 Task: Research Airbnb options in Uchqurghon Shahri, Uzbekistan from 7th December, 2023 to 15th December, 2023 for 6 adults.3 bedrooms having 3 beds and 3 bathrooms. Property type can be guest house. Booking option can be shelf check-in. Look for 4 properties as per requirement.
Action: Mouse moved to (538, 126)
Screenshot: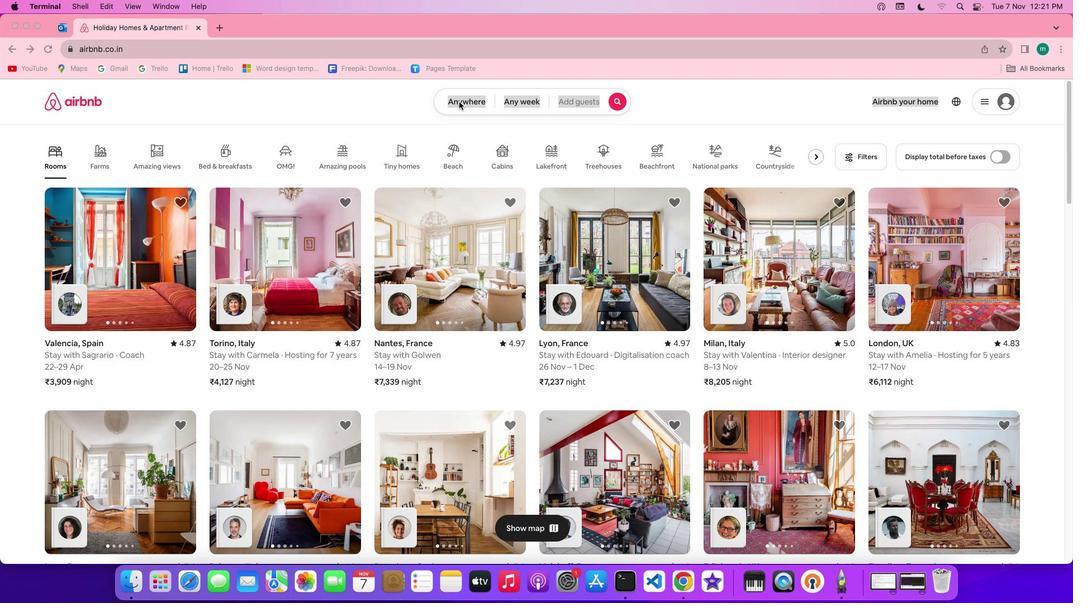 
Action: Mouse pressed left at (538, 126)
Screenshot: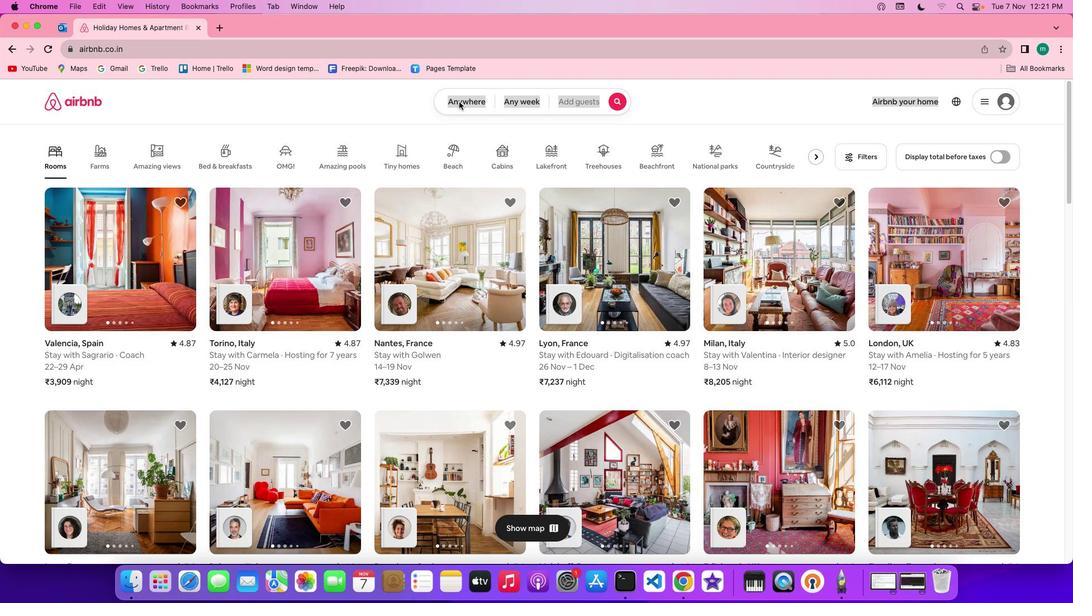 
Action: Mouse pressed left at (538, 126)
Screenshot: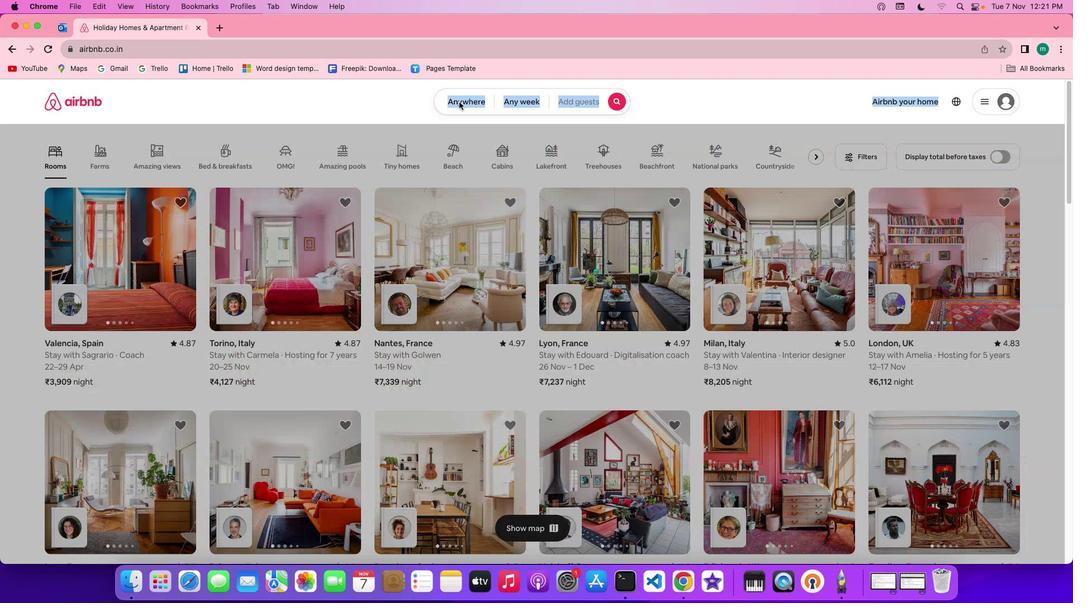
Action: Mouse moved to (514, 165)
Screenshot: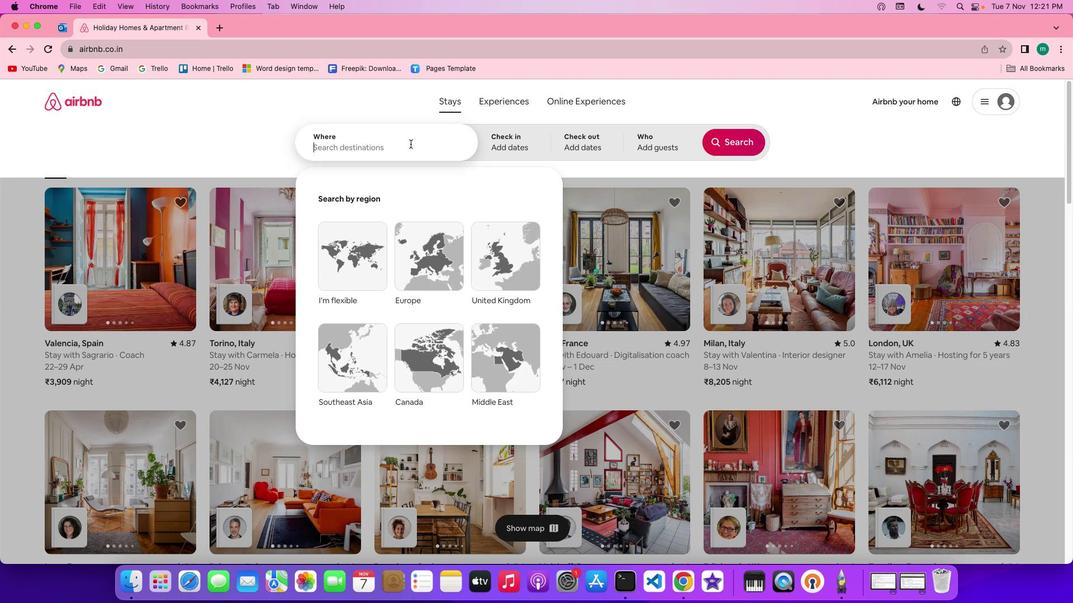 
Action: Mouse pressed left at (514, 165)
Screenshot: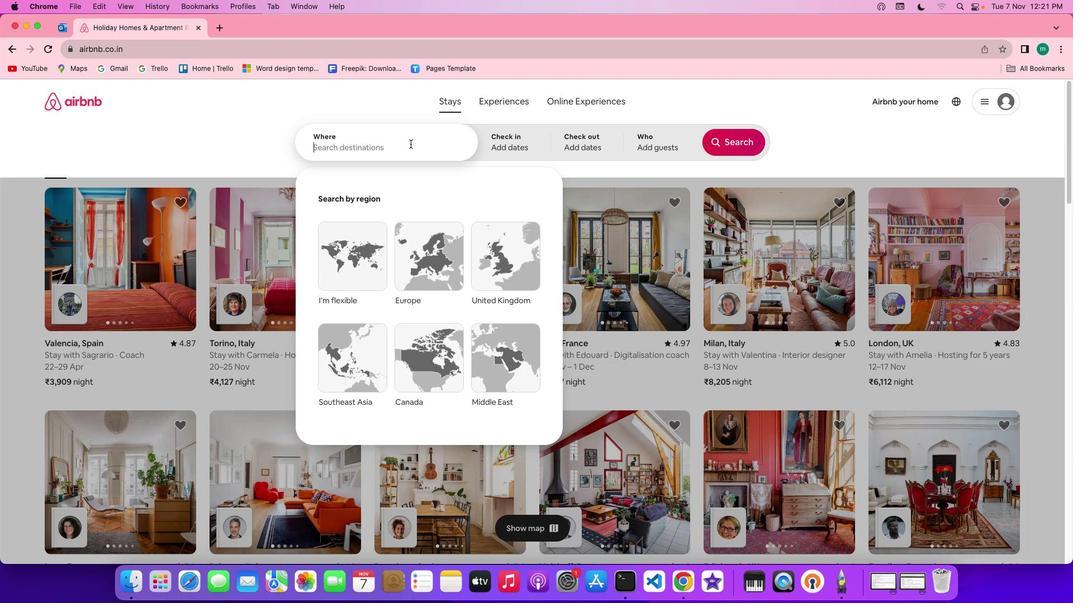 
Action: Key pressed Key.shift'U''c''h''q''u''r''g''h''o''n'Key.spaceKey.shift'S''h''a''h''r''i'','Key.spaceKey.shift'U''z''b''e''s''t''a''n'
Screenshot: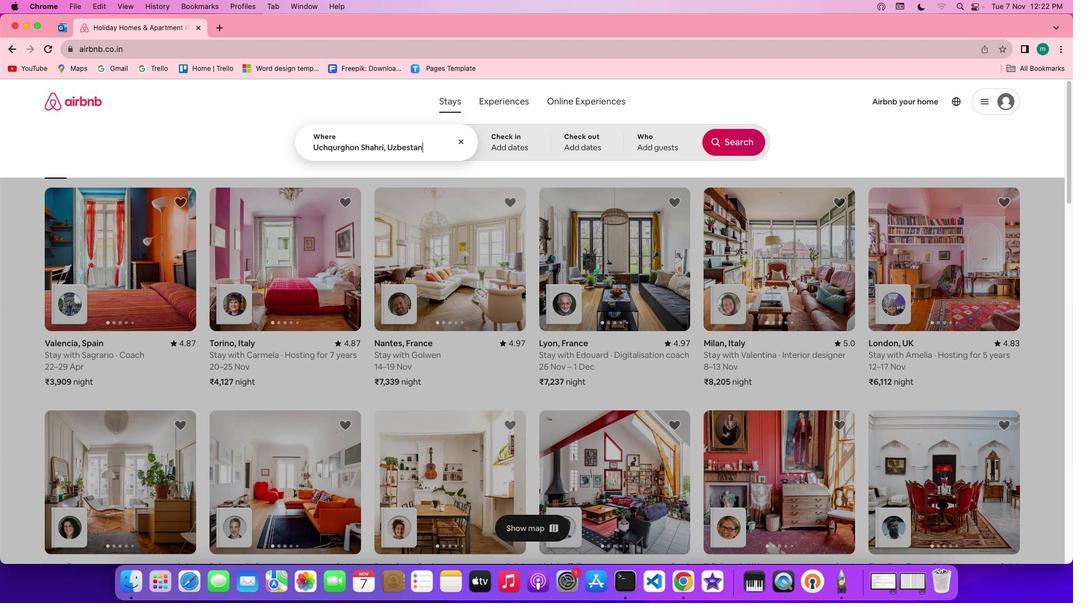 
Action: Mouse moved to (512, 169)
Screenshot: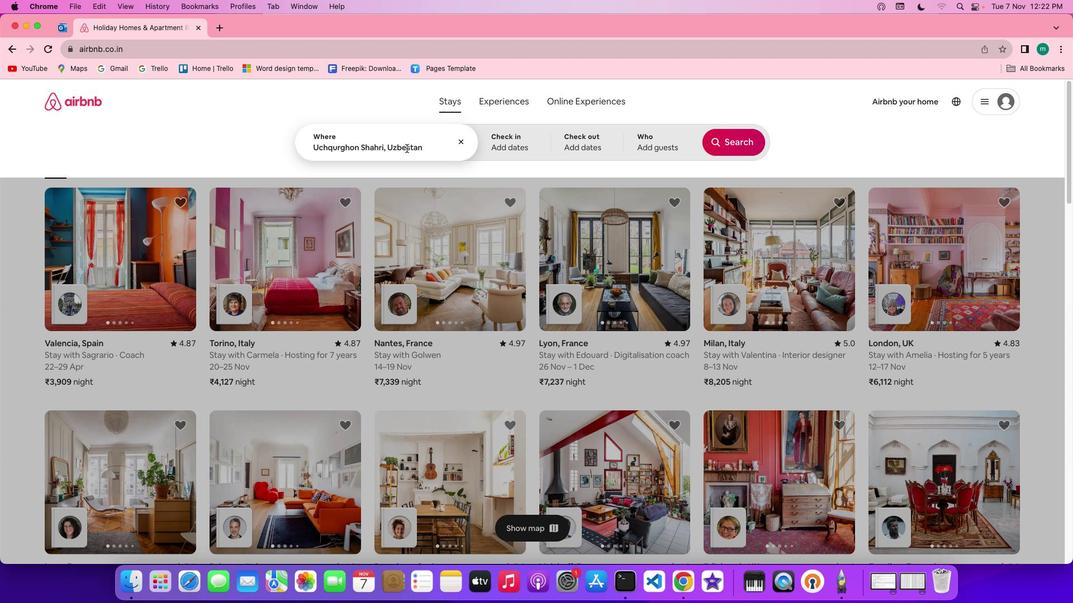 
Action: Mouse pressed left at (512, 169)
Screenshot: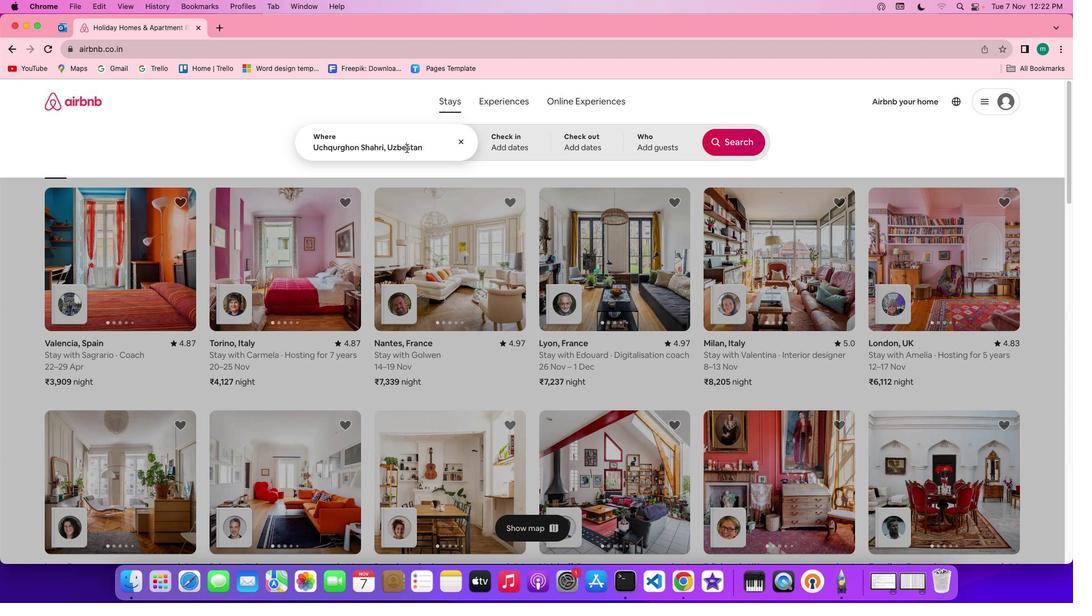 
Action: Mouse moved to (542, 182)
Screenshot: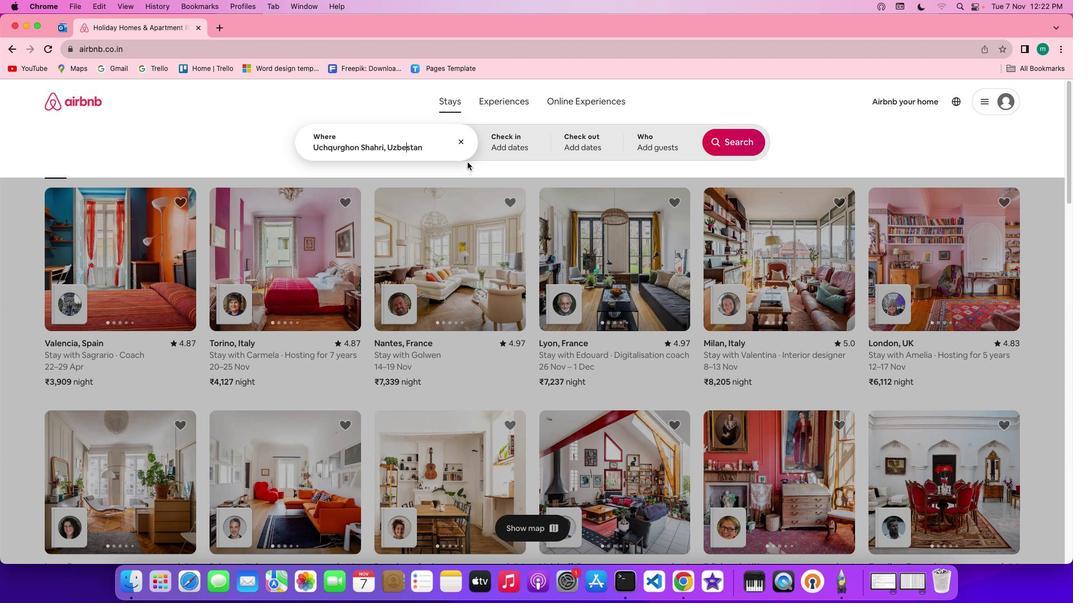 
Action: Key pressed 'k''i'
Screenshot: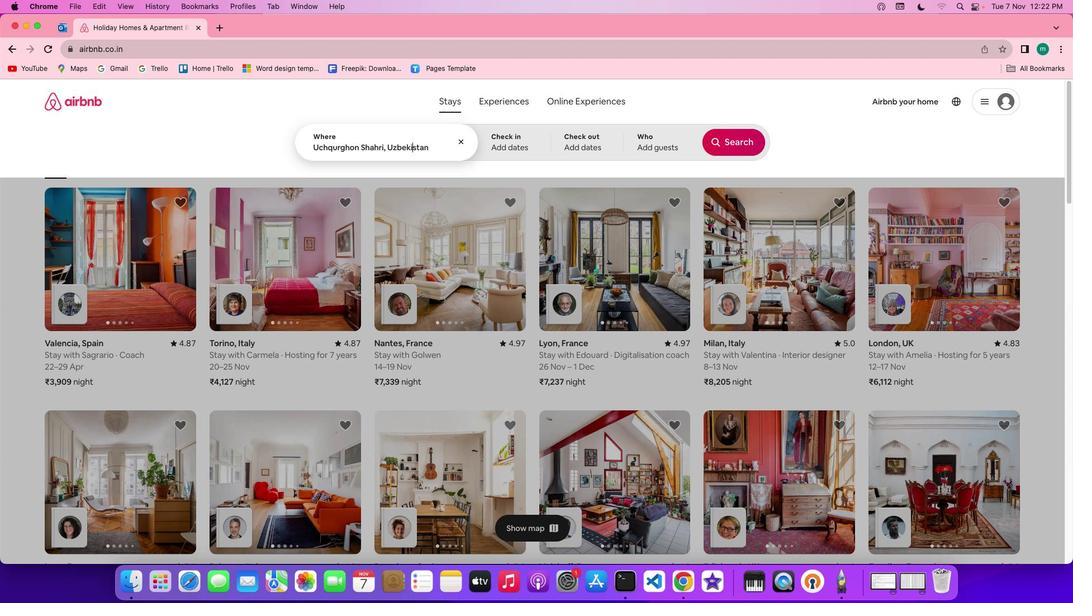 
Action: Mouse moved to (570, 171)
Screenshot: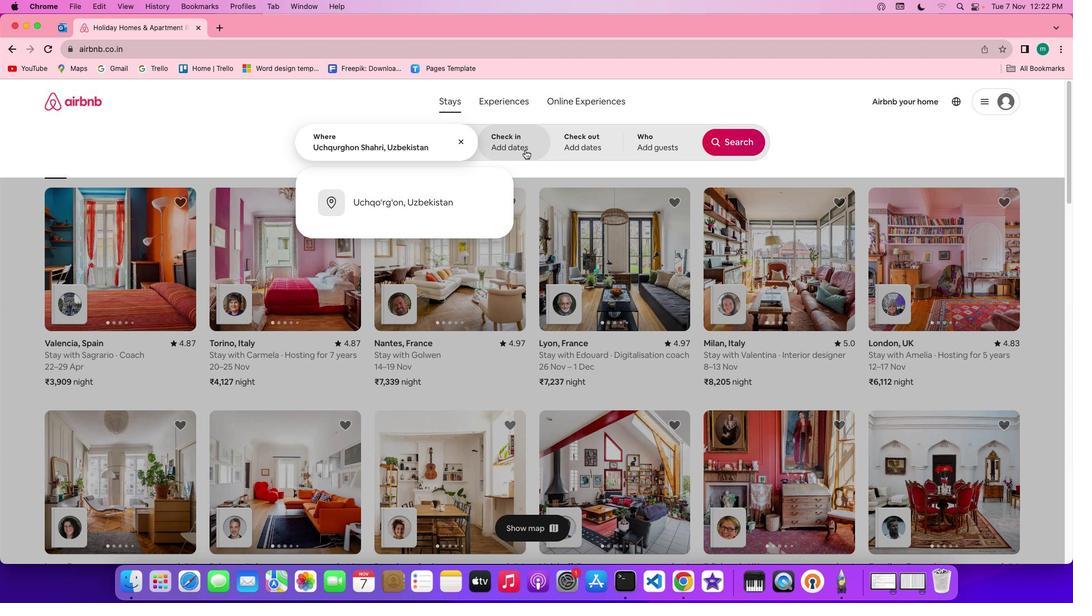 
Action: Mouse pressed left at (570, 171)
Screenshot: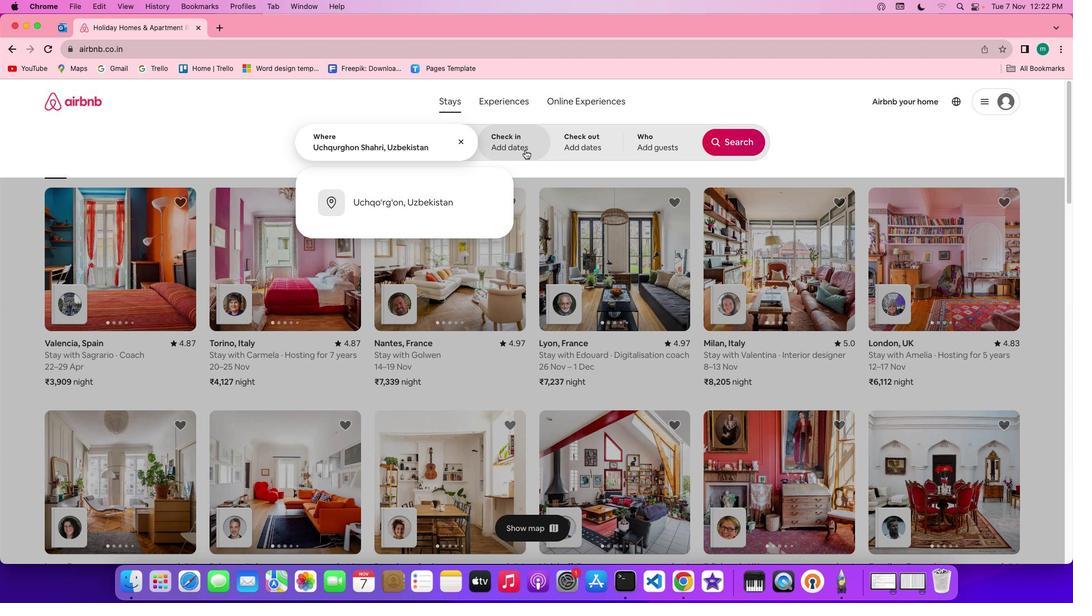 
Action: Mouse moved to (637, 318)
Screenshot: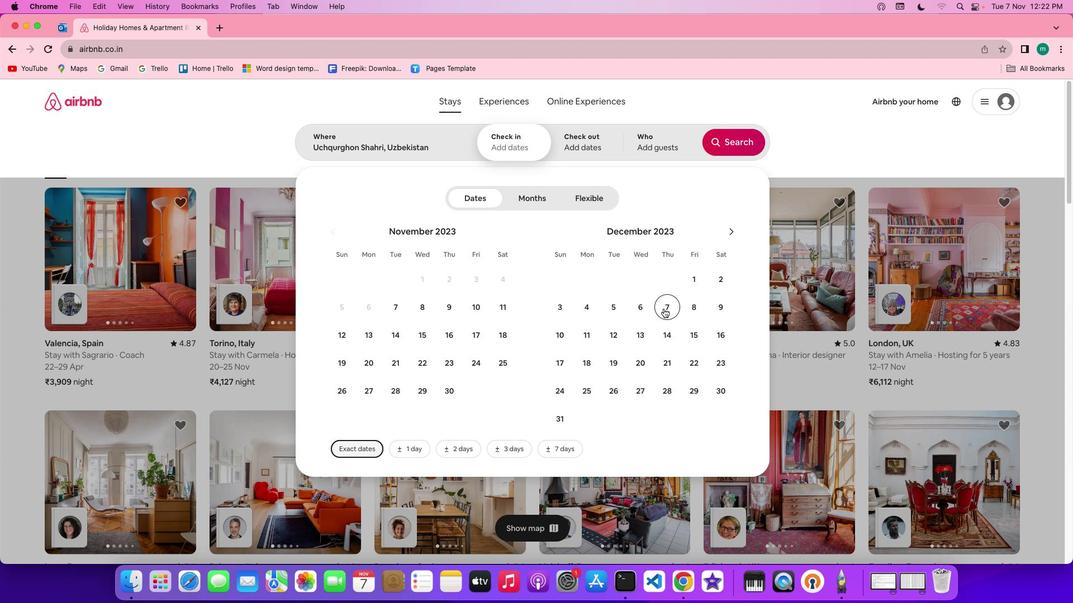 
Action: Mouse pressed left at (637, 318)
Screenshot: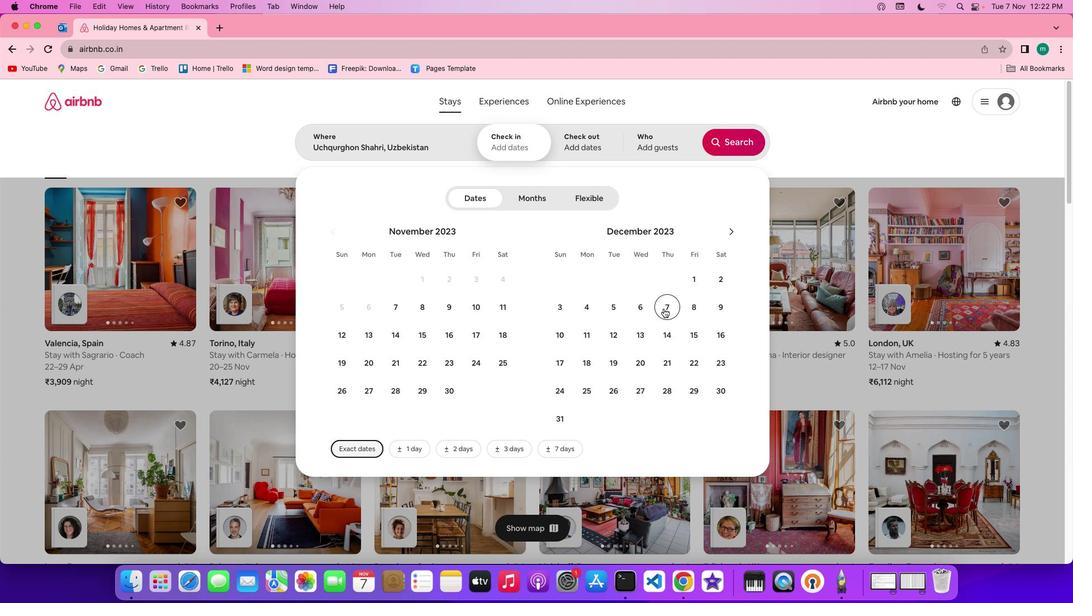 
Action: Mouse moved to (649, 340)
Screenshot: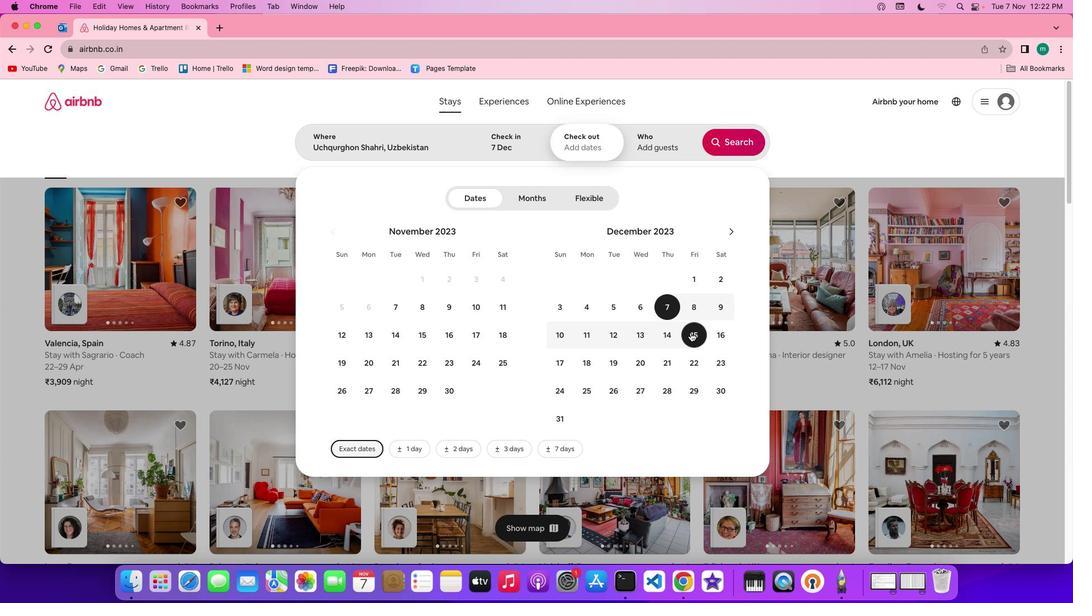 
Action: Mouse pressed left at (649, 340)
Screenshot: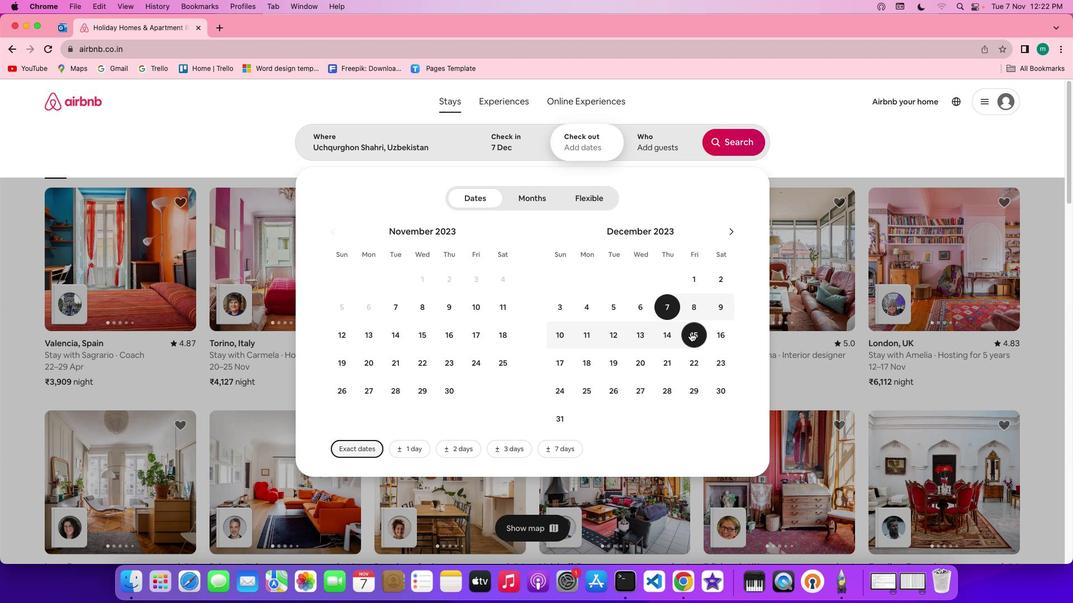 
Action: Mouse moved to (636, 169)
Screenshot: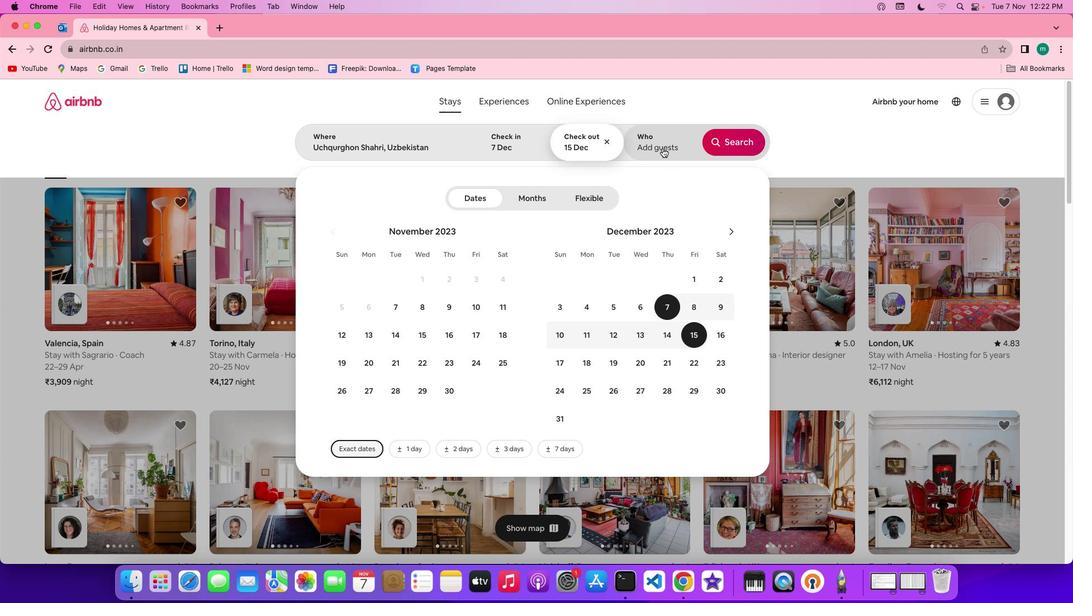
Action: Mouse pressed left at (636, 169)
Screenshot: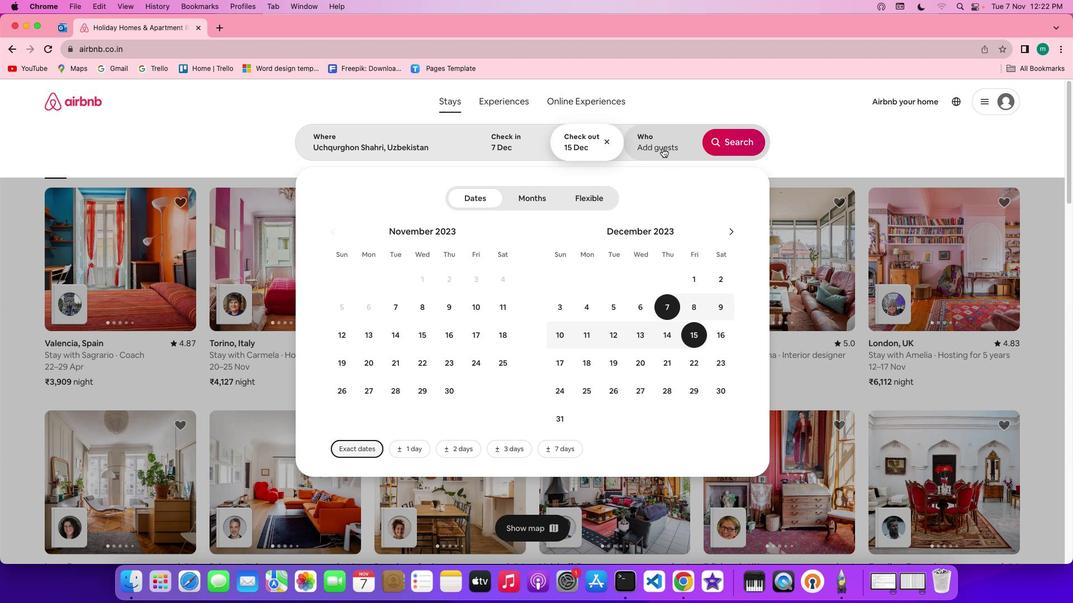 
Action: Mouse moved to (673, 211)
Screenshot: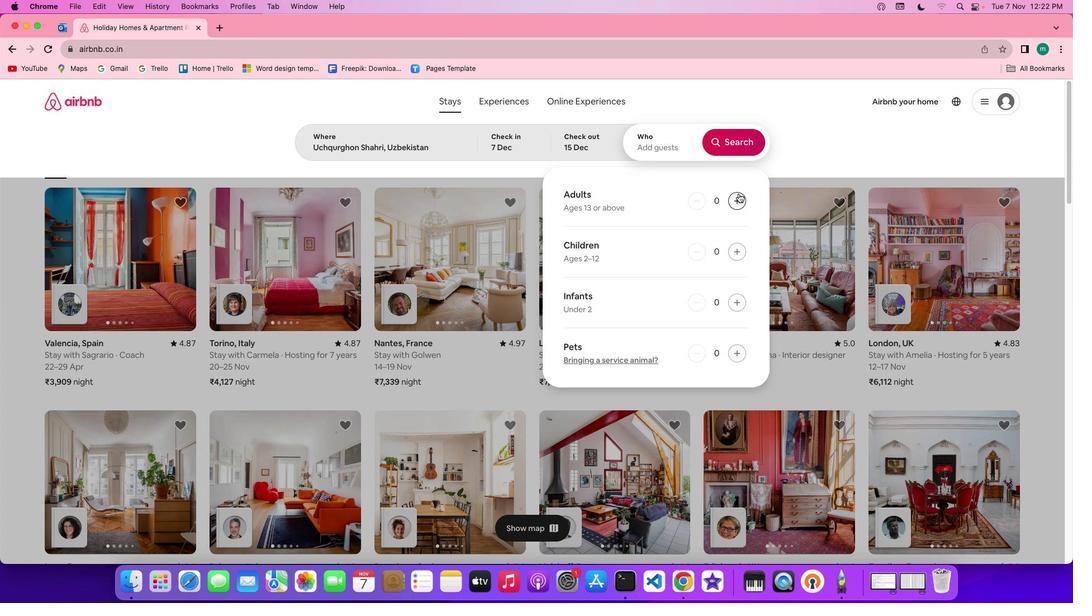 
Action: Mouse pressed left at (673, 211)
Screenshot: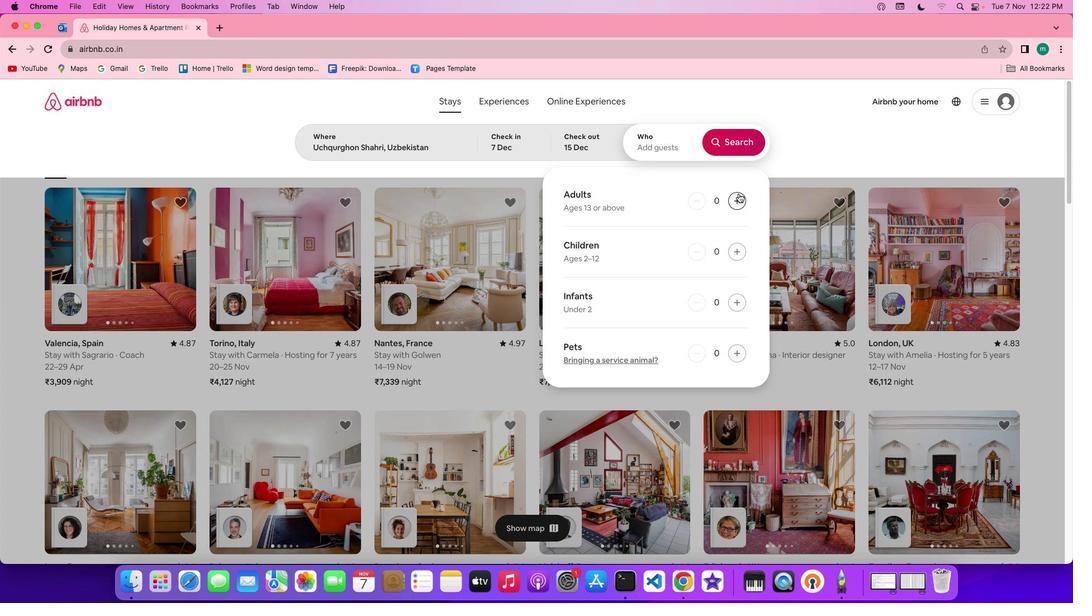 
Action: Mouse pressed left at (673, 211)
Screenshot: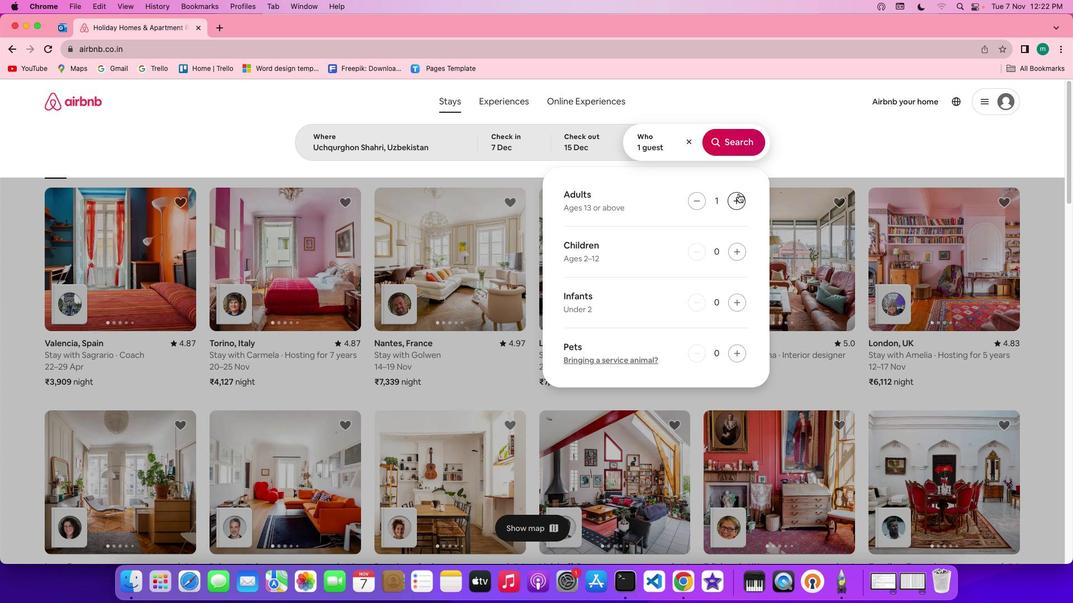
Action: Mouse pressed left at (673, 211)
Screenshot: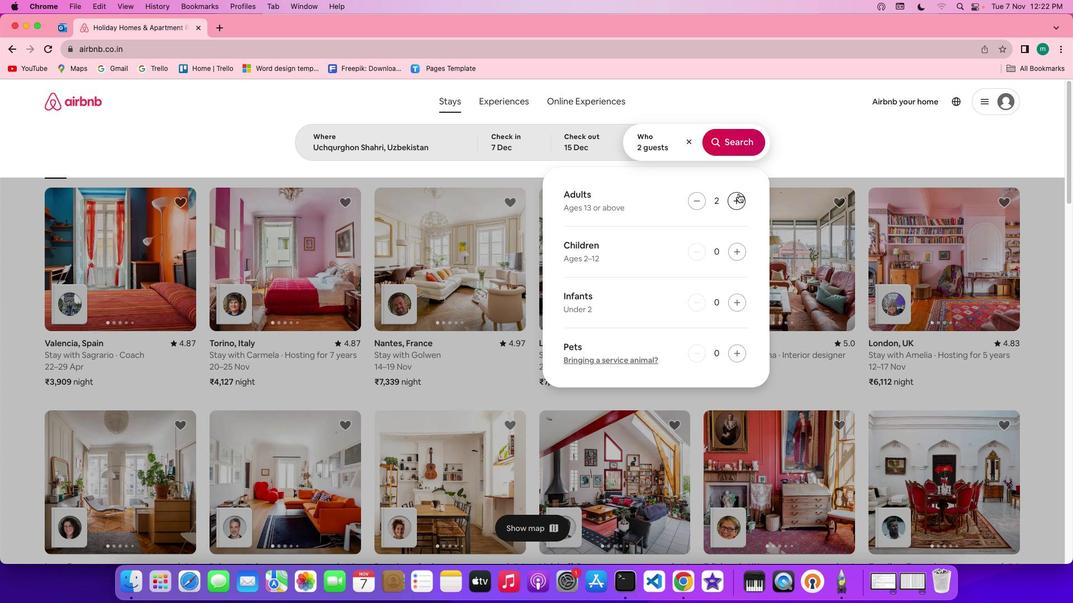 
Action: Mouse pressed left at (673, 211)
Screenshot: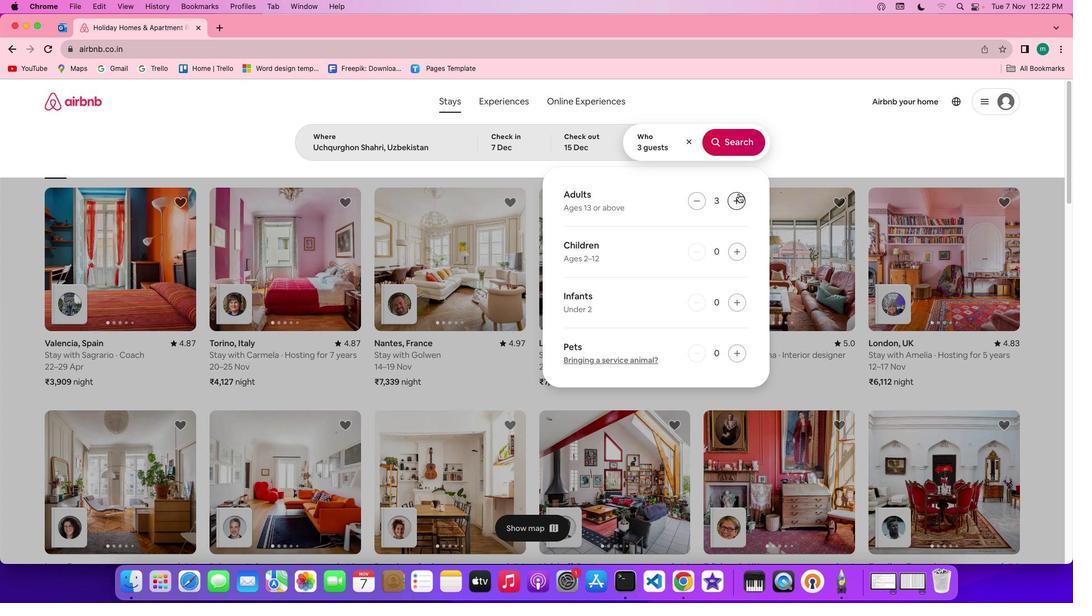 
Action: Mouse pressed left at (673, 211)
Screenshot: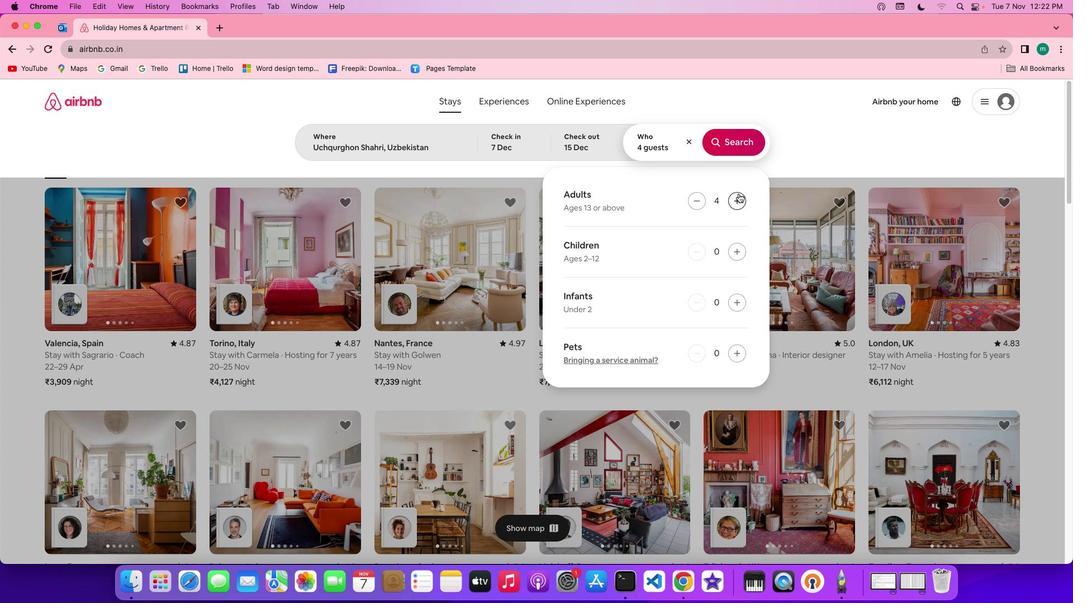 
Action: Mouse pressed left at (673, 211)
Screenshot: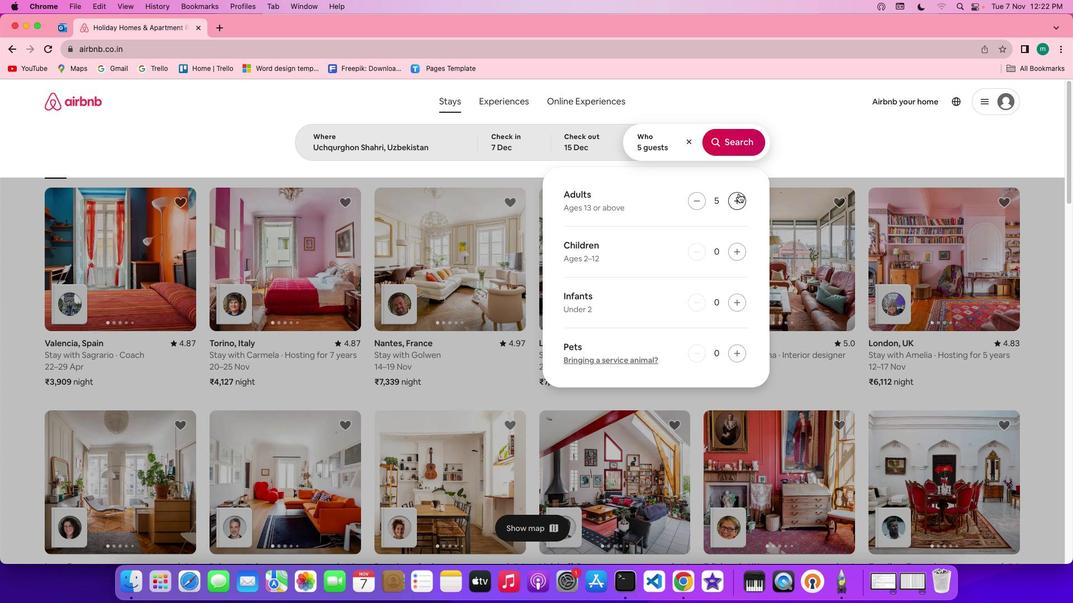 
Action: Mouse moved to (672, 155)
Screenshot: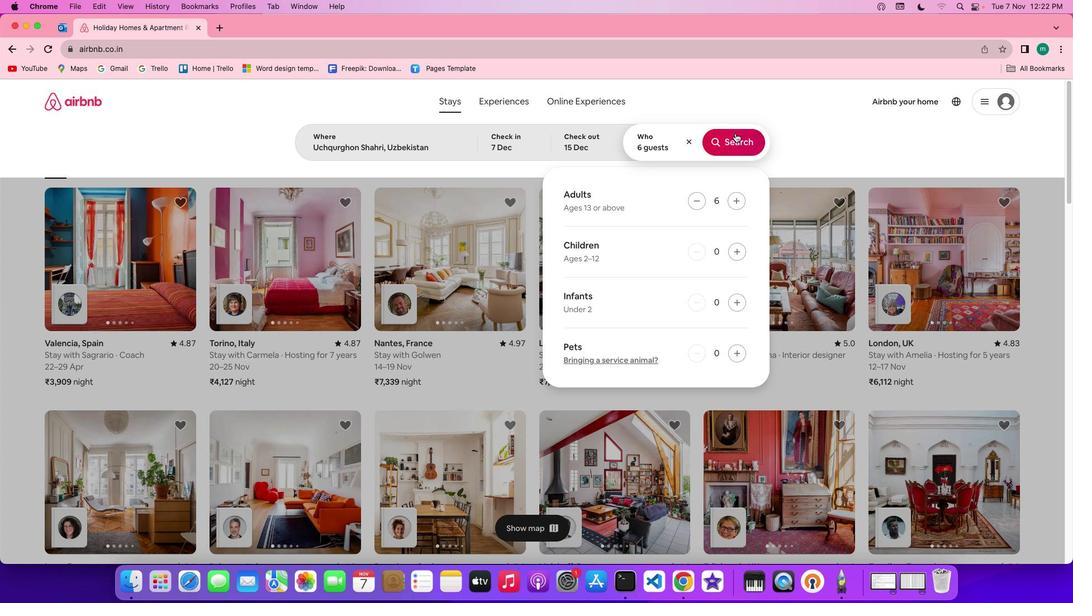 
Action: Mouse pressed left at (672, 155)
Screenshot: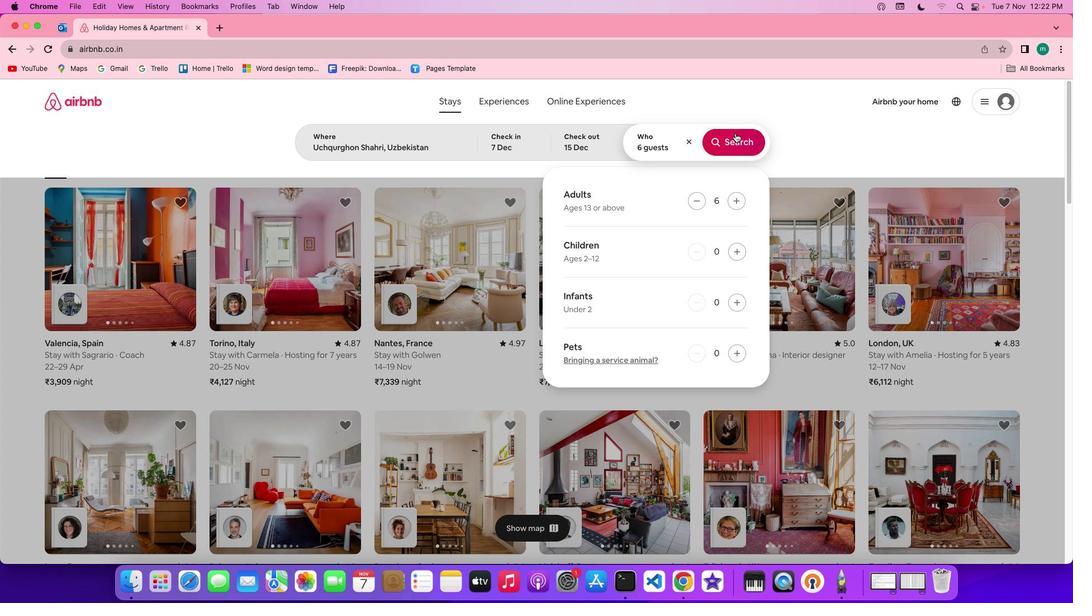 
Action: Mouse moved to (745, 167)
Screenshot: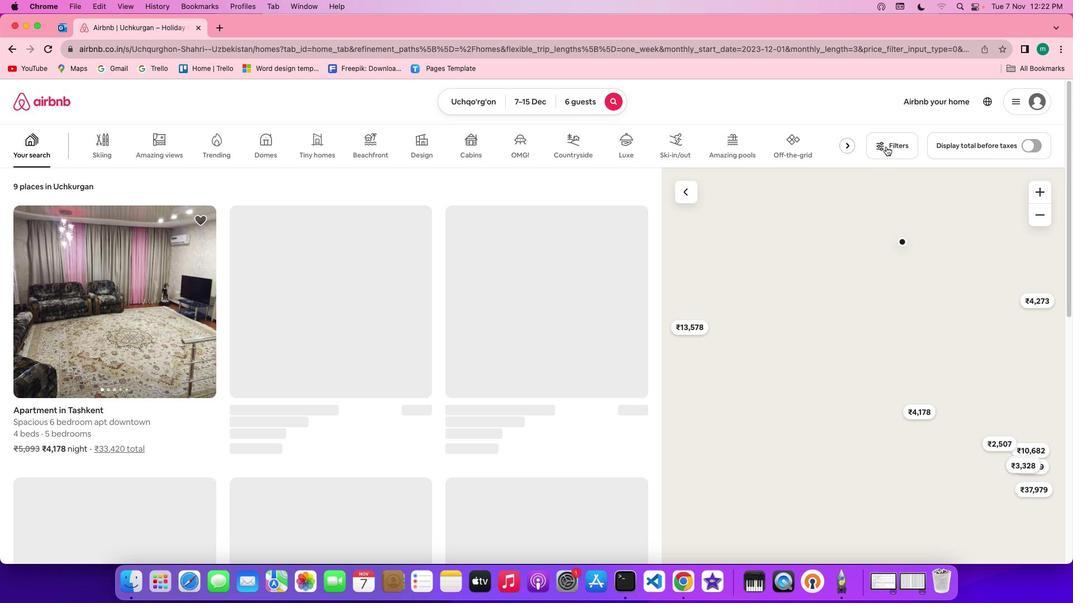 
Action: Mouse pressed left at (745, 167)
Screenshot: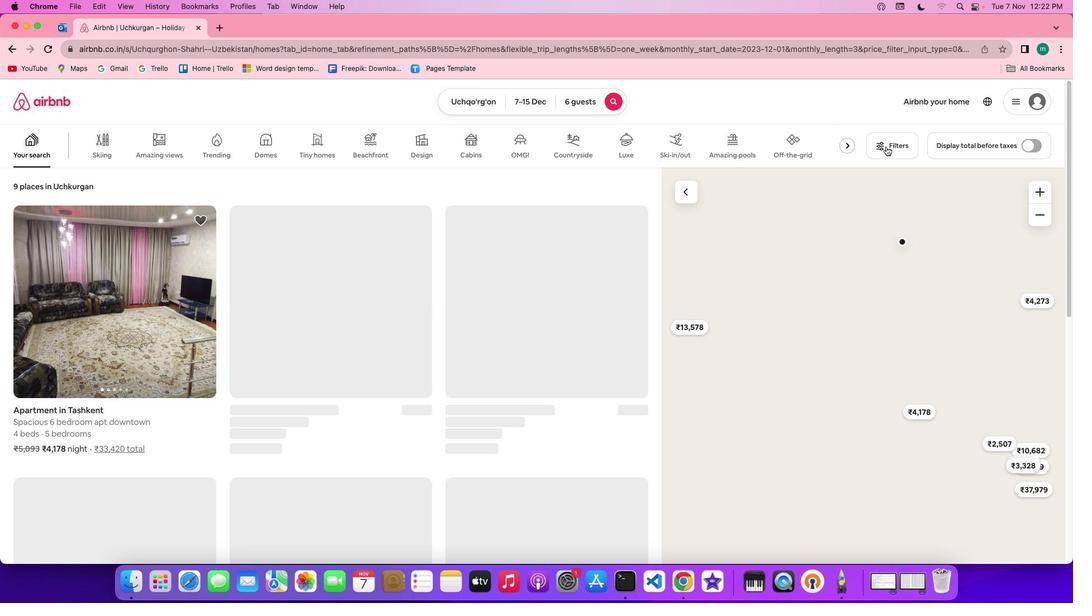 
Action: Mouse moved to (569, 324)
Screenshot: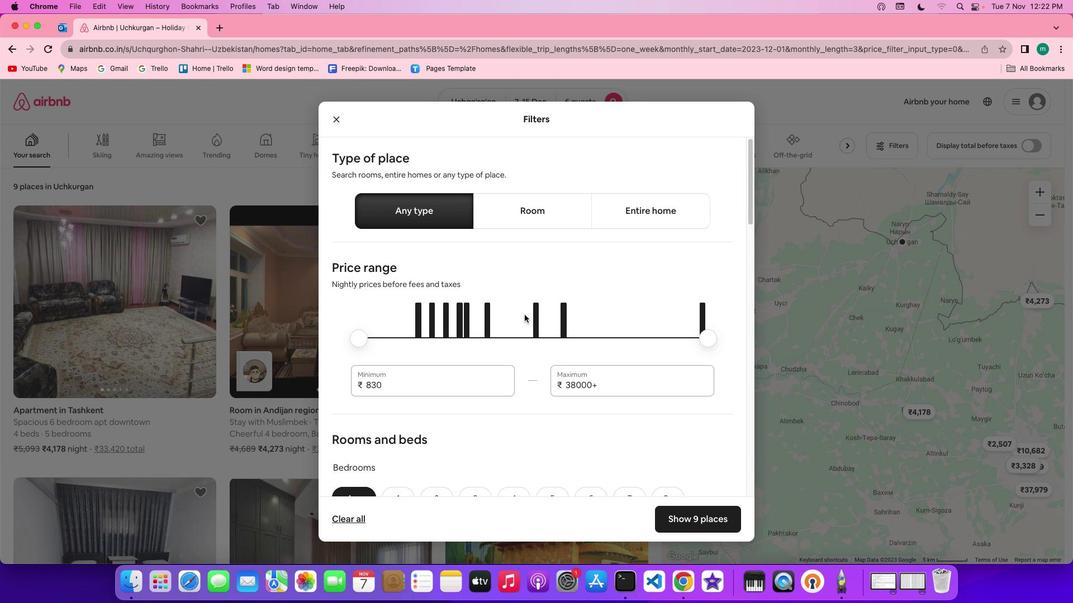 
Action: Mouse scrolled (569, 324) with delta (315, 31)
Screenshot: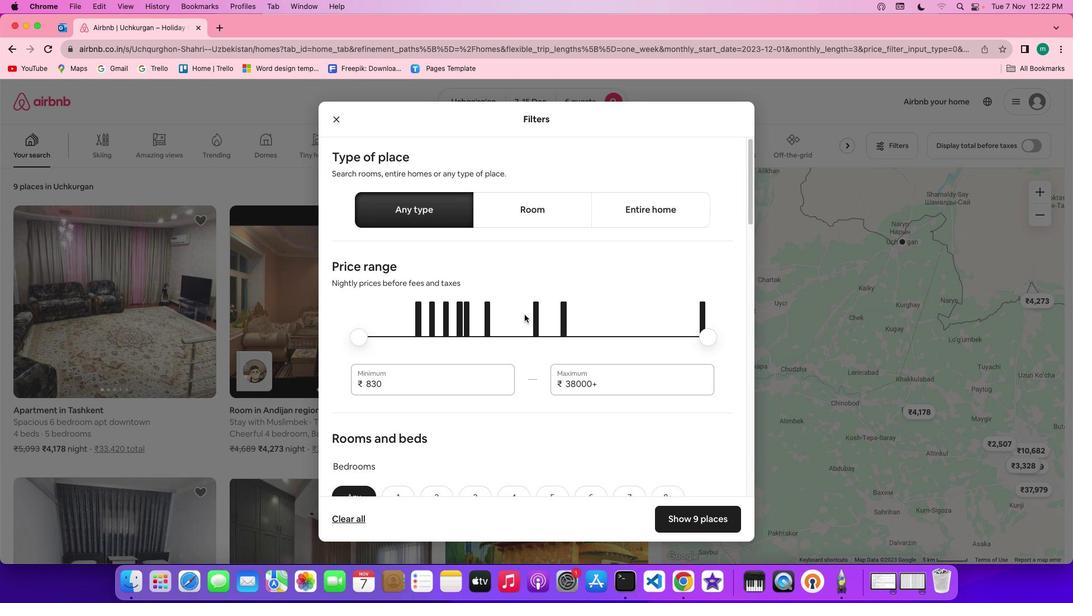 
Action: Mouse moved to (570, 324)
Screenshot: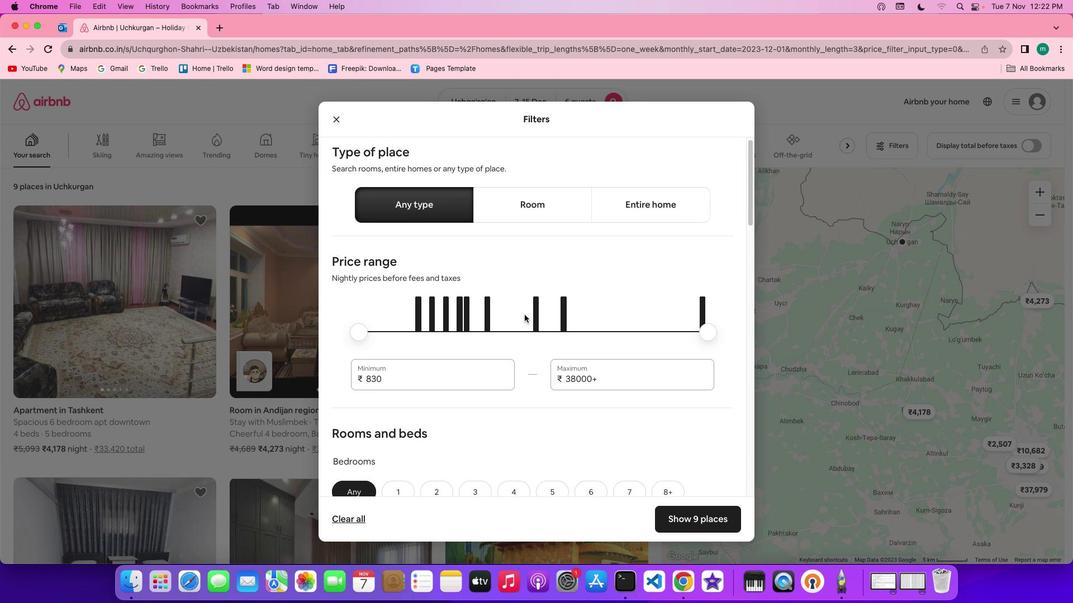 
Action: Mouse scrolled (570, 324) with delta (315, 31)
Screenshot: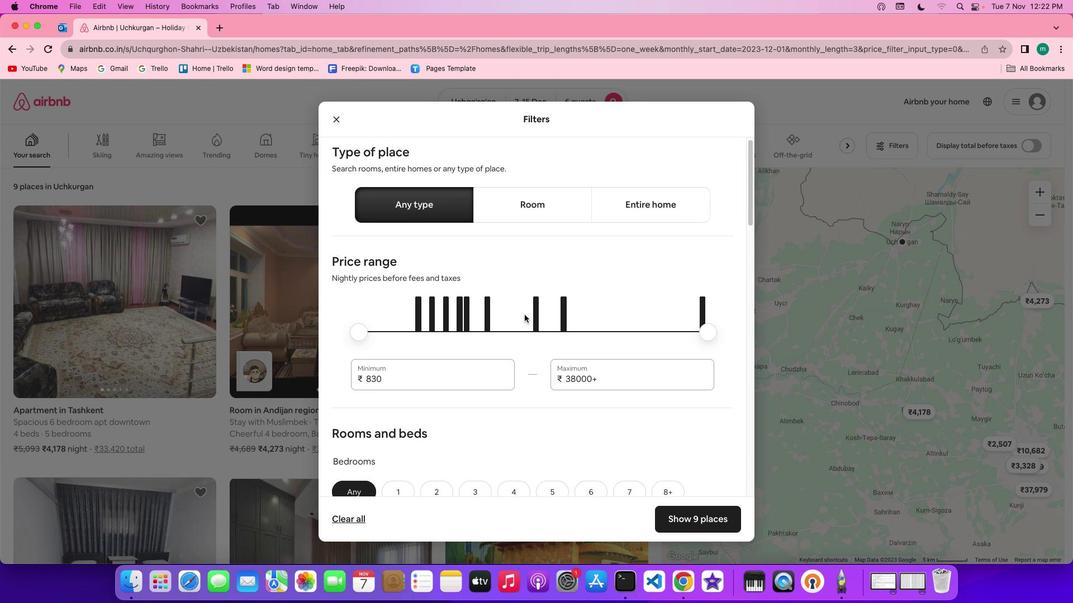 
Action: Mouse scrolled (570, 324) with delta (315, 30)
Screenshot: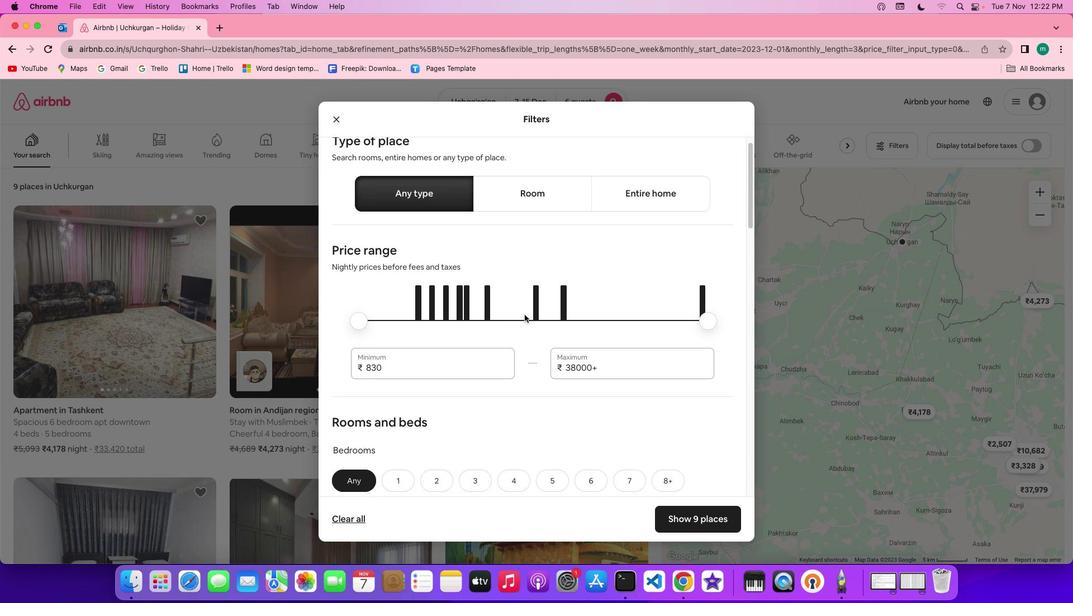 
Action: Mouse scrolled (570, 324) with delta (315, 30)
Screenshot: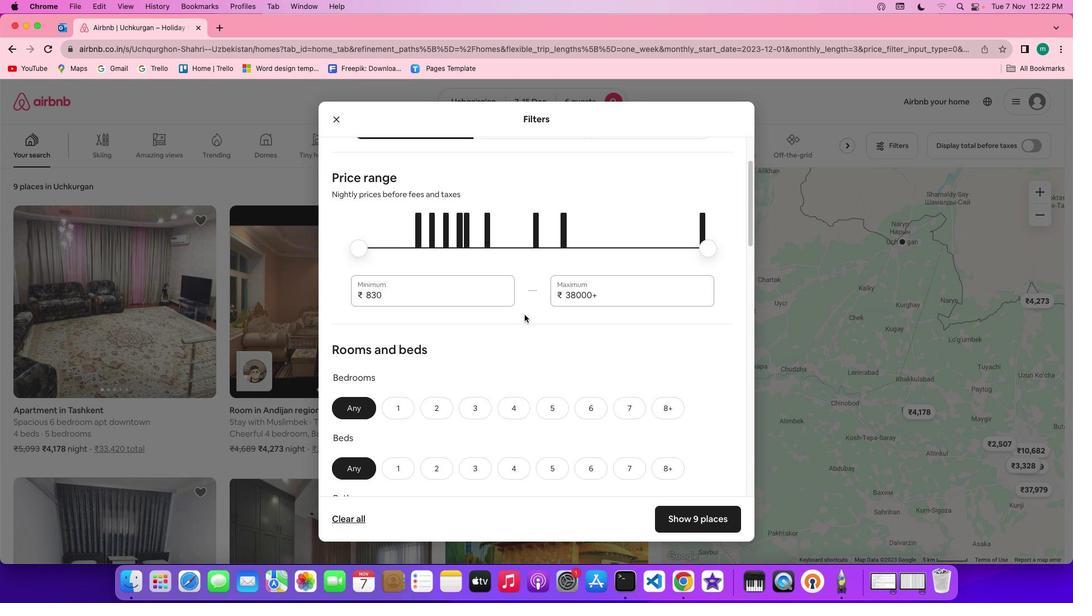 
Action: Mouse scrolled (570, 324) with delta (315, 31)
Screenshot: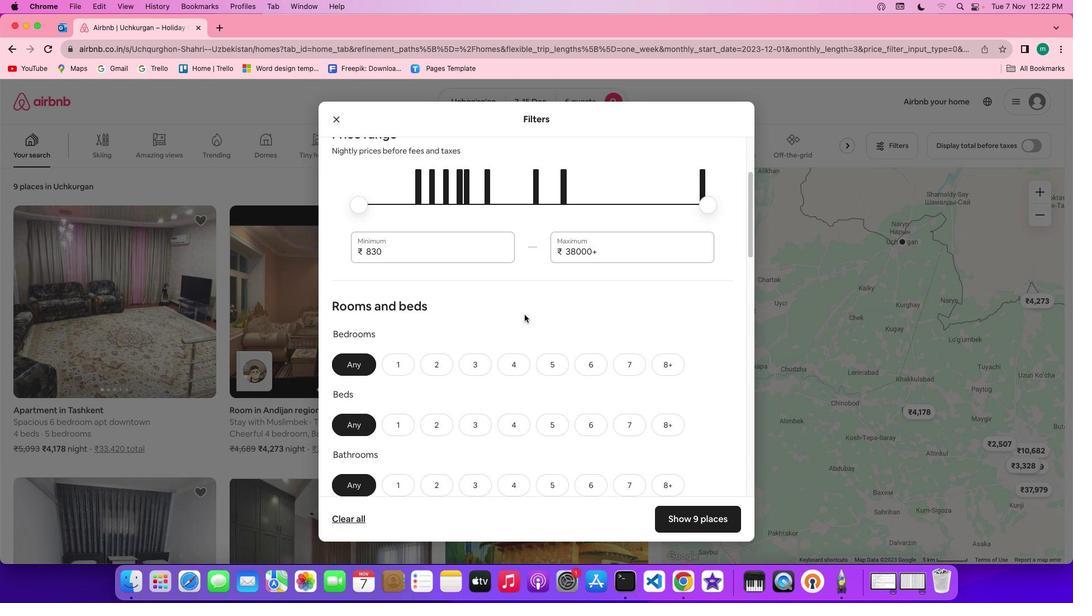 
Action: Mouse scrolled (570, 324) with delta (315, 31)
Screenshot: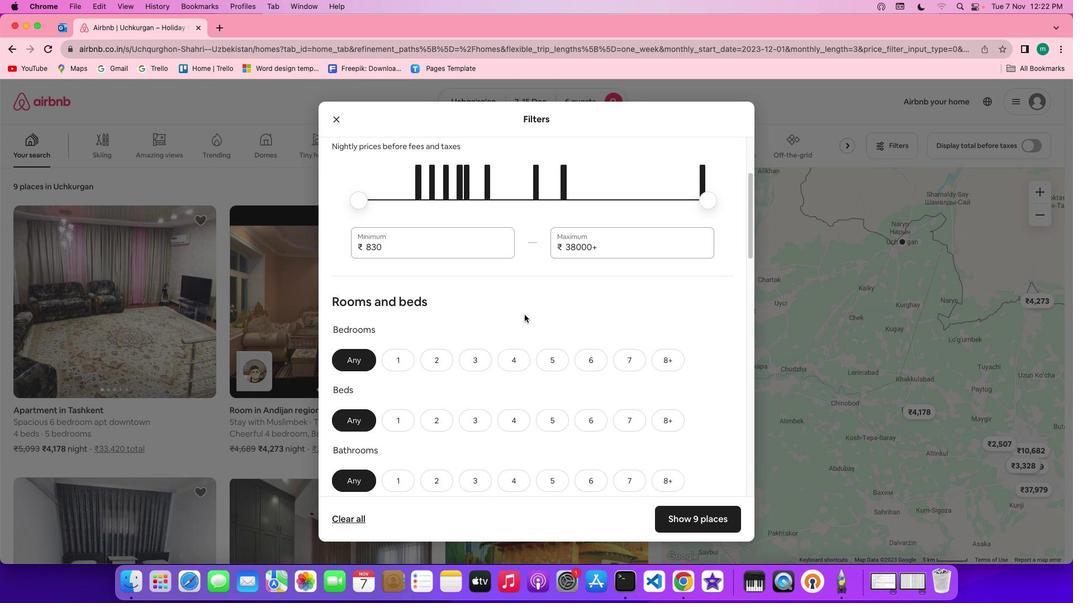
Action: Mouse scrolled (570, 324) with delta (315, 31)
Screenshot: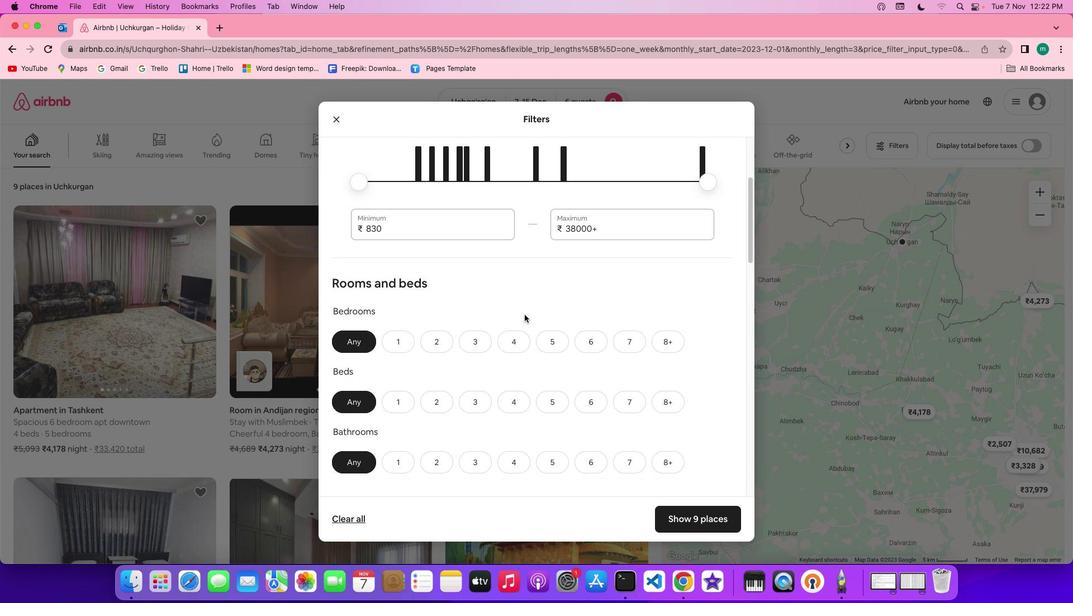 
Action: Mouse scrolled (570, 324) with delta (315, 30)
Screenshot: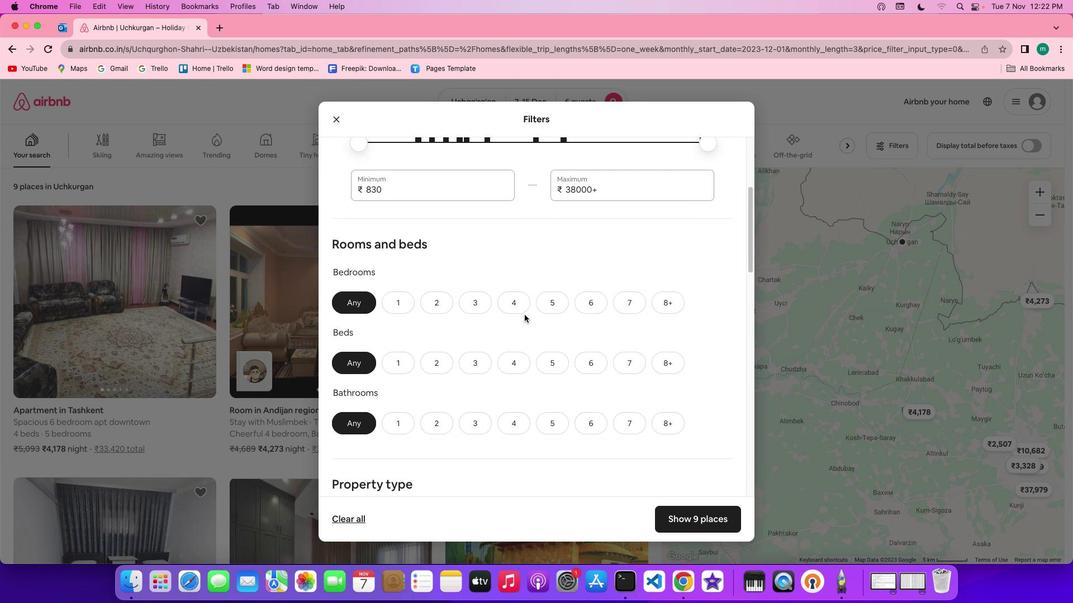 
Action: Mouse scrolled (570, 324) with delta (315, 31)
Screenshot: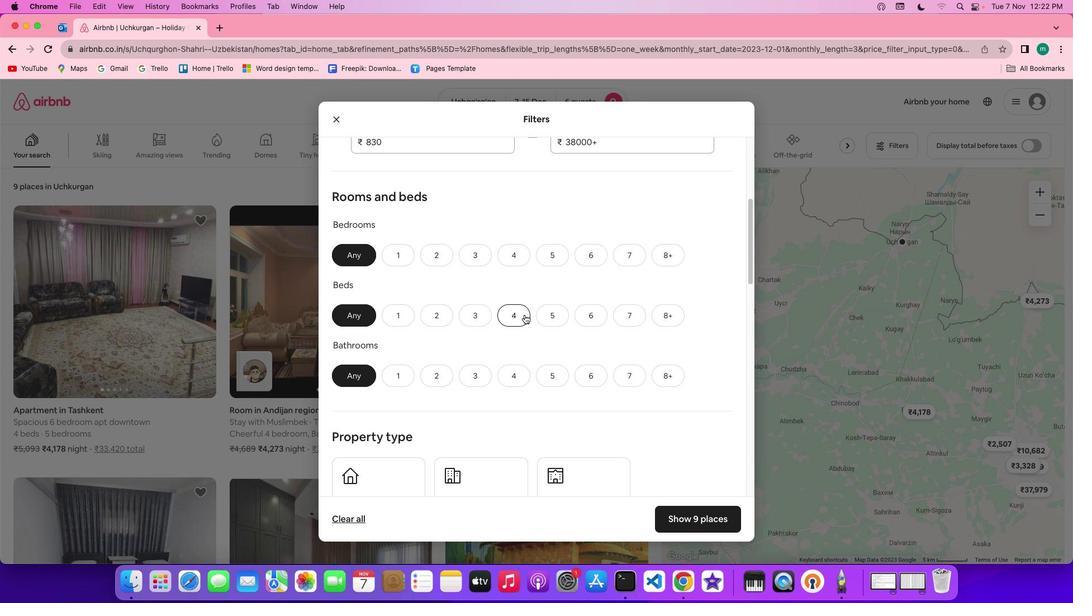 
Action: Mouse scrolled (570, 324) with delta (315, 31)
Screenshot: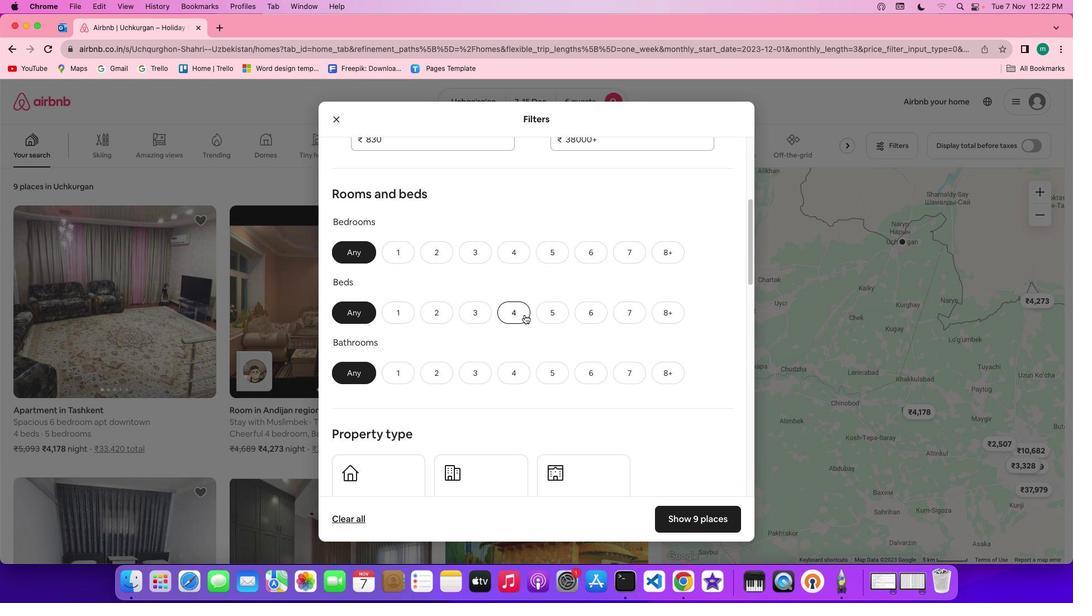 
Action: Mouse scrolled (570, 324) with delta (315, 31)
Screenshot: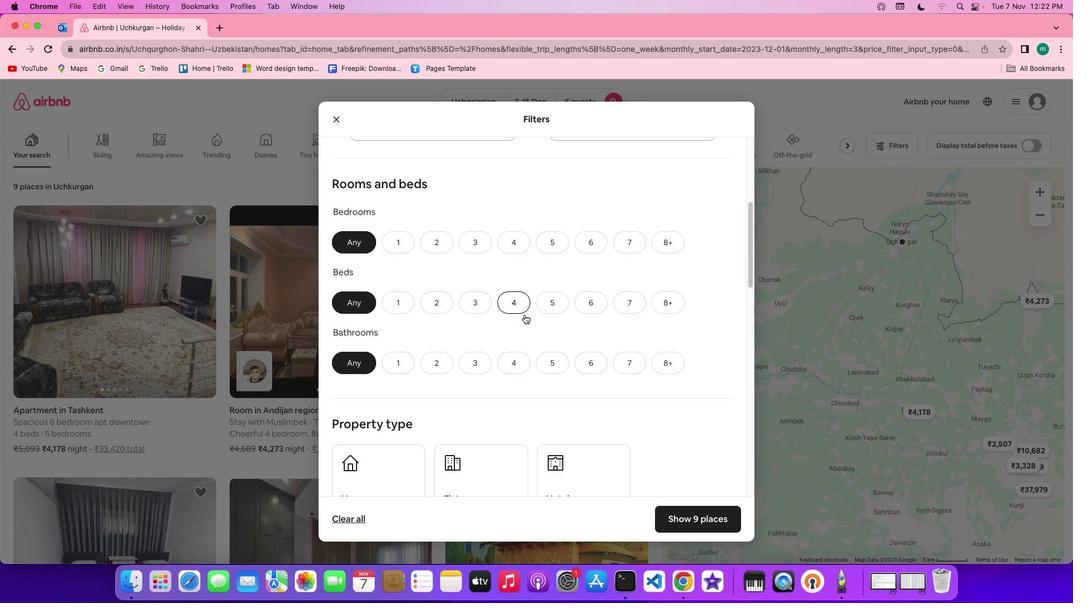 
Action: Mouse scrolled (570, 324) with delta (315, 31)
Screenshot: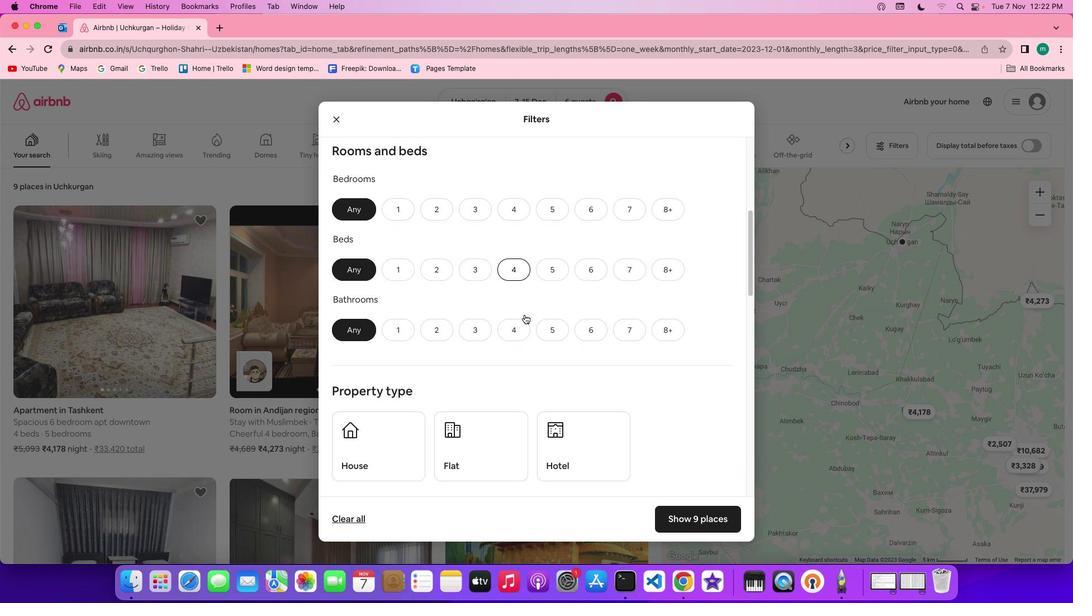 
Action: Mouse scrolled (570, 324) with delta (315, 31)
Screenshot: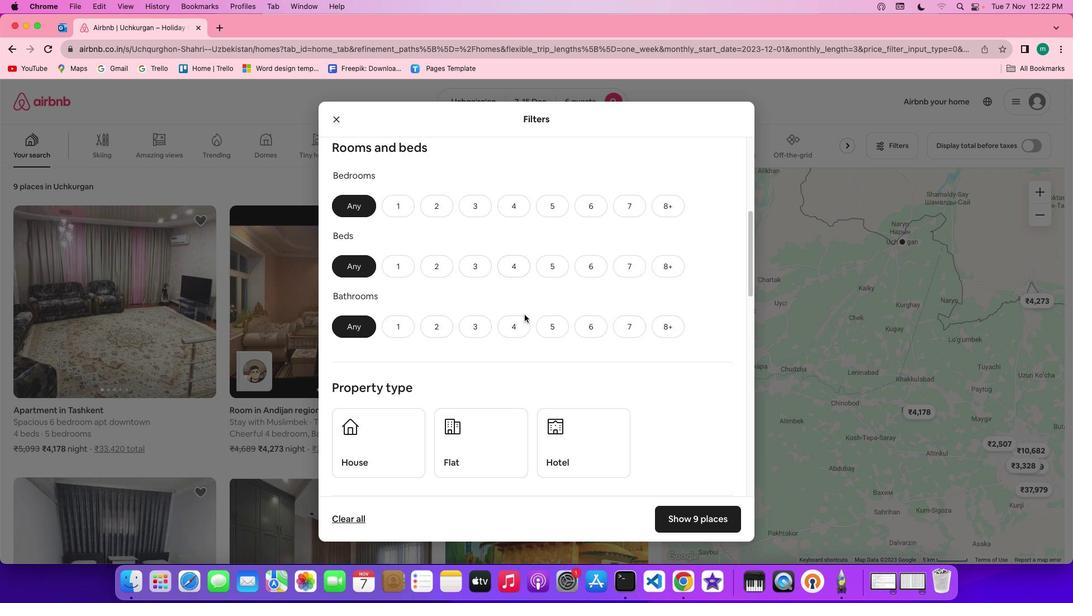 
Action: Mouse scrolled (570, 324) with delta (315, 31)
Screenshot: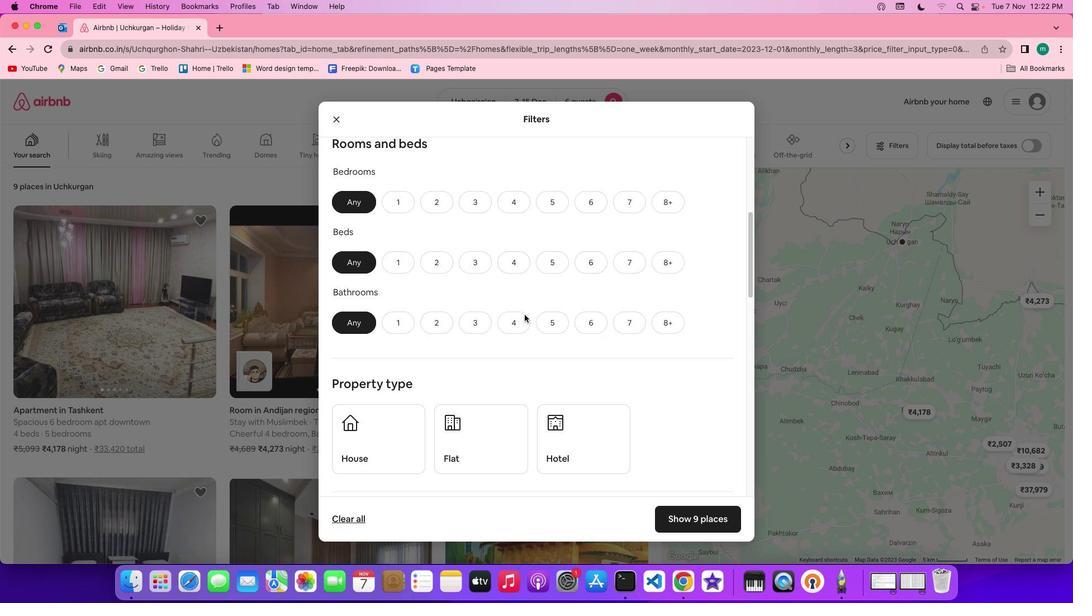 
Action: Mouse scrolled (570, 324) with delta (315, 31)
Screenshot: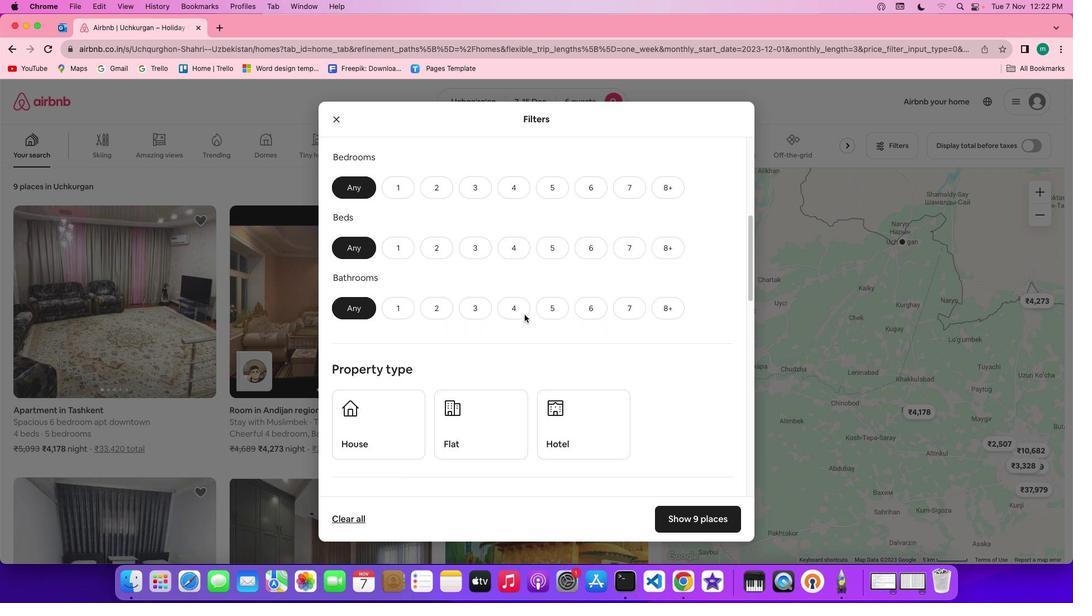 
Action: Mouse moved to (540, 187)
Screenshot: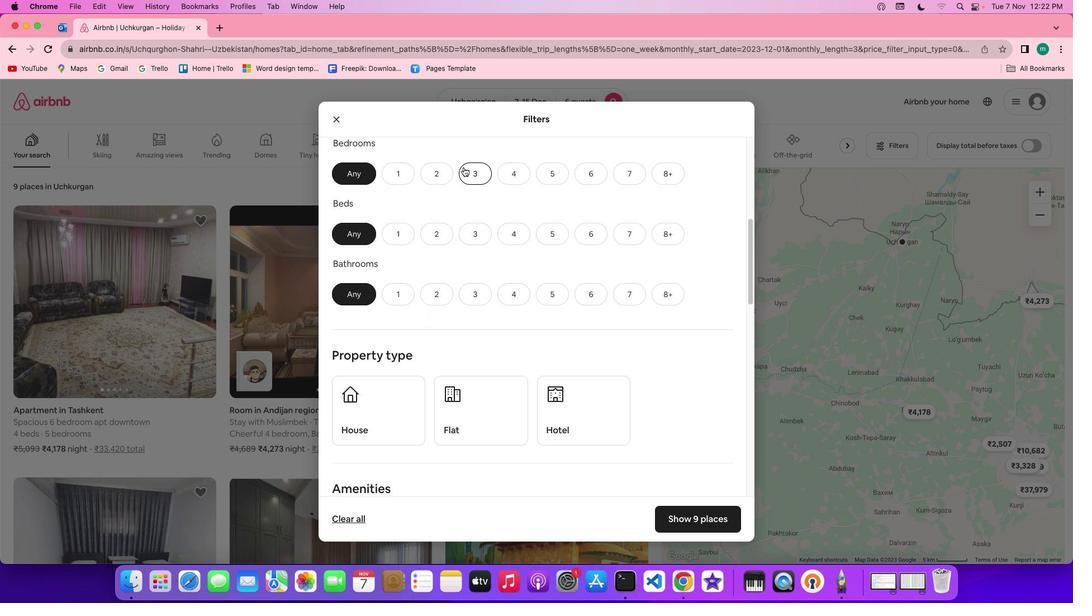 
Action: Mouse pressed left at (540, 187)
Screenshot: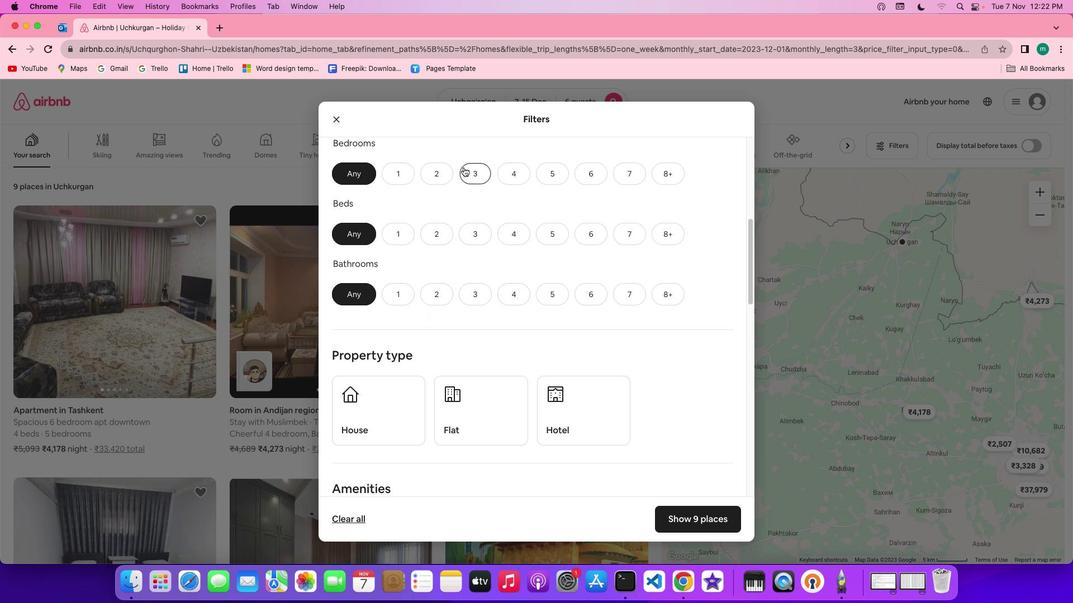 
Action: Mouse moved to (548, 242)
Screenshot: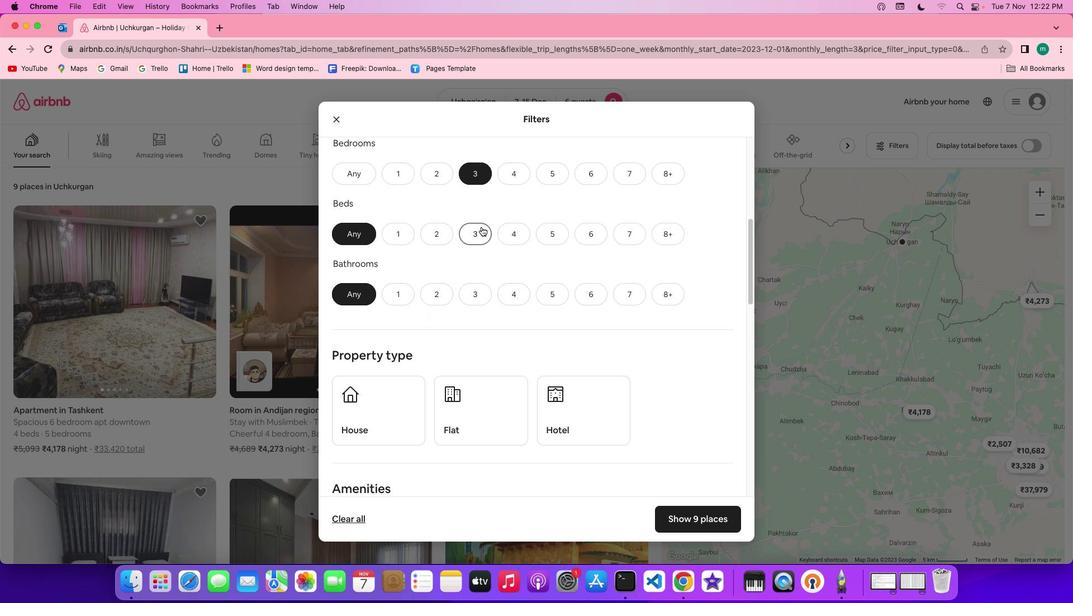 
Action: Mouse pressed left at (548, 242)
Screenshot: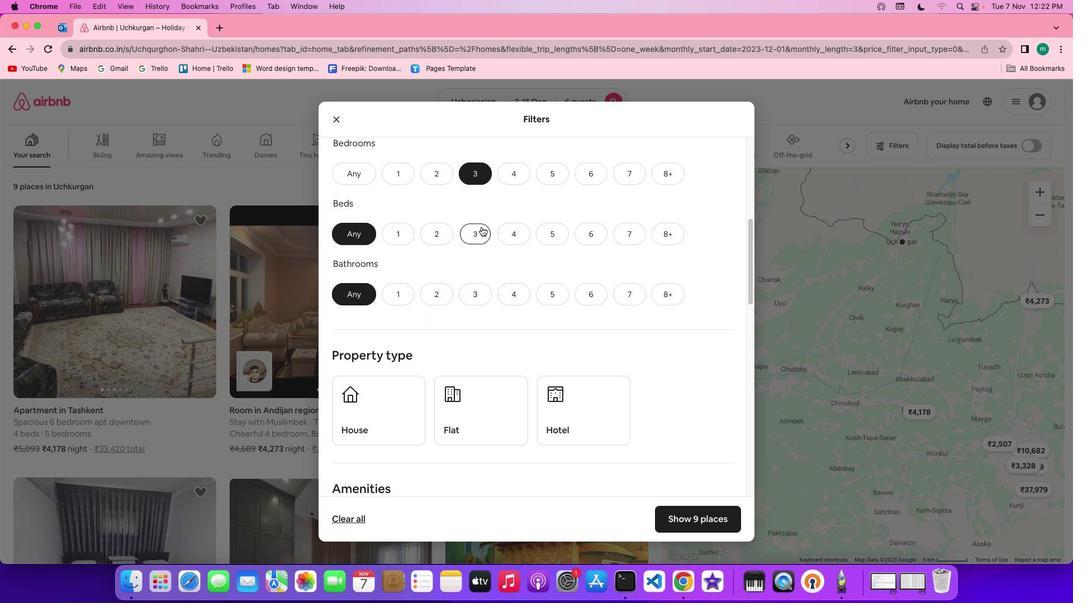 
Action: Mouse moved to (544, 303)
Screenshot: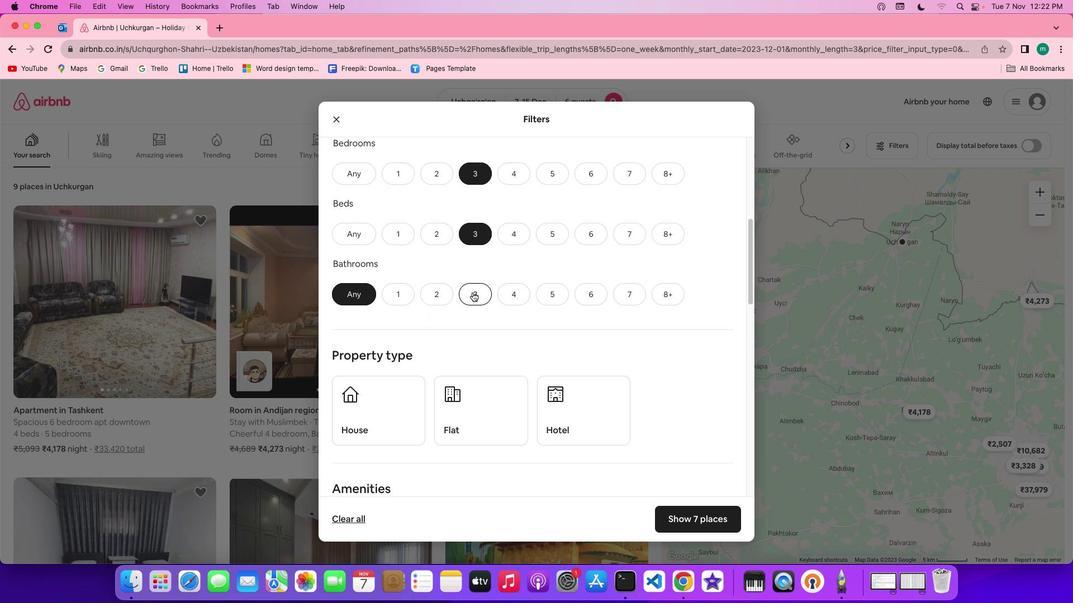 
Action: Mouse pressed left at (544, 303)
Screenshot: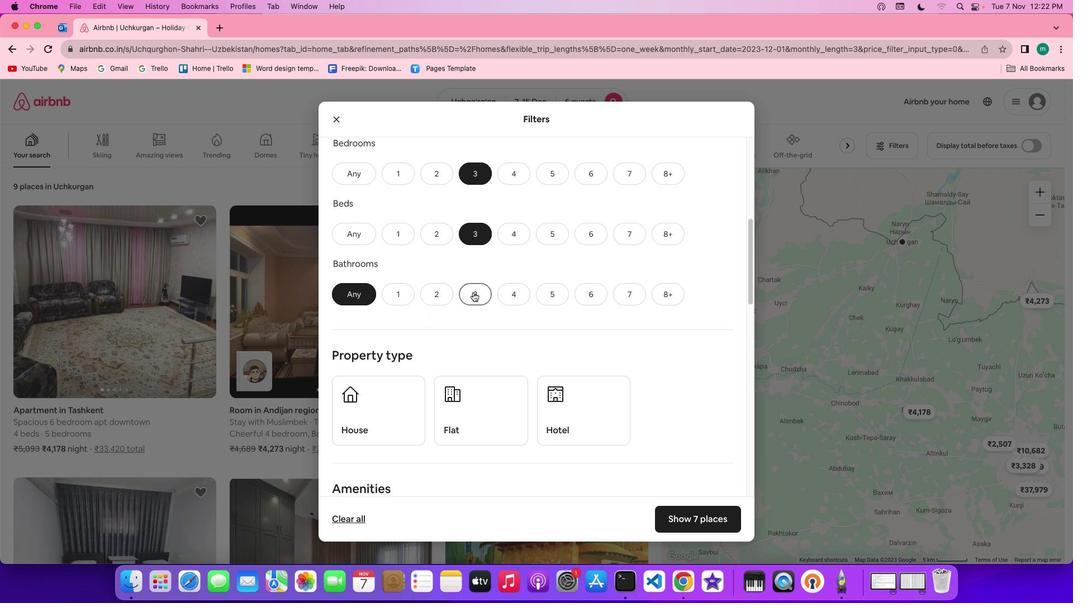 
Action: Mouse moved to (582, 314)
Screenshot: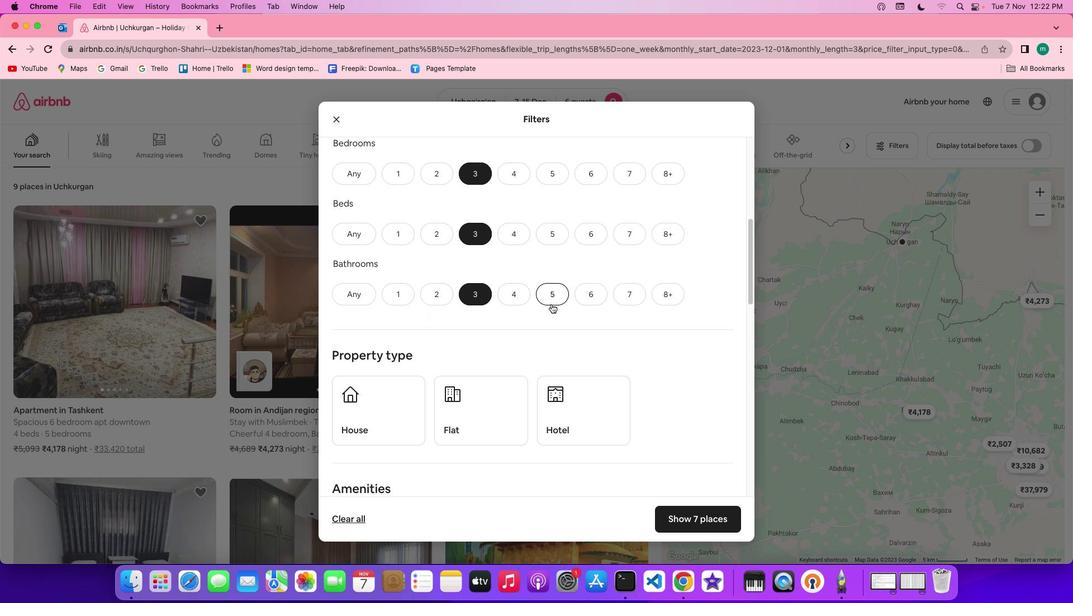 
Action: Mouse scrolled (582, 314) with delta (315, 31)
Screenshot: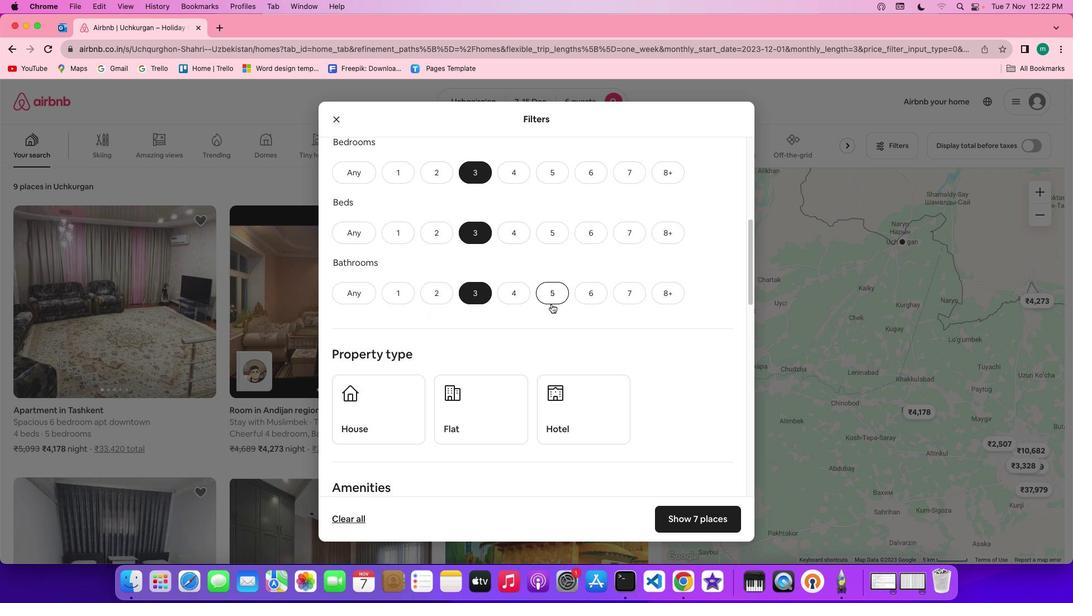 
Action: Mouse scrolled (582, 314) with delta (315, 31)
Screenshot: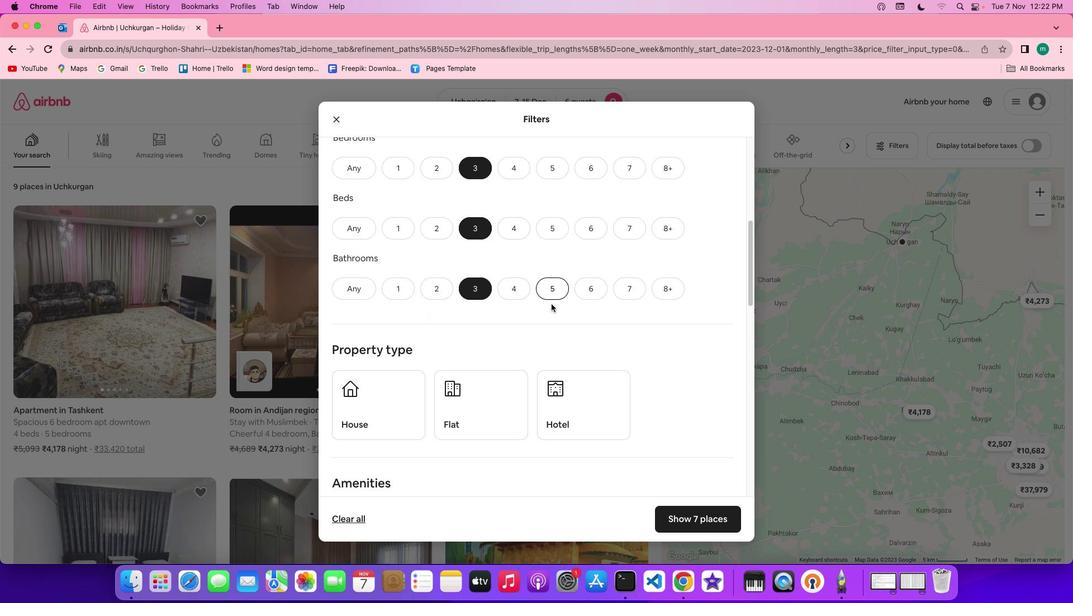 
Action: Mouse scrolled (582, 314) with delta (315, 31)
Screenshot: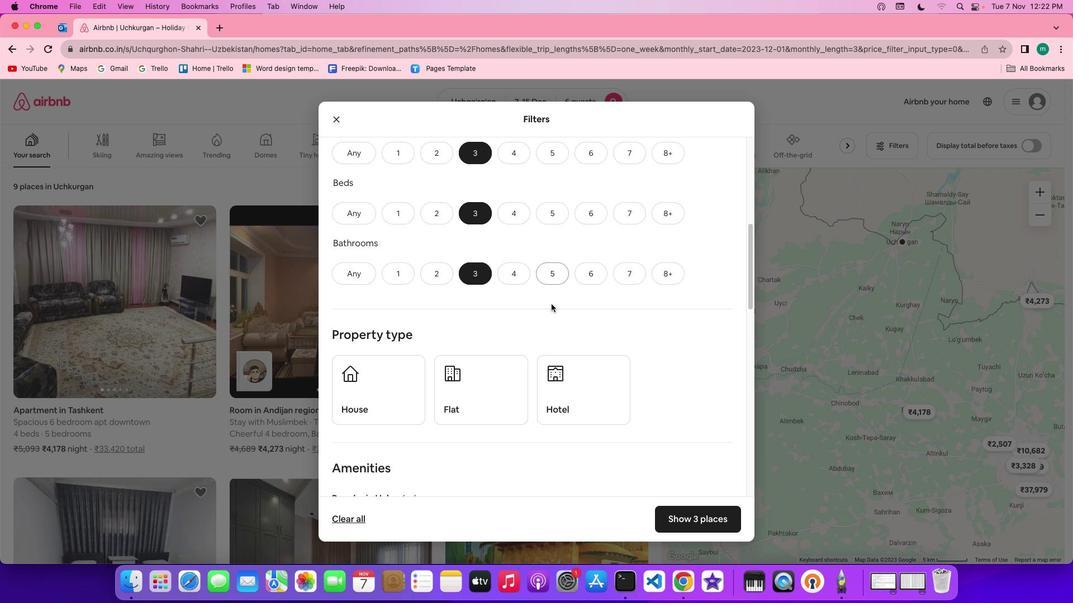 
Action: Mouse scrolled (582, 314) with delta (315, 31)
Screenshot: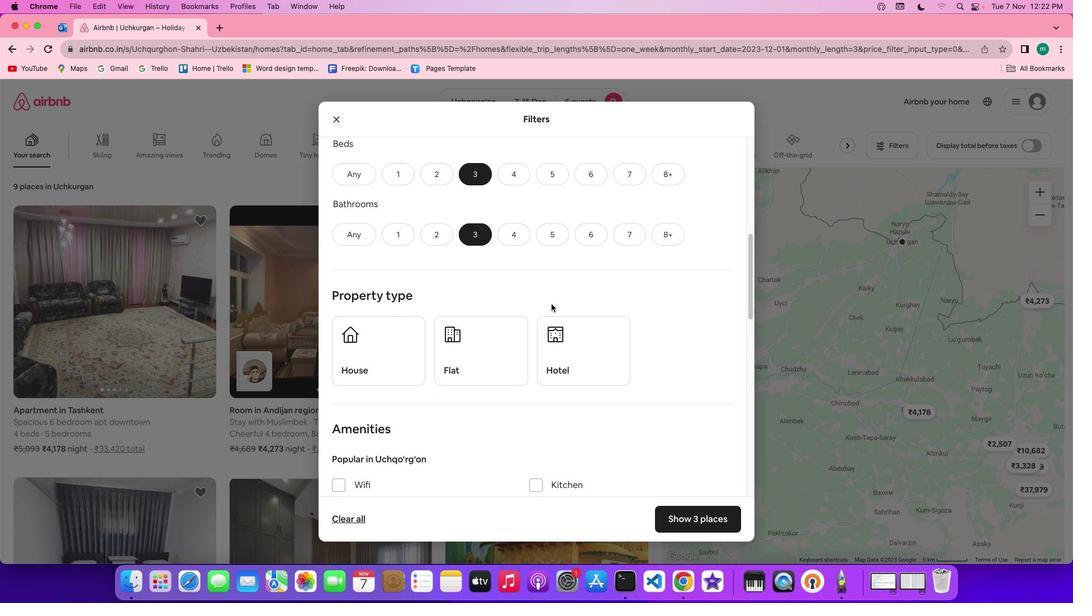 
Action: Mouse scrolled (582, 314) with delta (315, 31)
Screenshot: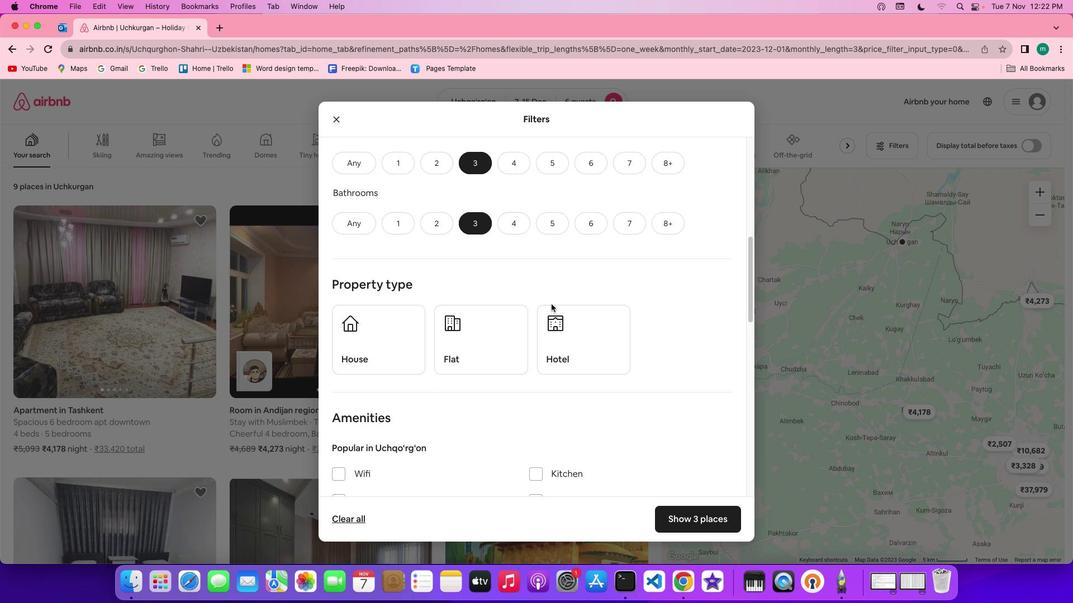 
Action: Mouse scrolled (582, 314) with delta (315, 31)
Screenshot: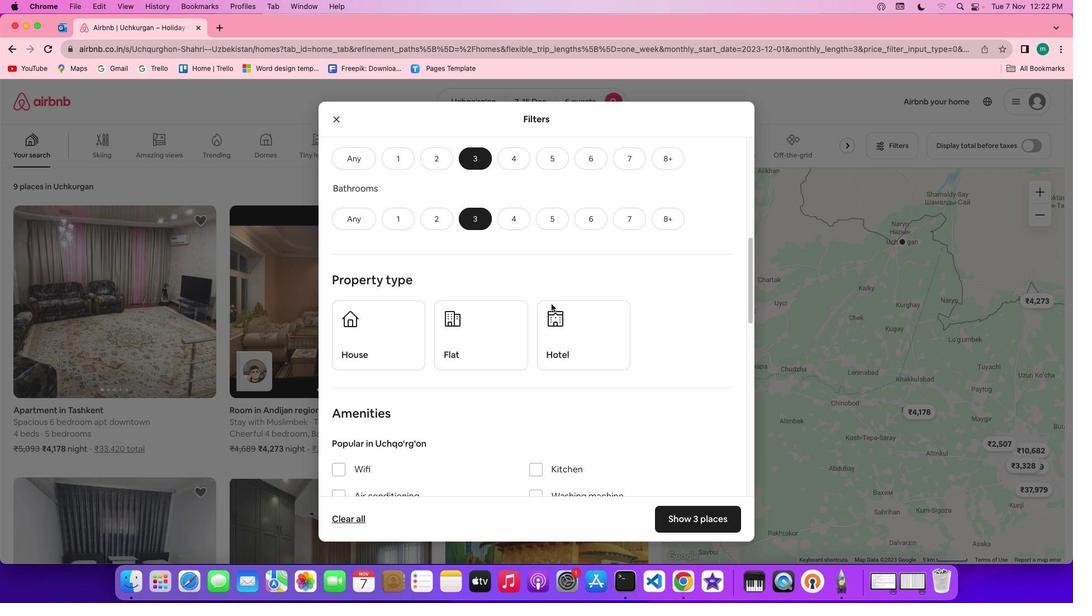 
Action: Mouse scrolled (582, 314) with delta (315, 30)
Screenshot: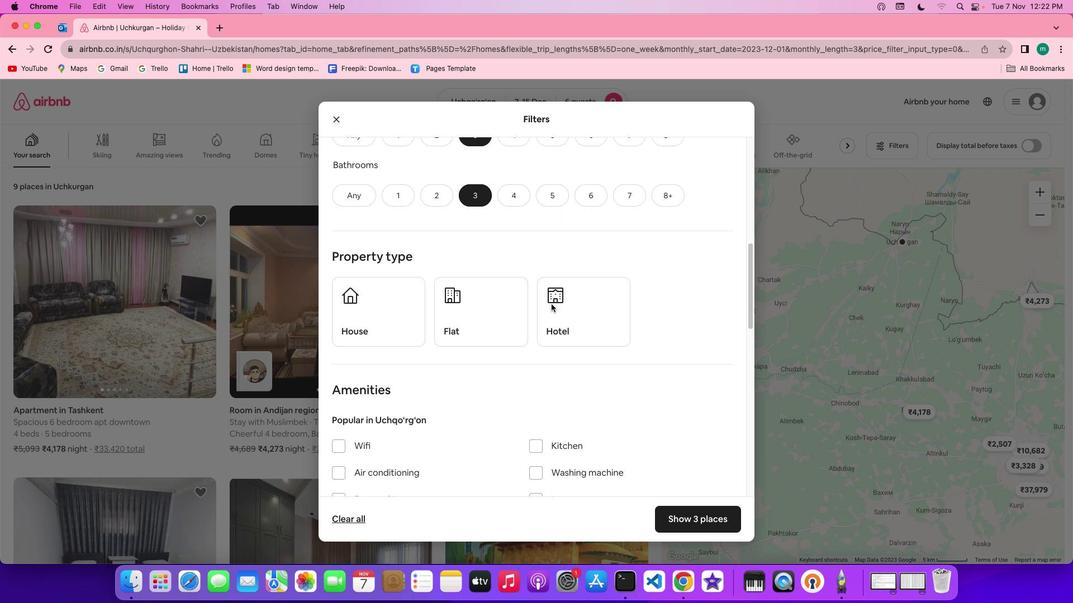 
Action: Mouse scrolled (582, 314) with delta (315, 31)
Screenshot: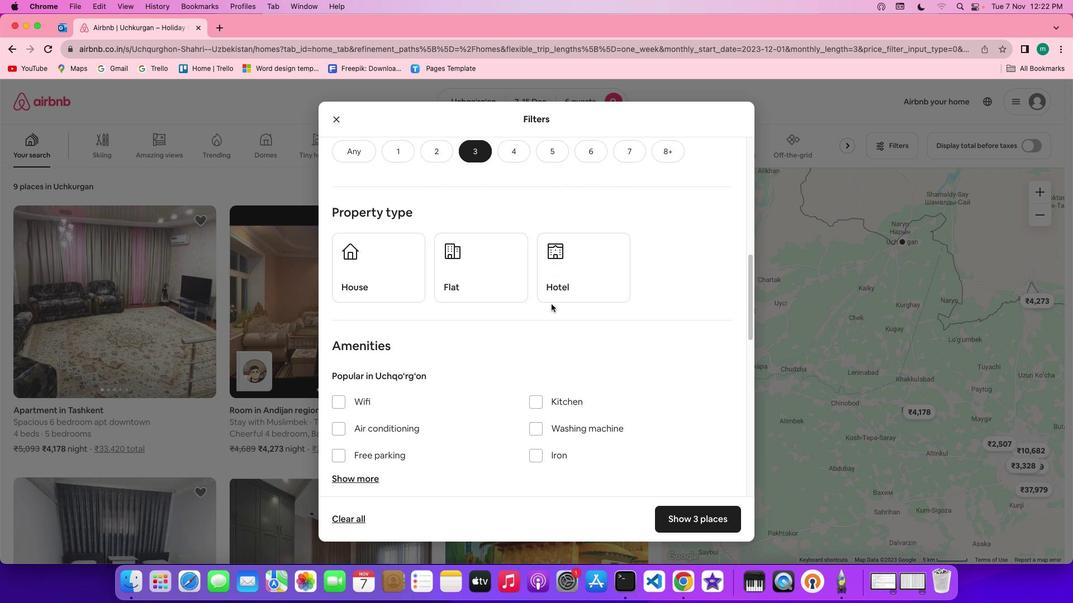 
Action: Mouse scrolled (582, 314) with delta (315, 31)
Screenshot: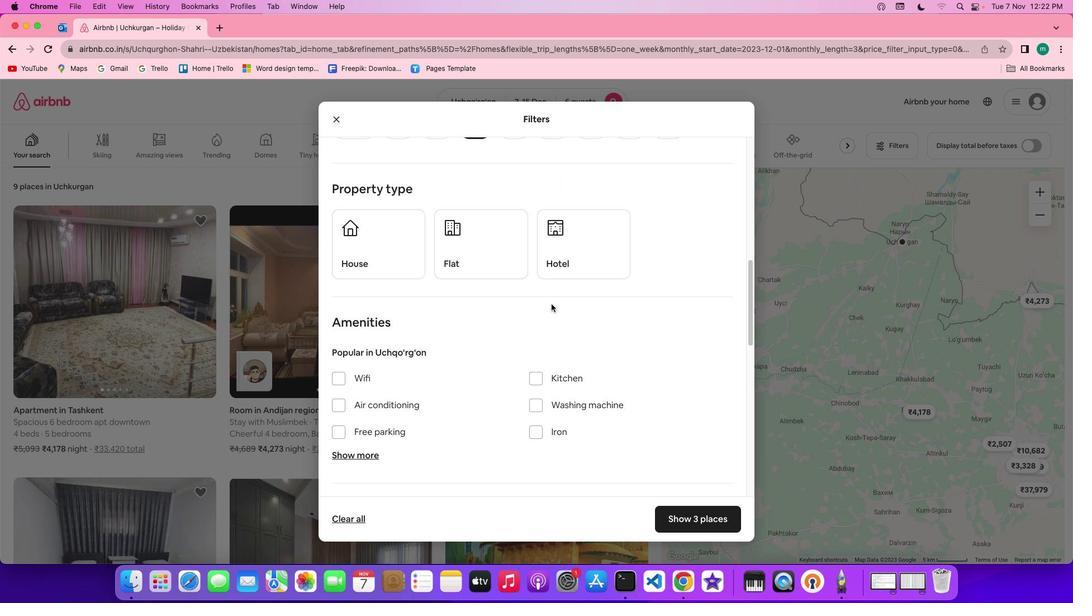 
Action: Mouse scrolled (582, 314) with delta (315, 31)
Screenshot: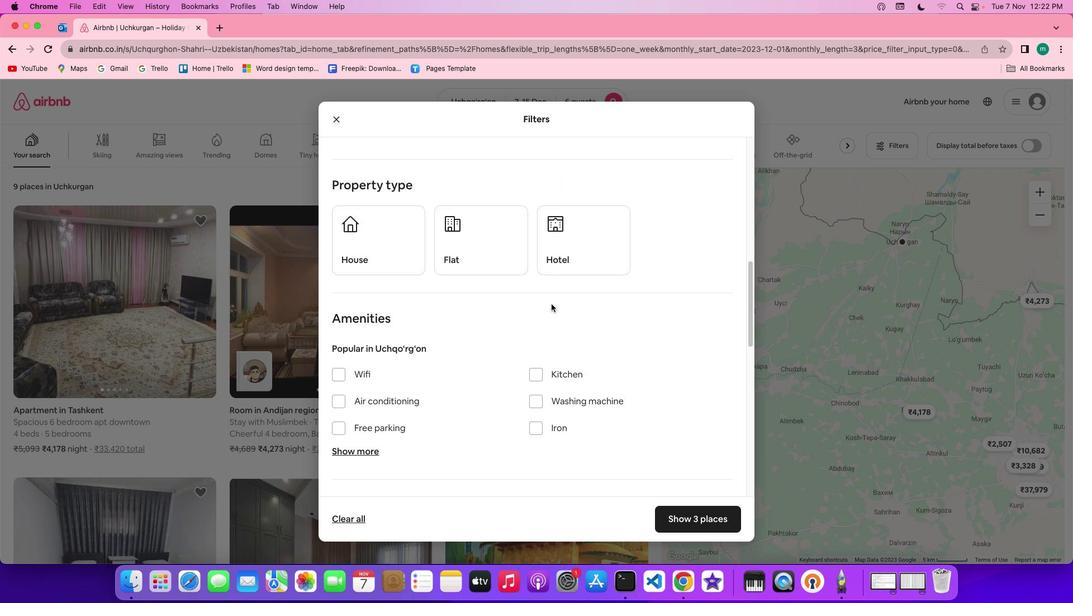 
Action: Mouse scrolled (582, 314) with delta (315, 31)
Screenshot: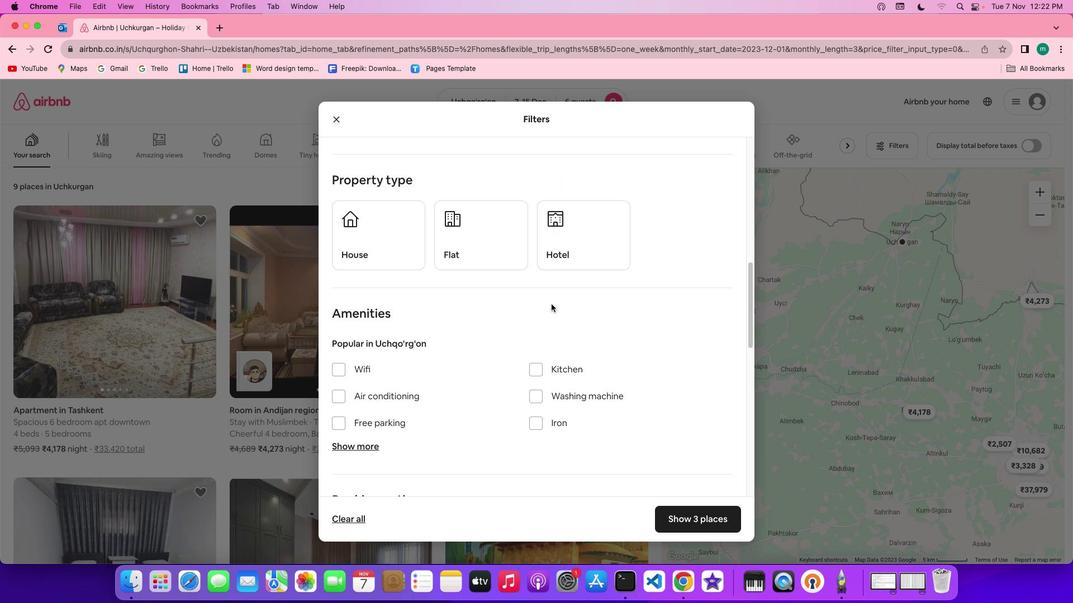 
Action: Mouse scrolled (582, 314) with delta (315, 31)
Screenshot: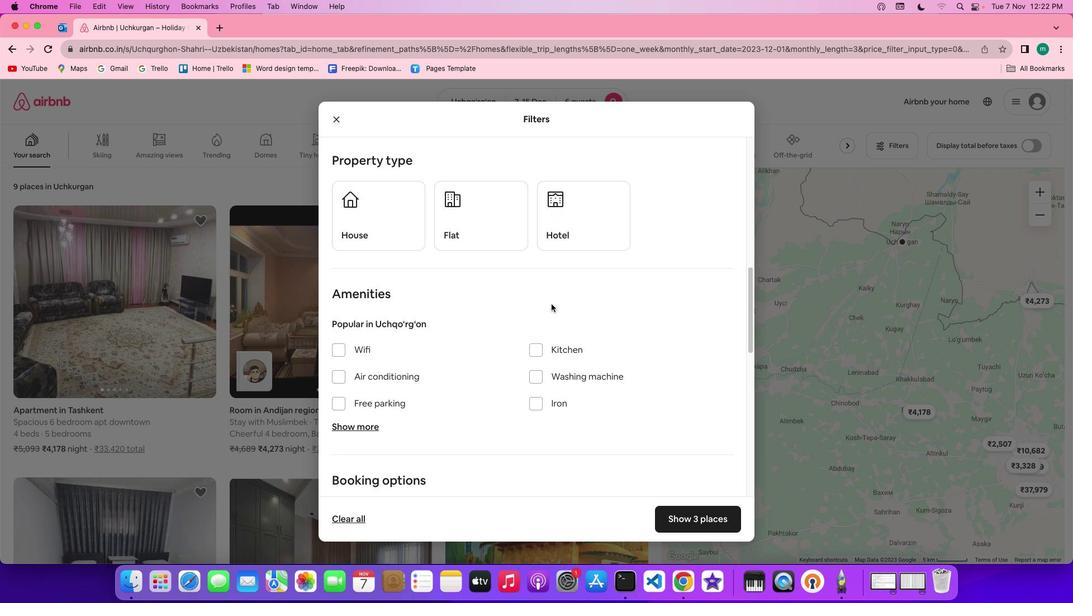 
Action: Mouse scrolled (582, 314) with delta (315, 31)
Screenshot: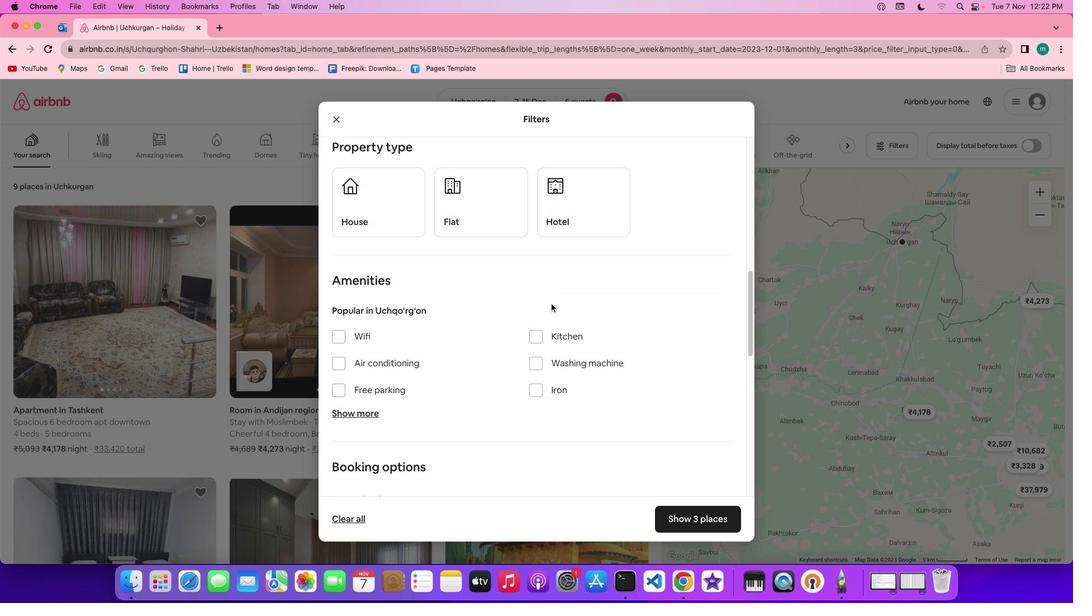 
Action: Mouse scrolled (582, 314) with delta (315, 31)
Screenshot: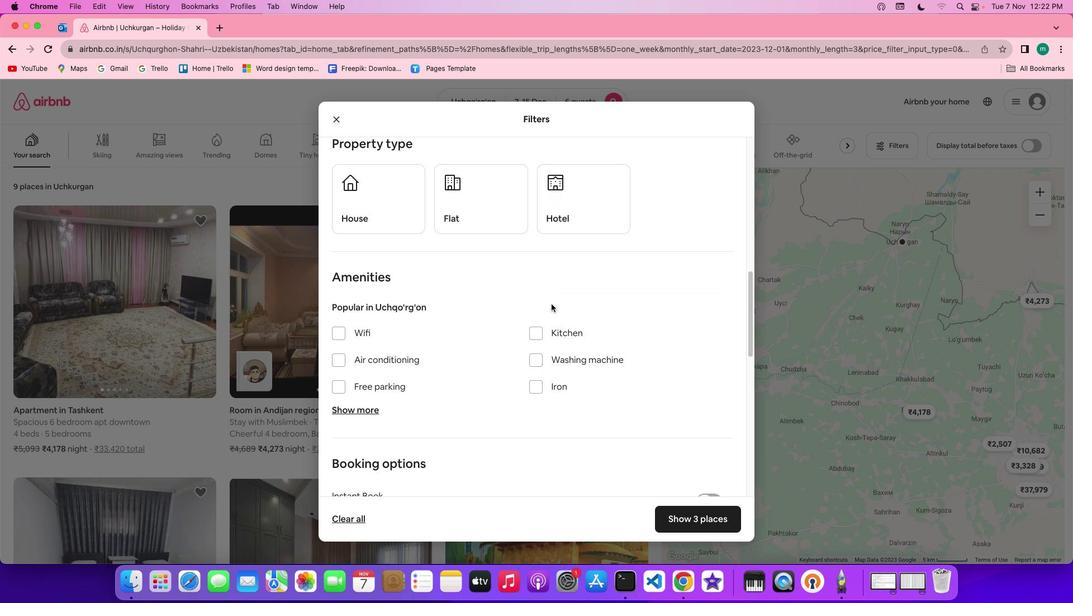 
Action: Mouse scrolled (582, 314) with delta (315, 31)
Screenshot: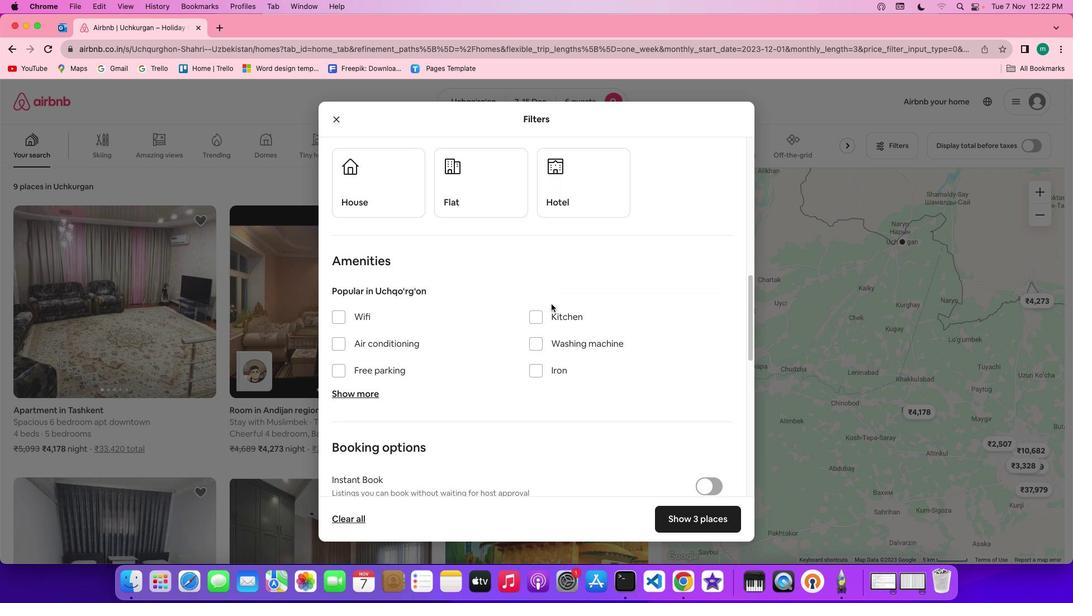 
Action: Mouse scrolled (582, 314) with delta (315, 31)
Screenshot: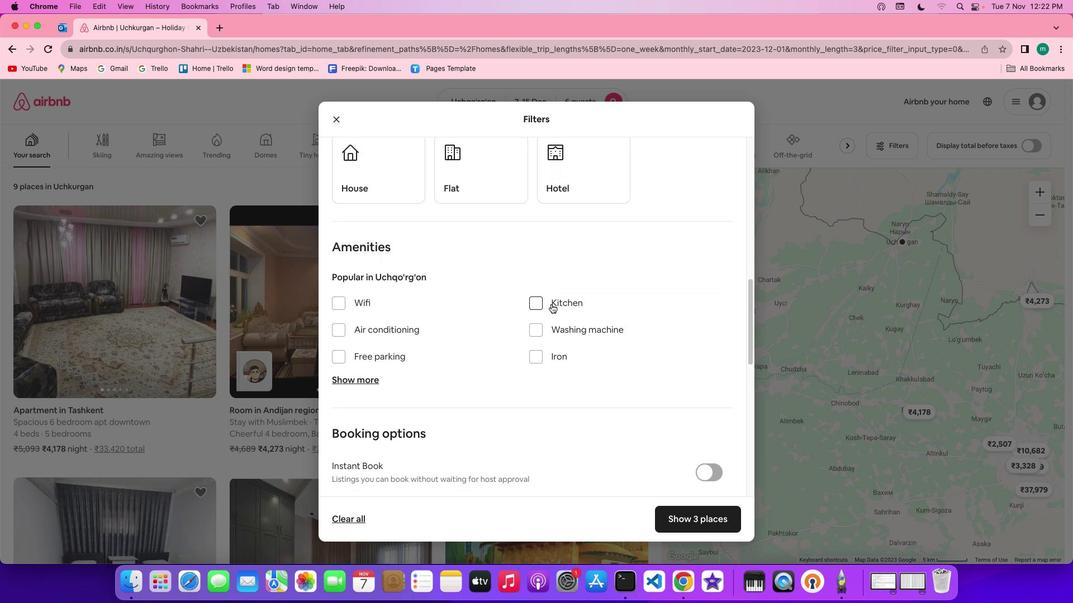 
Action: Mouse scrolled (582, 314) with delta (315, 31)
Screenshot: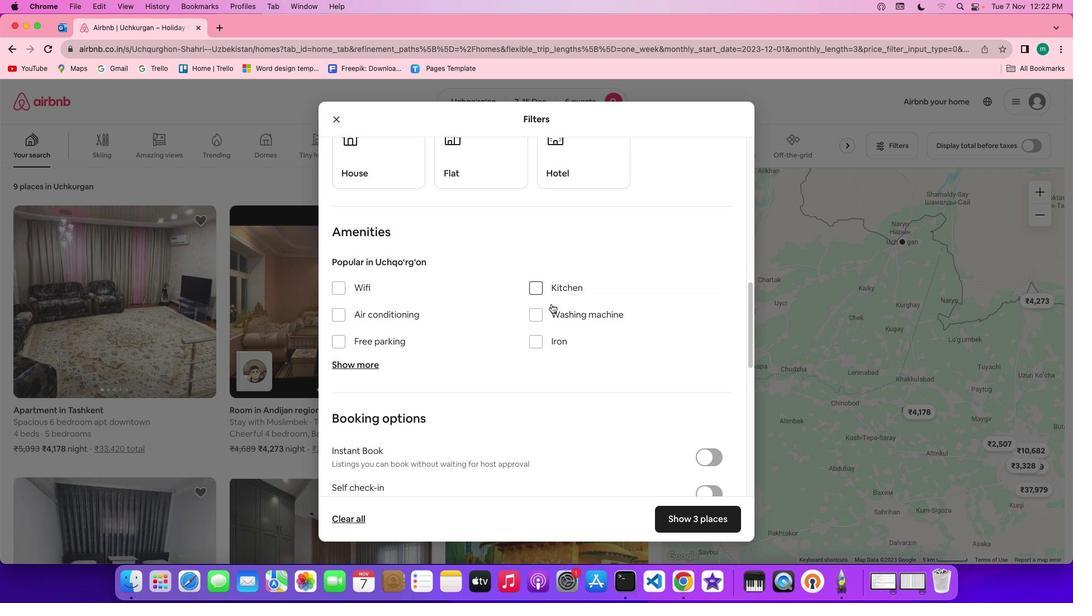 
Action: Mouse scrolled (582, 314) with delta (315, 31)
Screenshot: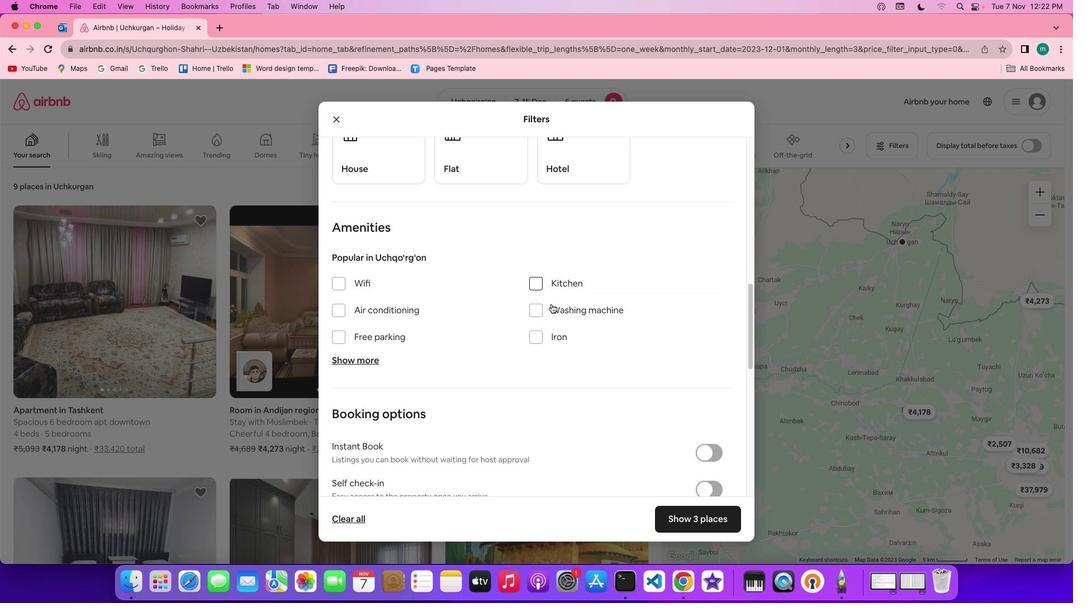
Action: Mouse scrolled (582, 314) with delta (315, 31)
Screenshot: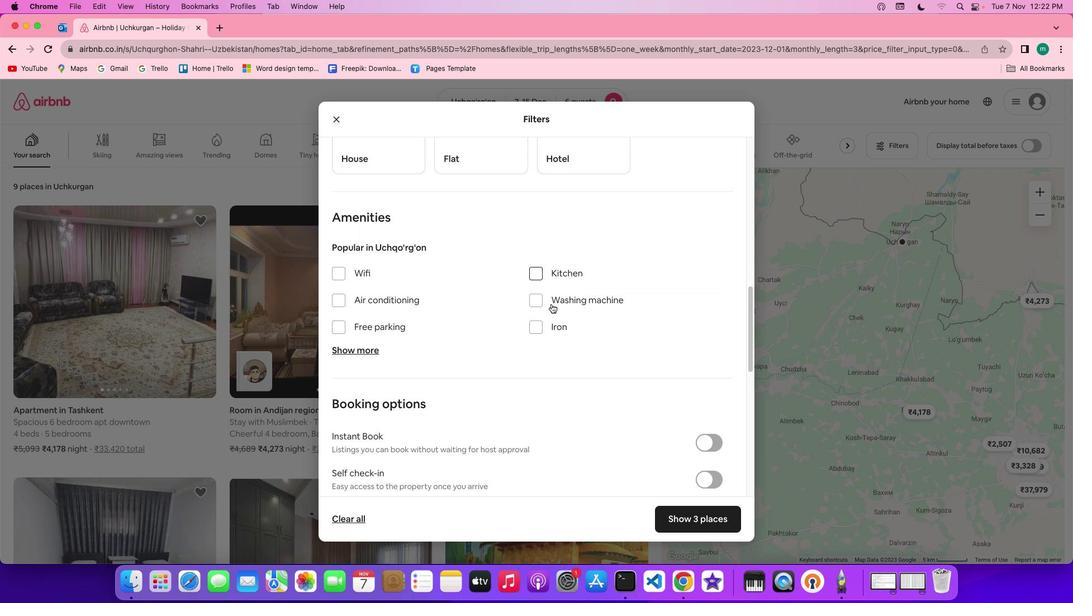 
Action: Mouse moved to (577, 299)
Screenshot: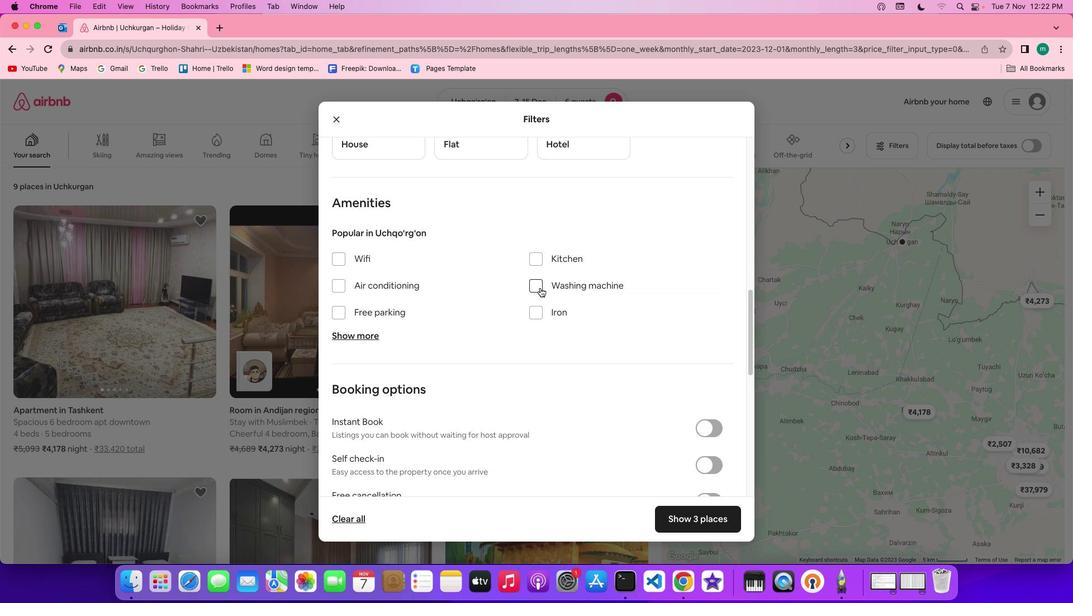 
Action: Mouse scrolled (577, 299) with delta (315, 32)
Screenshot: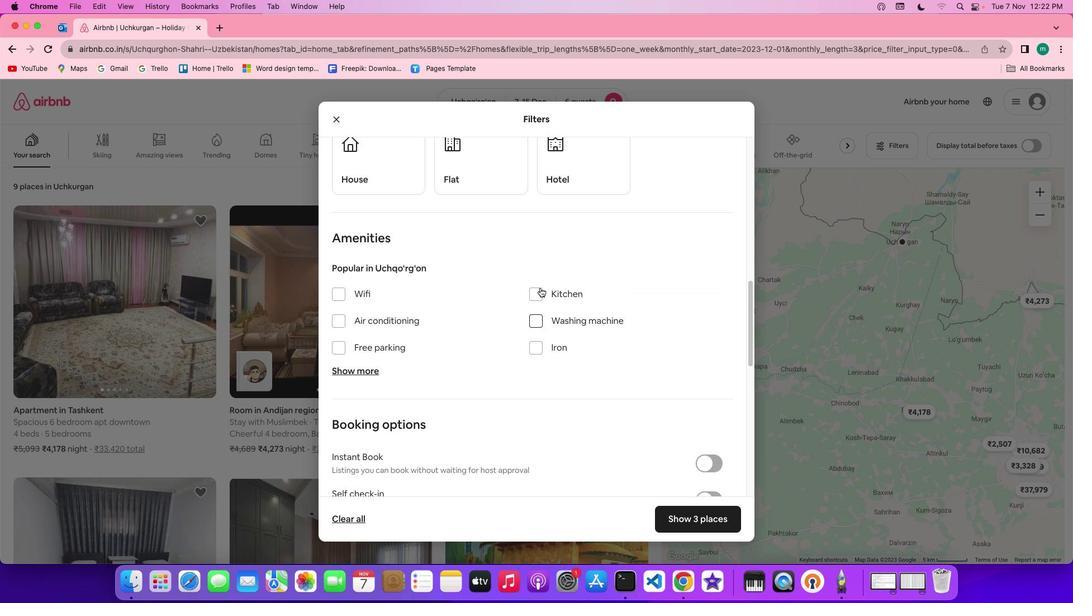 
Action: Mouse scrolled (577, 299) with delta (315, 32)
Screenshot: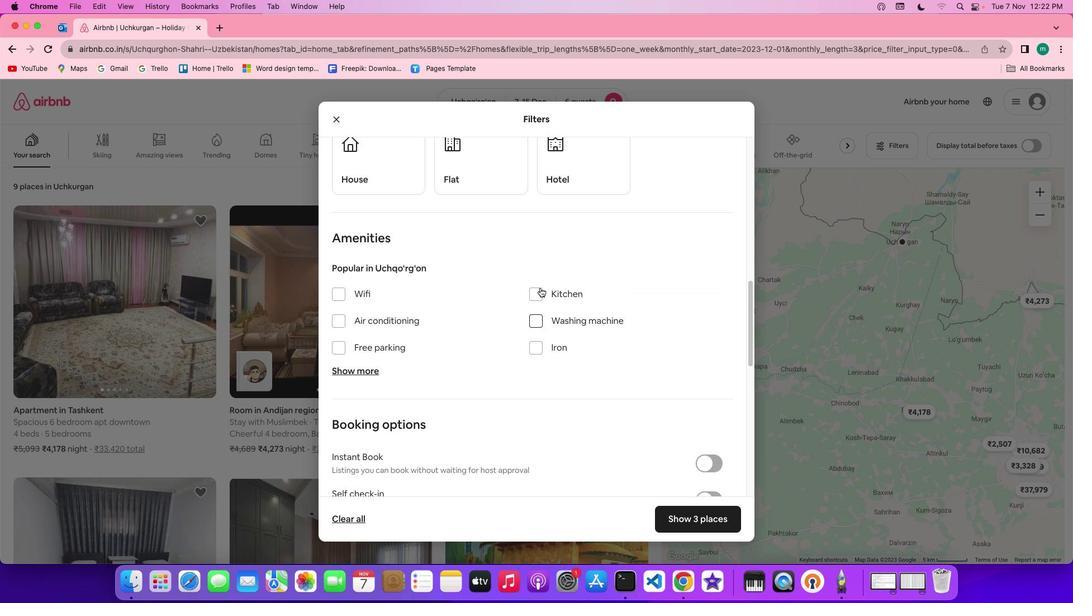 
Action: Mouse scrolled (577, 299) with delta (315, 33)
Screenshot: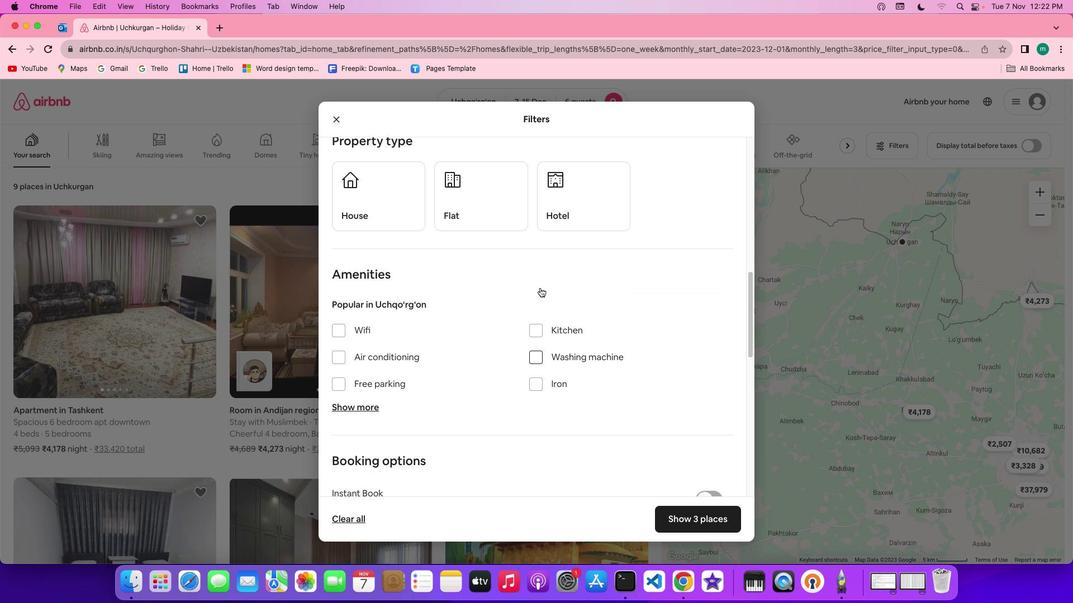 
Action: Mouse moved to (579, 303)
Screenshot: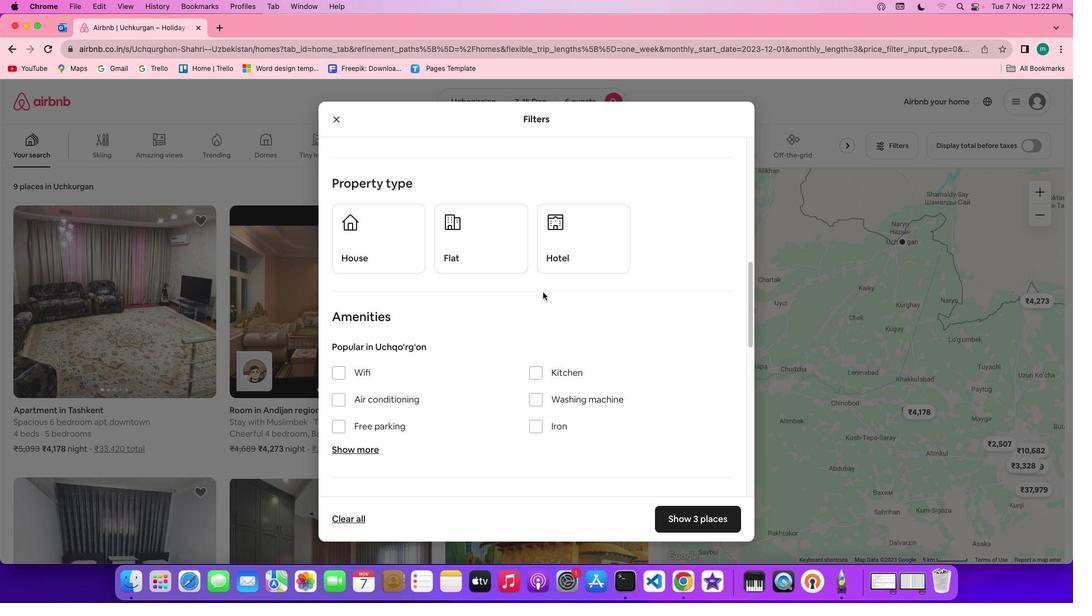 
Action: Mouse scrolled (579, 303) with delta (315, 31)
Screenshot: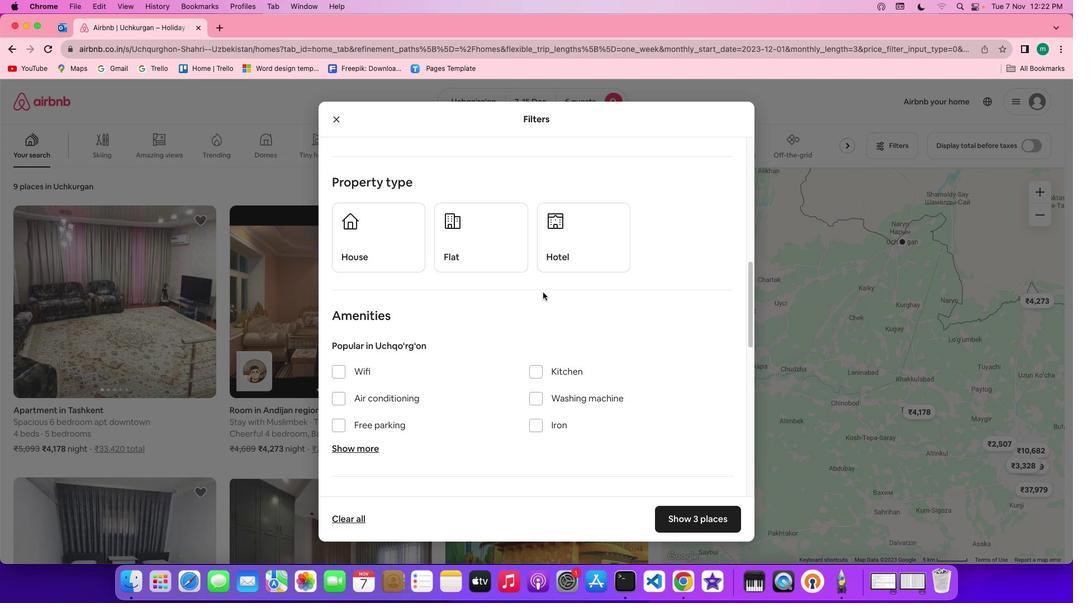 
Action: Mouse scrolled (579, 303) with delta (315, 31)
Screenshot: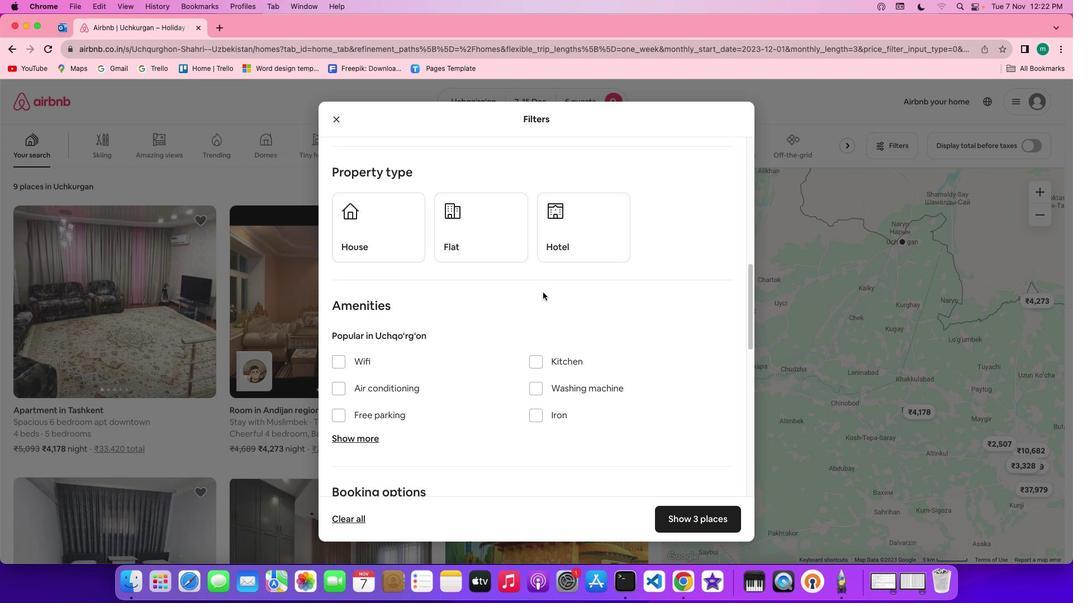 
Action: Mouse scrolled (579, 303) with delta (315, 30)
Screenshot: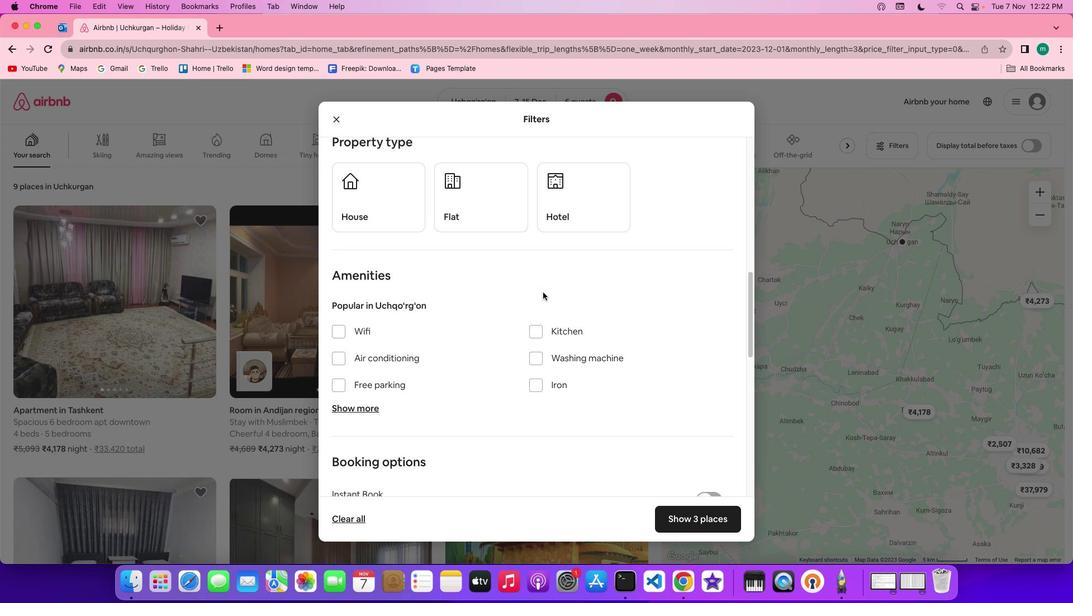 
Action: Mouse scrolled (579, 303) with delta (315, 31)
Screenshot: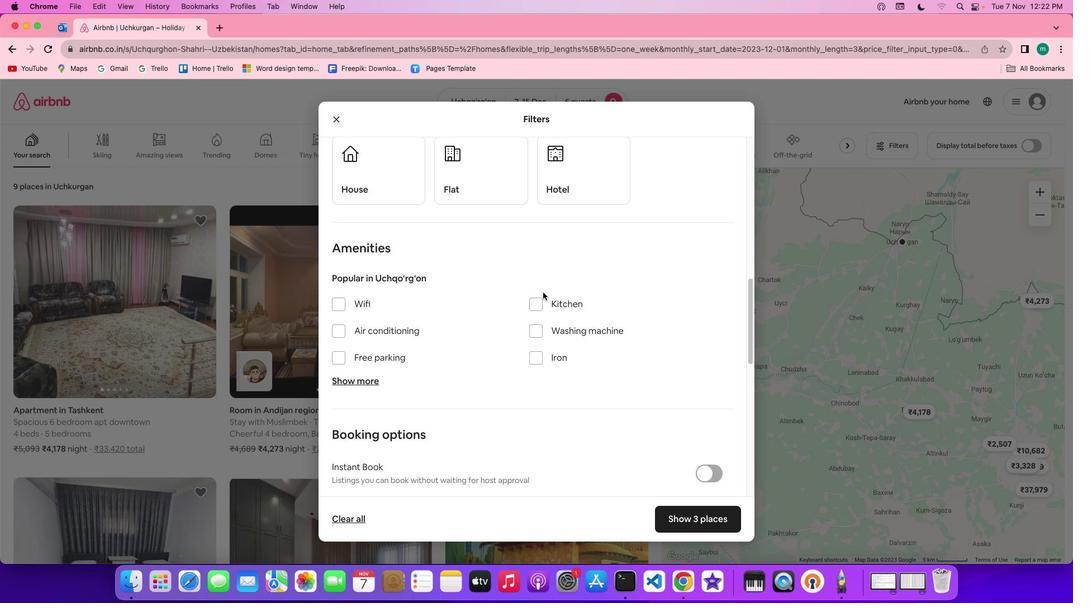 
Action: Mouse moved to (586, 312)
Screenshot: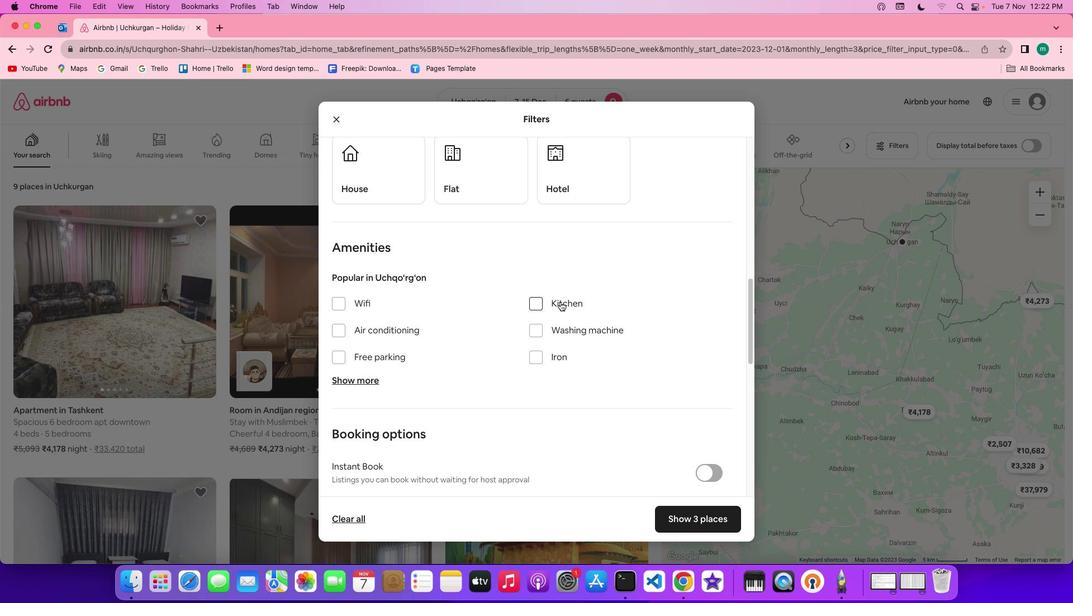 
Action: Mouse scrolled (586, 312) with delta (315, 31)
Screenshot: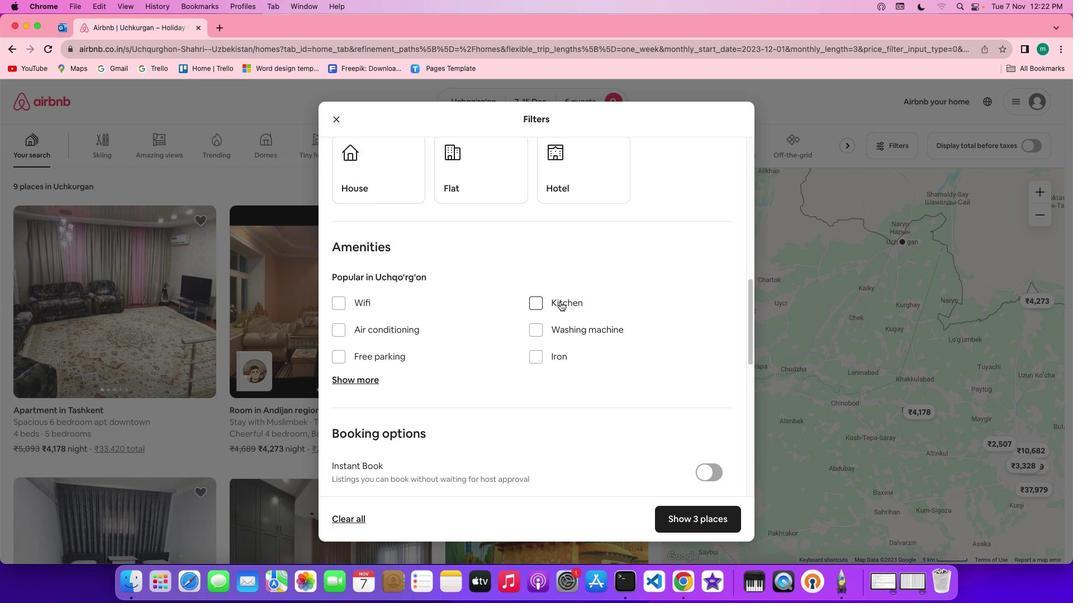 
Action: Mouse scrolled (586, 312) with delta (315, 31)
Screenshot: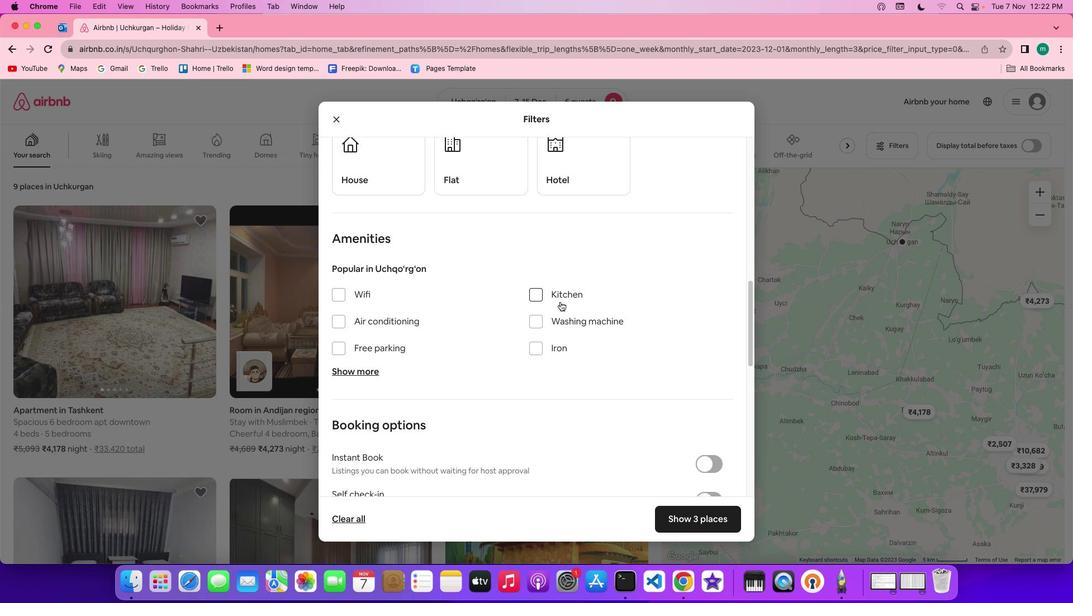 
Action: Mouse scrolled (586, 312) with delta (315, 31)
Screenshot: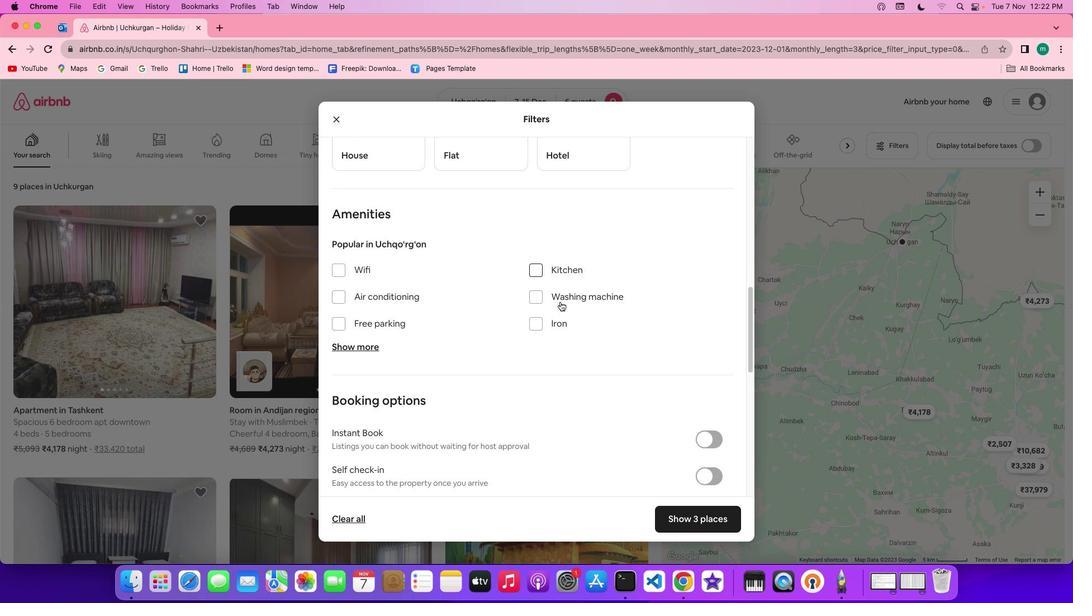 
Action: Mouse scrolled (586, 312) with delta (315, 31)
Screenshot: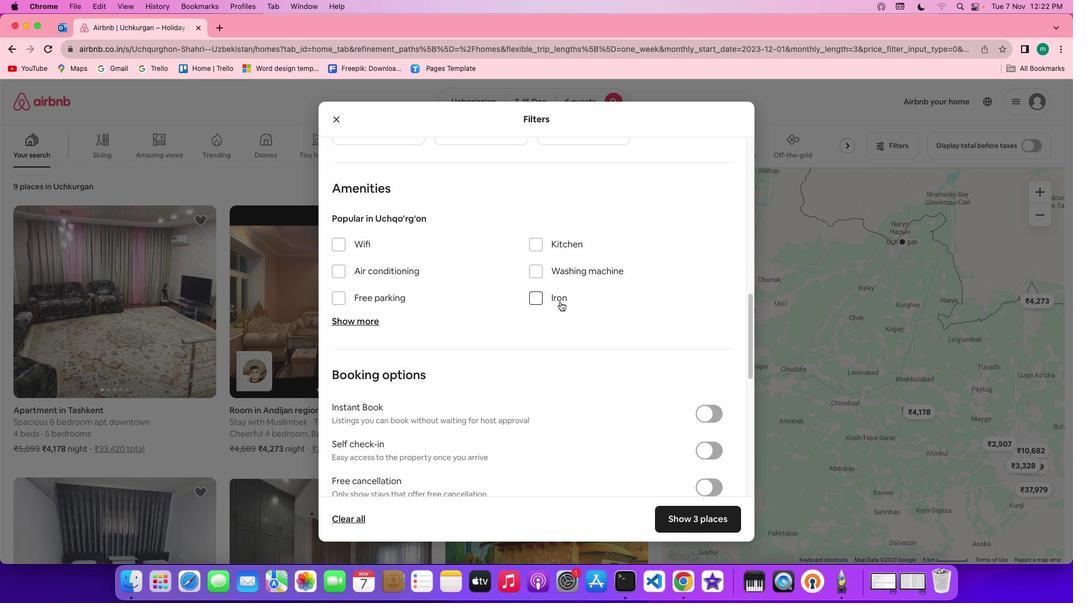 
Action: Mouse scrolled (586, 312) with delta (315, 31)
Screenshot: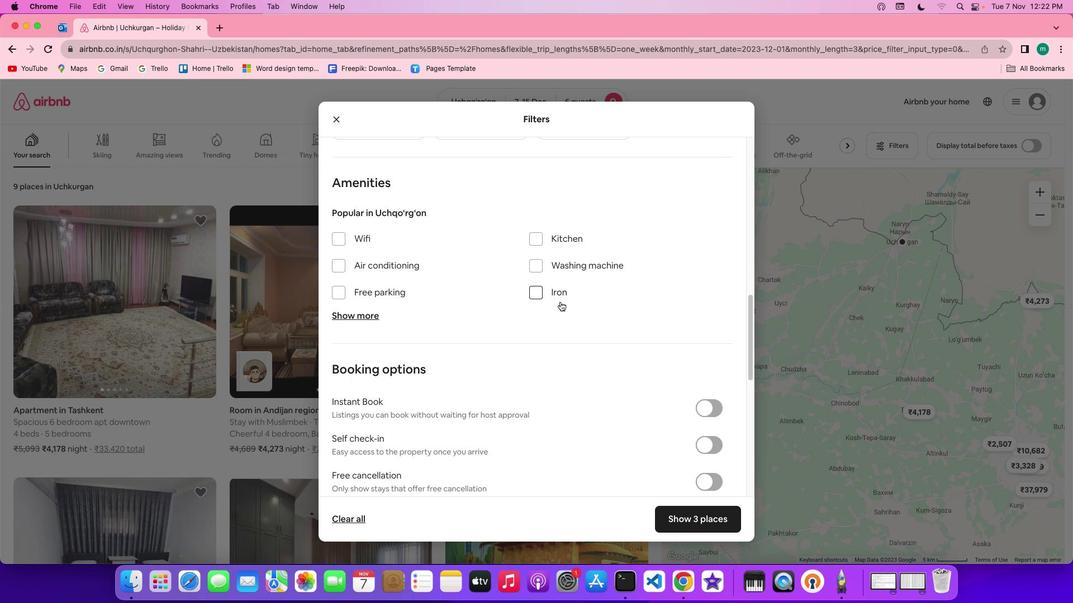 
Action: Mouse scrolled (586, 312) with delta (315, 31)
Screenshot: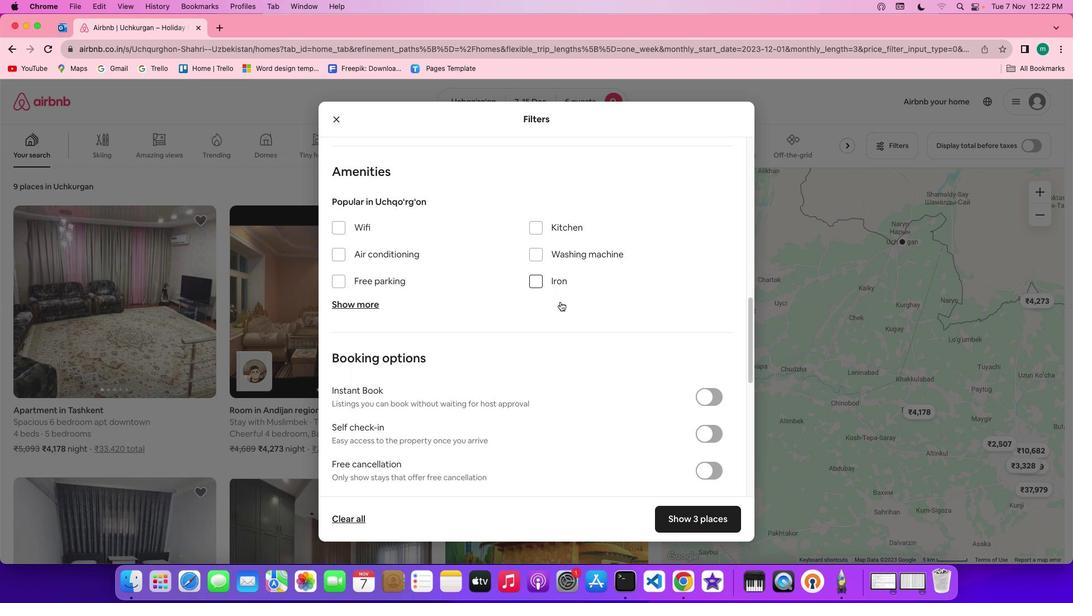 
Action: Mouse scrolled (586, 312) with delta (315, 31)
Screenshot: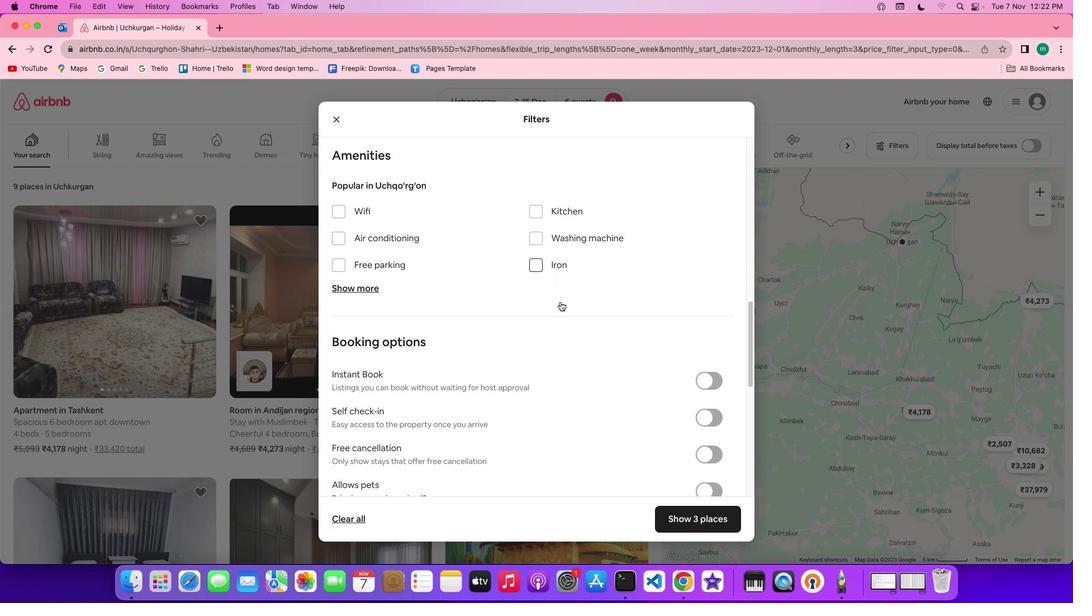 
Action: Mouse moved to (636, 371)
Screenshot: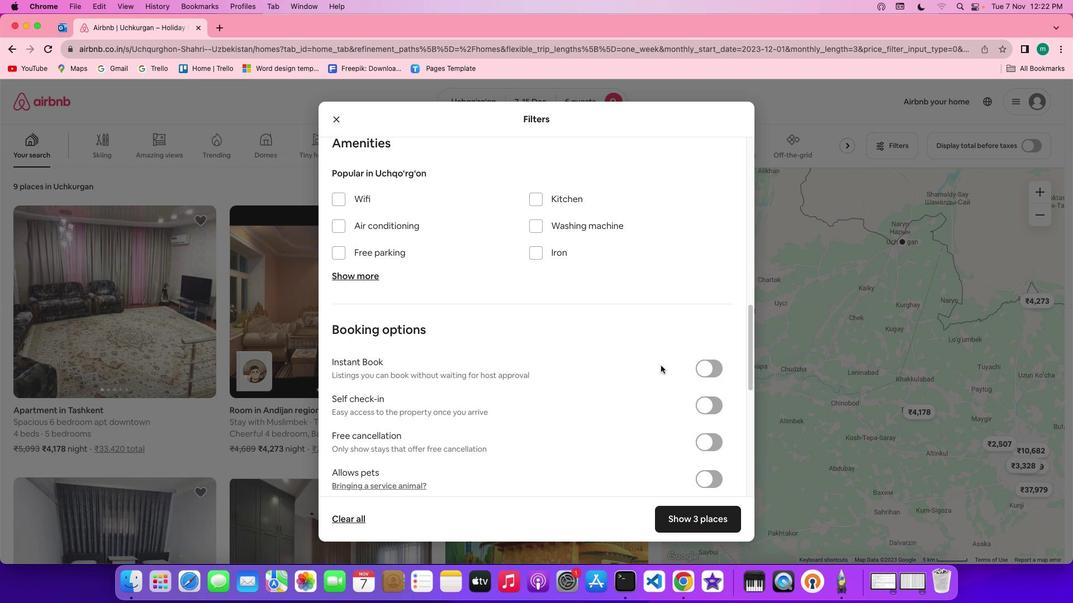 
Action: Mouse scrolled (636, 371) with delta (315, 31)
Screenshot: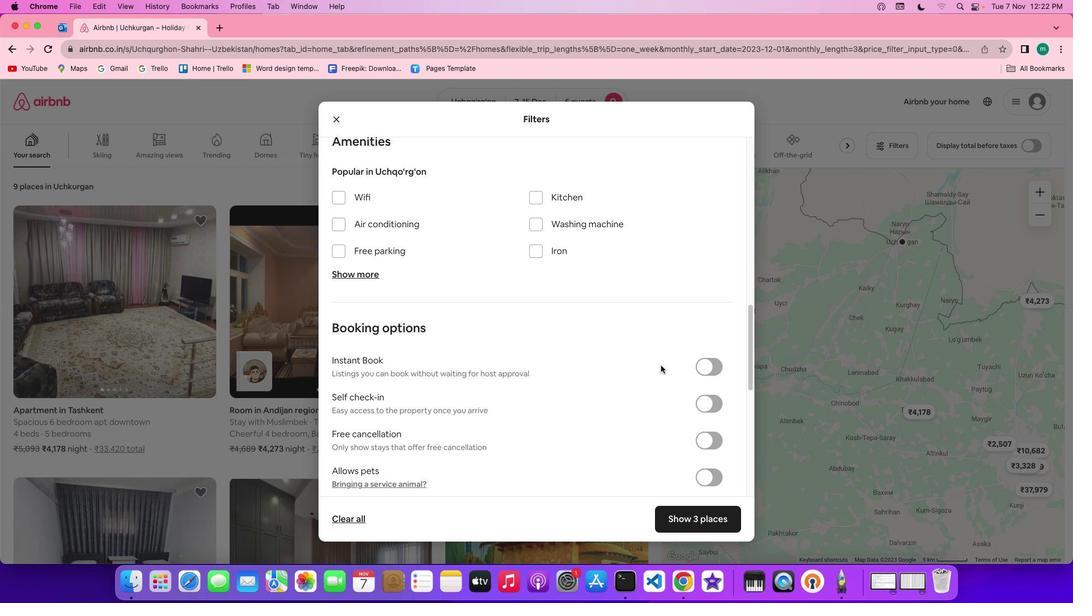 
Action: Mouse scrolled (636, 371) with delta (315, 31)
Screenshot: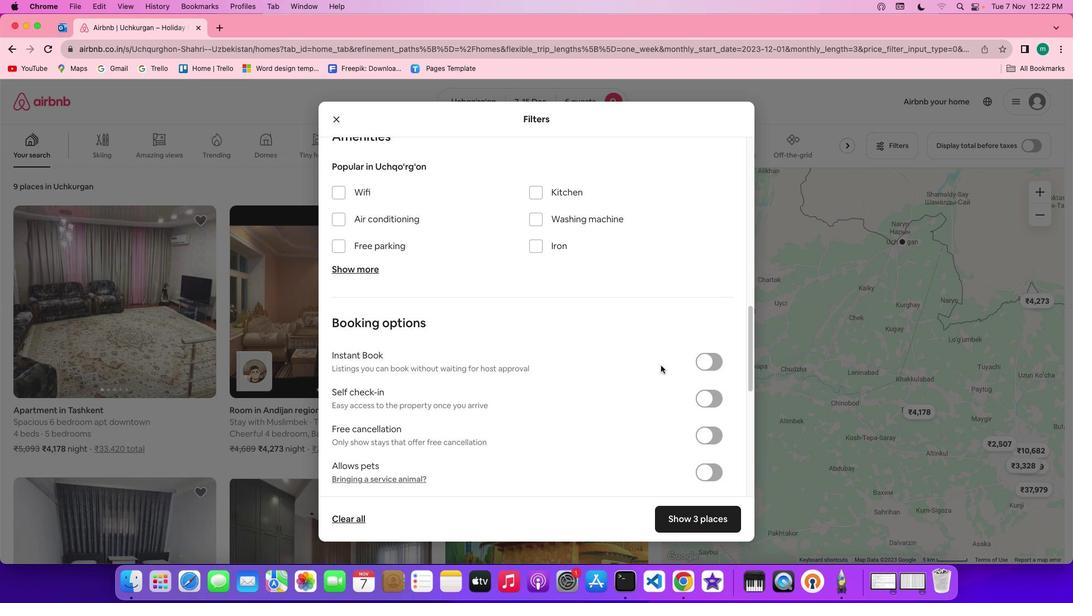 
Action: Mouse scrolled (636, 371) with delta (315, 31)
Screenshot: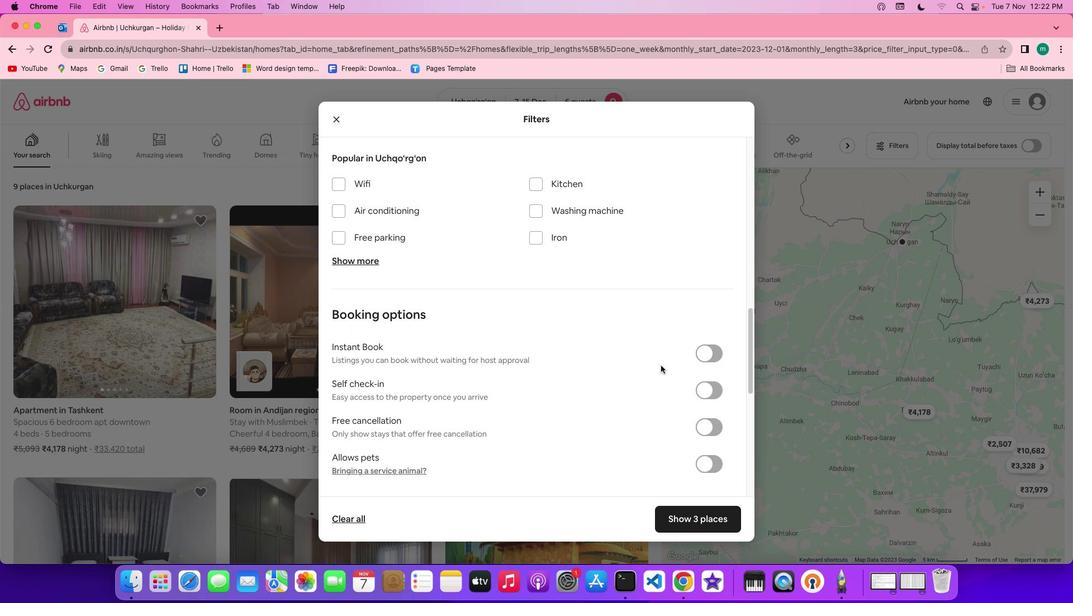 
Action: Mouse scrolled (636, 371) with delta (315, 31)
Screenshot: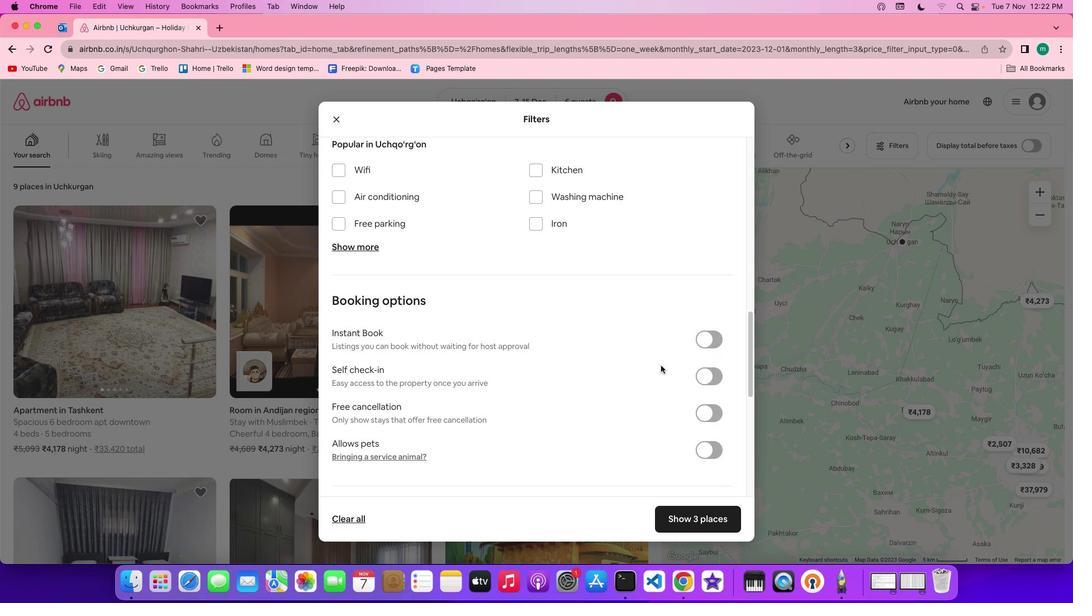 
Action: Mouse scrolled (636, 371) with delta (315, 31)
Screenshot: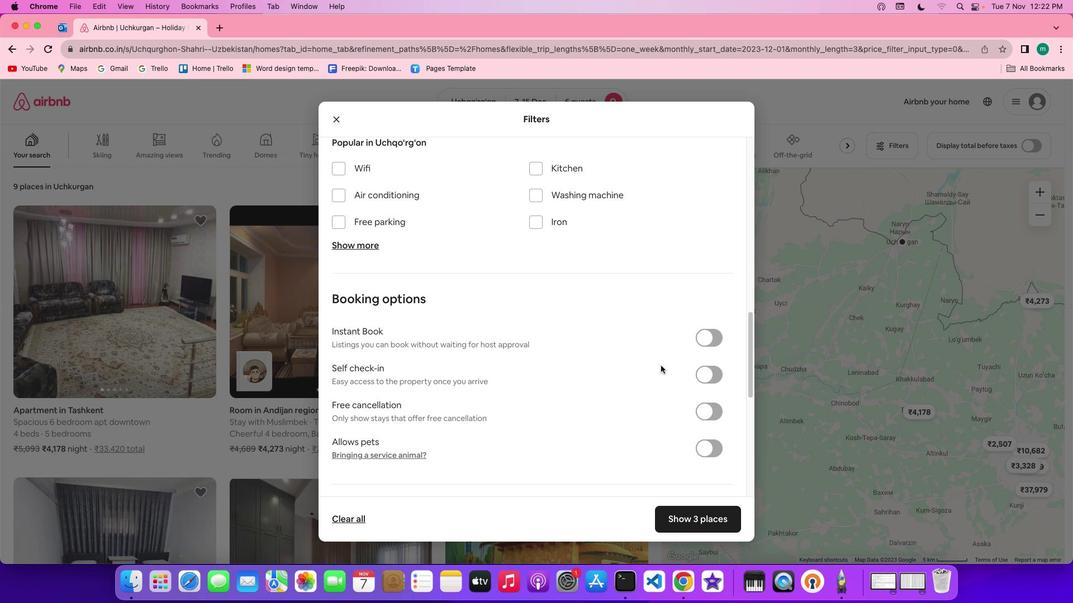 
Action: Mouse scrolled (636, 371) with delta (315, 31)
Screenshot: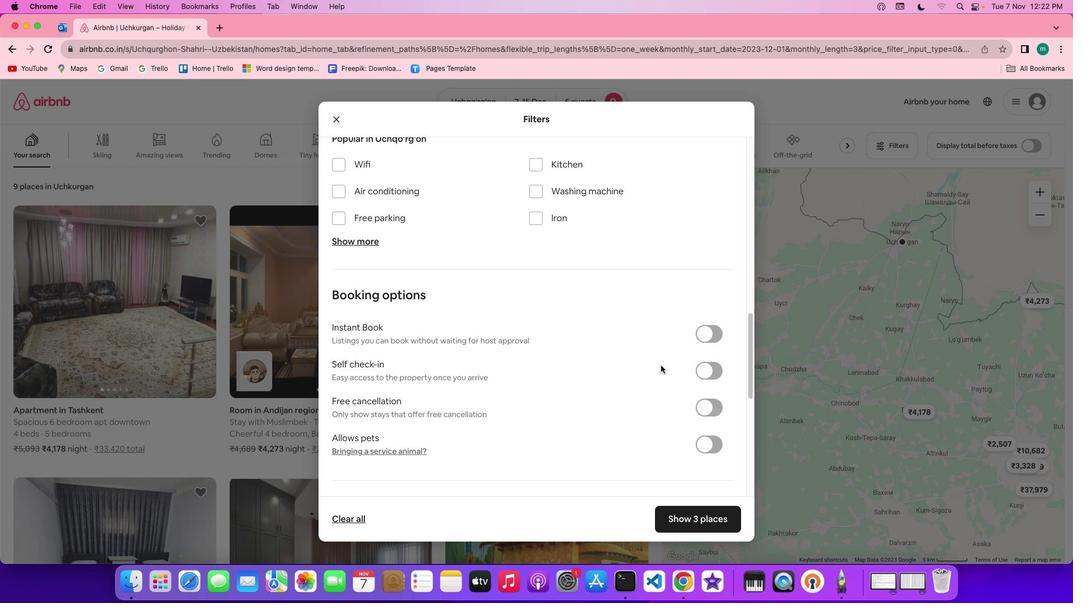 
Action: Mouse scrolled (636, 371) with delta (315, 31)
Screenshot: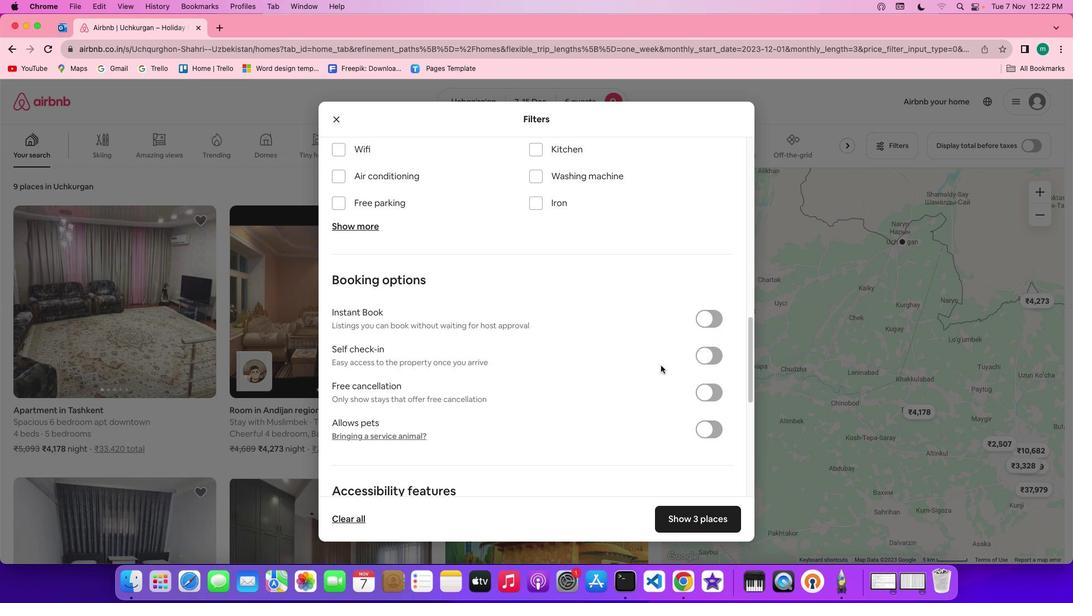 
Action: Mouse scrolled (636, 371) with delta (315, 31)
Screenshot: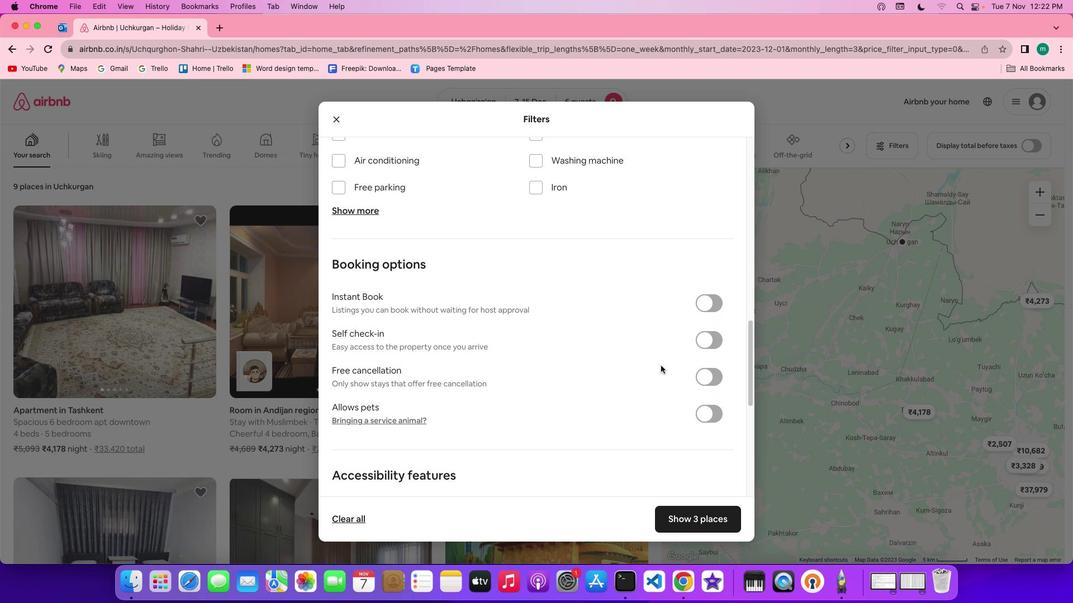 
Action: Mouse moved to (659, 341)
Screenshot: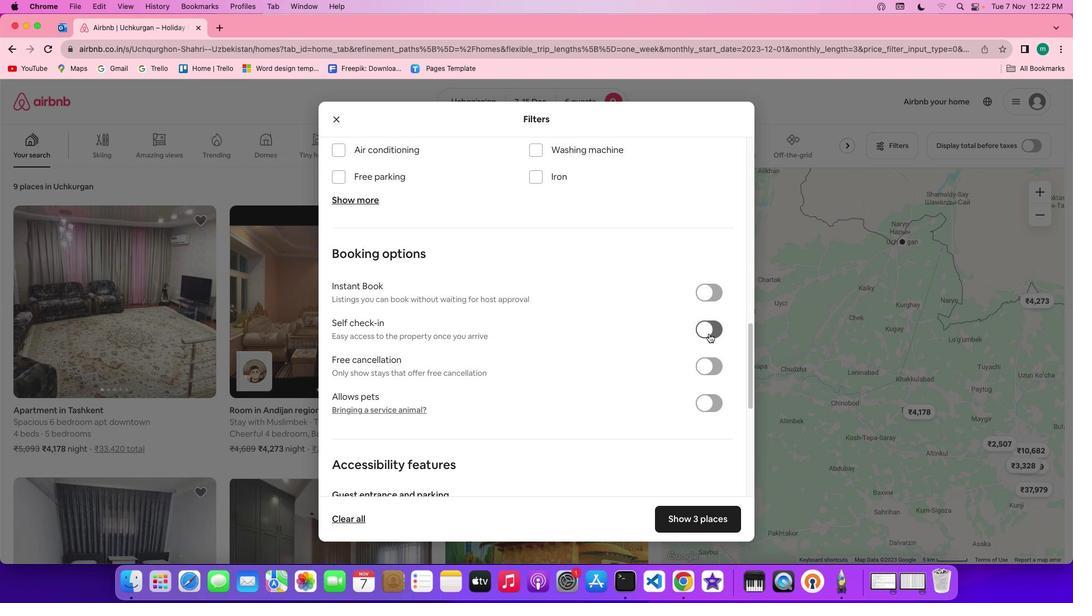 
Action: Mouse pressed left at (659, 341)
Screenshot: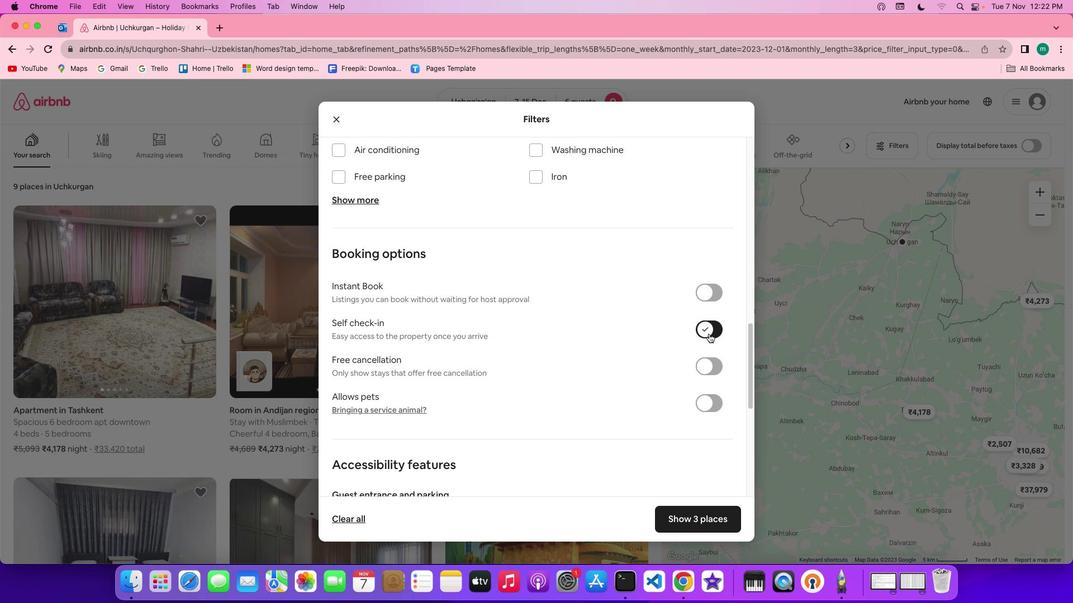 
Action: Mouse moved to (602, 381)
Screenshot: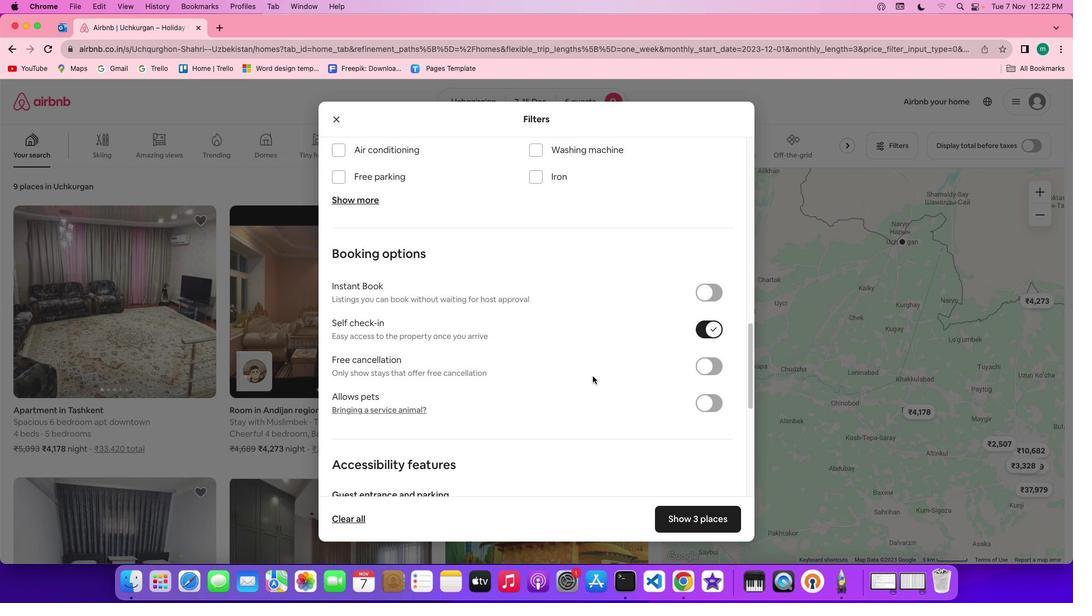 
Action: Mouse scrolled (602, 381) with delta (315, 31)
Screenshot: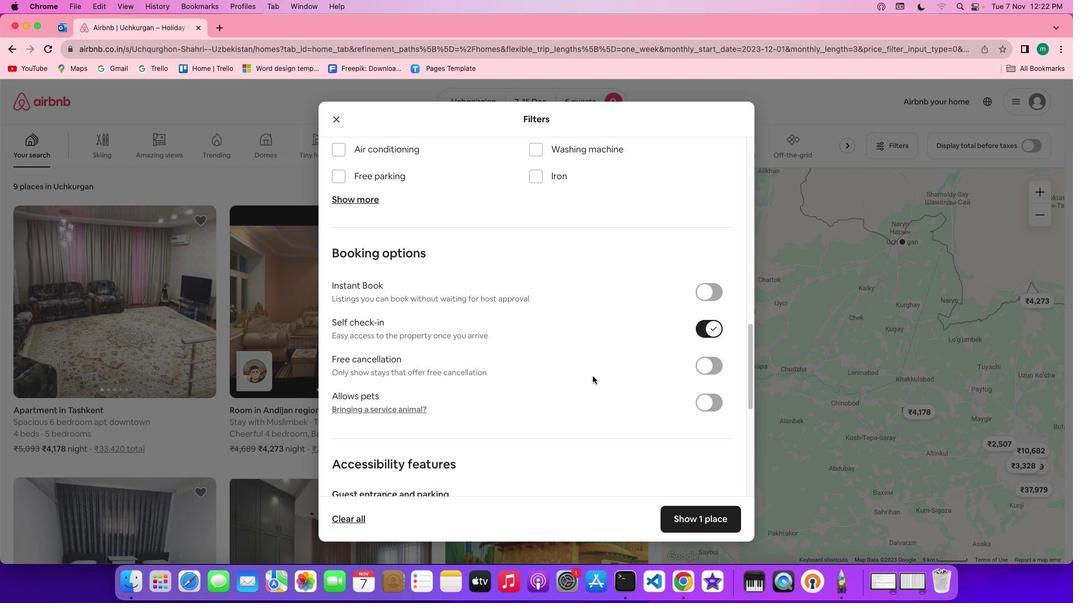 
Action: Mouse scrolled (602, 381) with delta (315, 31)
Screenshot: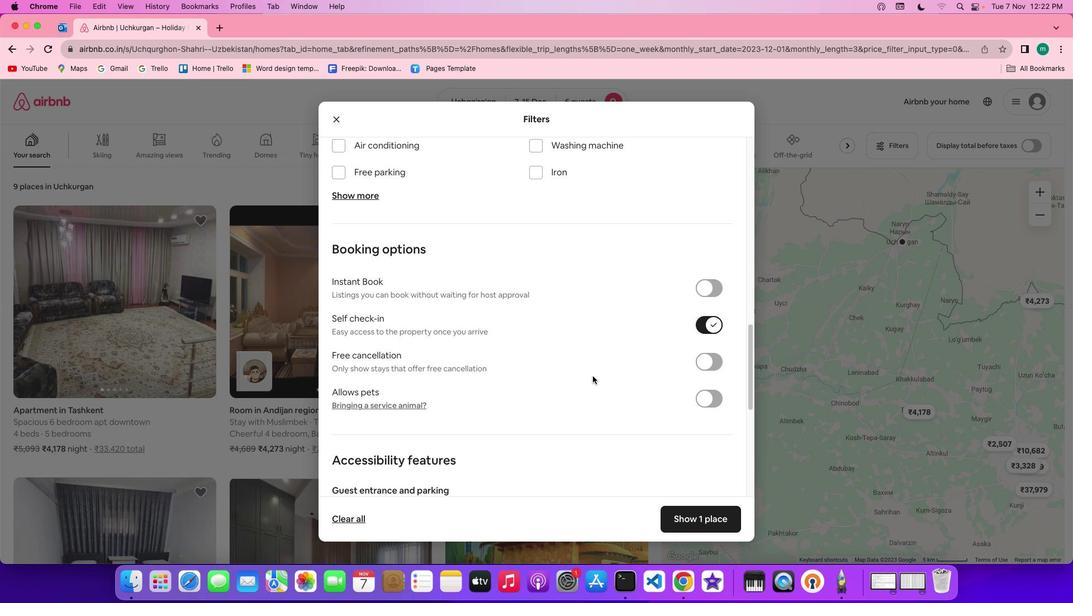 
Action: Mouse scrolled (602, 381) with delta (315, 31)
Screenshot: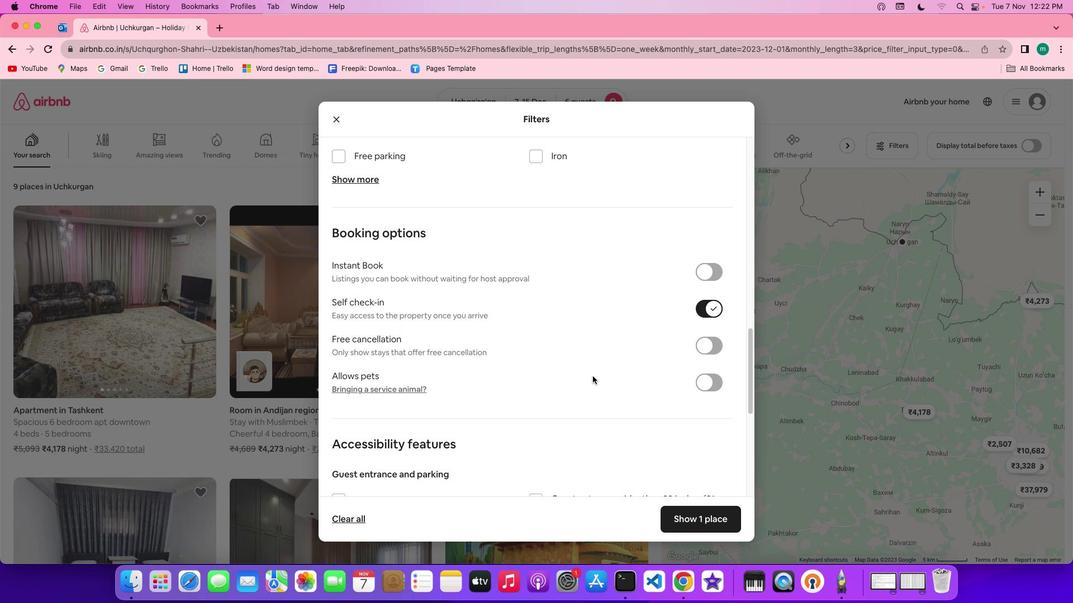 
Action: Mouse scrolled (602, 381) with delta (315, 31)
Screenshot: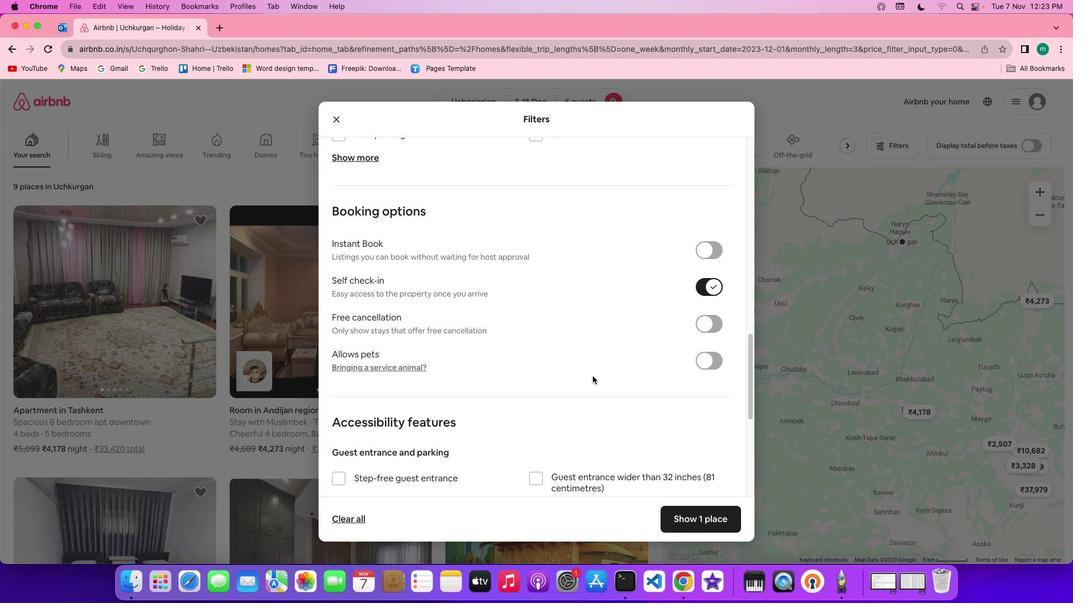 
Action: Mouse scrolled (602, 381) with delta (315, 31)
Screenshot: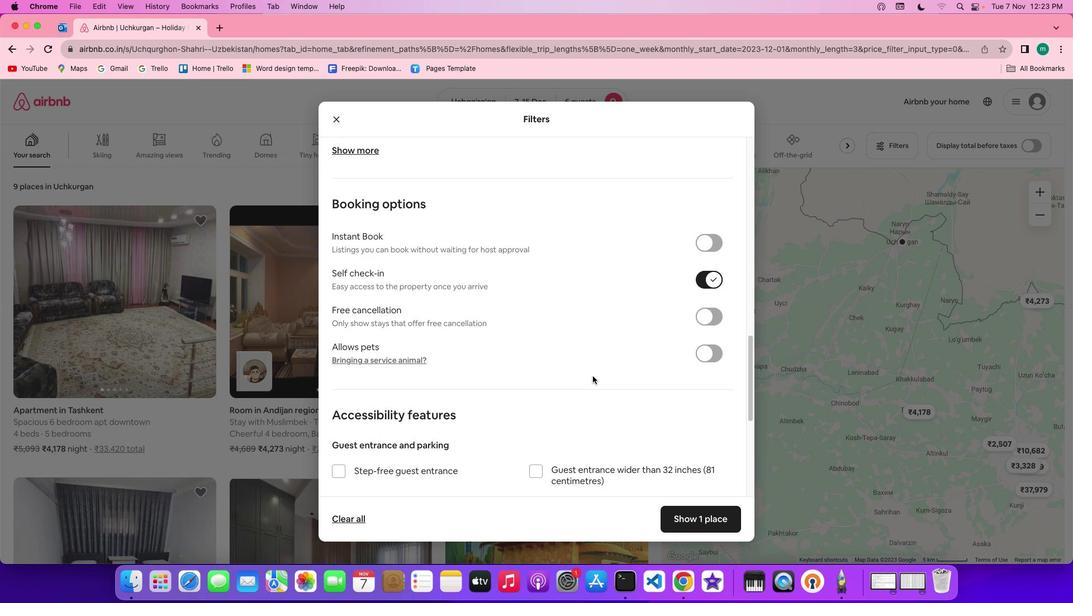 
Action: Mouse scrolled (602, 381) with delta (315, 30)
Screenshot: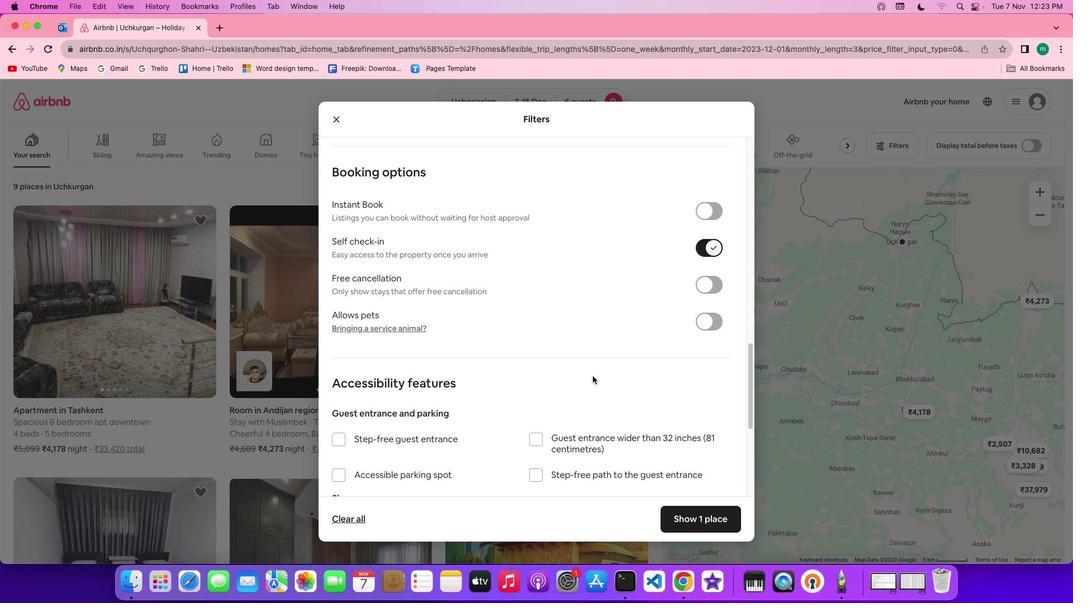 
Action: Mouse scrolled (602, 381) with delta (315, 30)
Screenshot: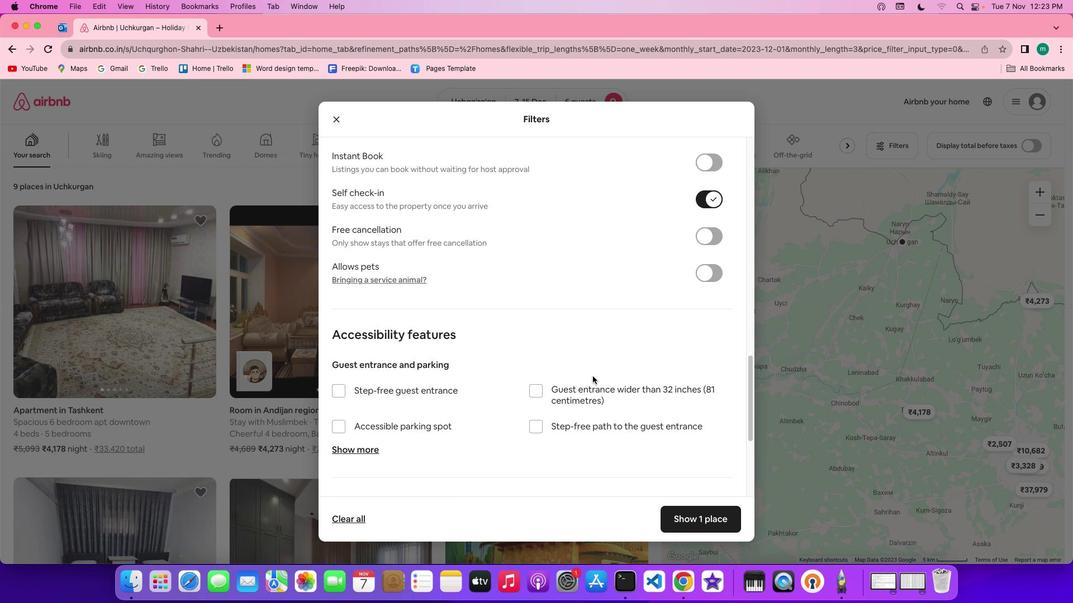 
Action: Mouse scrolled (602, 381) with delta (315, 31)
Screenshot: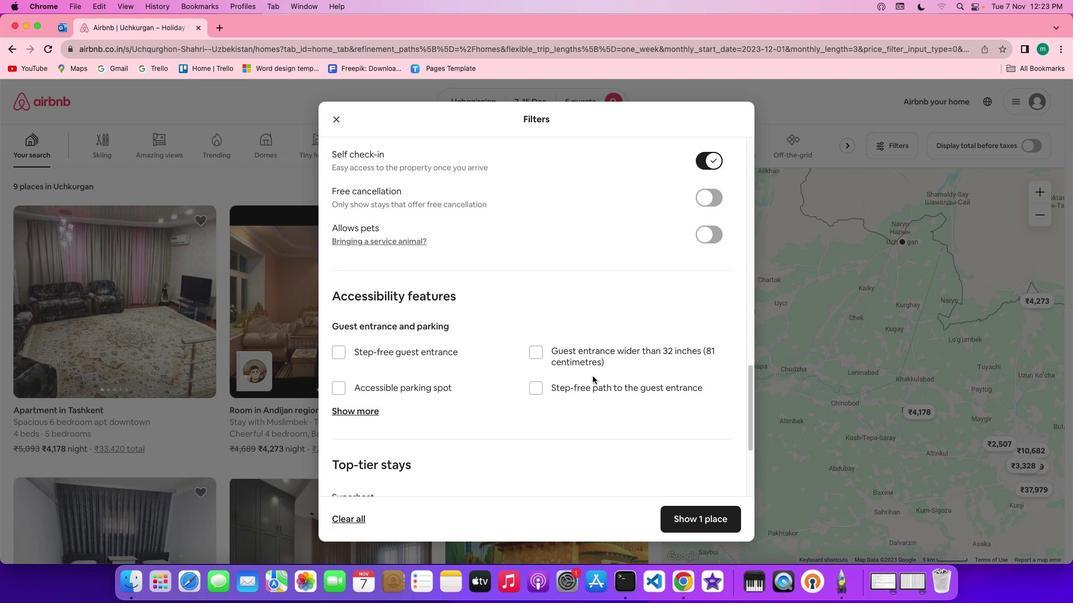 
Action: Mouse scrolled (602, 381) with delta (315, 31)
Screenshot: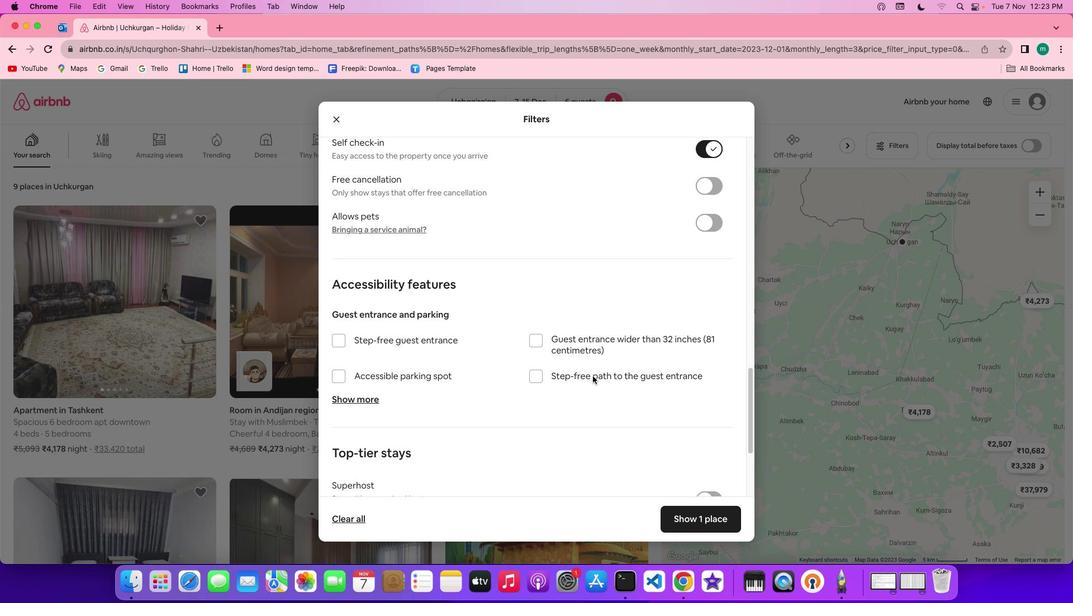 
Action: Mouse scrolled (602, 381) with delta (315, 30)
Screenshot: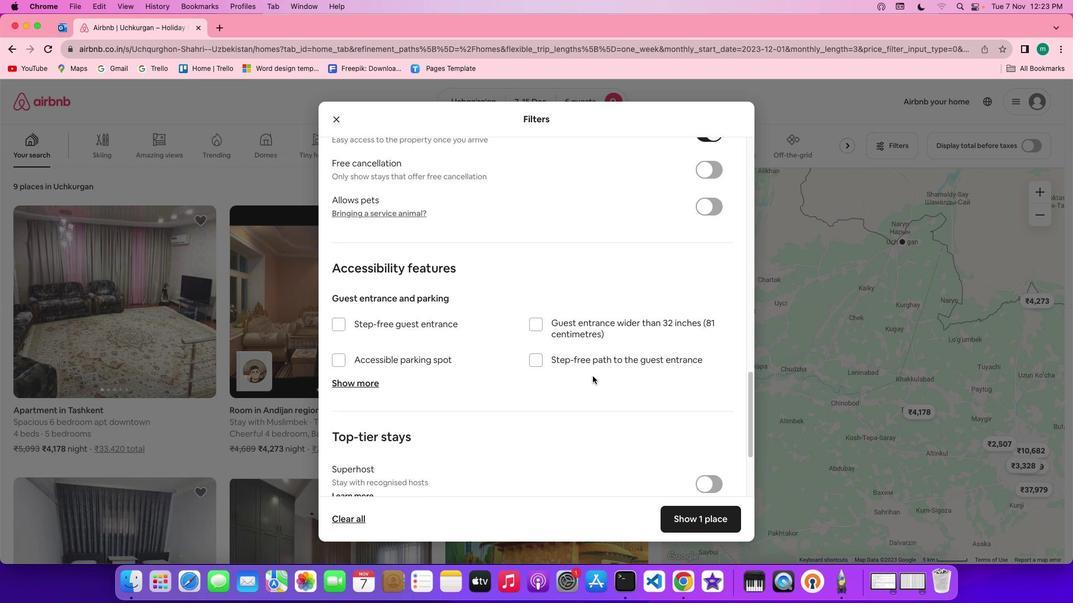 
Action: Mouse scrolled (602, 381) with delta (315, 30)
Screenshot: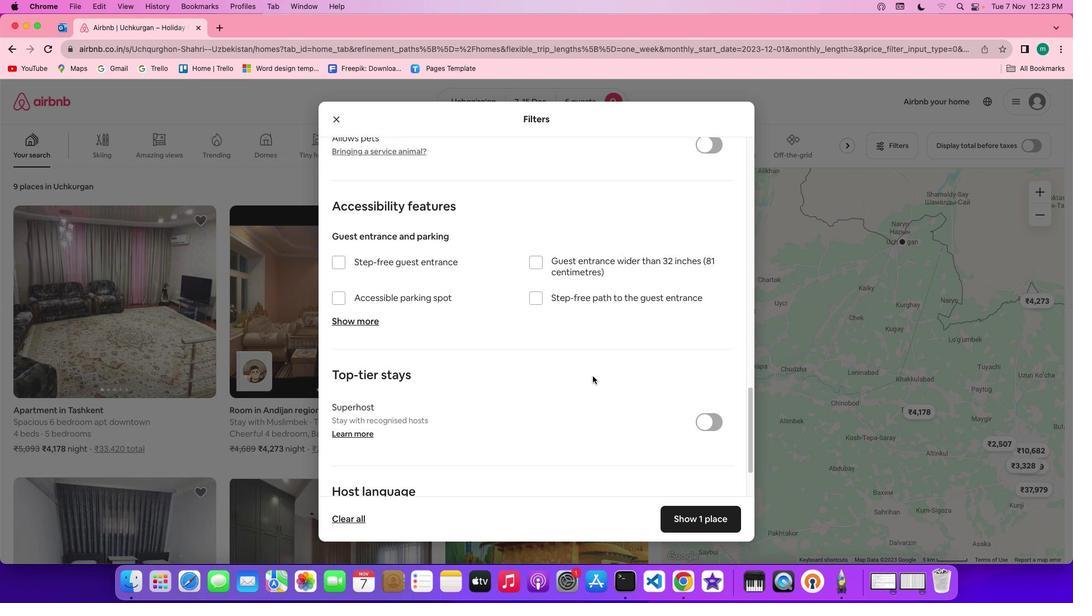 
Action: Mouse scrolled (602, 381) with delta (315, 31)
Screenshot: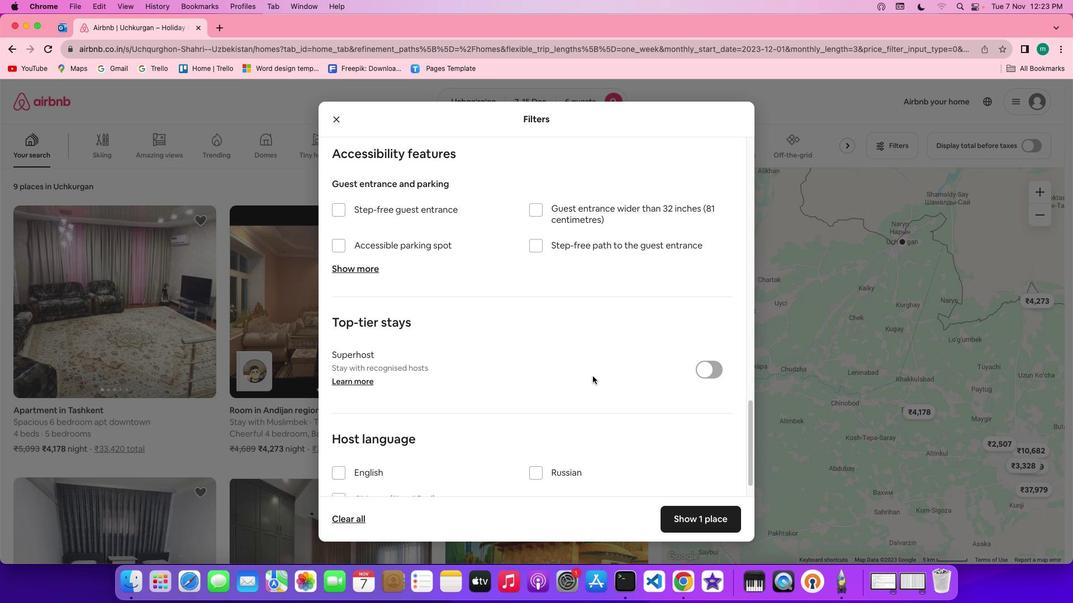 
Action: Mouse scrolled (602, 381) with delta (315, 31)
Screenshot: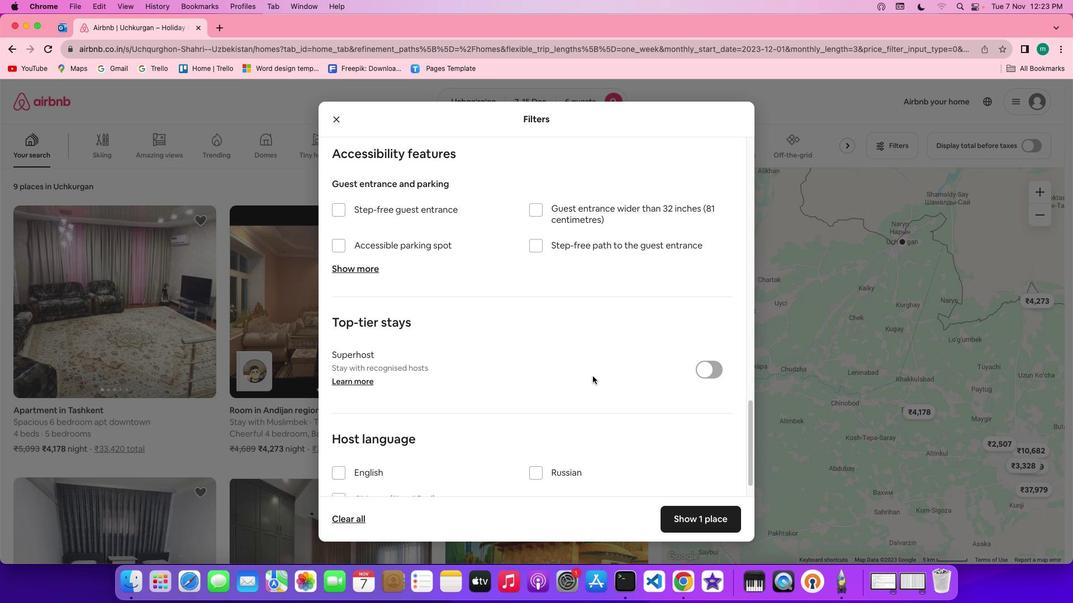 
Action: Mouse scrolled (602, 381) with delta (315, 30)
Screenshot: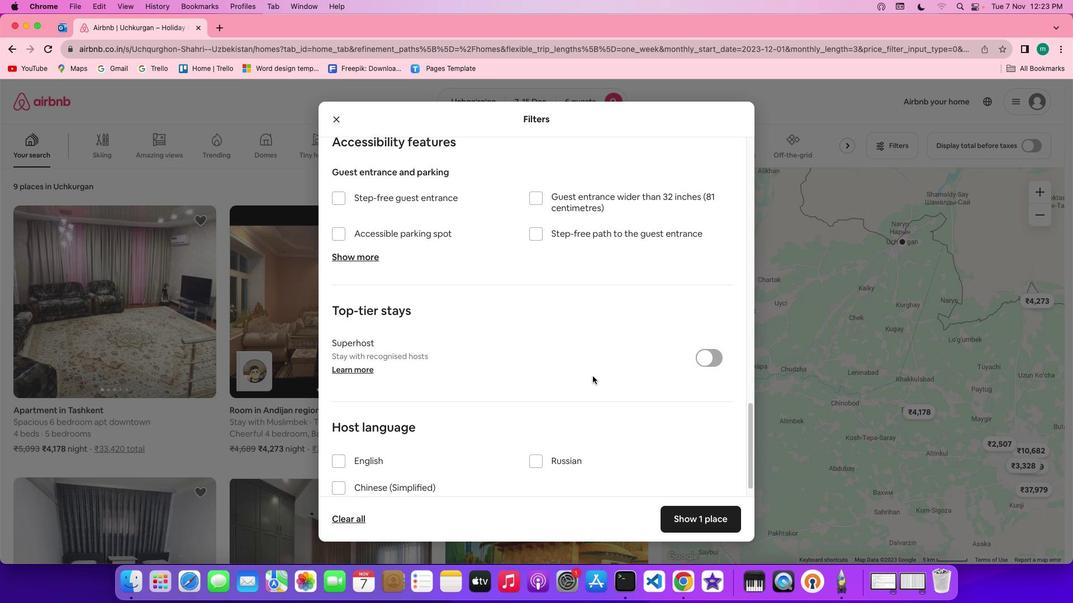 
Action: Mouse scrolled (602, 381) with delta (315, 29)
Screenshot: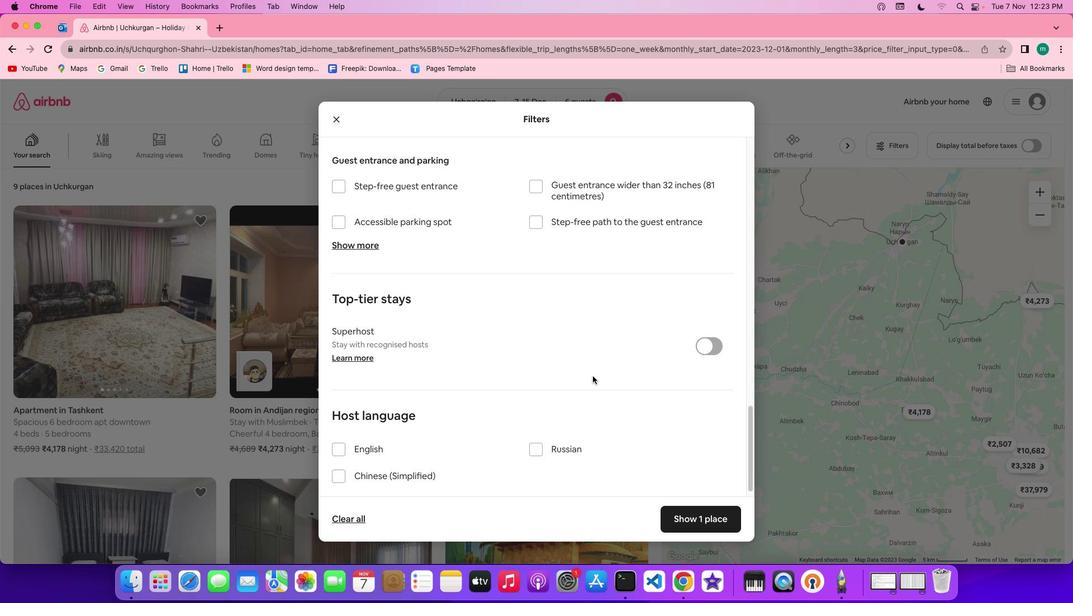 
Action: Mouse scrolled (602, 381) with delta (315, 28)
Screenshot: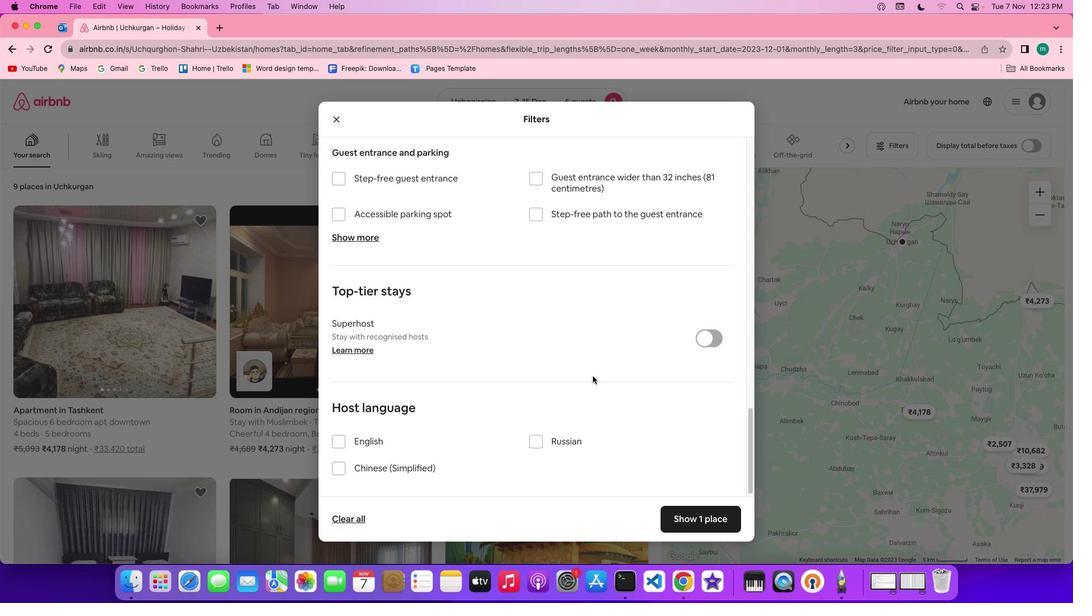 
Action: Mouse scrolled (602, 381) with delta (315, 28)
Screenshot: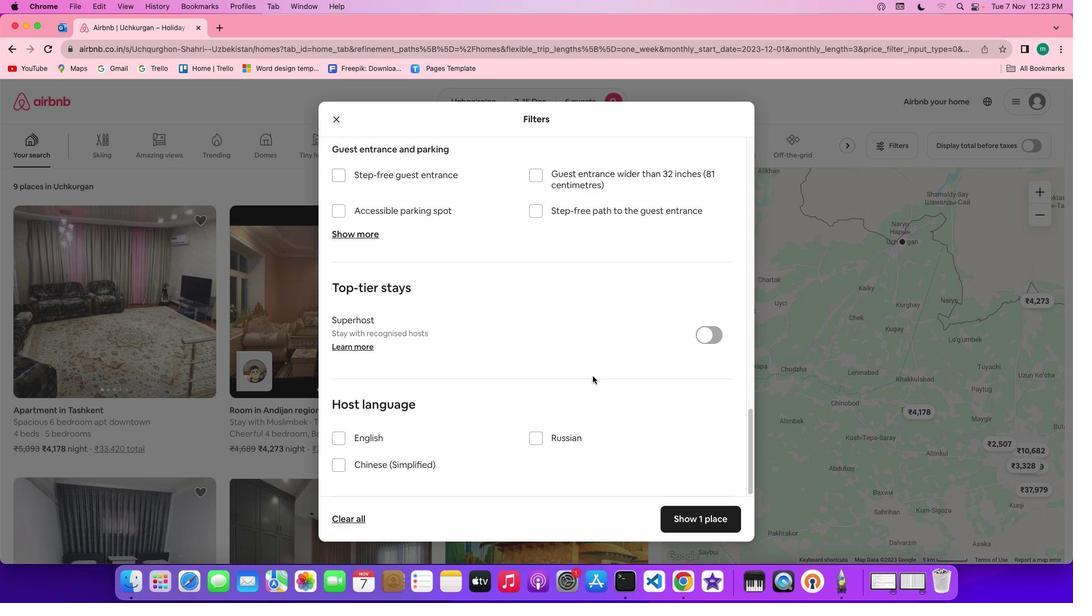 
Action: Mouse moved to (602, 381)
Screenshot: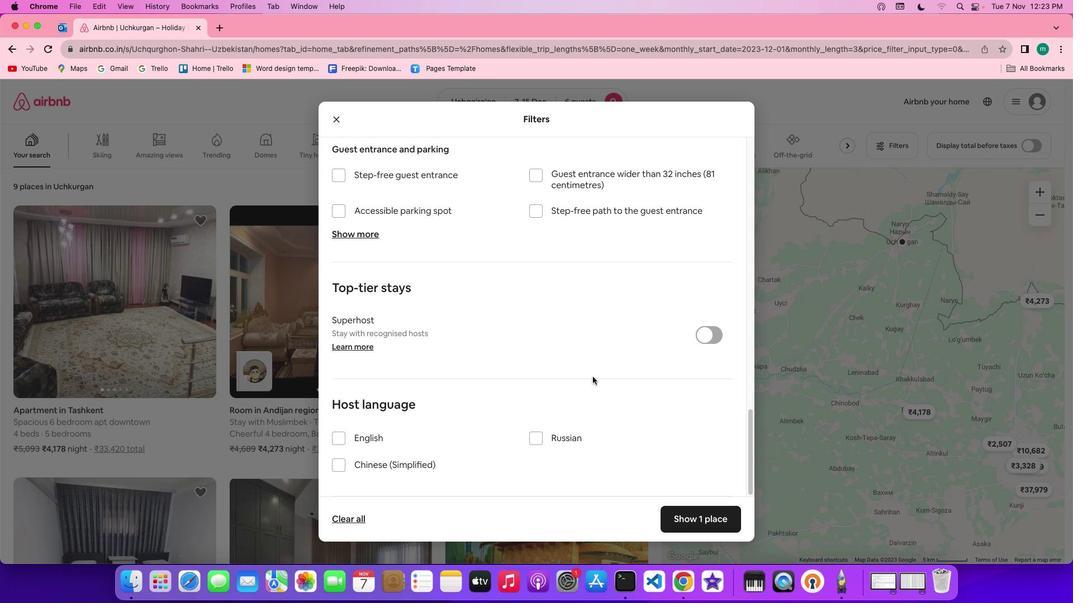 
Action: Mouse scrolled (602, 381) with delta (315, 31)
Screenshot: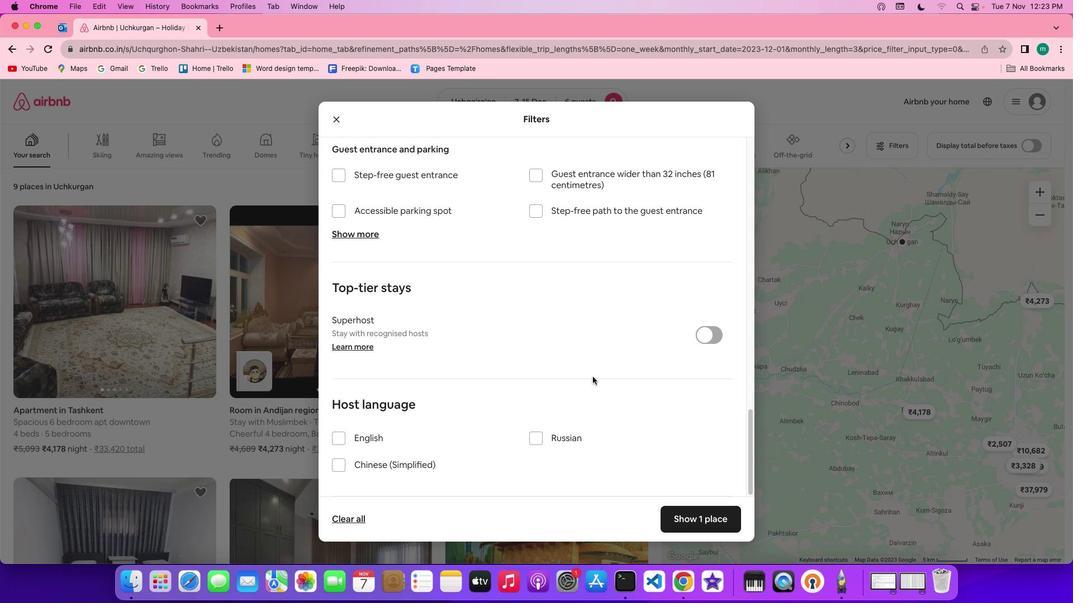 
Action: Mouse scrolled (602, 381) with delta (315, 31)
Screenshot: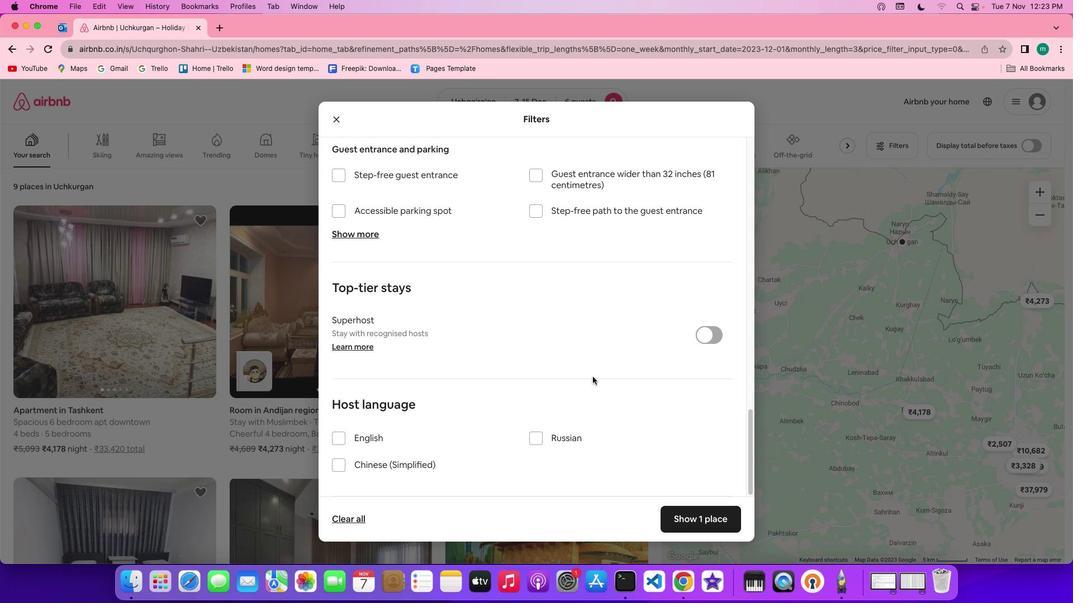 
Action: Mouse scrolled (602, 381) with delta (315, 30)
Screenshot: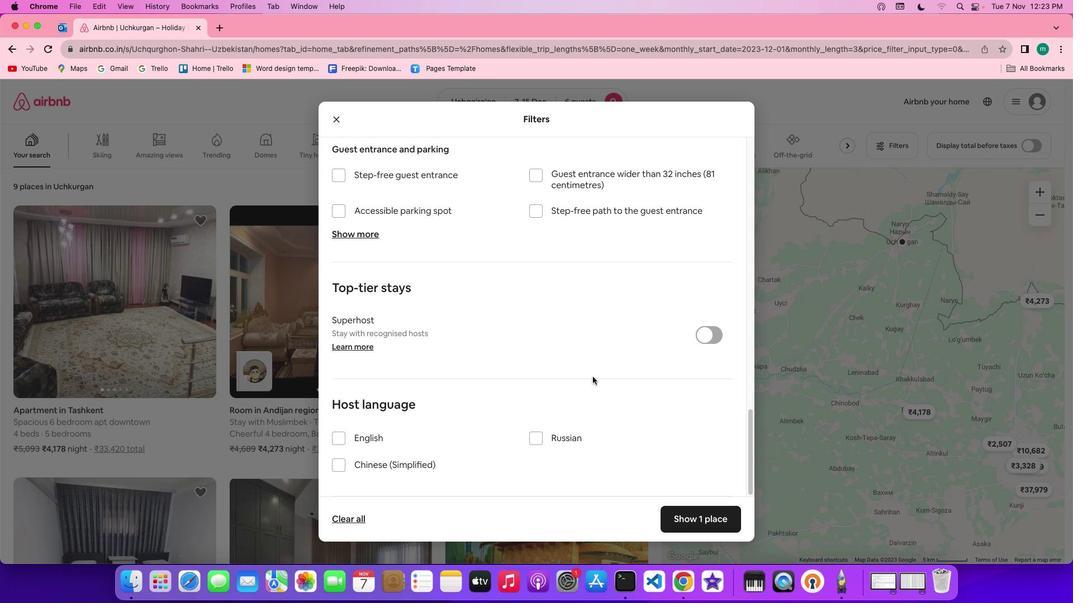 
Action: Mouse scrolled (602, 381) with delta (315, 29)
Screenshot: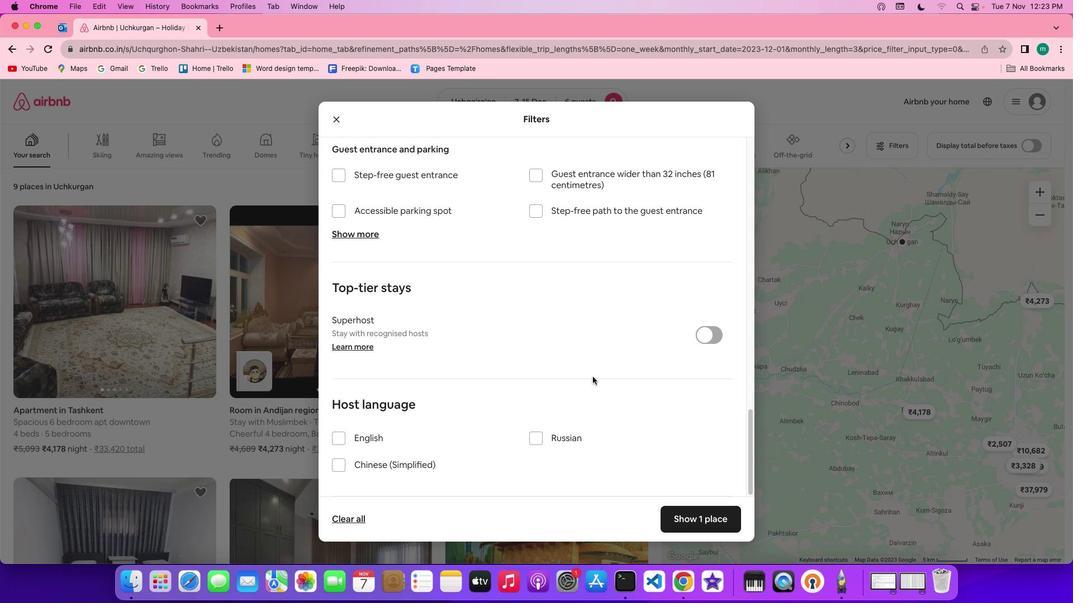 
Action: Mouse moved to (602, 381)
Screenshot: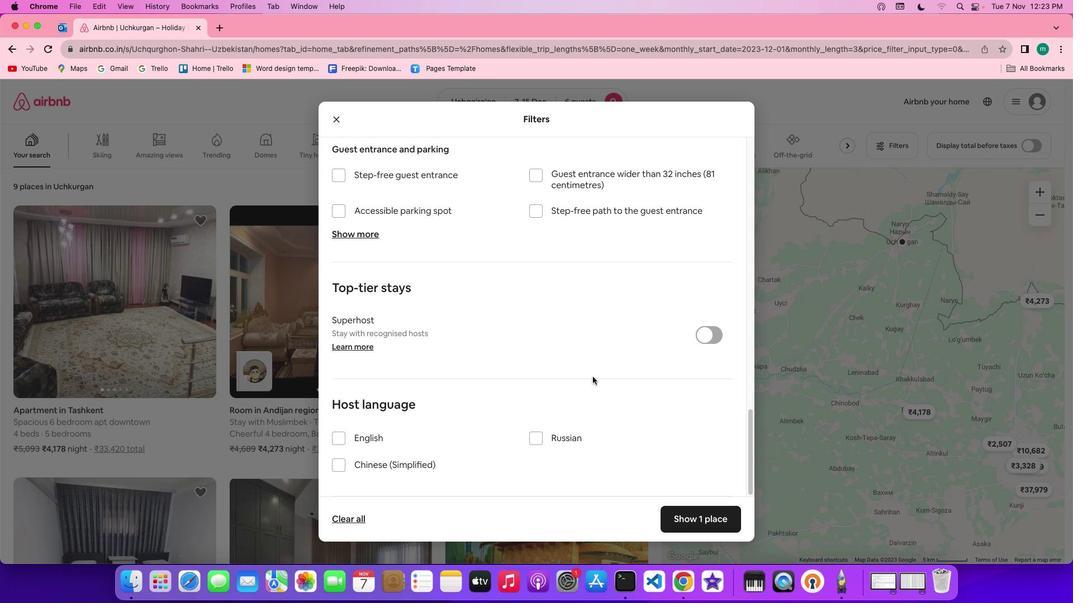 
Action: Mouse scrolled (602, 381) with delta (315, 28)
Screenshot: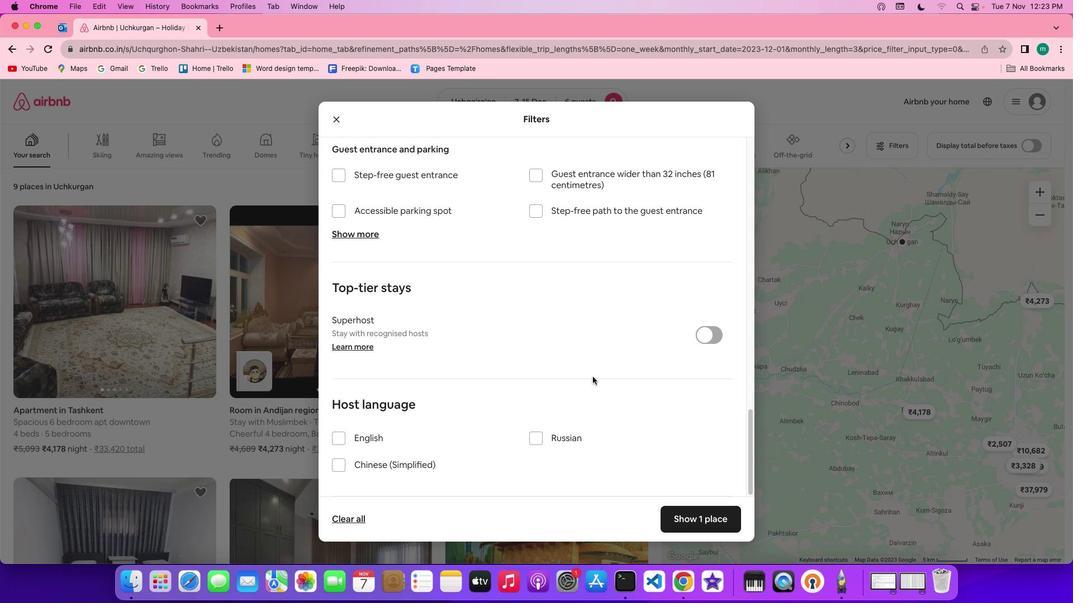 
Action: Mouse scrolled (602, 381) with delta (315, 31)
Screenshot: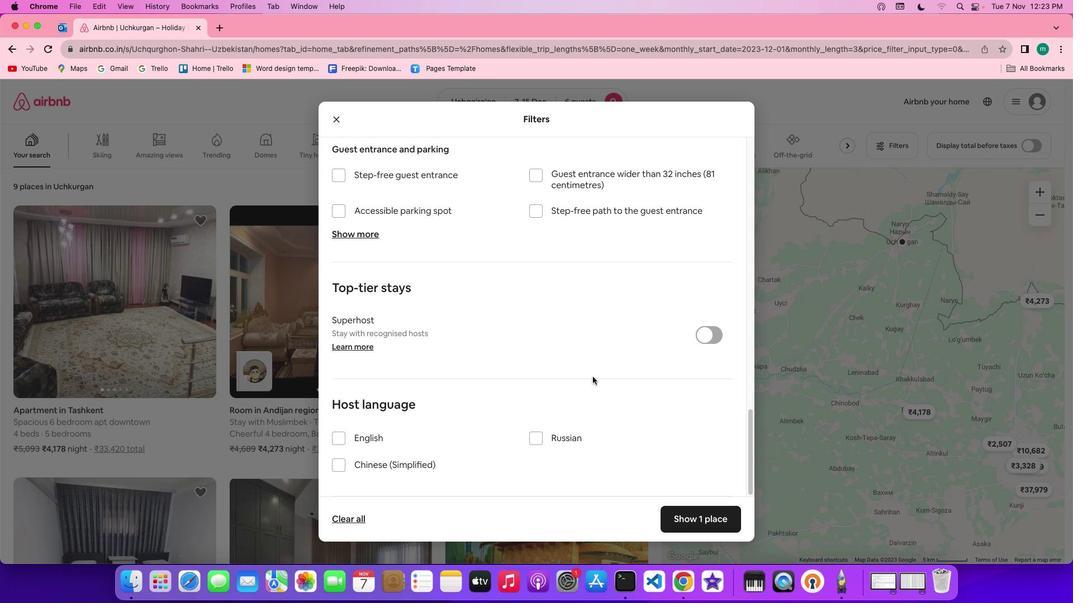 
Action: Mouse scrolled (602, 381) with delta (315, 31)
Screenshot: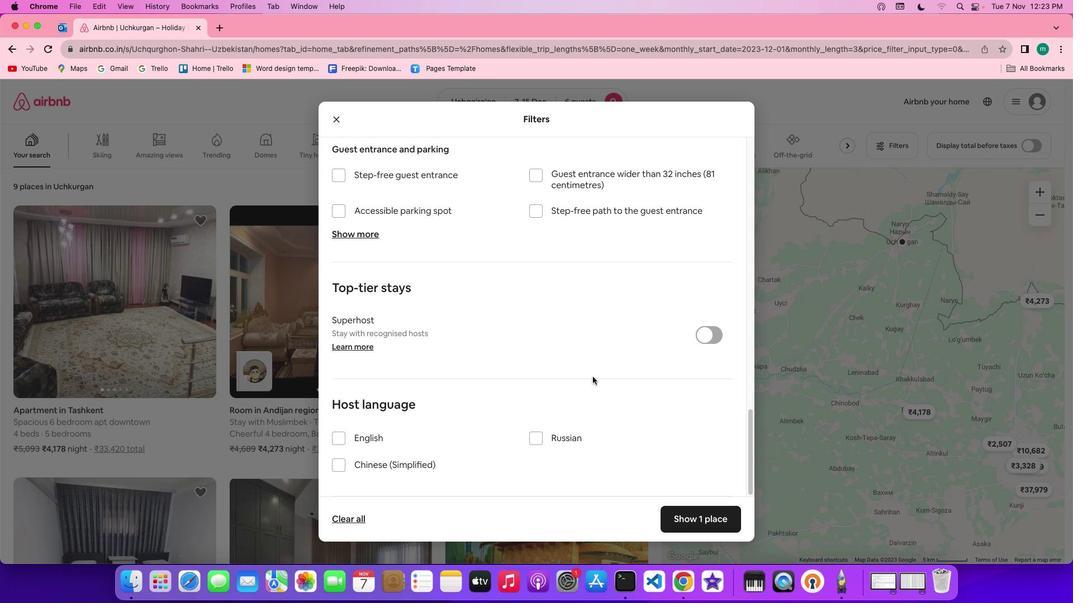 
Action: Mouse scrolled (602, 381) with delta (315, 30)
Screenshot: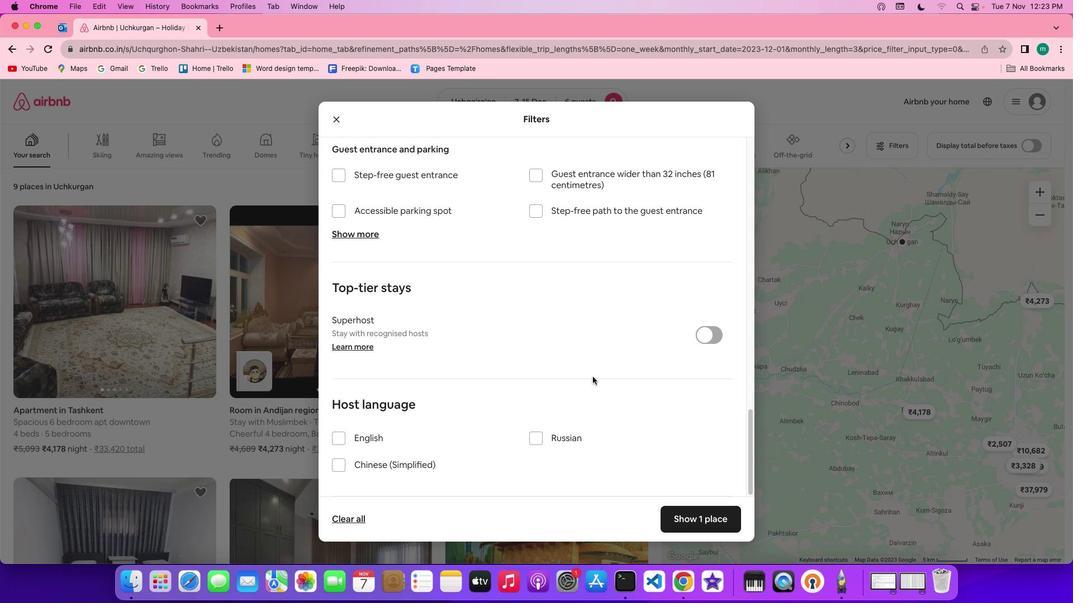 
Action: Mouse scrolled (602, 381) with delta (315, 29)
Screenshot: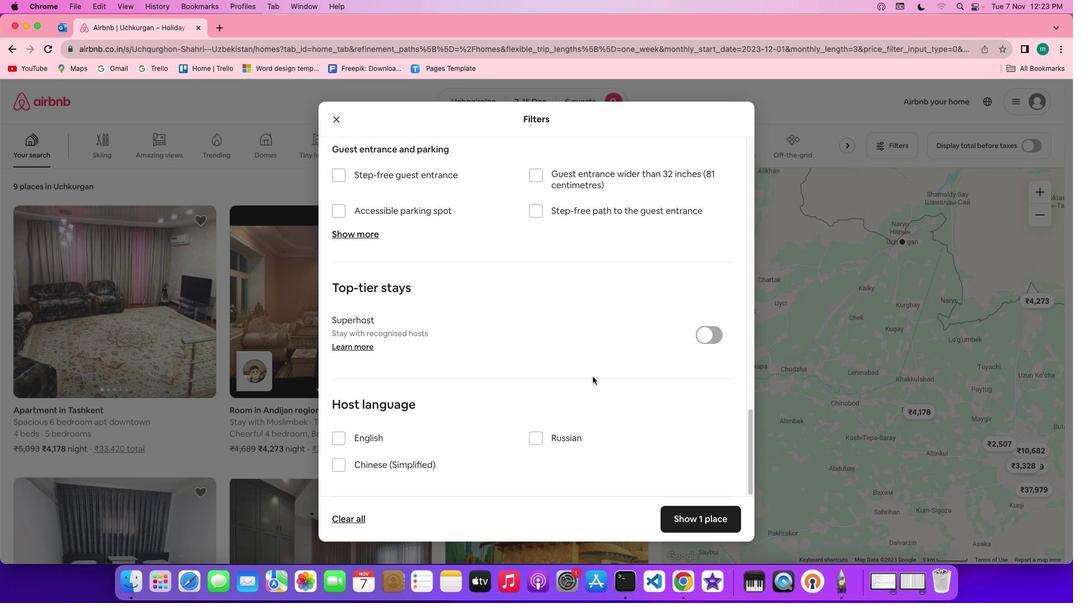
Action: Mouse scrolled (602, 381) with delta (315, 29)
Screenshot: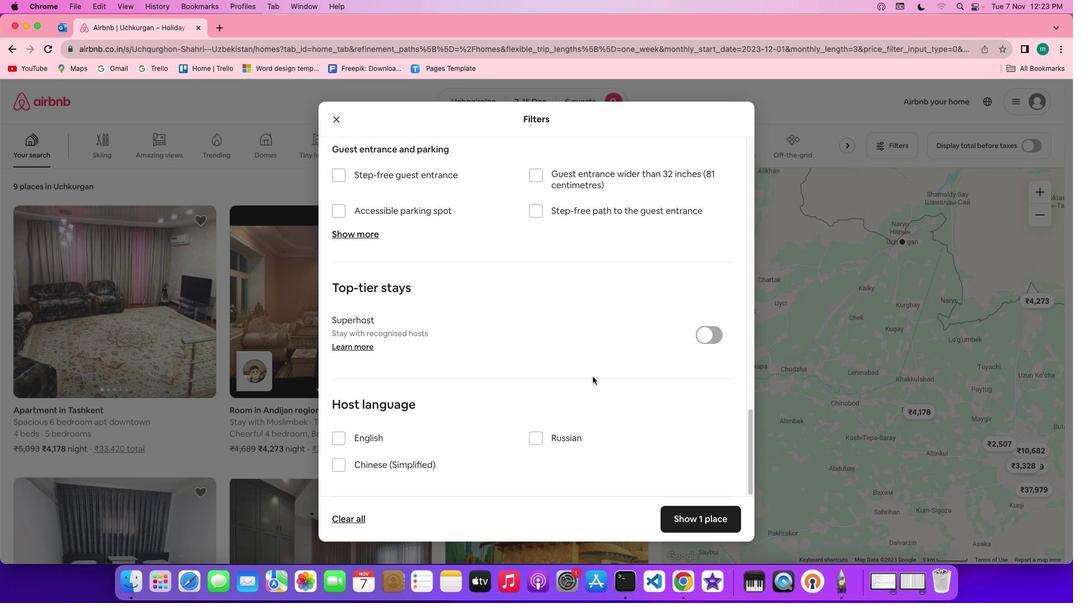 
Action: Mouse moved to (649, 511)
Screenshot: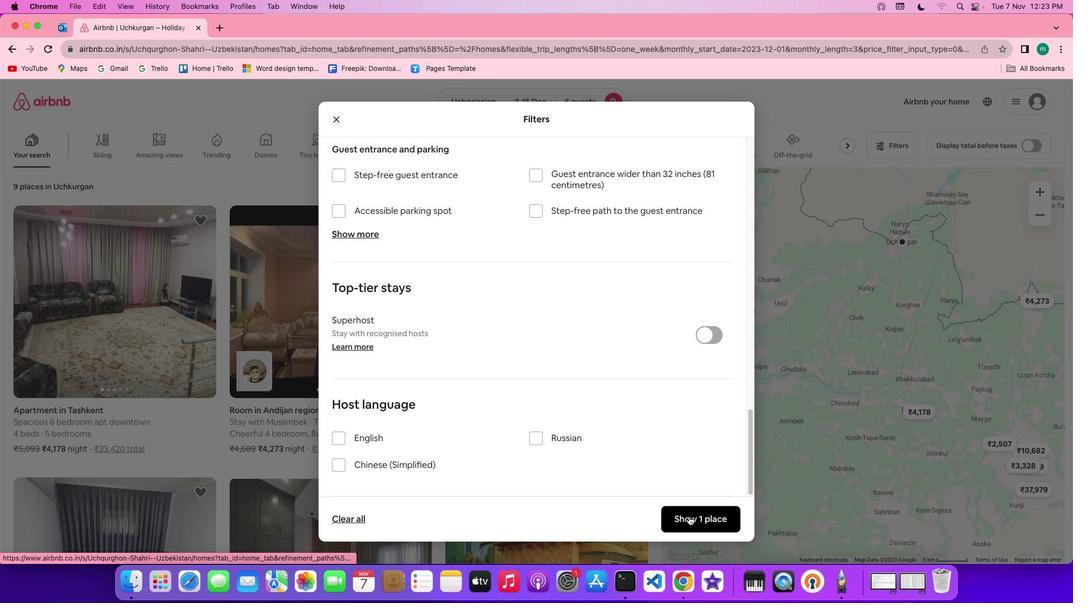 
Action: Mouse pressed left at (649, 511)
Screenshot: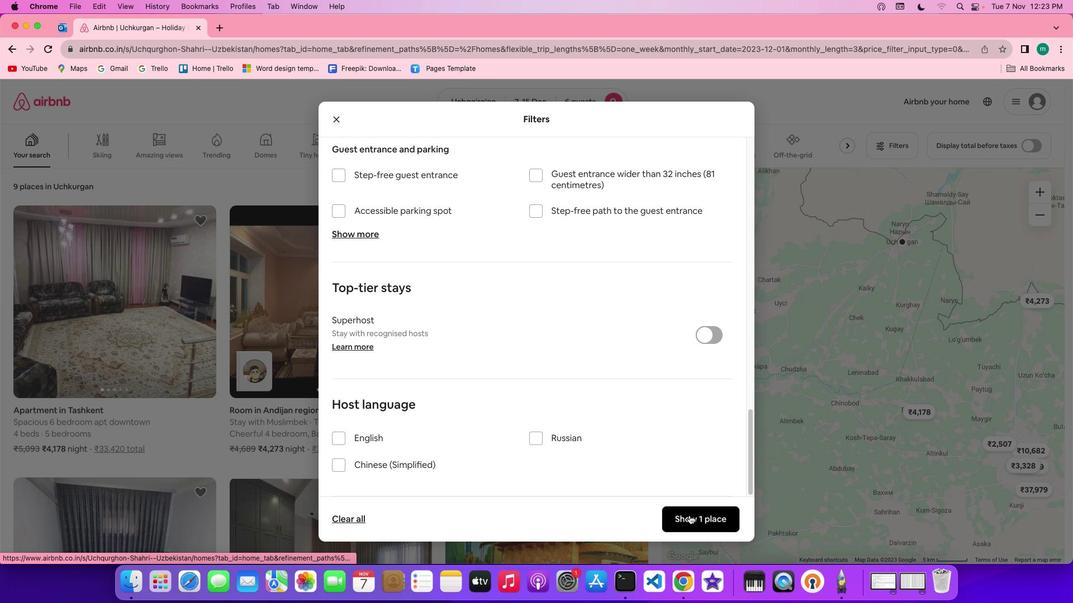 
Action: Mouse moved to (371, 324)
Screenshot: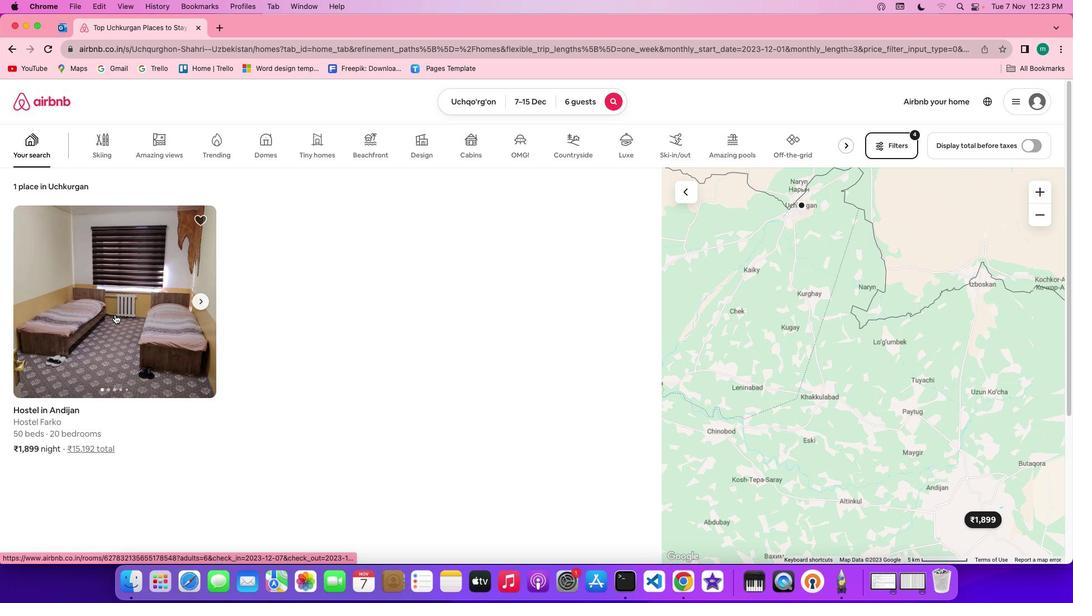 
Action: Mouse pressed left at (371, 324)
Screenshot: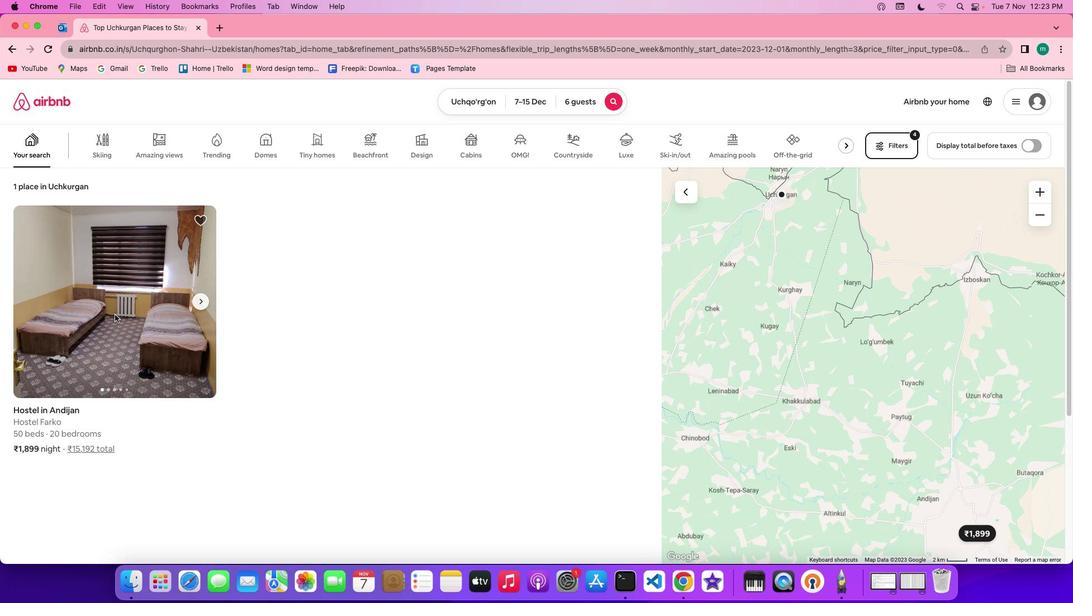
Action: Mouse moved to (699, 424)
Screenshot: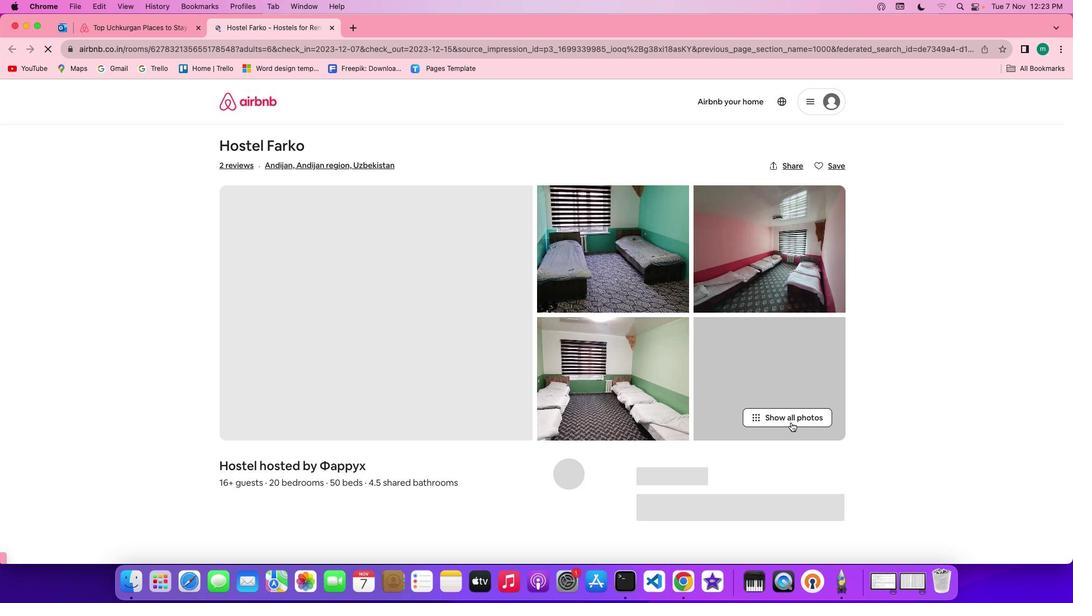 
Action: Mouse pressed left at (699, 424)
Screenshot: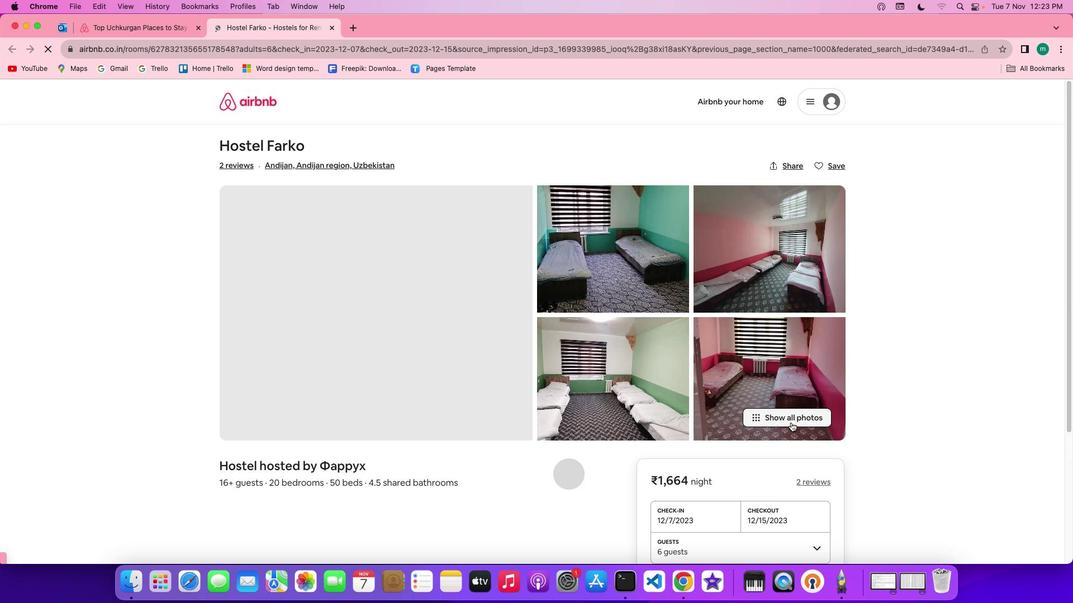 
Action: Mouse moved to (524, 429)
Screenshot: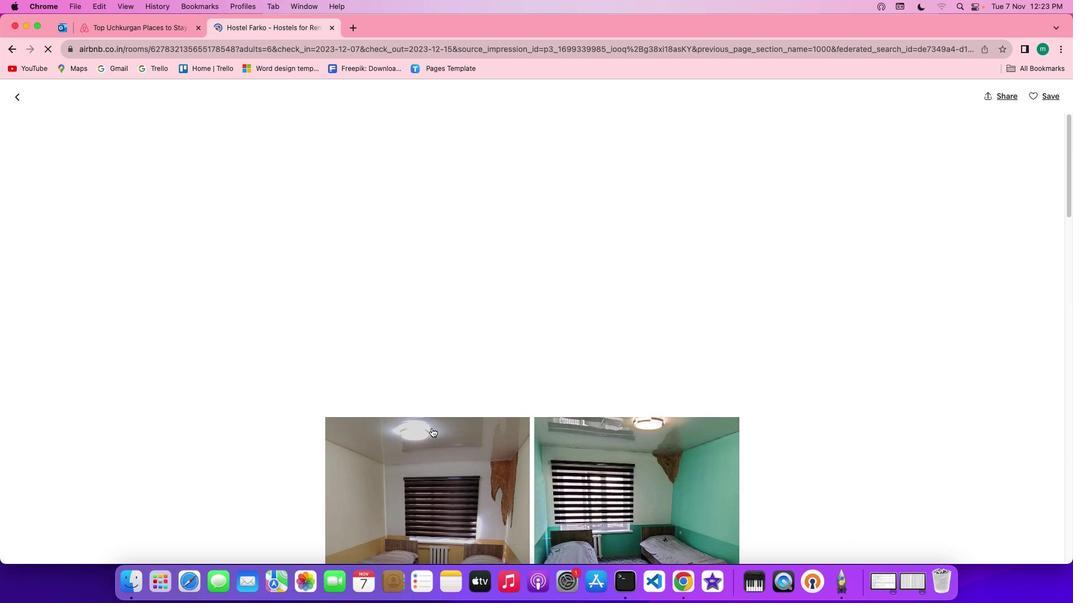 
Action: Mouse scrolled (524, 429) with delta (315, 31)
Screenshot: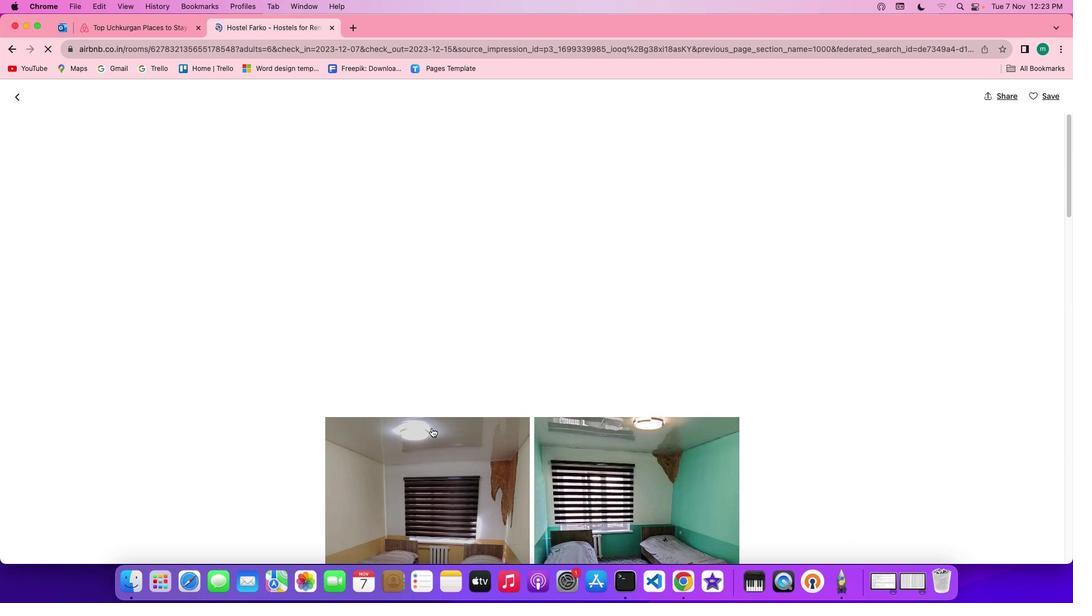 
Action: Mouse scrolled (524, 429) with delta (315, 31)
Screenshot: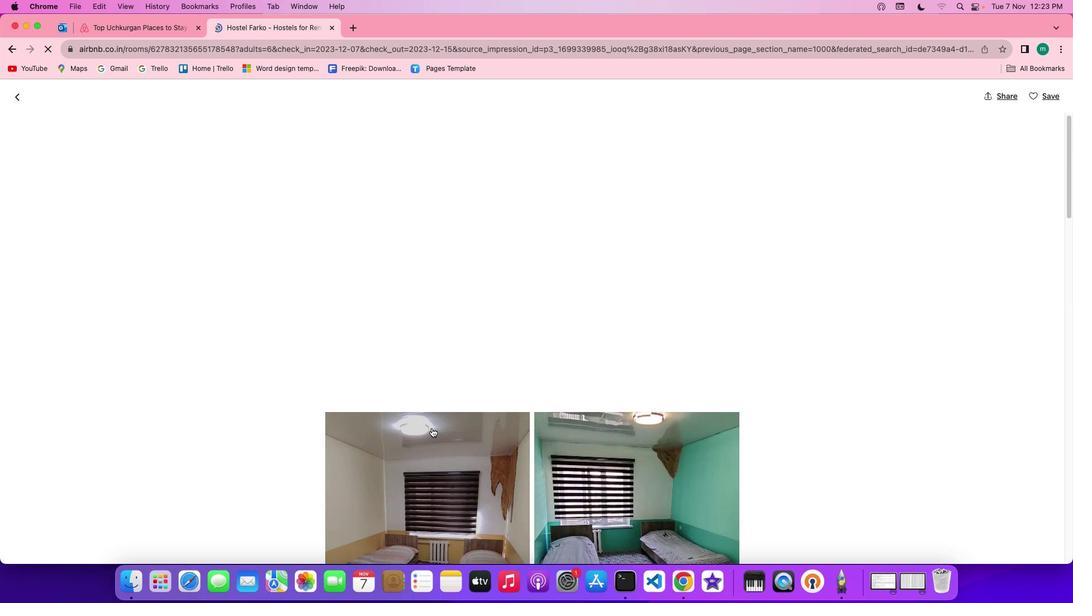 
Action: Mouse scrolled (524, 429) with delta (315, 31)
Screenshot: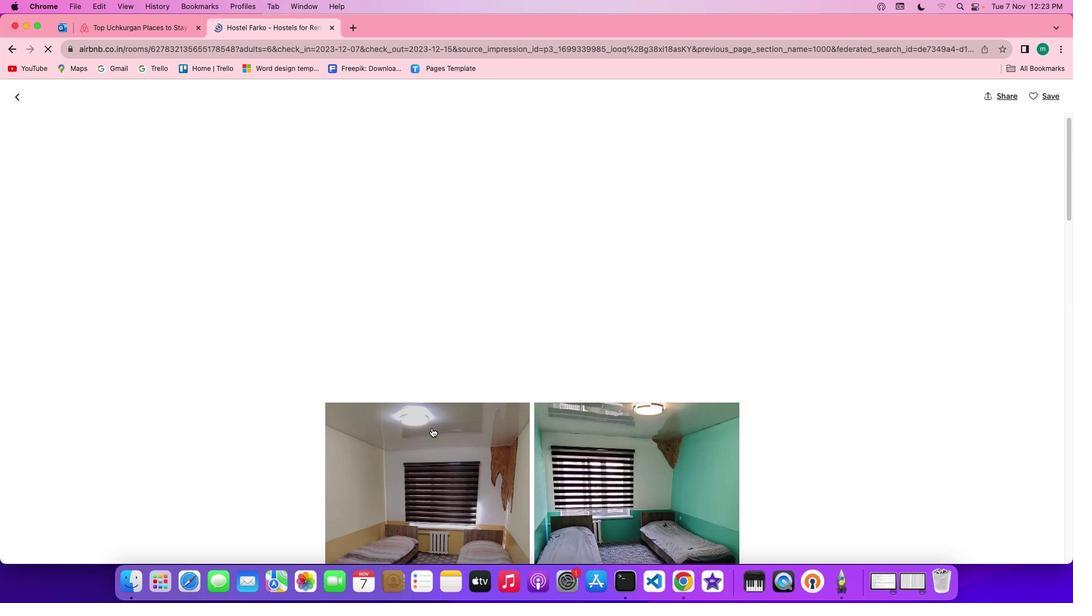 
Action: Mouse scrolled (524, 429) with delta (315, 31)
Screenshot: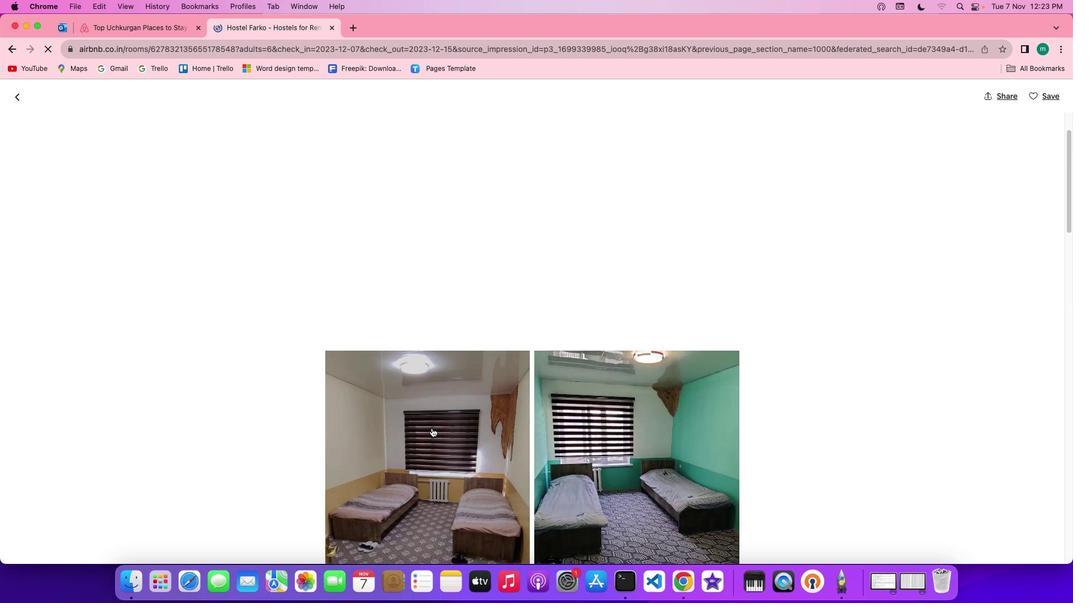 
Action: Mouse scrolled (524, 429) with delta (315, 31)
Screenshot: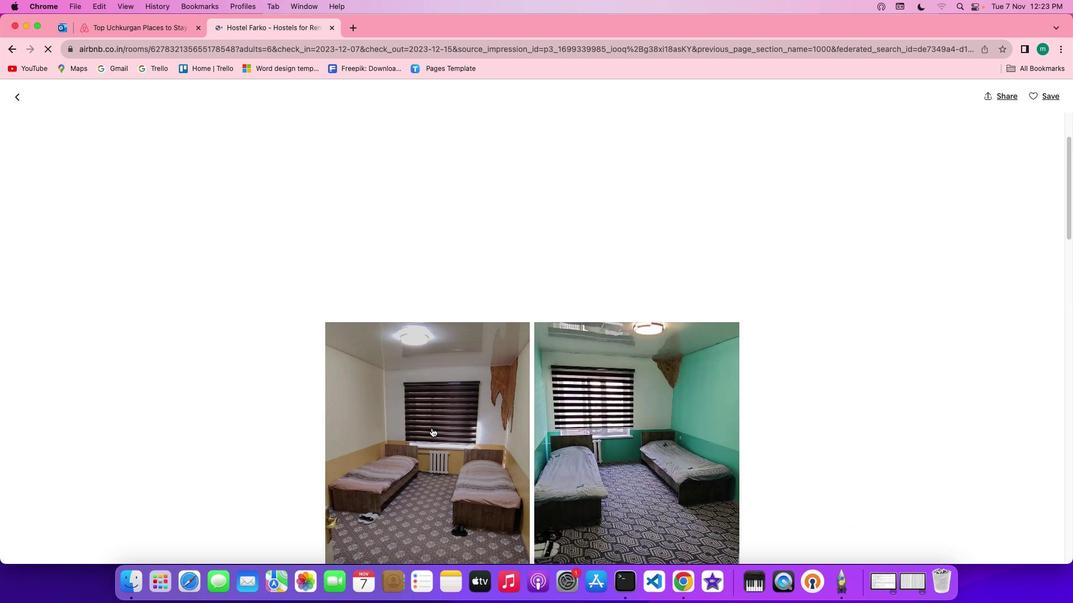 
Action: Mouse scrolled (524, 429) with delta (315, 31)
Screenshot: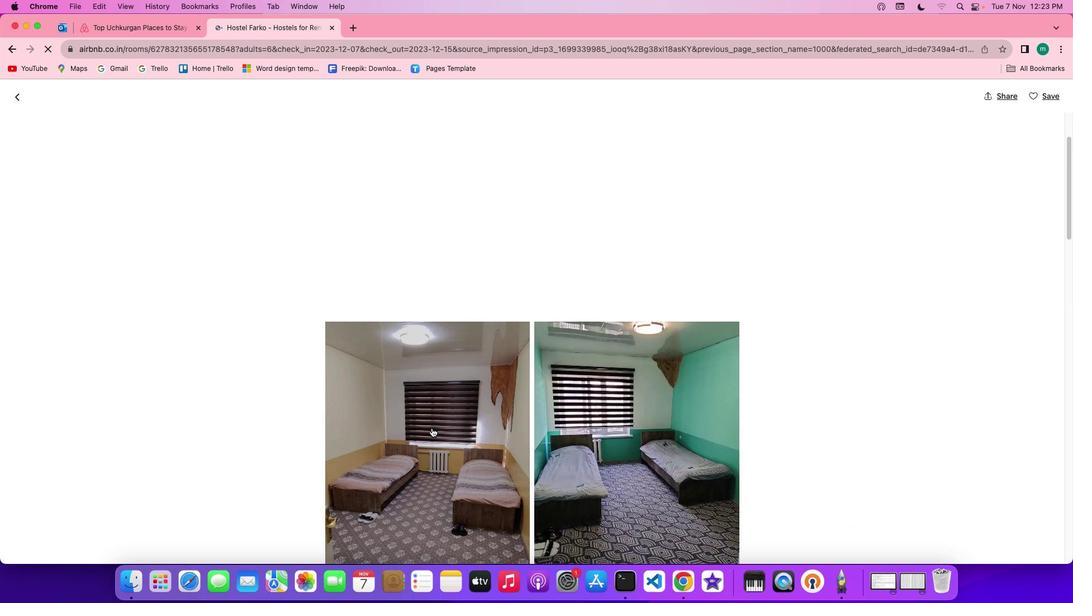 
Action: Mouse scrolled (524, 429) with delta (315, 30)
Screenshot: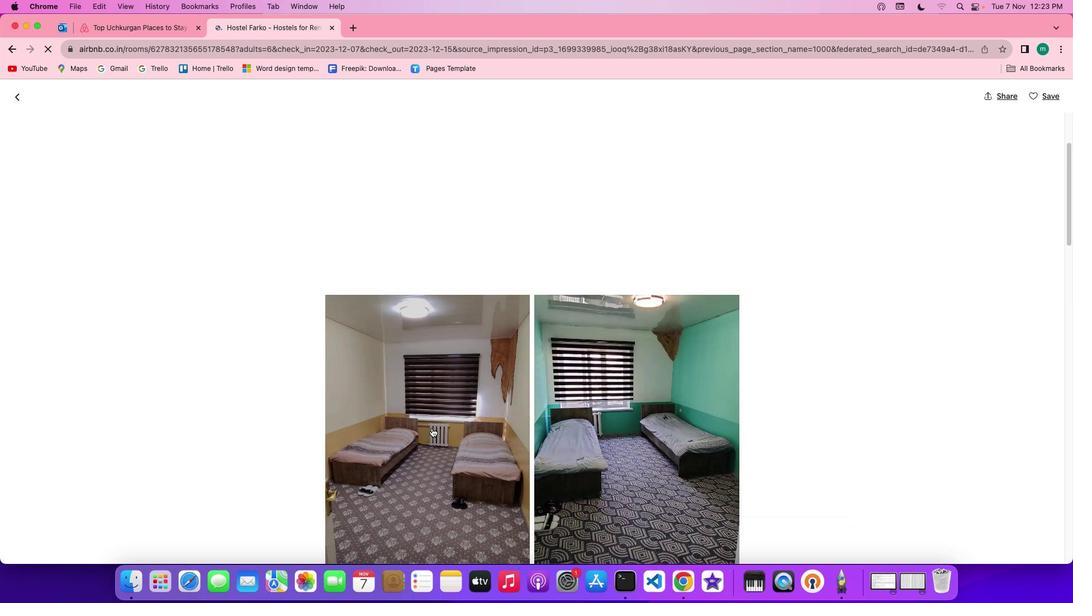 
Action: Mouse scrolled (524, 429) with delta (315, 30)
Screenshot: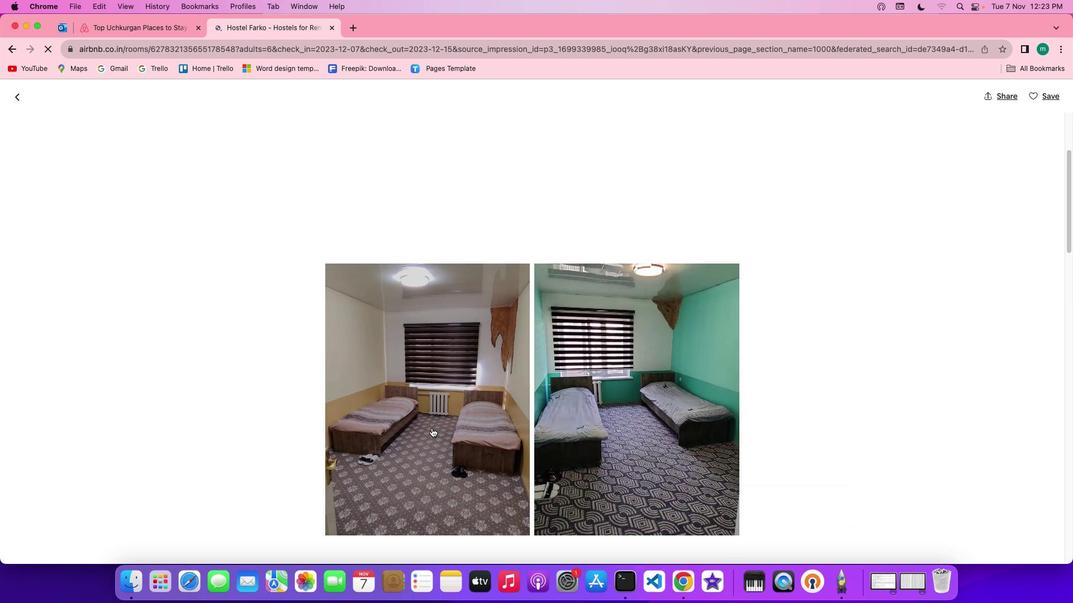 
Action: Mouse scrolled (524, 429) with delta (315, 31)
Screenshot: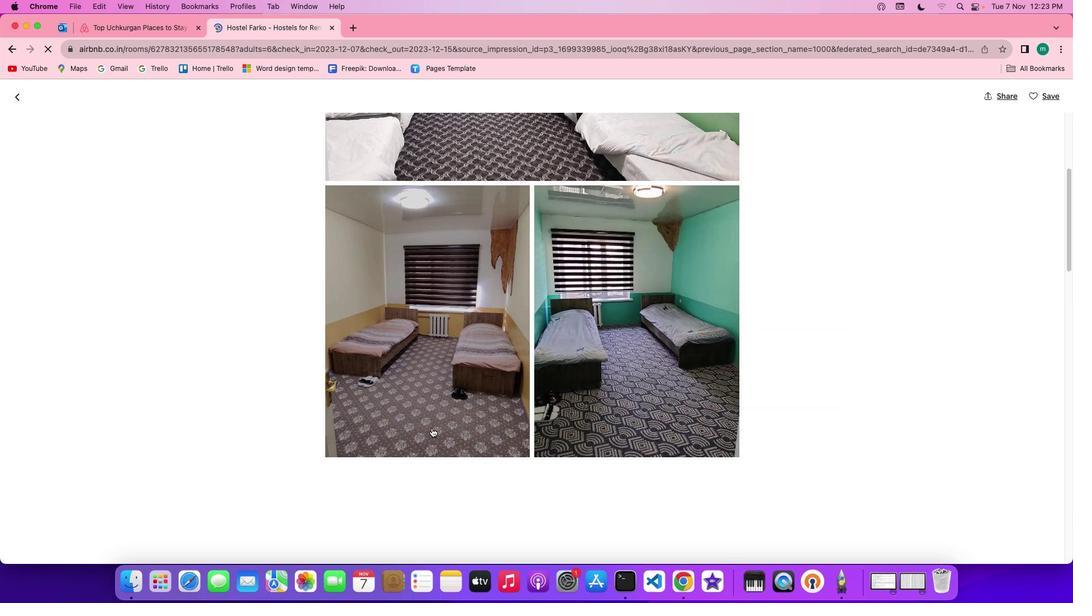 
Action: Mouse scrolled (524, 429) with delta (315, 31)
Screenshot: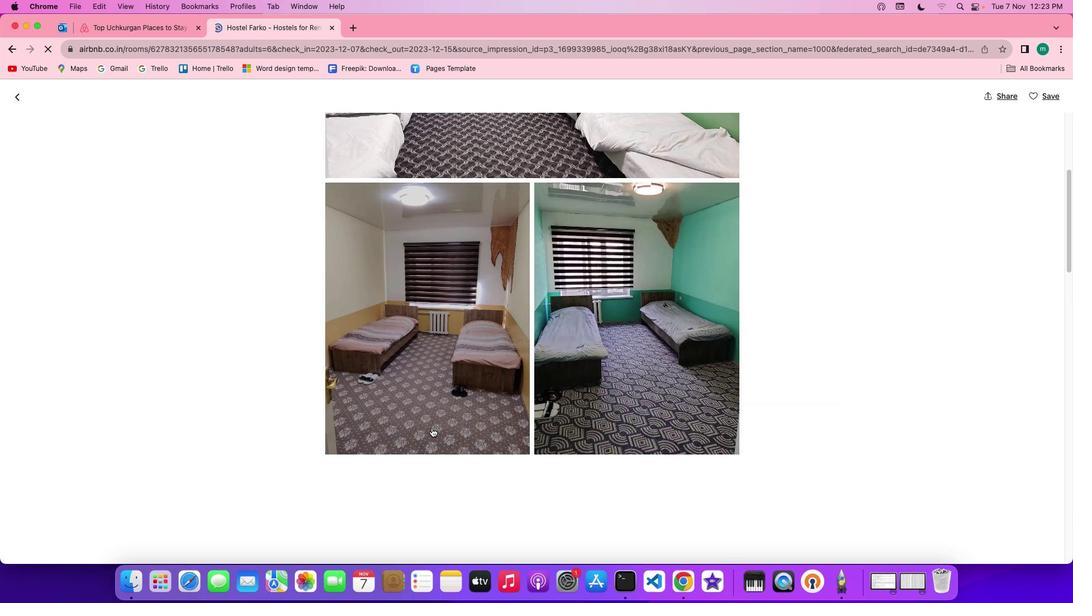 
Action: Mouse scrolled (524, 429) with delta (315, 31)
Screenshot: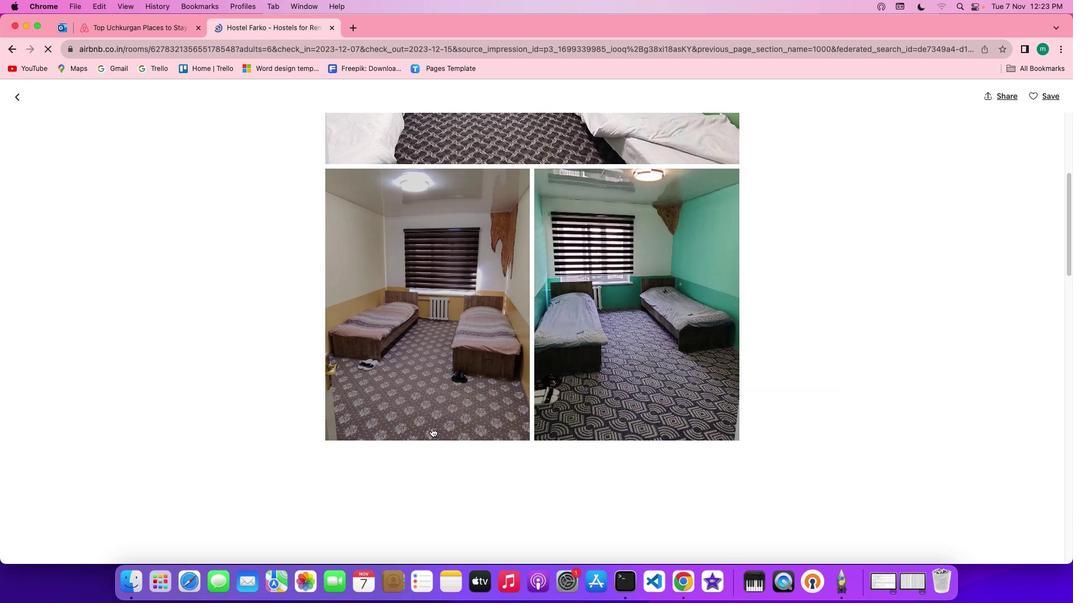 
Action: Mouse scrolled (524, 429) with delta (315, 30)
Screenshot: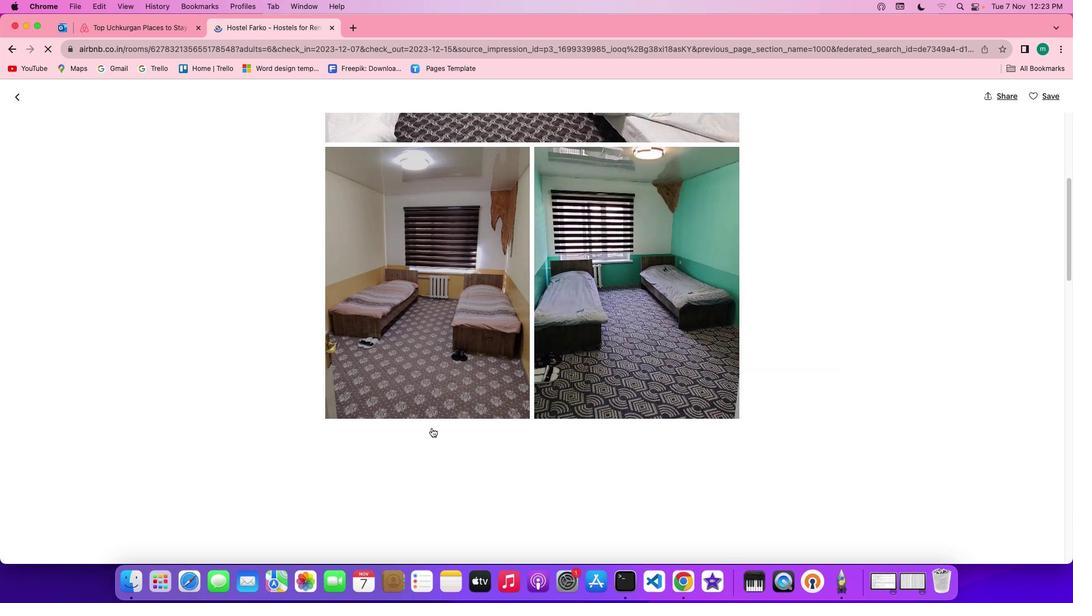 
Action: Mouse scrolled (524, 429) with delta (315, 31)
Screenshot: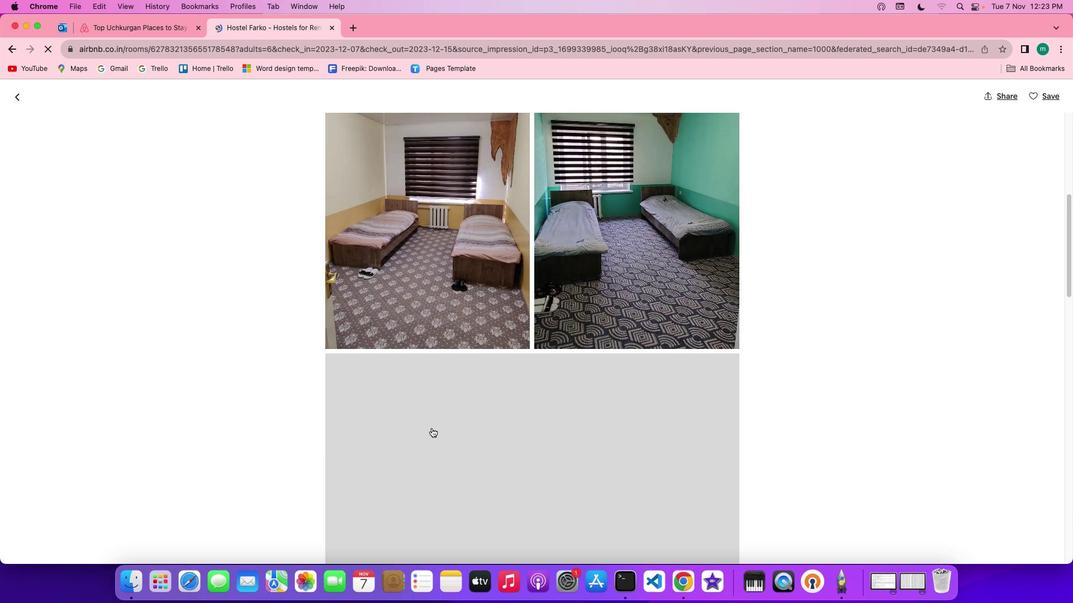 
Action: Mouse scrolled (524, 429) with delta (315, 31)
Screenshot: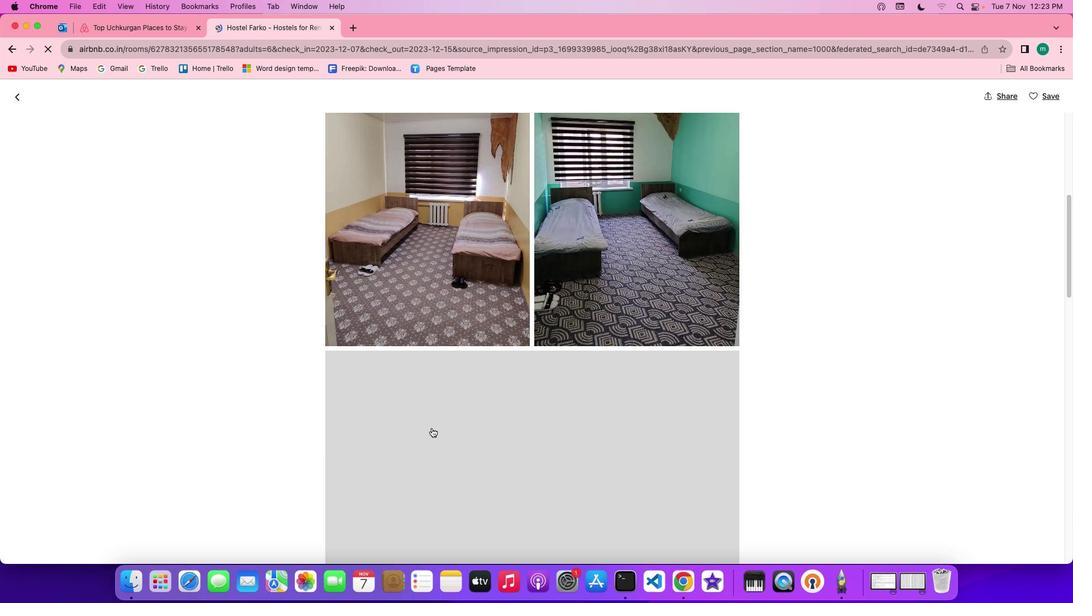 
Action: Mouse scrolled (524, 429) with delta (315, 30)
Screenshot: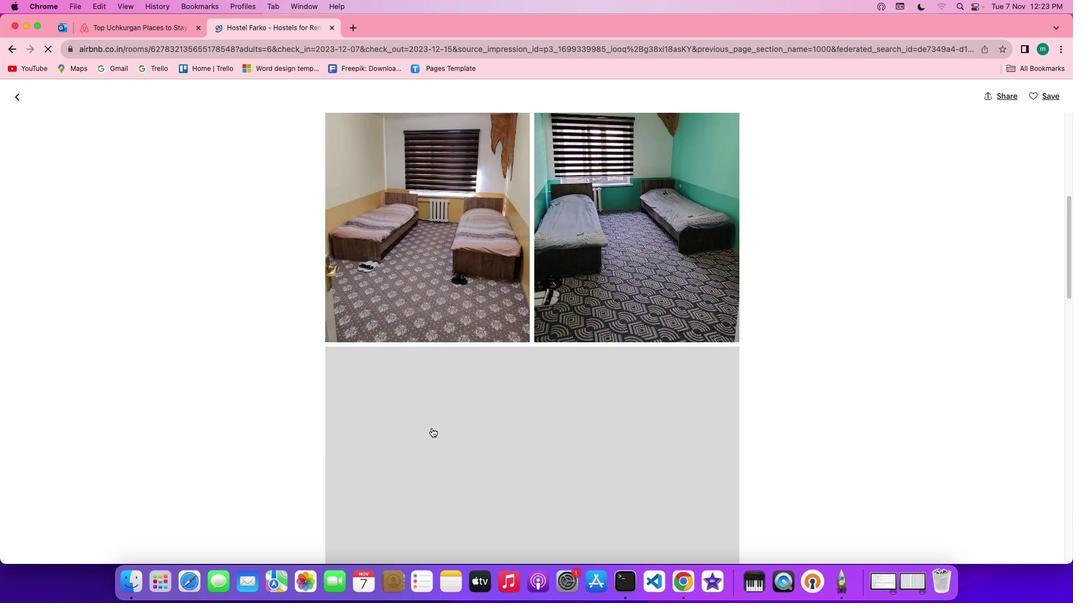 
Action: Mouse scrolled (524, 429) with delta (315, 30)
Screenshot: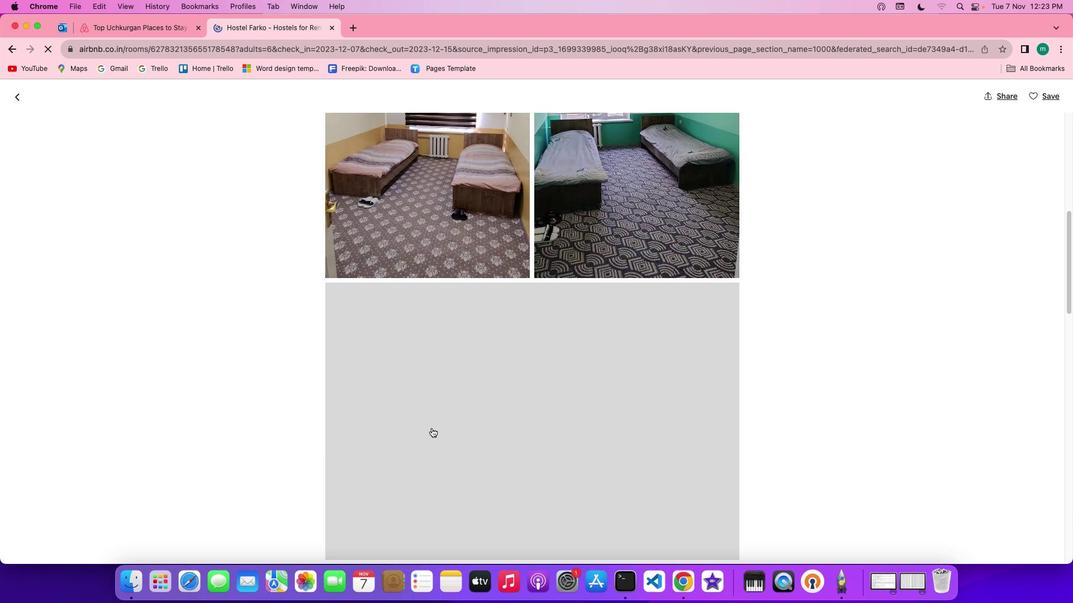 
Action: Mouse scrolled (524, 429) with delta (315, 31)
Screenshot: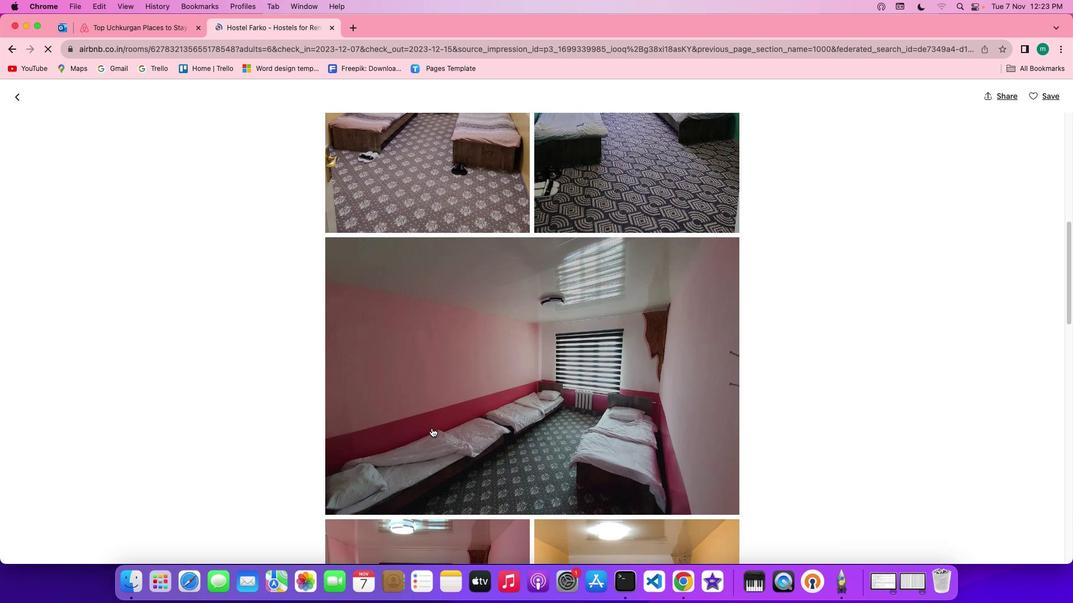 
Action: Mouse scrolled (524, 429) with delta (315, 31)
Screenshot: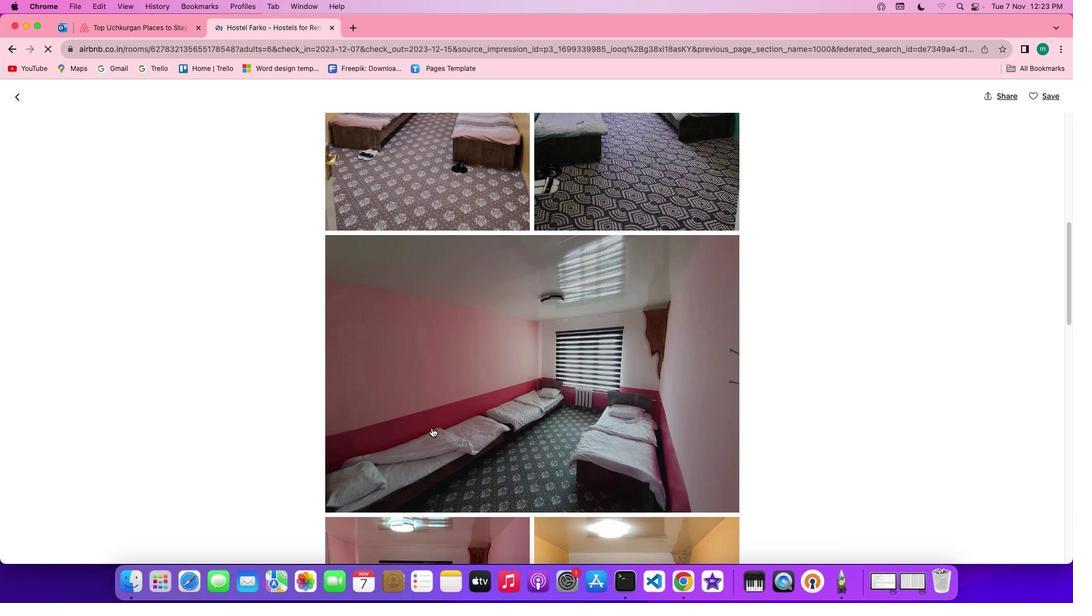 
Action: Mouse scrolled (524, 429) with delta (315, 31)
Screenshot: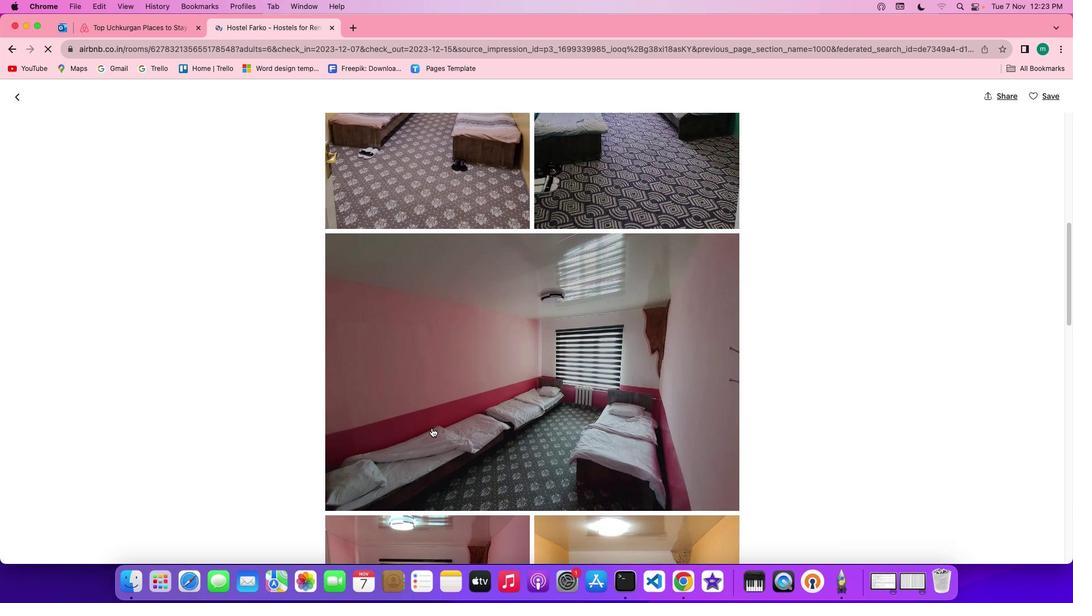 
Action: Mouse scrolled (524, 429) with delta (315, 31)
Screenshot: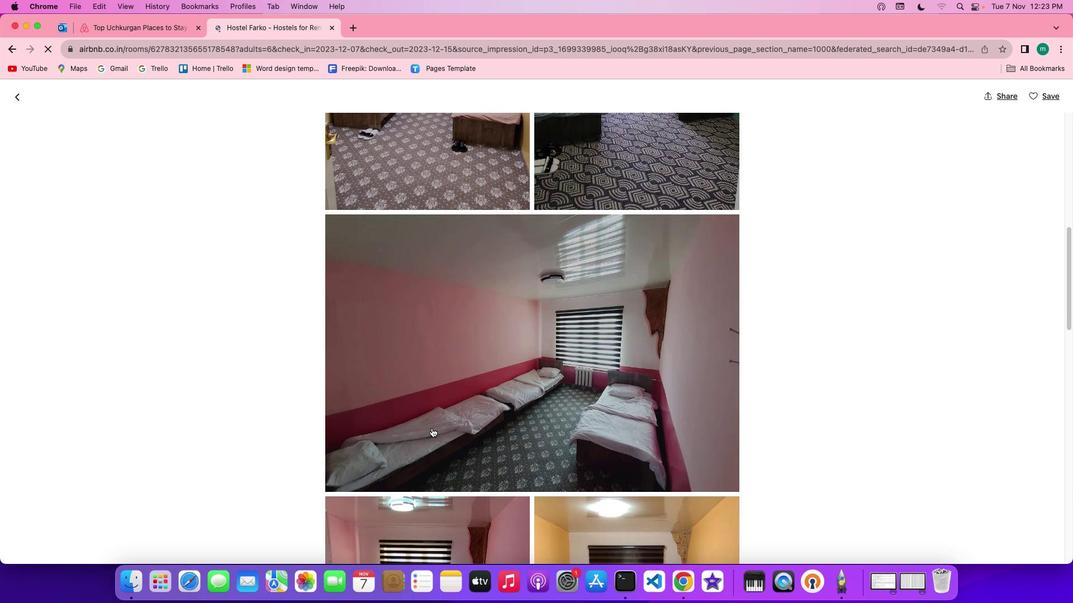 
Action: Mouse scrolled (524, 429) with delta (315, 31)
Screenshot: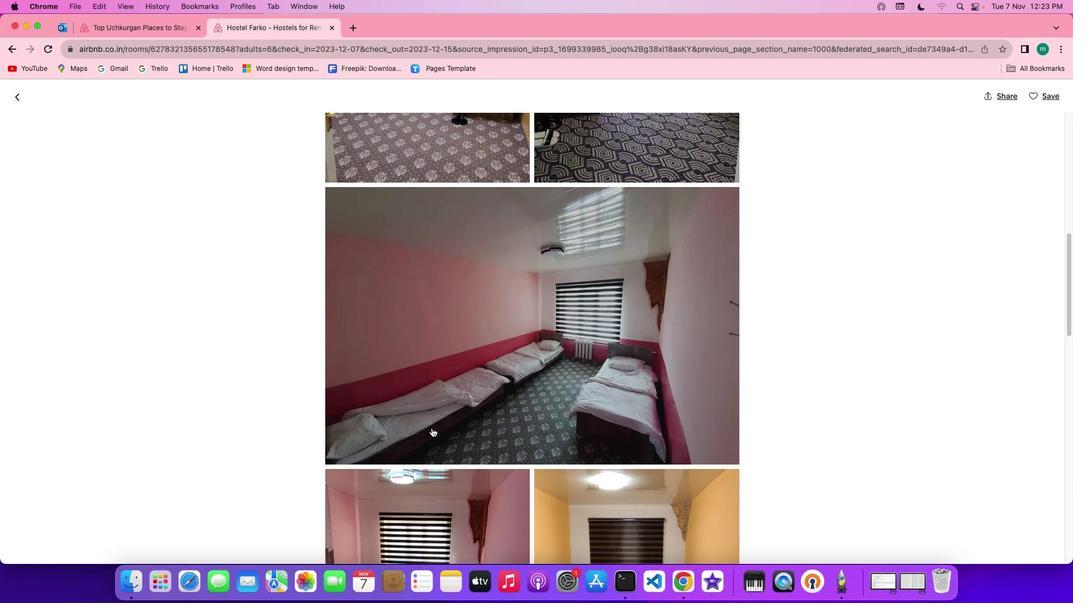 
Action: Mouse scrolled (524, 429) with delta (315, 31)
Screenshot: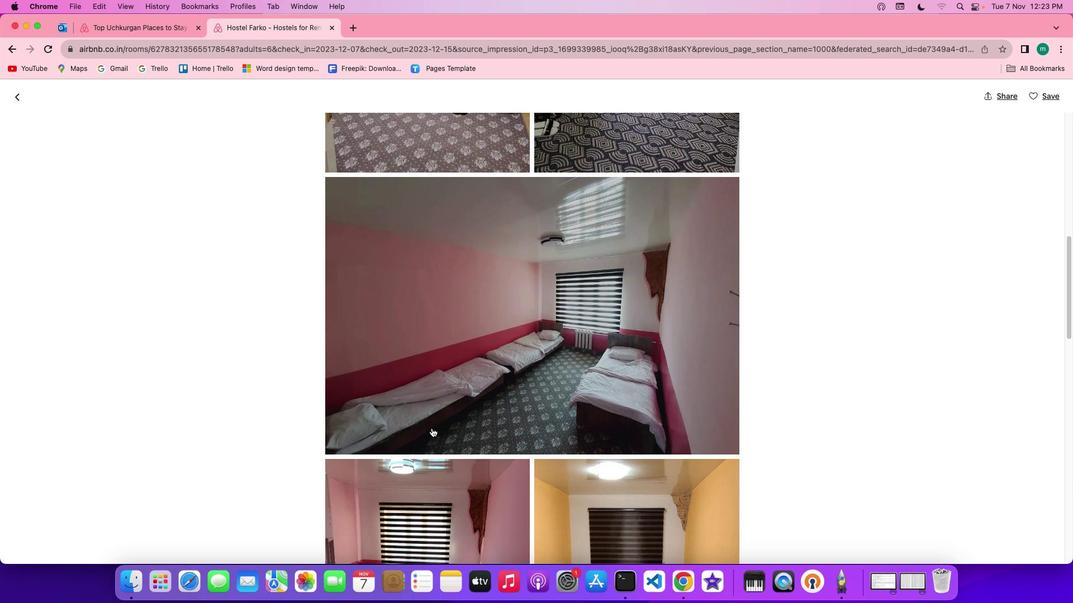 
Action: Mouse scrolled (524, 429) with delta (315, 30)
Screenshot: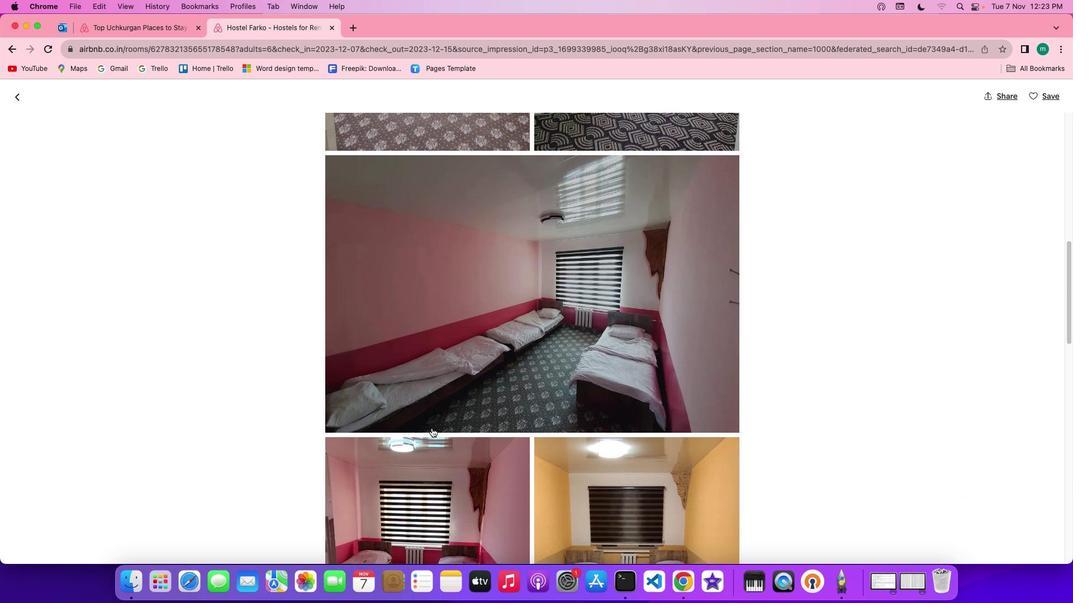 
Action: Mouse scrolled (524, 429) with delta (315, 30)
Screenshot: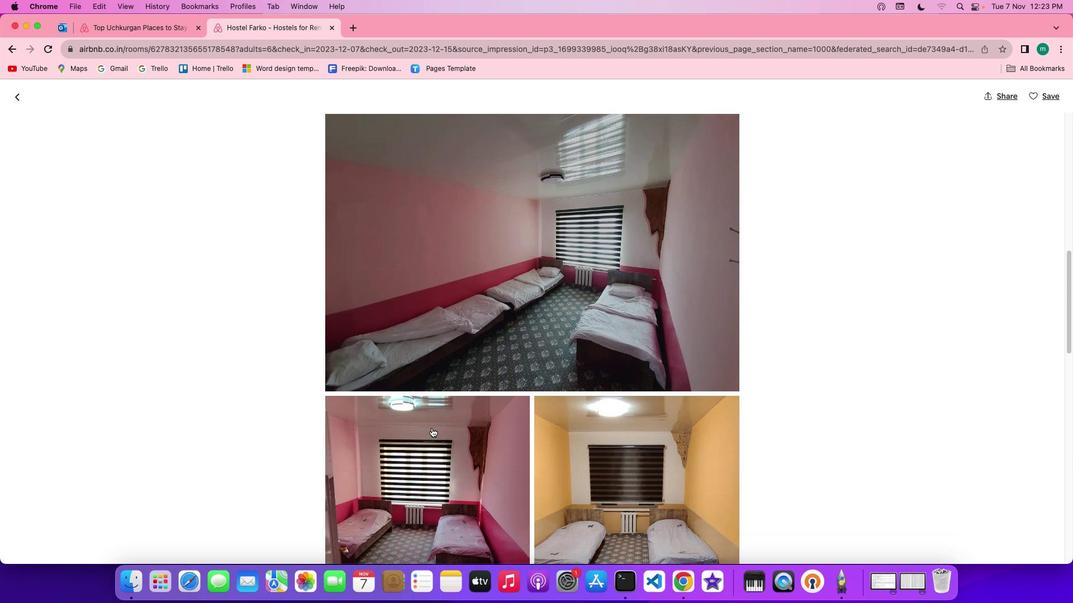 
Action: Mouse scrolled (524, 429) with delta (315, 31)
Screenshot: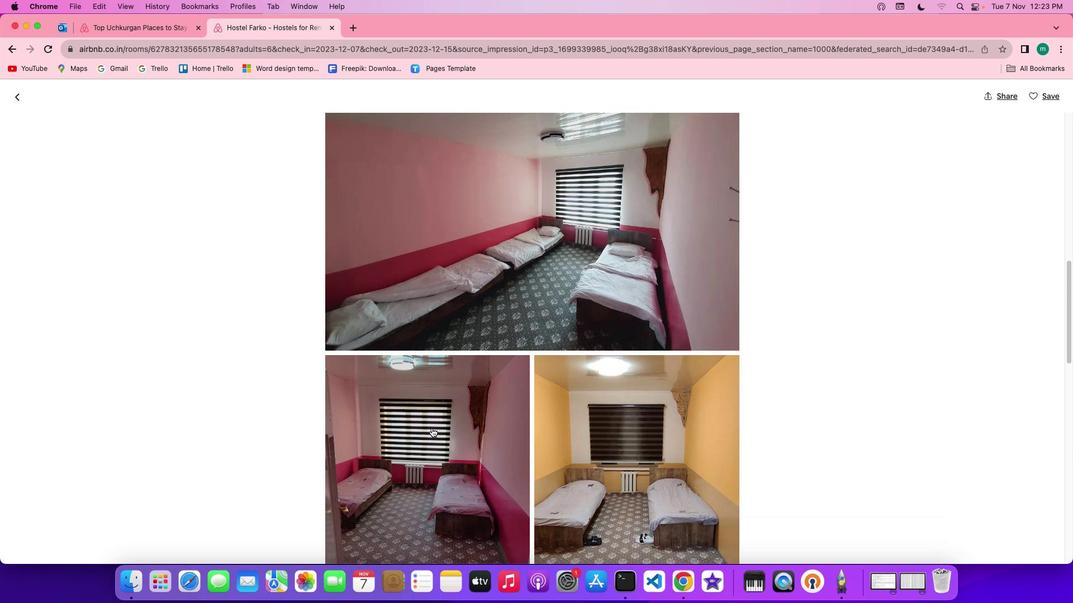 
Action: Mouse scrolled (524, 429) with delta (315, 31)
Screenshot: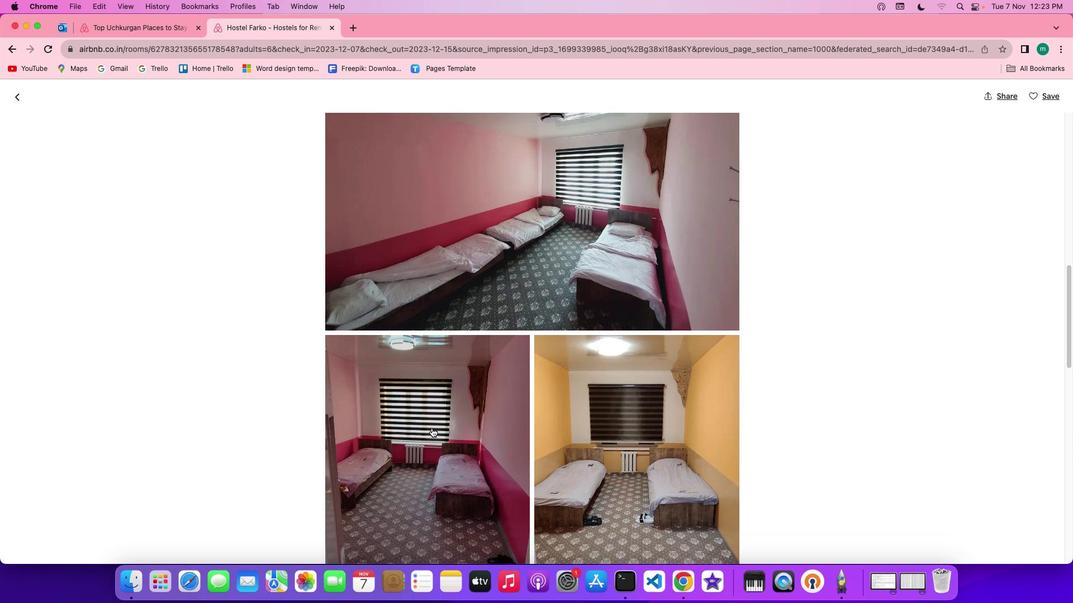 
Action: Mouse scrolled (524, 429) with delta (315, 30)
Screenshot: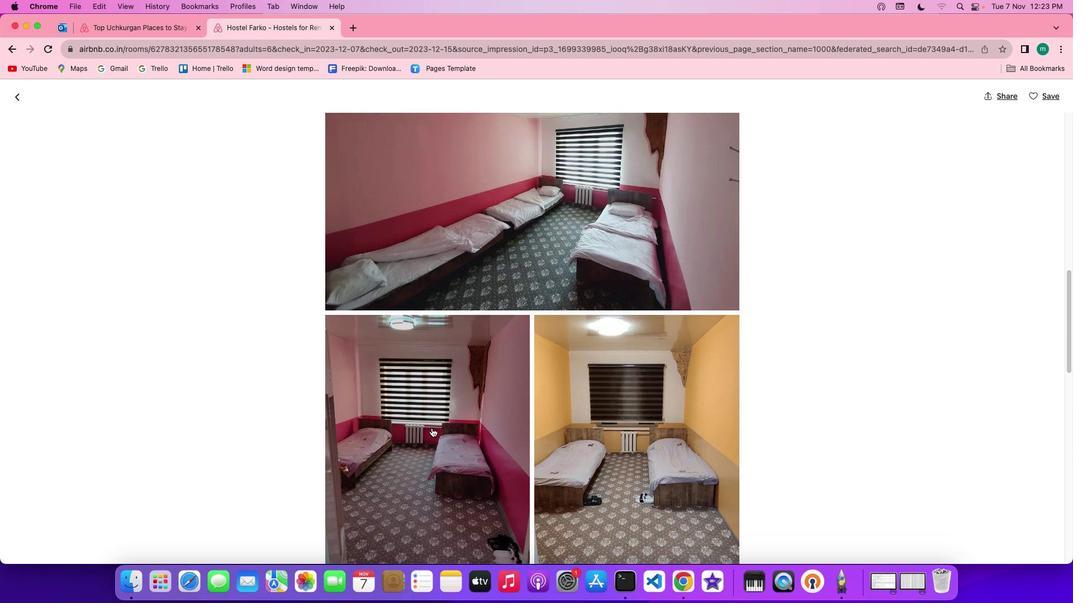 
Action: Mouse scrolled (524, 429) with delta (315, 30)
Screenshot: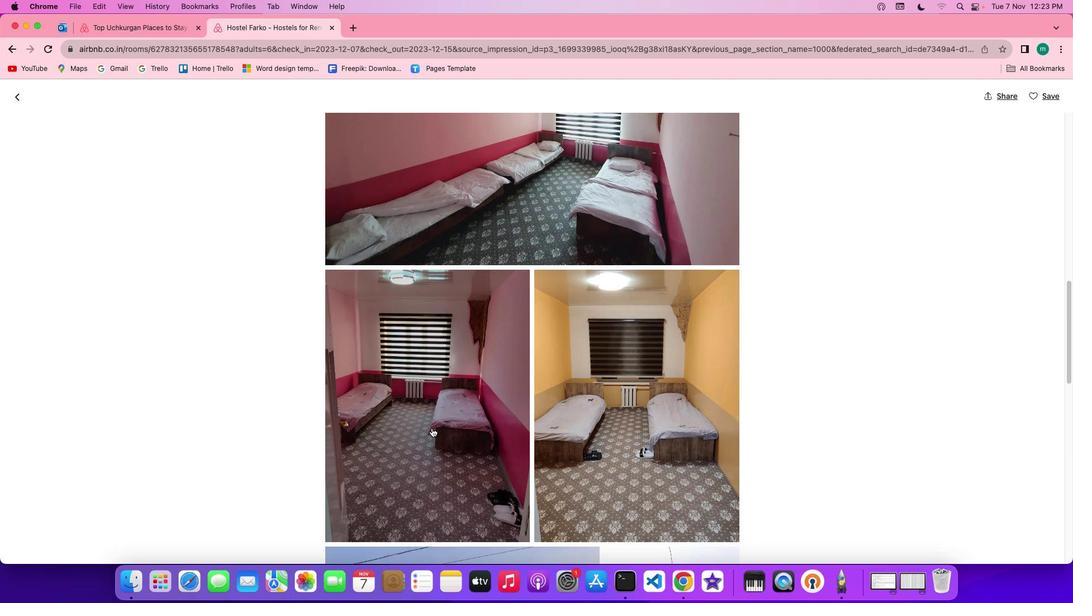 
Action: Mouse scrolled (524, 429) with delta (315, 31)
Screenshot: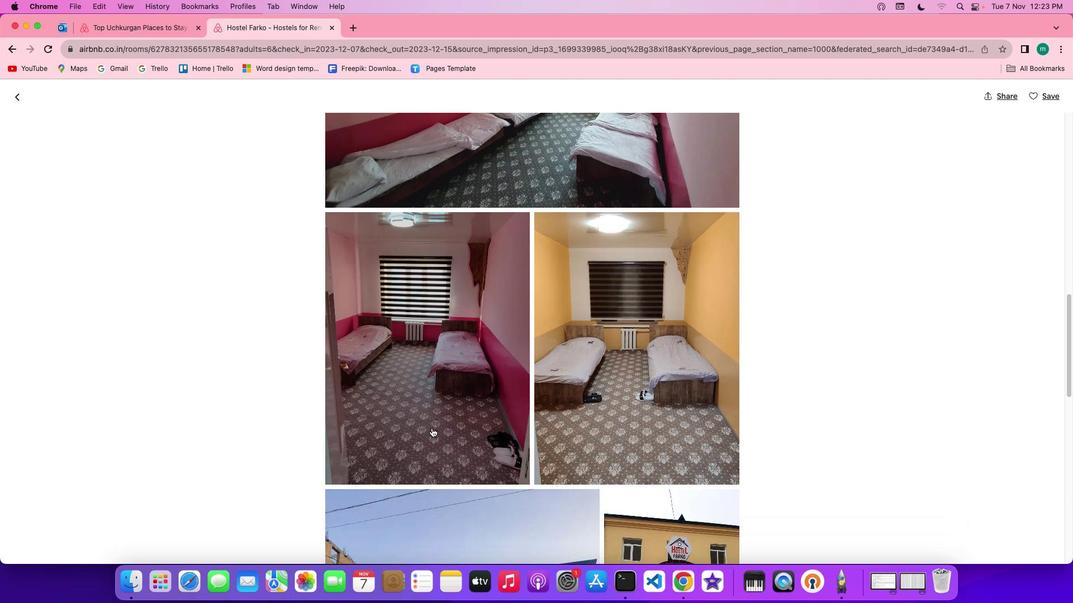
Action: Mouse scrolled (524, 429) with delta (315, 31)
Screenshot: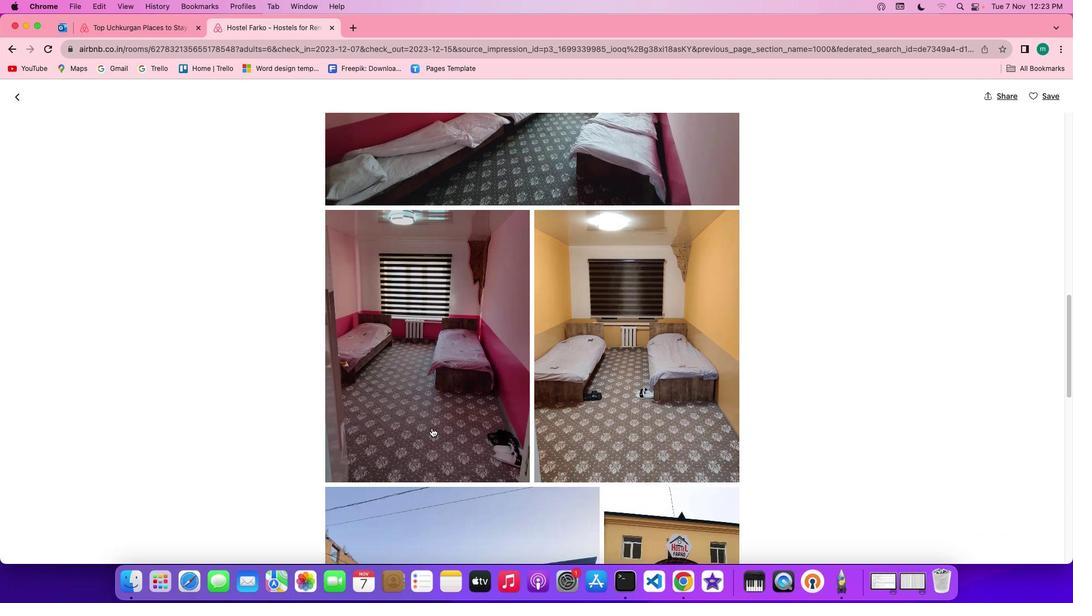 
Action: Mouse scrolled (524, 429) with delta (315, 31)
Screenshot: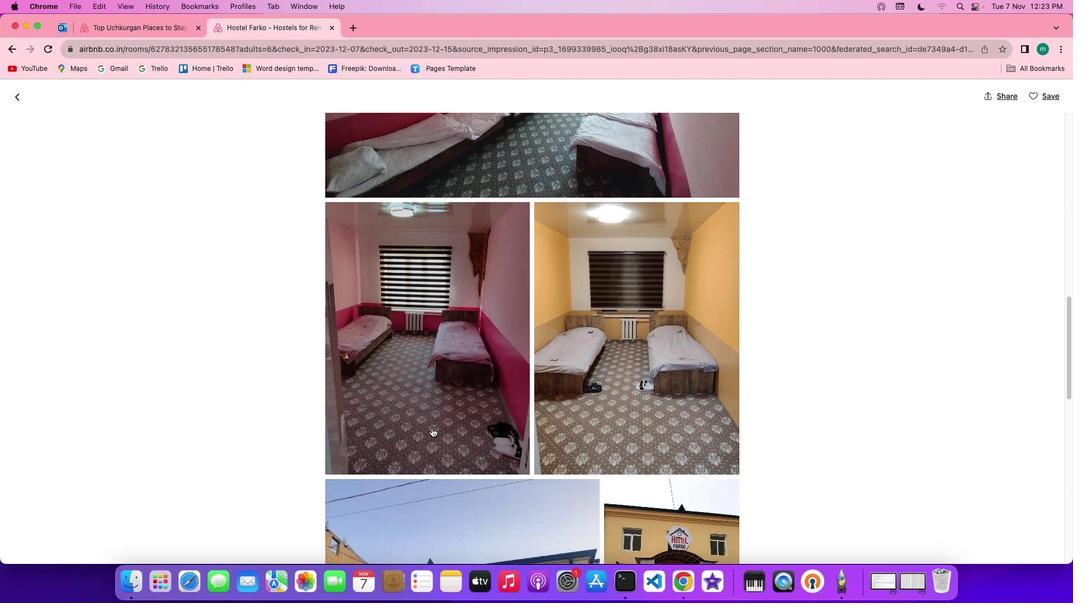 
Action: Mouse scrolled (524, 429) with delta (315, 30)
Screenshot: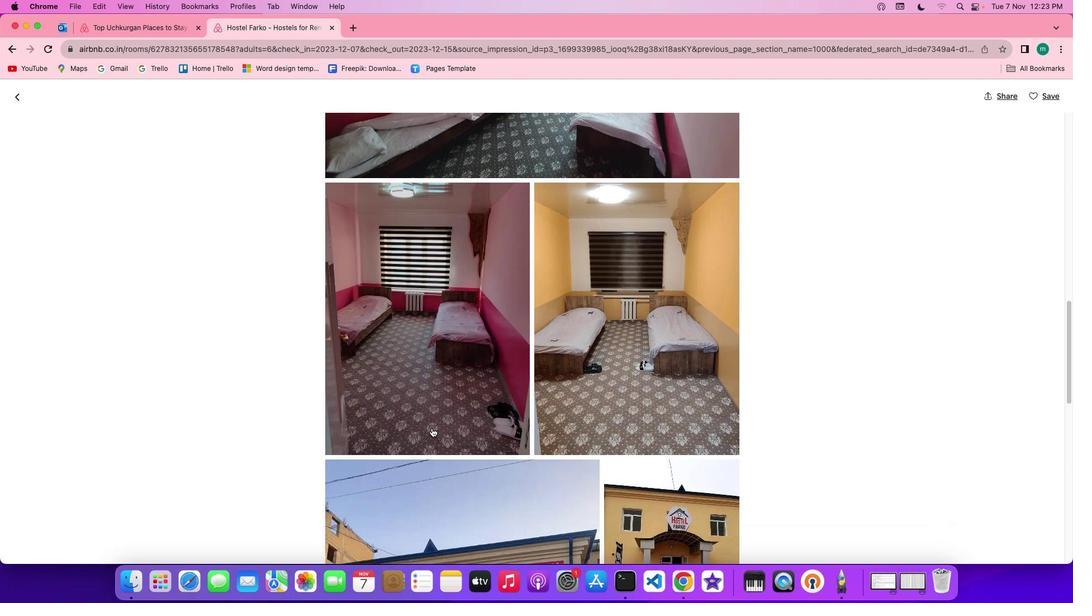 
Action: Mouse scrolled (524, 429) with delta (315, 30)
Screenshot: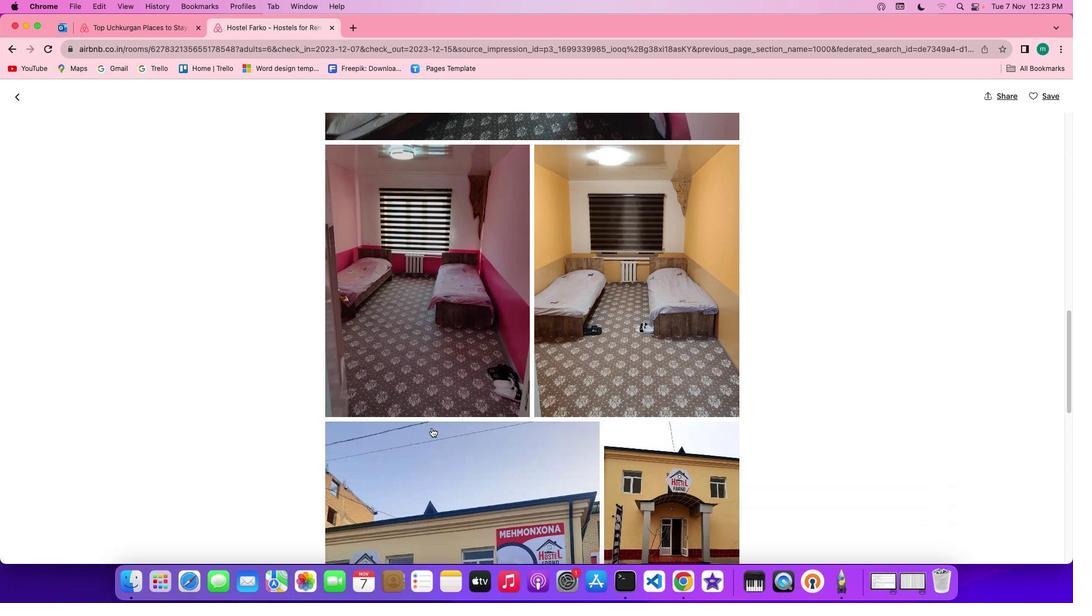 
Action: Mouse scrolled (524, 429) with delta (315, 30)
Screenshot: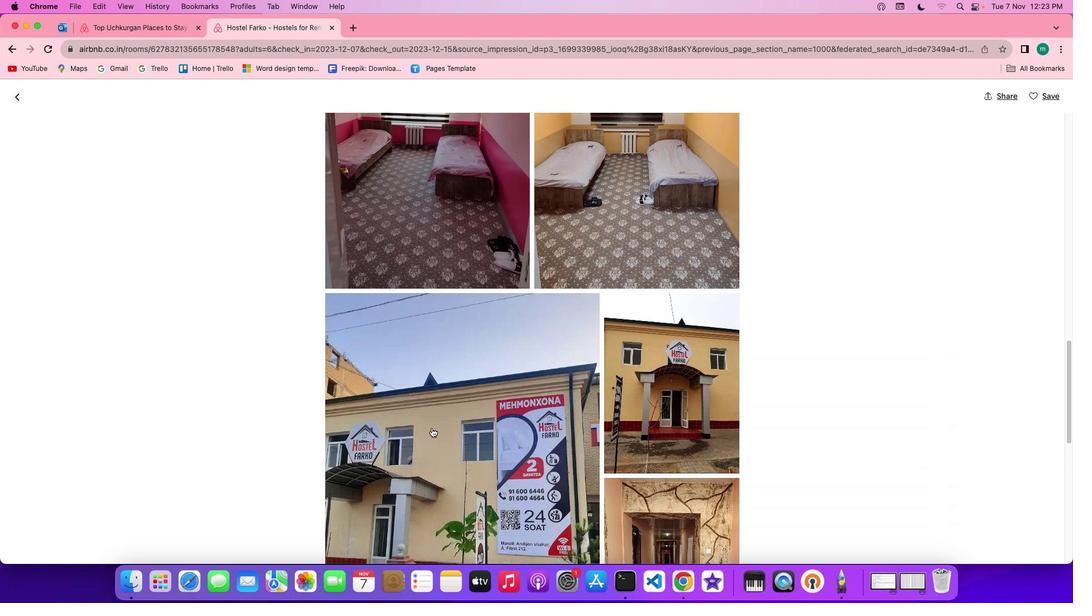 
Action: Mouse scrolled (524, 429) with delta (315, 31)
Screenshot: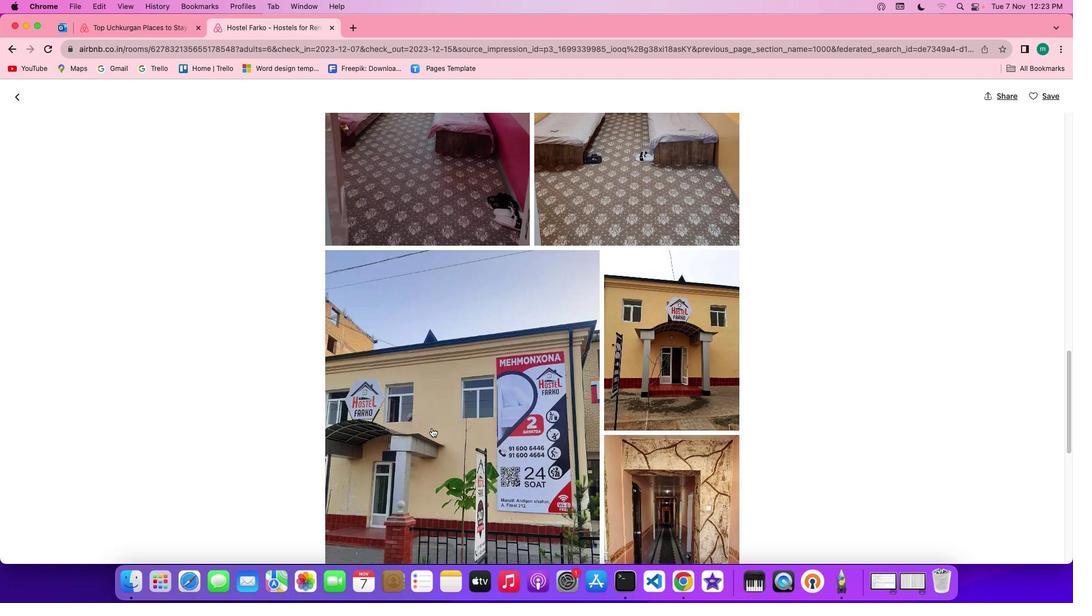 
Action: Mouse scrolled (524, 429) with delta (315, 31)
Screenshot: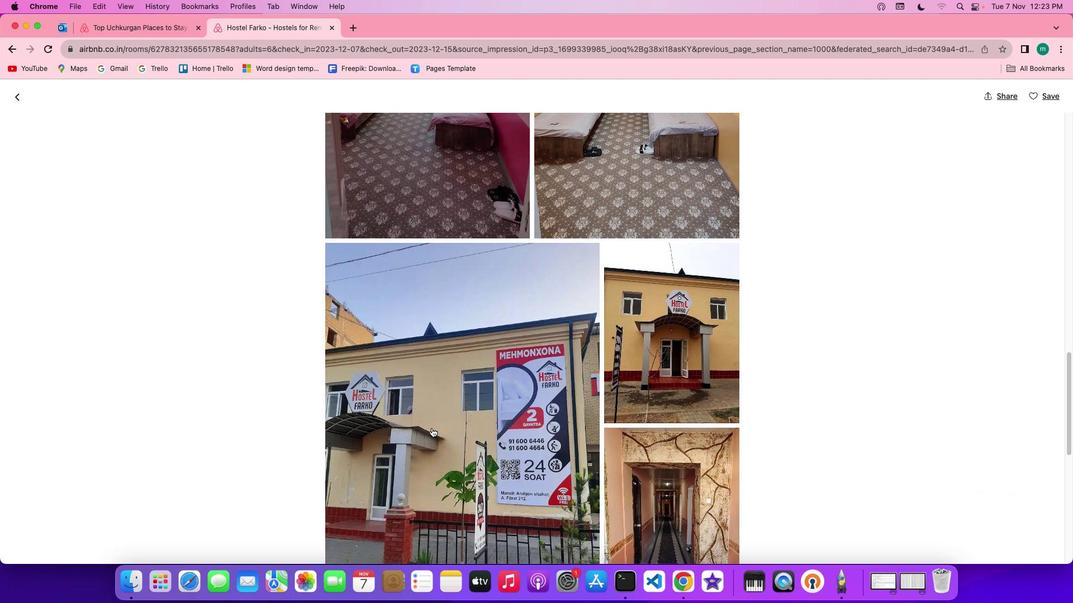 
Action: Mouse scrolled (524, 429) with delta (315, 30)
Screenshot: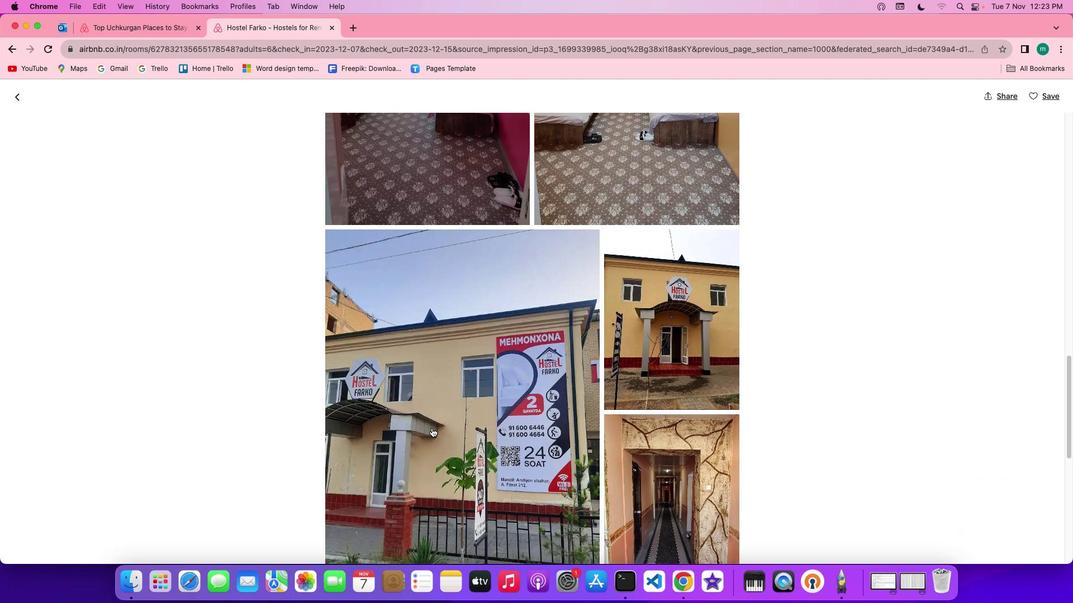 
Action: Mouse scrolled (524, 429) with delta (315, 30)
Screenshot: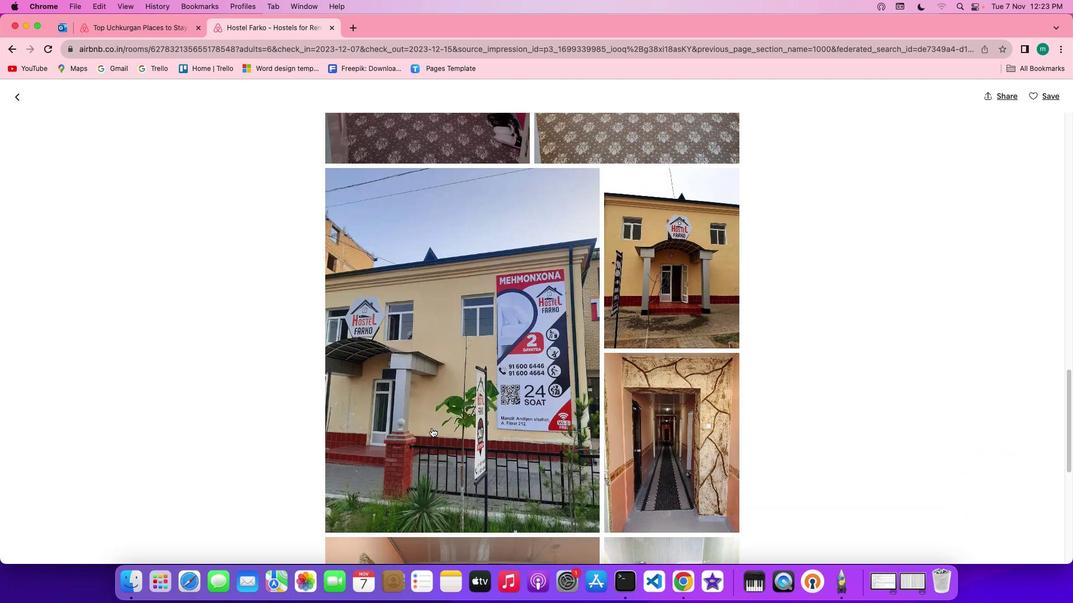 
Action: Mouse scrolled (524, 429) with delta (315, 31)
Screenshot: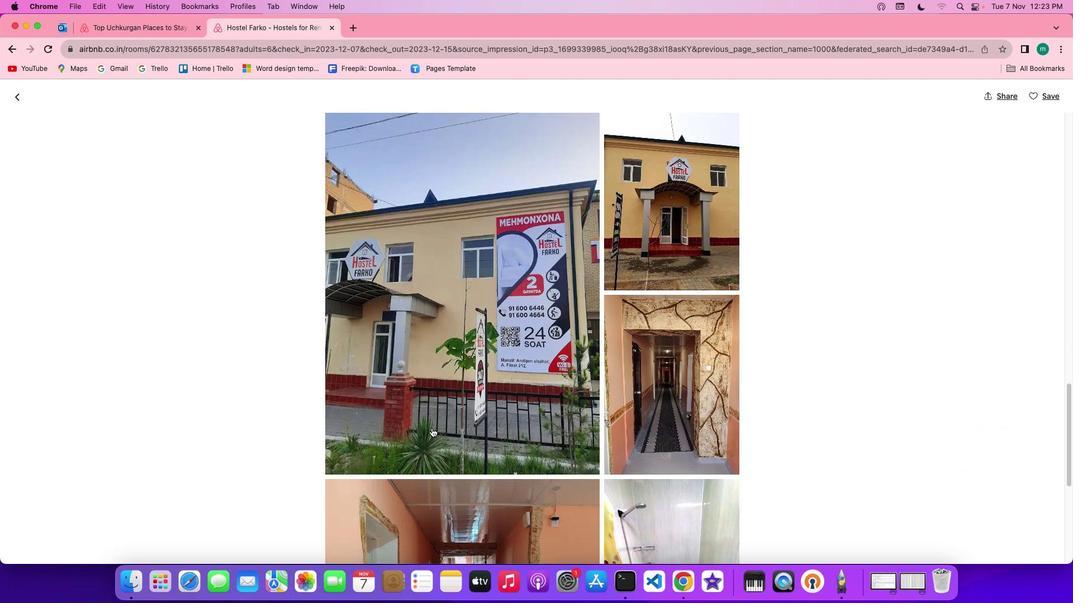 
Action: Mouse scrolled (524, 429) with delta (315, 31)
Screenshot: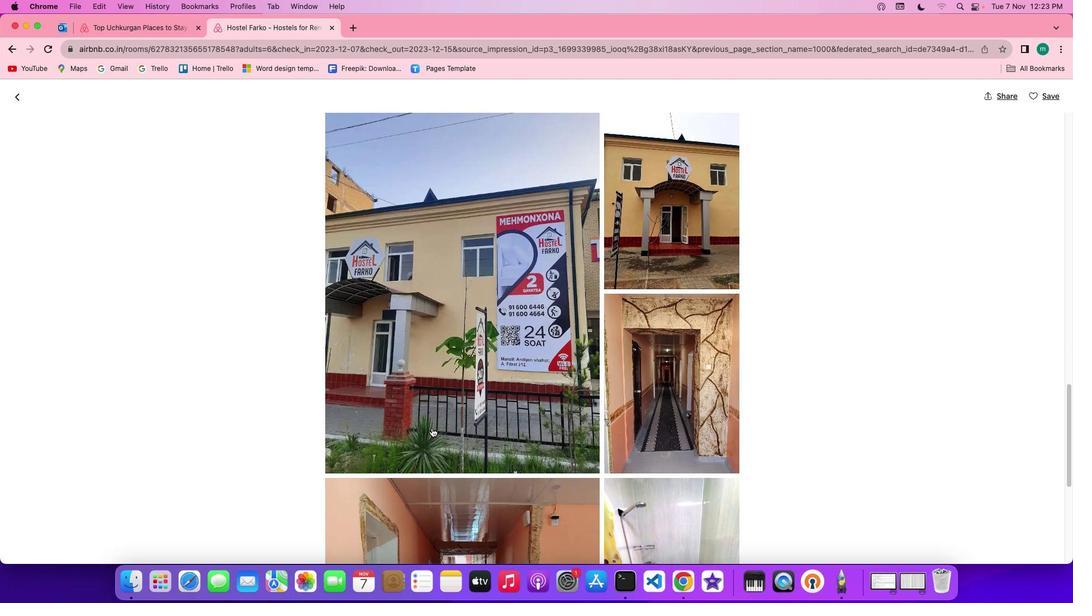 
Action: Mouse scrolled (524, 429) with delta (315, 31)
Screenshot: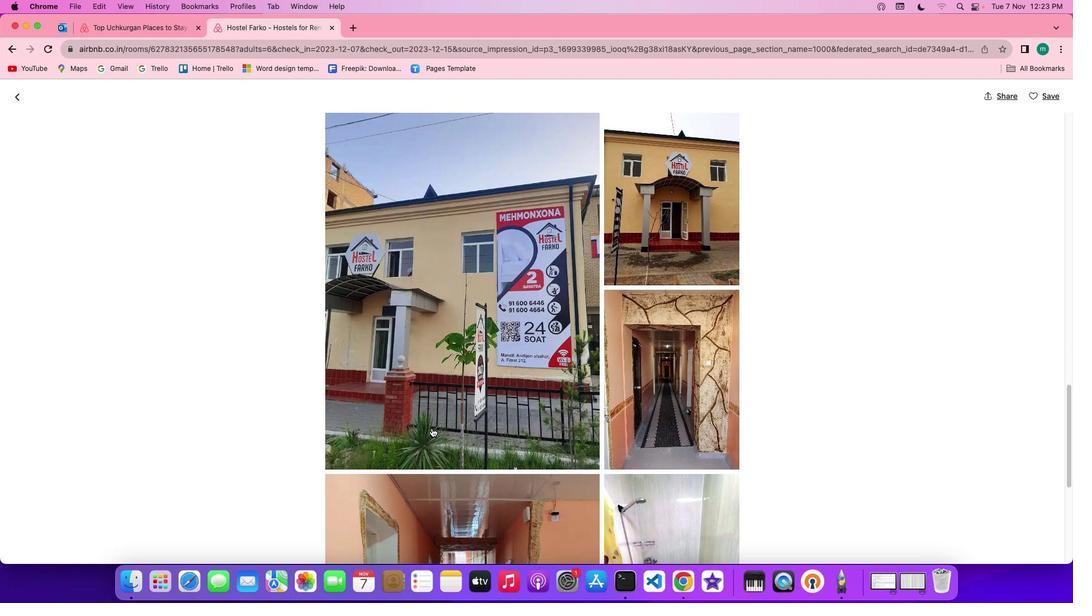 
Action: Mouse scrolled (524, 429) with delta (315, 31)
Screenshot: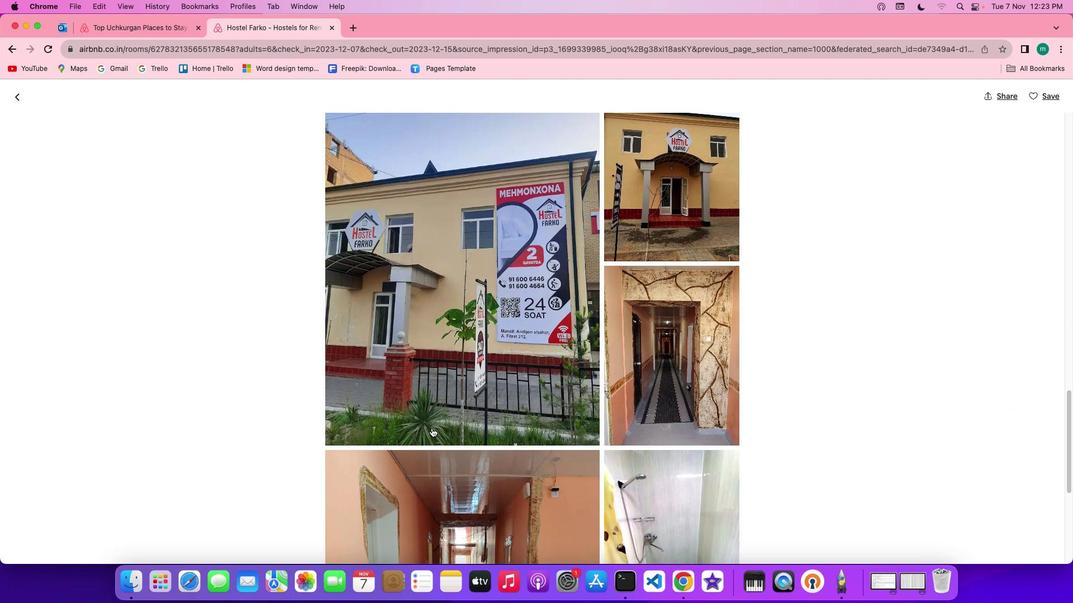 
Action: Mouse scrolled (524, 429) with delta (315, 30)
Screenshot: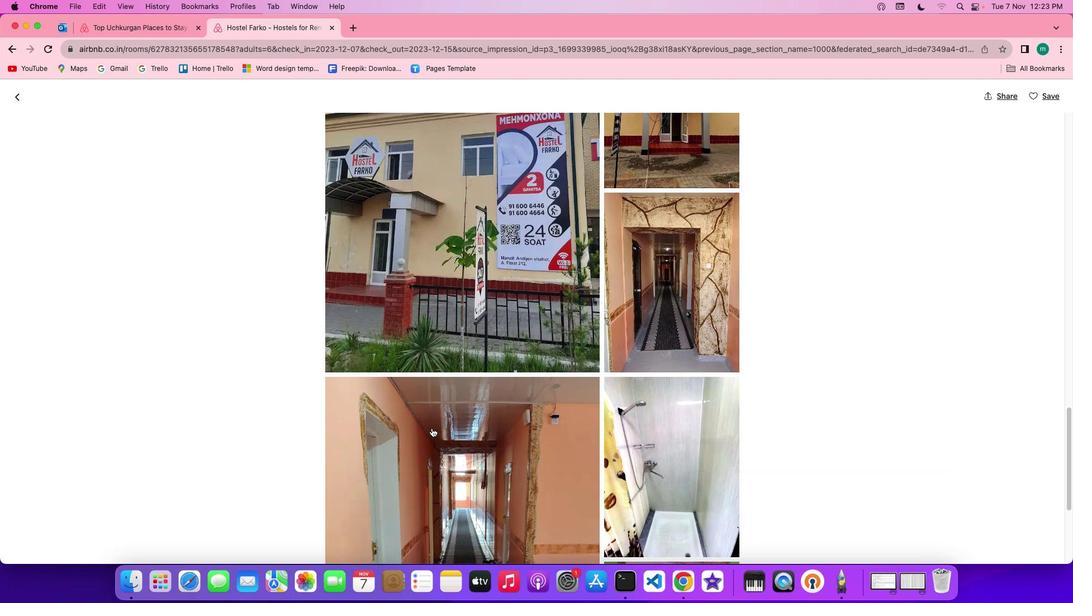 
Action: Mouse scrolled (524, 429) with delta (315, 30)
Screenshot: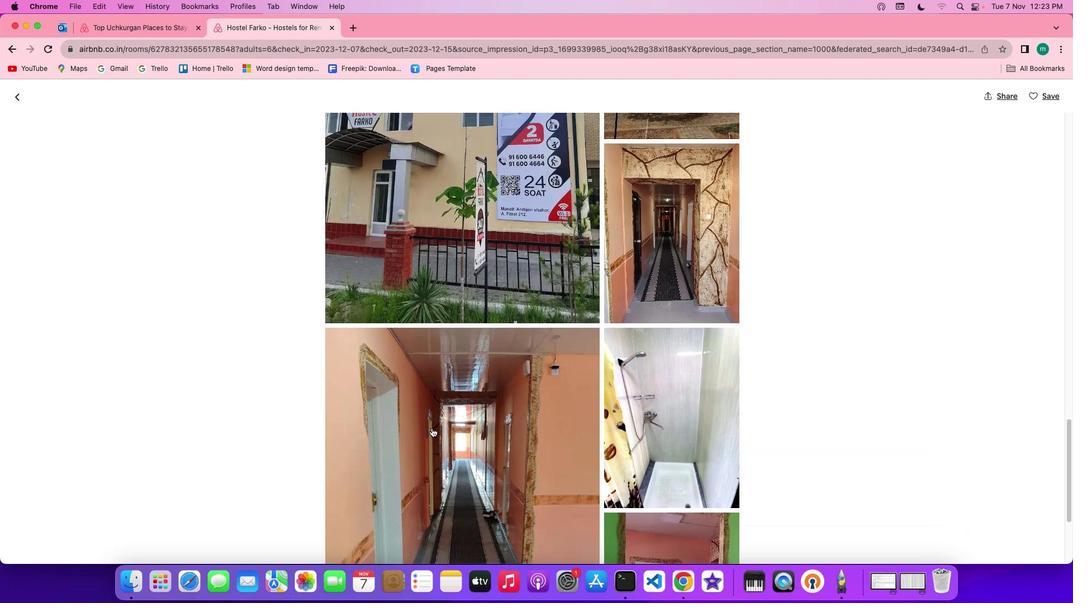 
Action: Mouse scrolled (524, 429) with delta (315, 31)
Screenshot: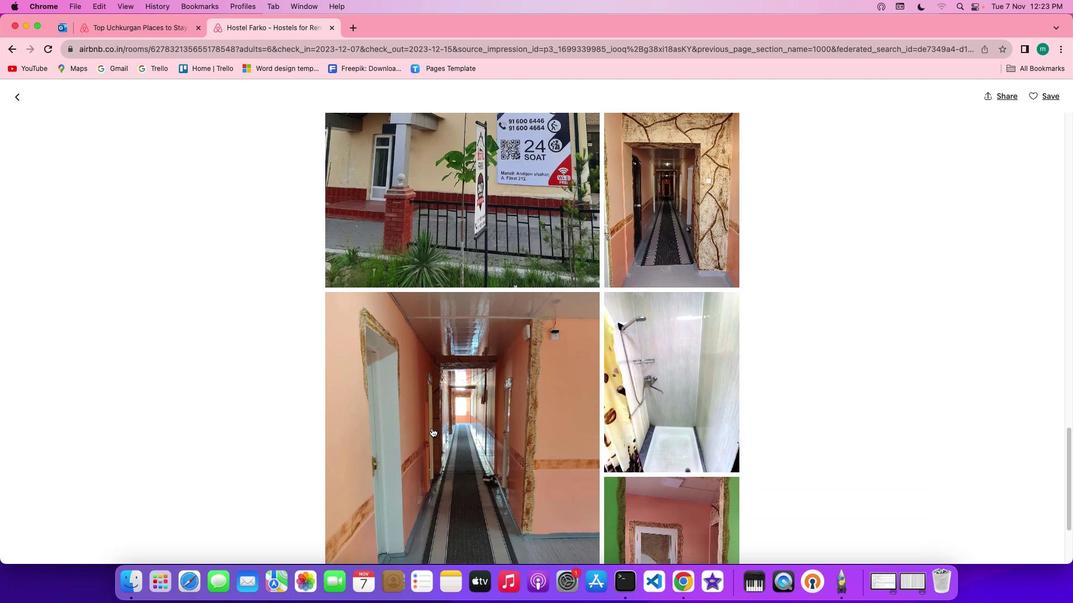 
Action: Mouse scrolled (524, 429) with delta (315, 31)
Screenshot: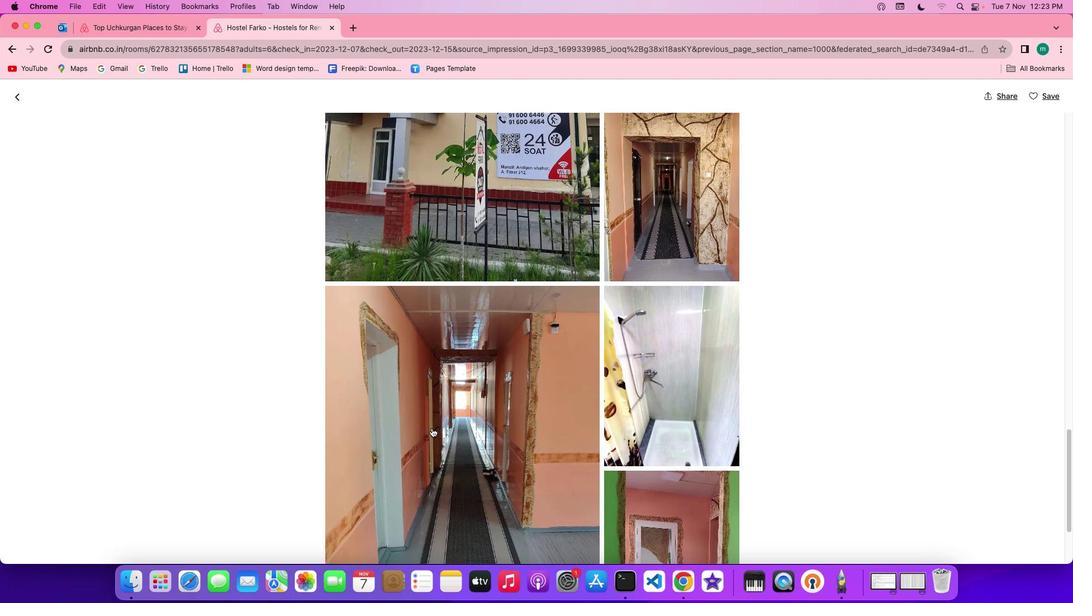 
Action: Mouse scrolled (524, 429) with delta (315, 31)
Screenshot: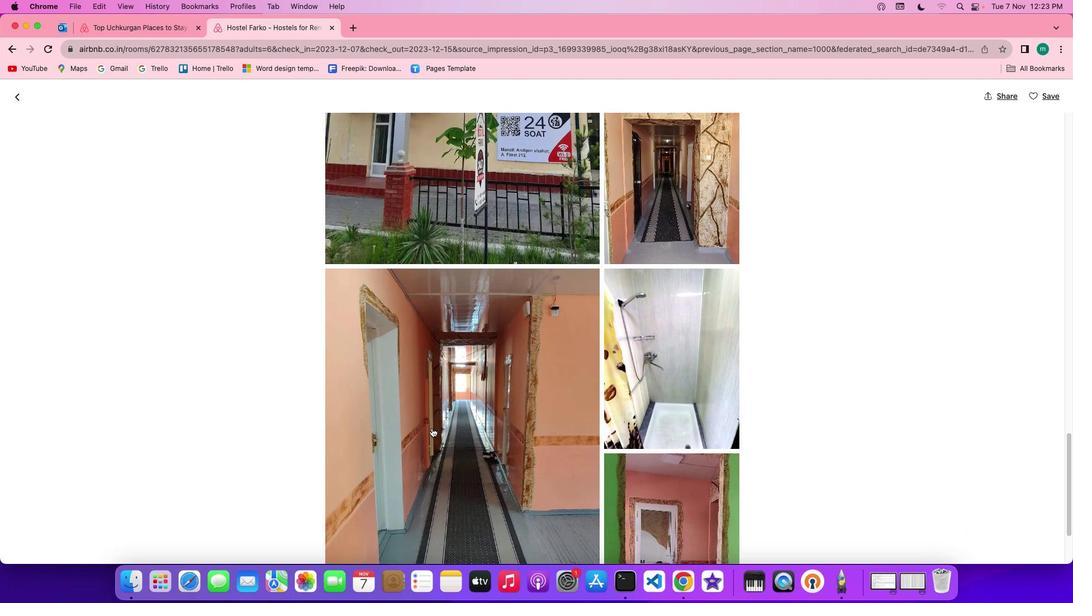 
Action: Mouse scrolled (524, 429) with delta (315, 30)
Screenshot: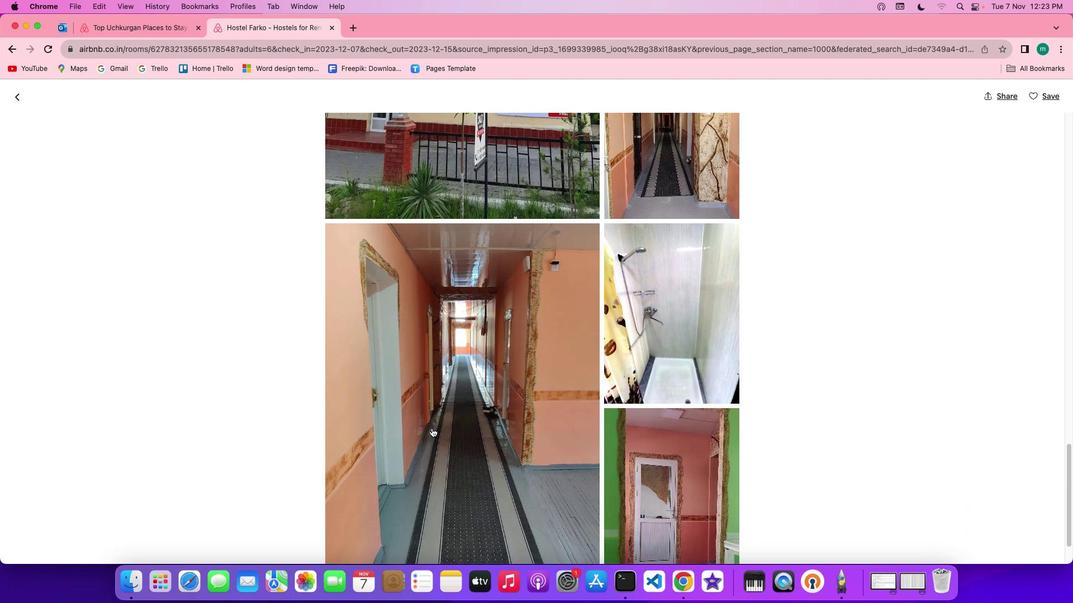 
Action: Mouse scrolled (524, 429) with delta (315, 30)
Screenshot: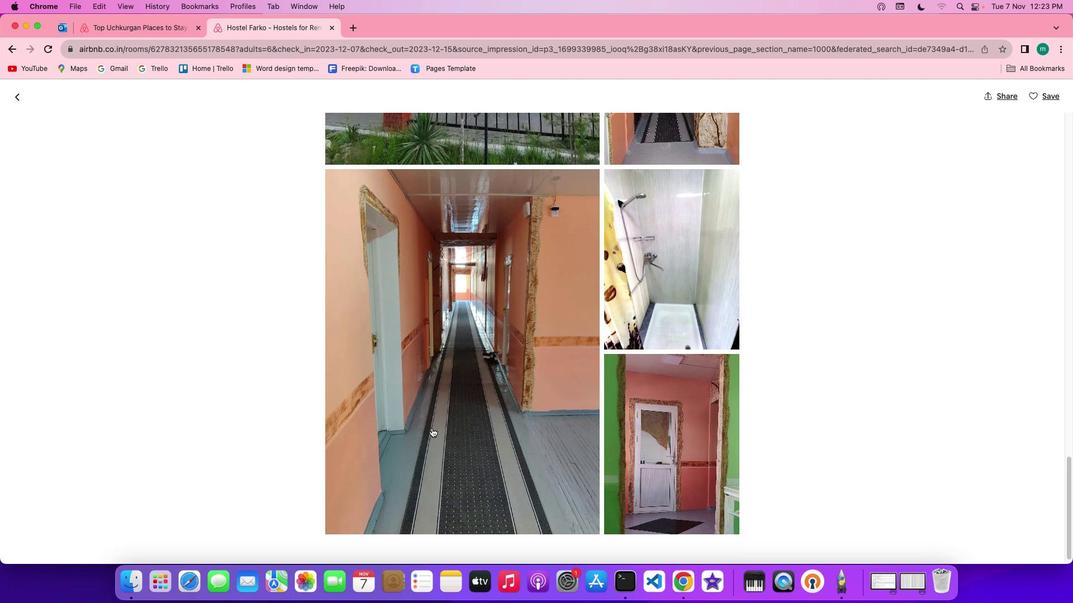 
Action: Mouse scrolled (524, 429) with delta (315, 31)
Screenshot: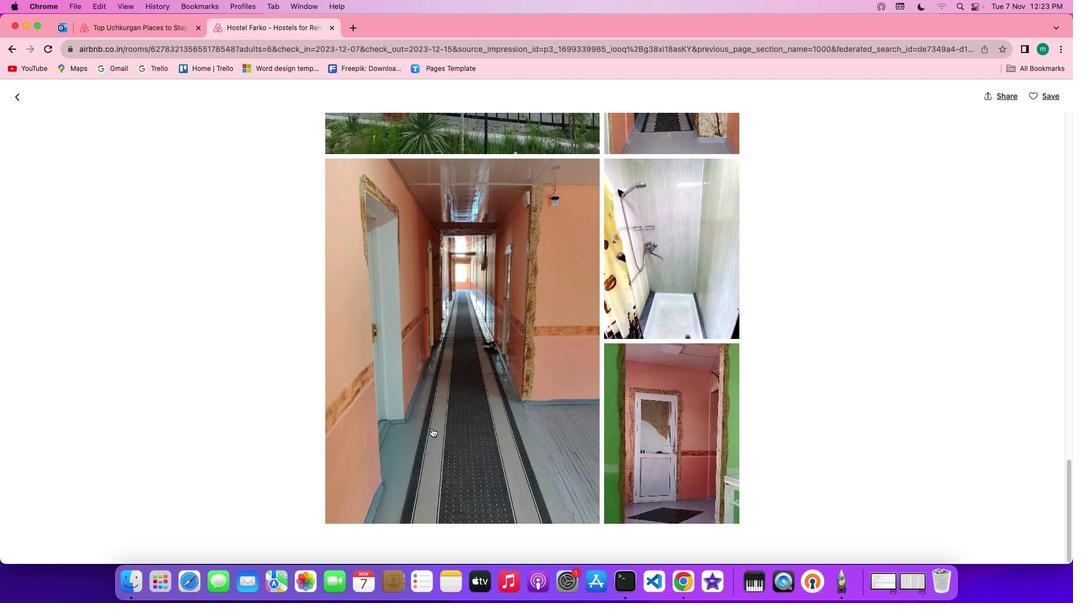 
Action: Mouse scrolled (524, 429) with delta (315, 31)
Screenshot: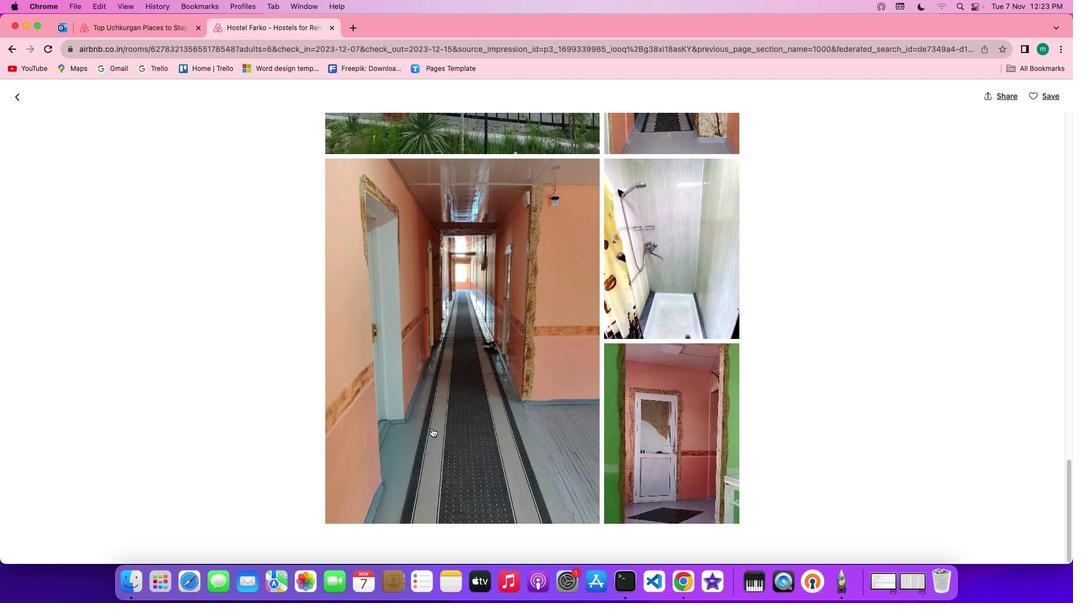 
Action: Mouse scrolled (524, 429) with delta (315, 30)
Screenshot: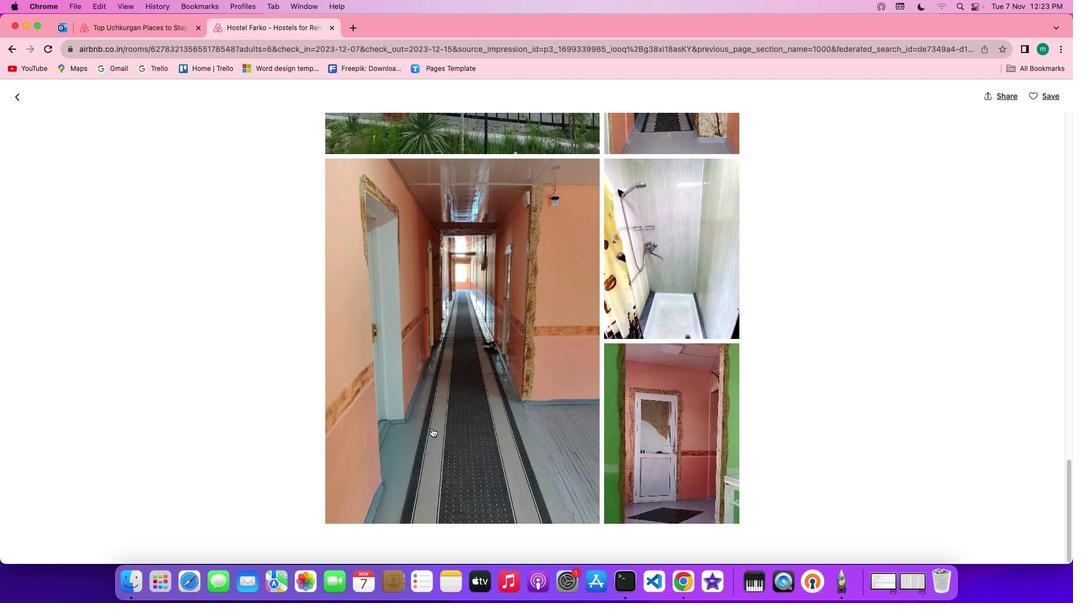 
Action: Mouse scrolled (524, 429) with delta (315, 30)
Screenshot: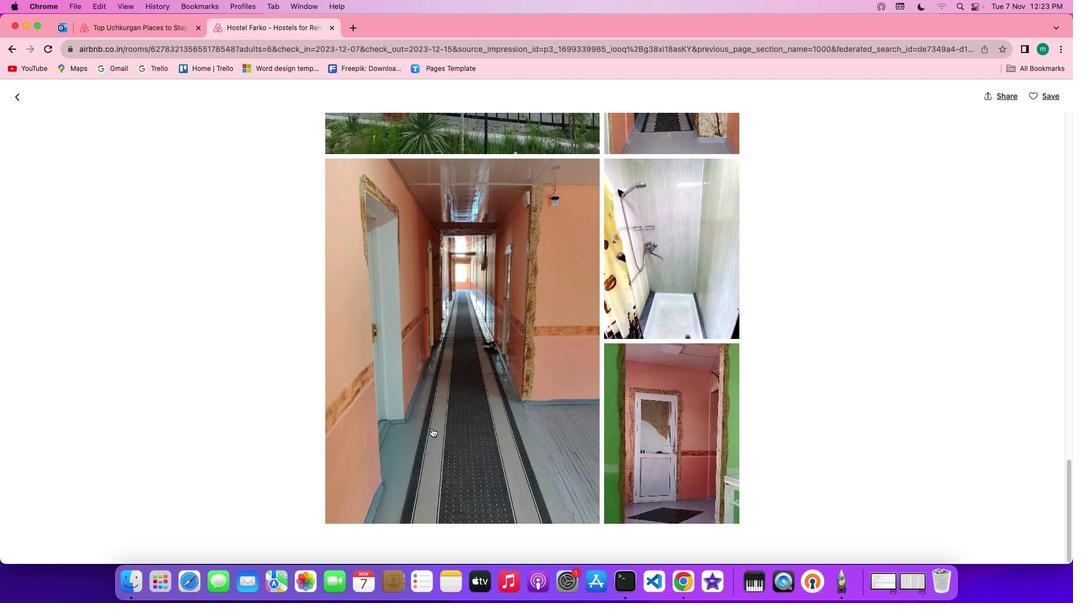 
Action: Mouse scrolled (524, 429) with delta (315, 31)
Screenshot: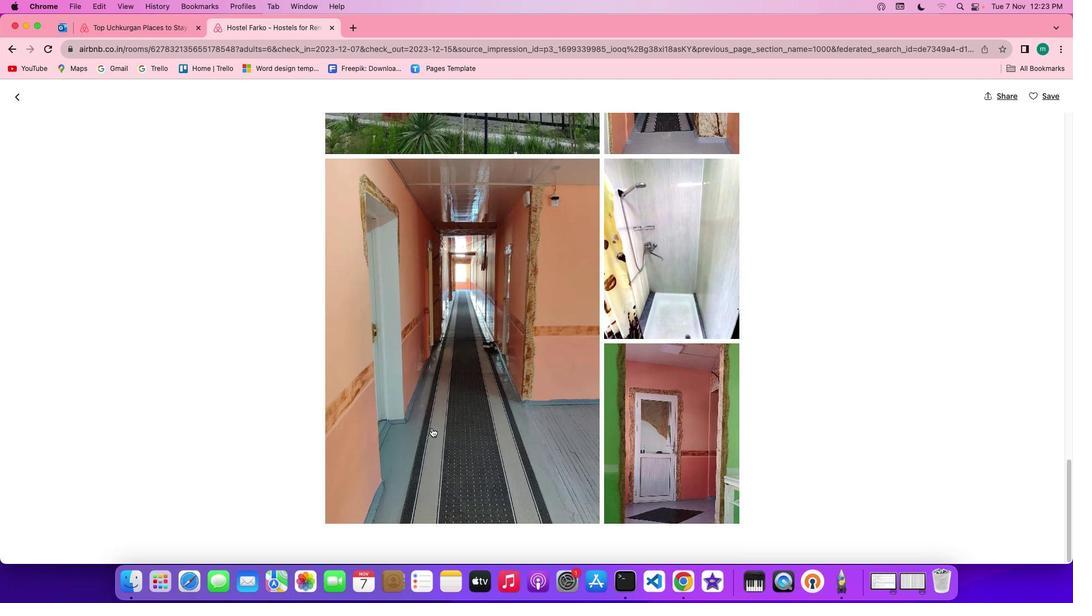 
Action: Mouse scrolled (524, 429) with delta (315, 31)
Screenshot: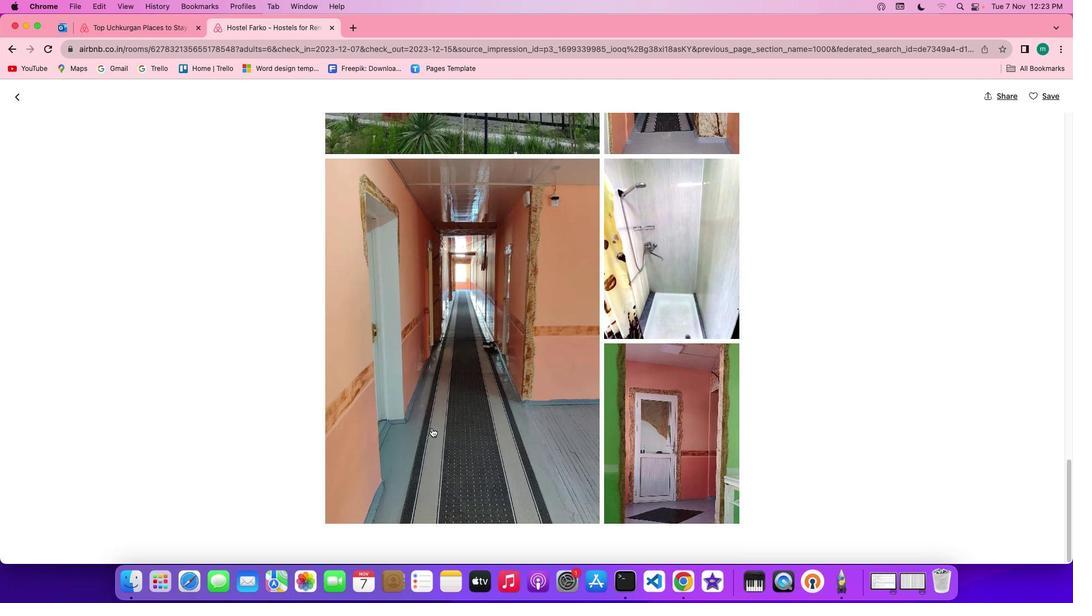 
Action: Mouse scrolled (524, 429) with delta (315, 30)
Screenshot: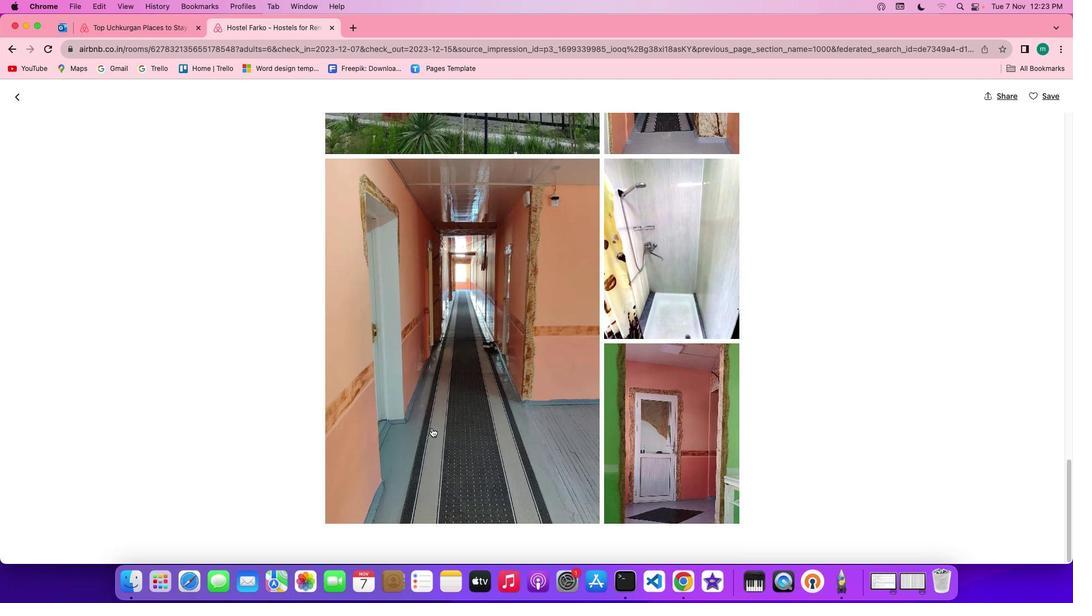 
Action: Mouse moved to (524, 429)
Screenshot: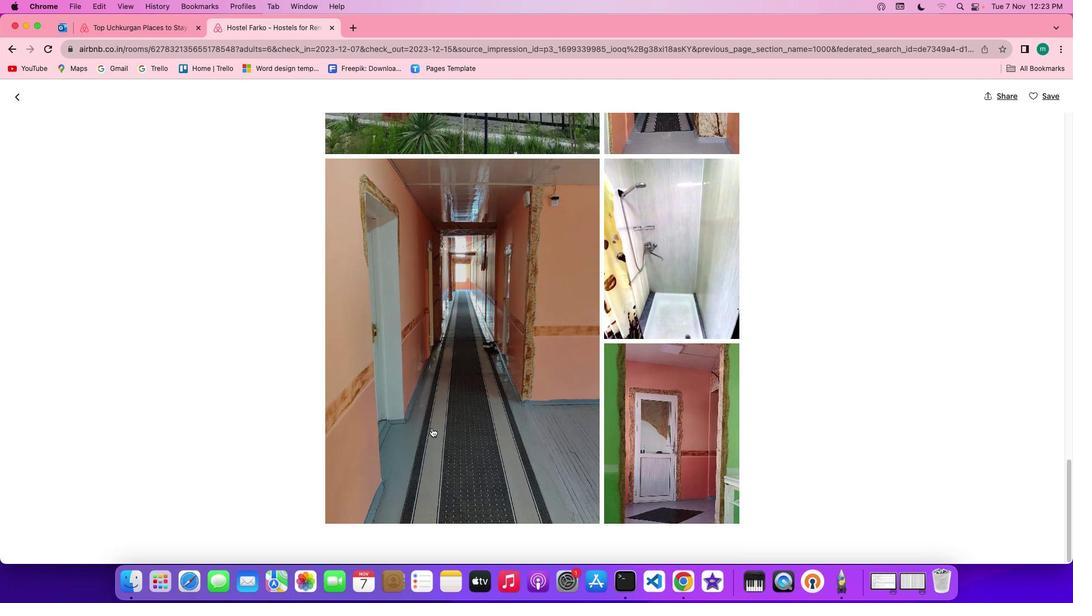 
Action: Mouse scrolled (524, 429) with delta (315, 31)
Screenshot: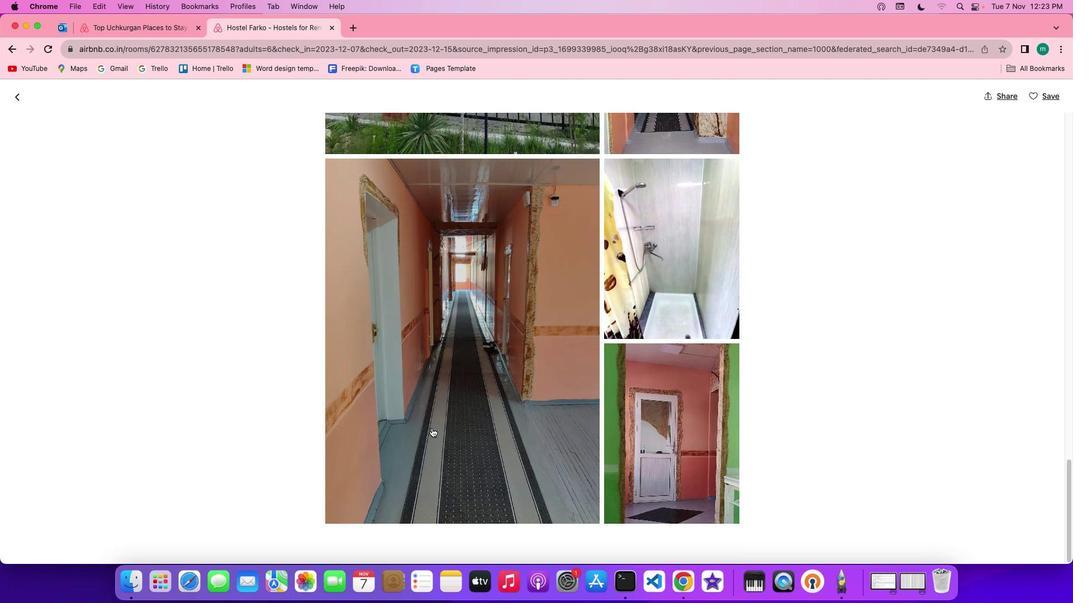 
Action: Mouse scrolled (524, 429) with delta (315, 31)
Screenshot: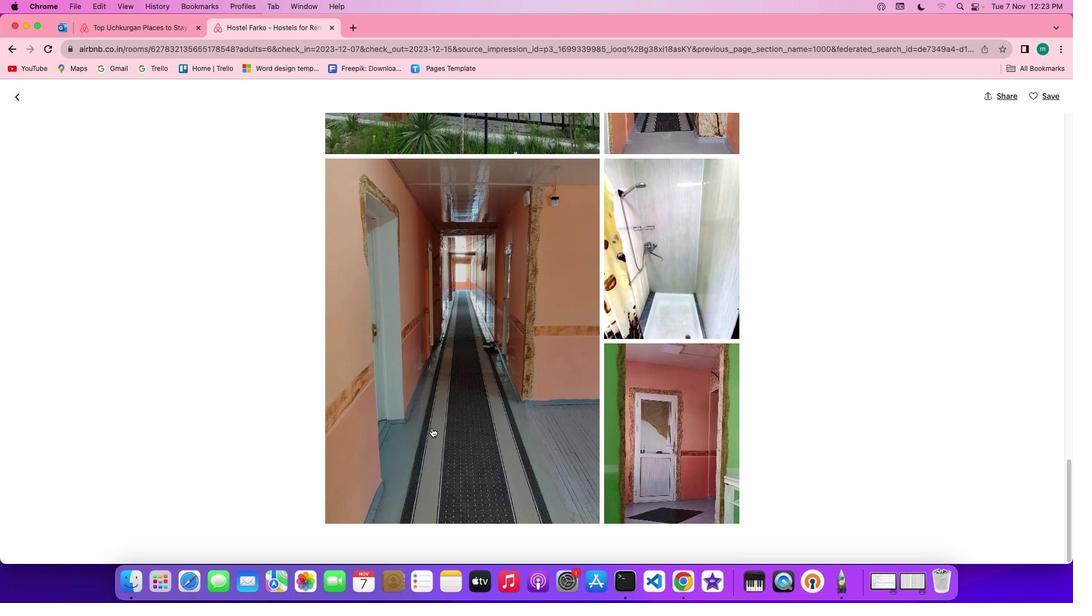 
Action: Mouse scrolled (524, 429) with delta (315, 31)
Screenshot: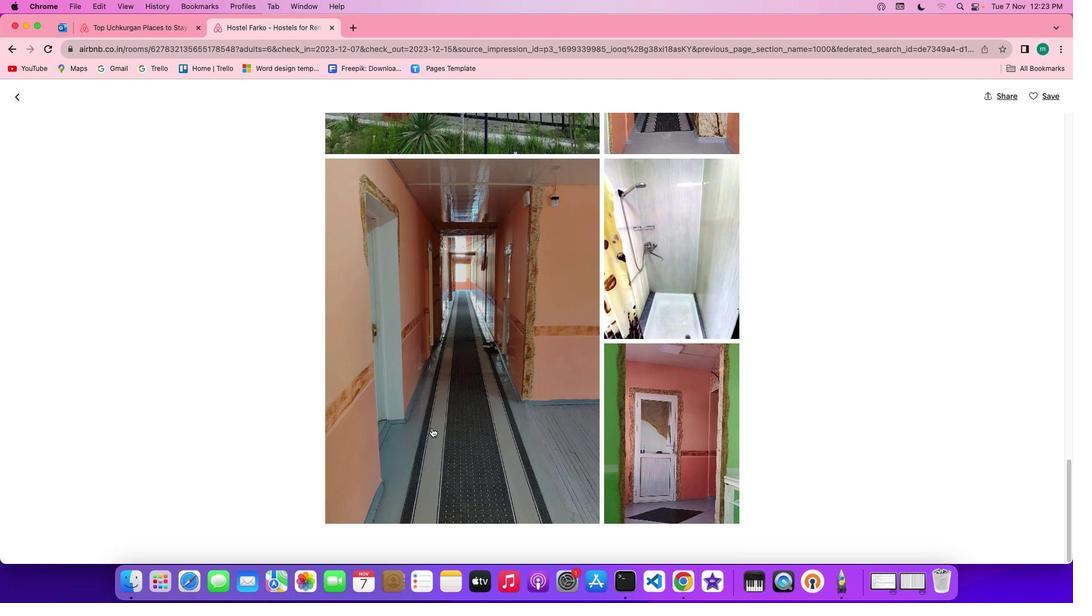 
Action: Mouse scrolled (524, 429) with delta (315, 30)
Screenshot: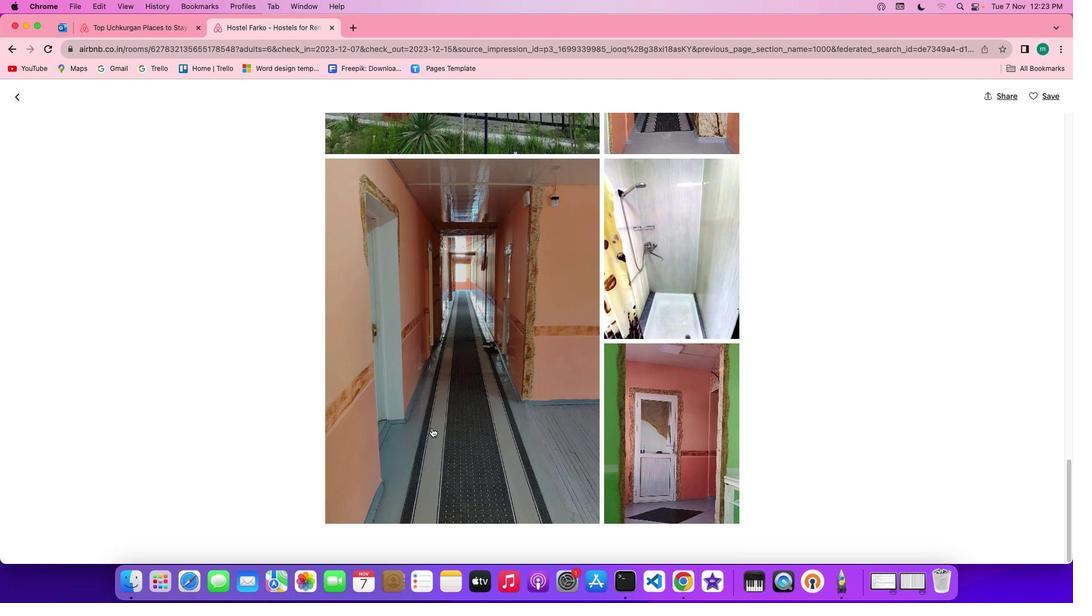 
Action: Mouse scrolled (524, 429) with delta (315, 31)
Screenshot: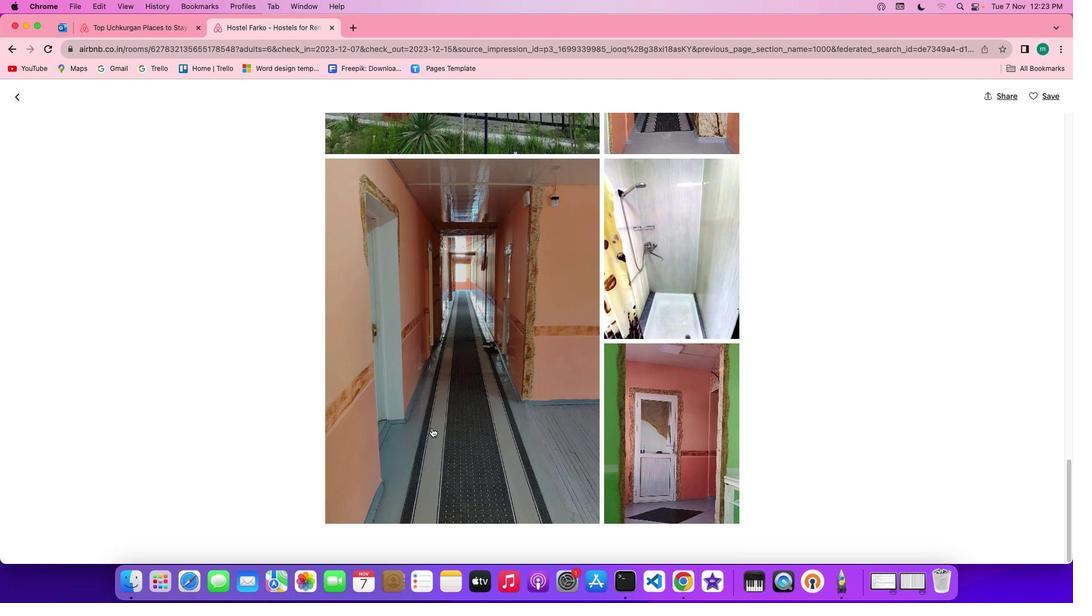 
Action: Mouse scrolled (524, 429) with delta (315, 31)
Screenshot: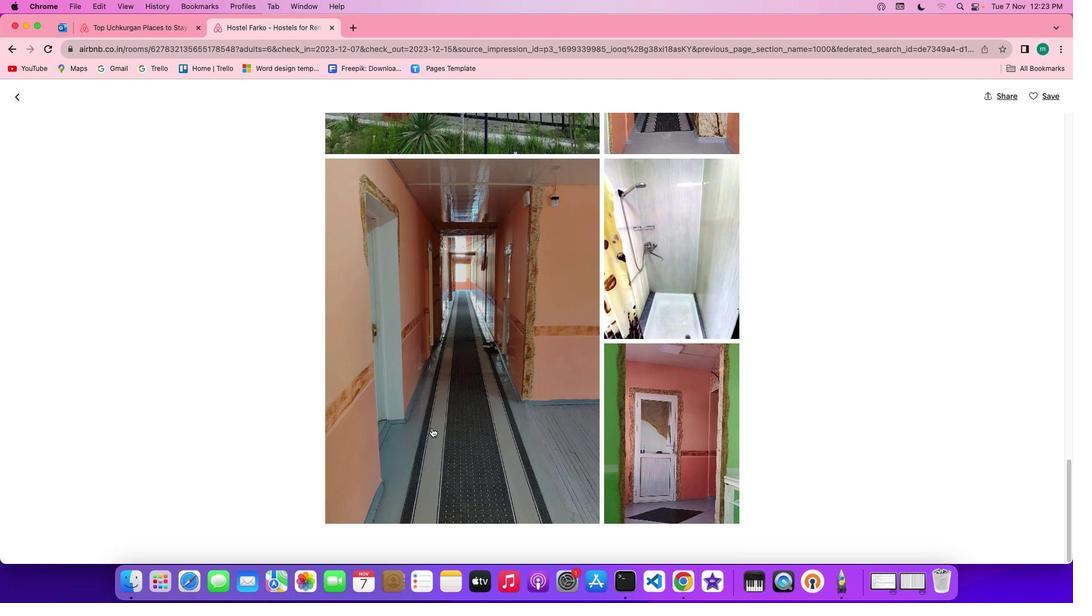 
Action: Mouse scrolled (524, 429) with delta (315, 31)
Screenshot: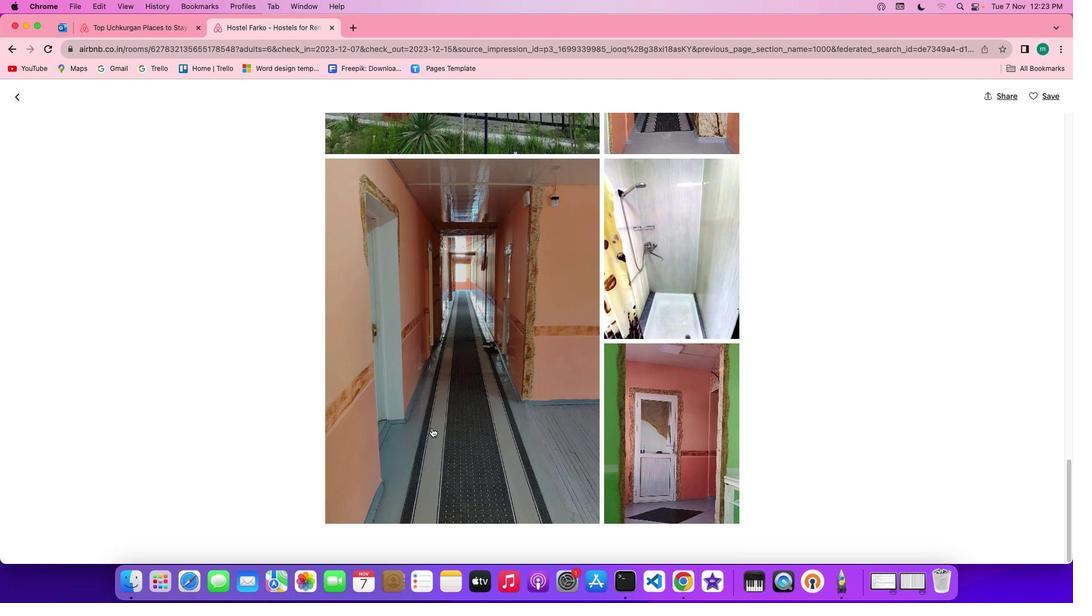 
Action: Mouse scrolled (524, 429) with delta (315, 31)
Screenshot: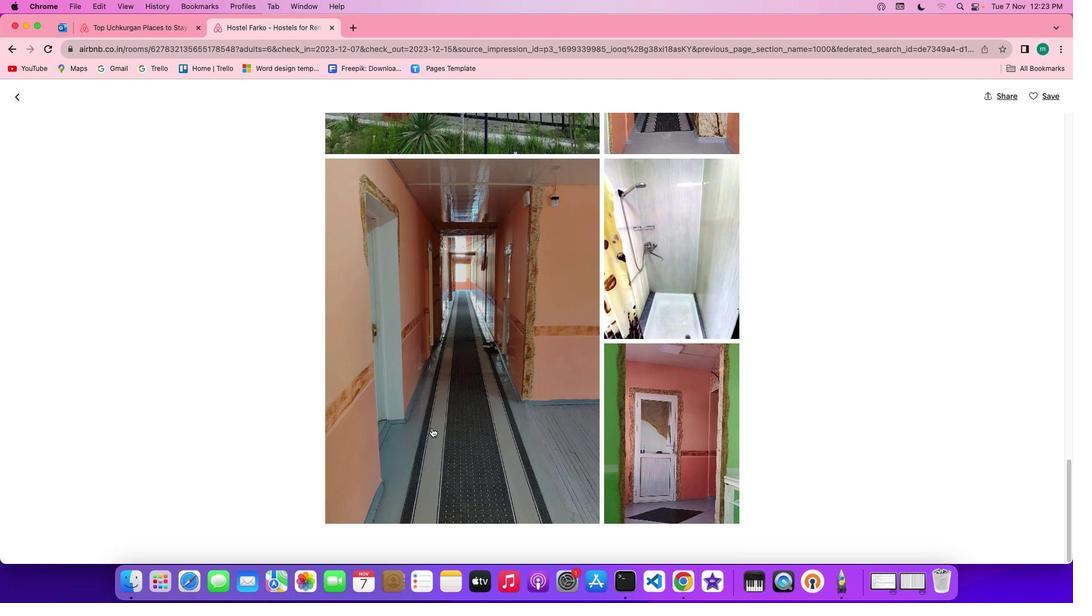 
Action: Mouse scrolled (524, 429) with delta (315, 31)
Screenshot: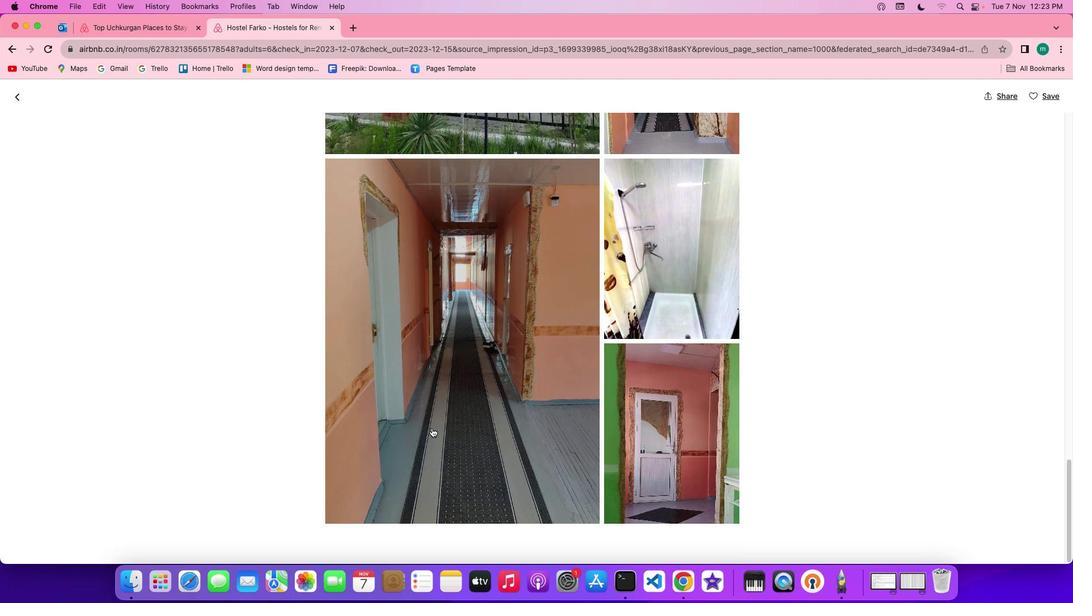 
Action: Mouse scrolled (524, 429) with delta (315, 31)
Screenshot: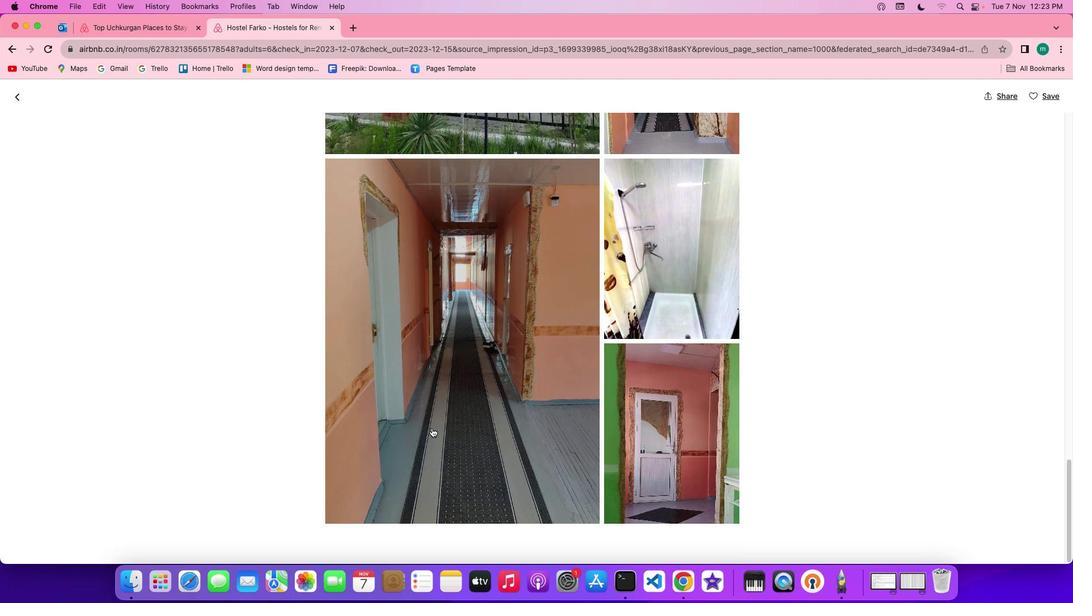 
Action: Mouse scrolled (524, 429) with delta (315, 30)
Screenshot: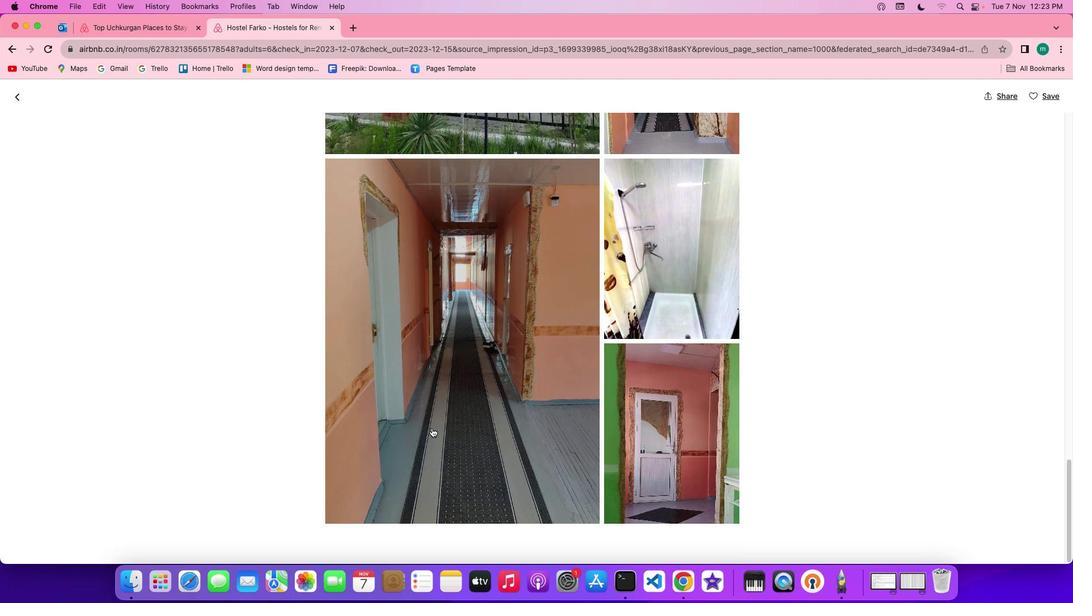 
Action: Mouse scrolled (524, 429) with delta (315, 31)
Screenshot: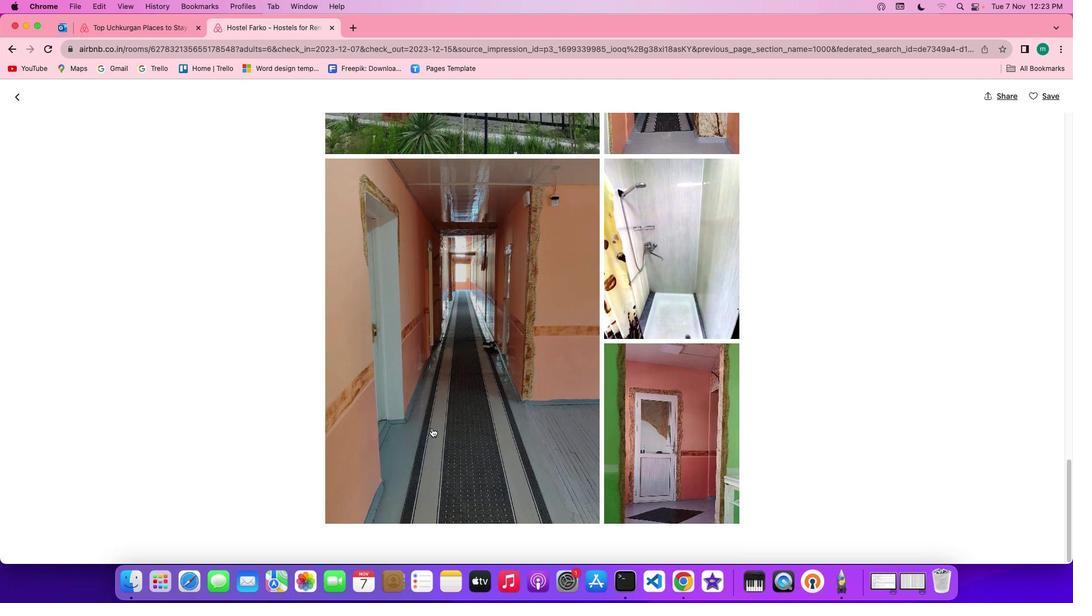 
Action: Mouse scrolled (524, 429) with delta (315, 31)
Screenshot: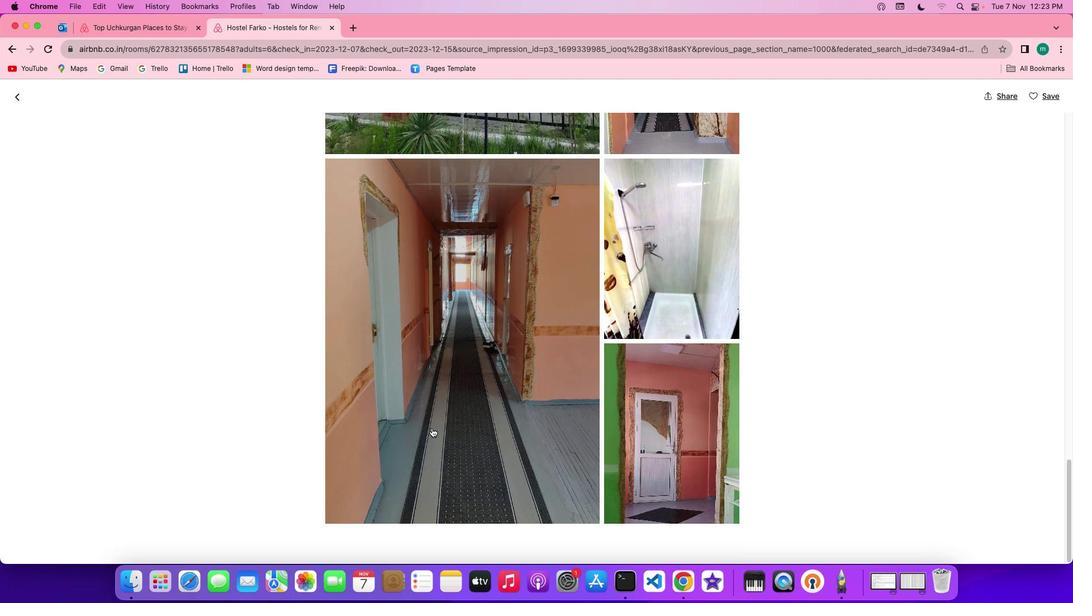 
Action: Mouse scrolled (524, 429) with delta (315, 31)
Screenshot: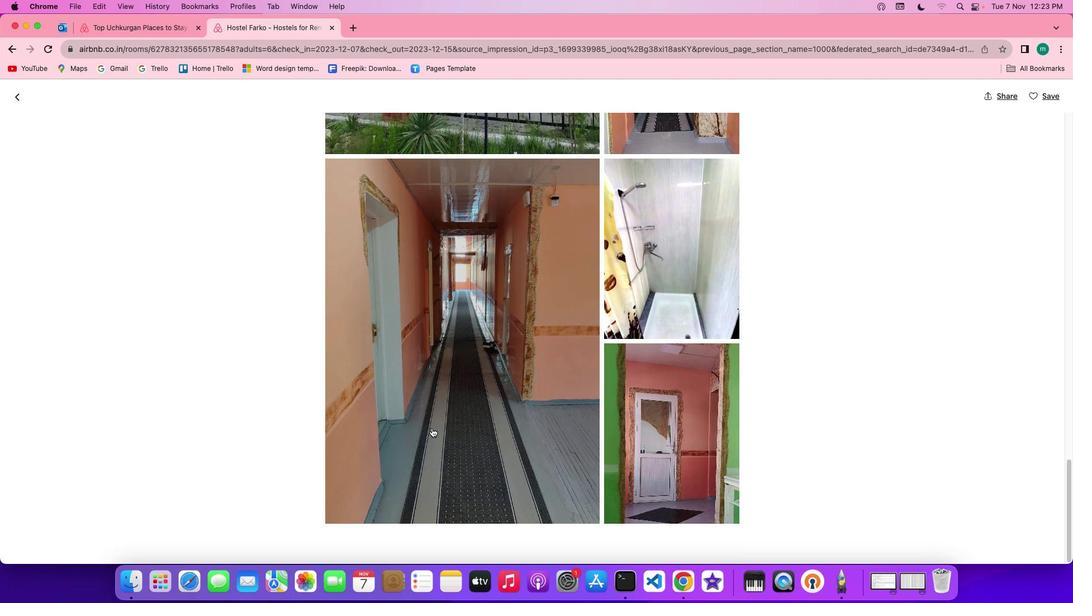 
Action: Mouse scrolled (524, 429) with delta (315, 30)
Screenshot: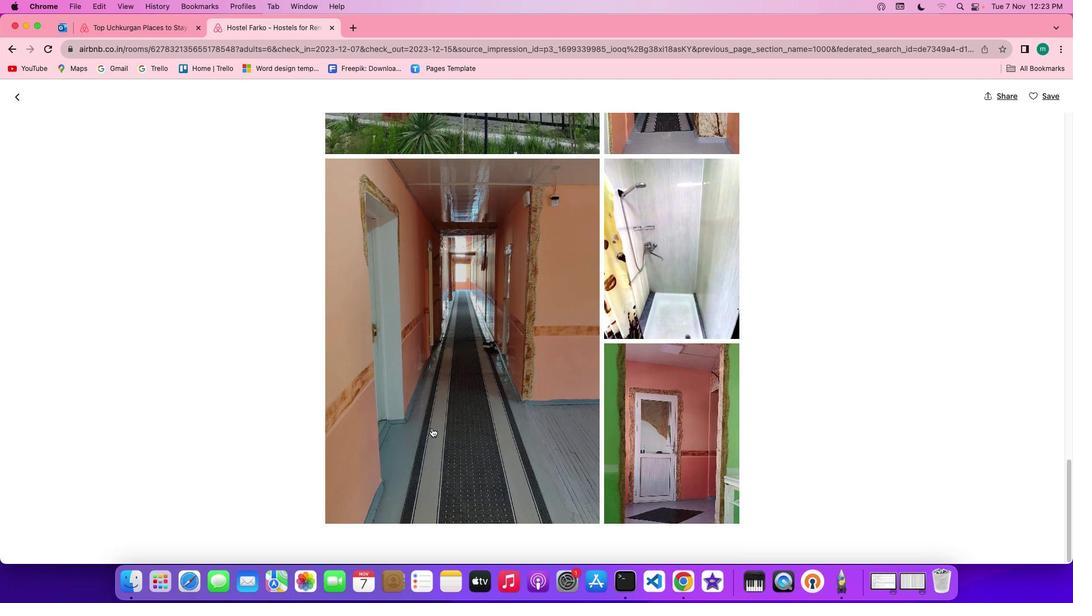 
Action: Mouse scrolled (524, 429) with delta (315, 30)
Screenshot: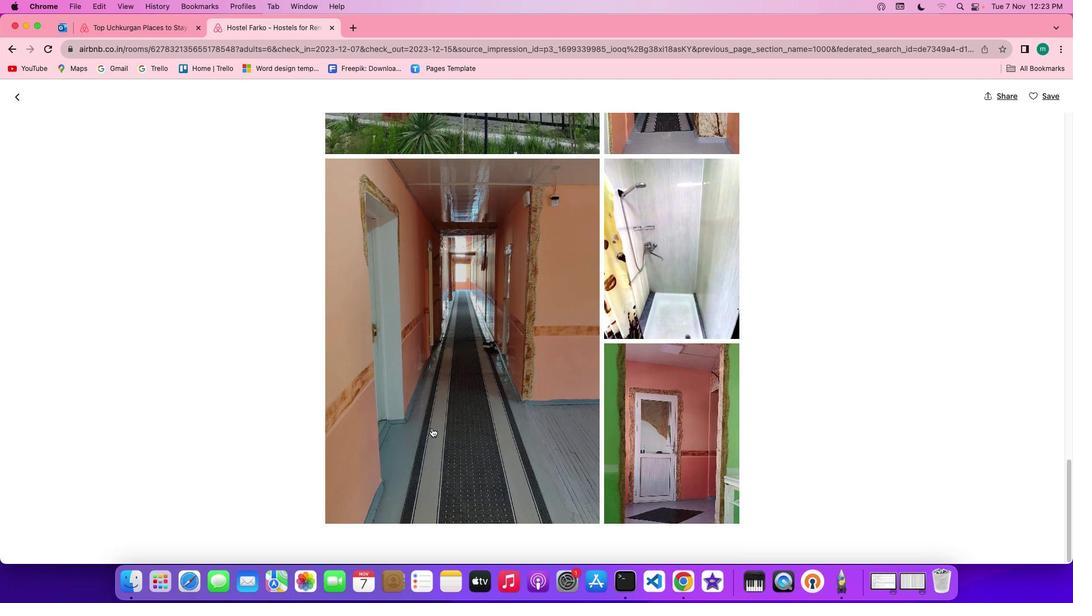 
Action: Mouse scrolled (524, 429) with delta (315, 31)
Screenshot: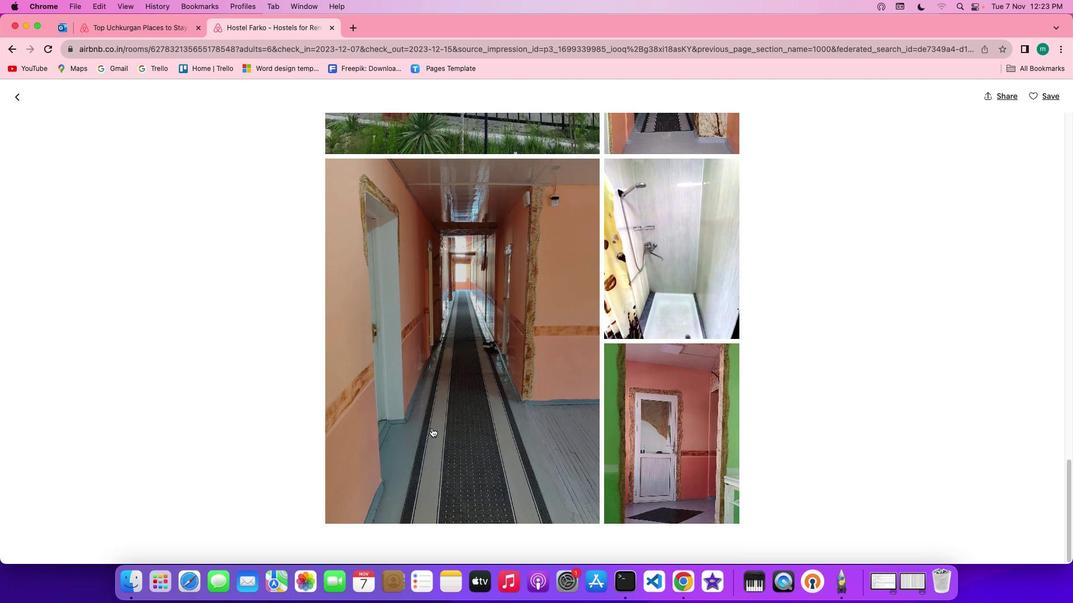 
Action: Mouse scrolled (524, 429) with delta (315, 31)
Screenshot: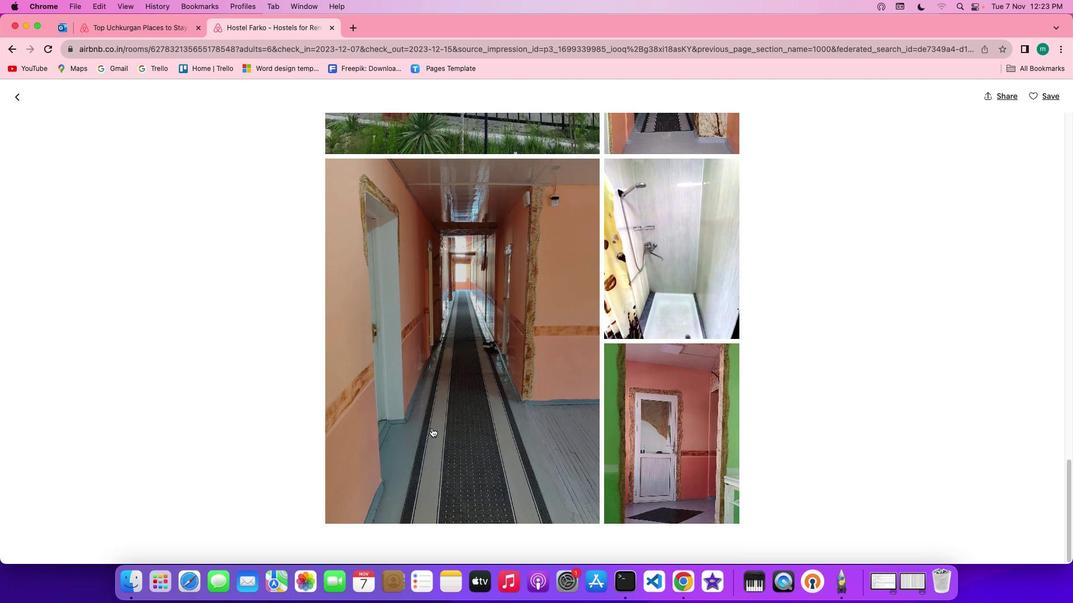 
Action: Mouse scrolled (524, 429) with delta (315, 30)
Screenshot: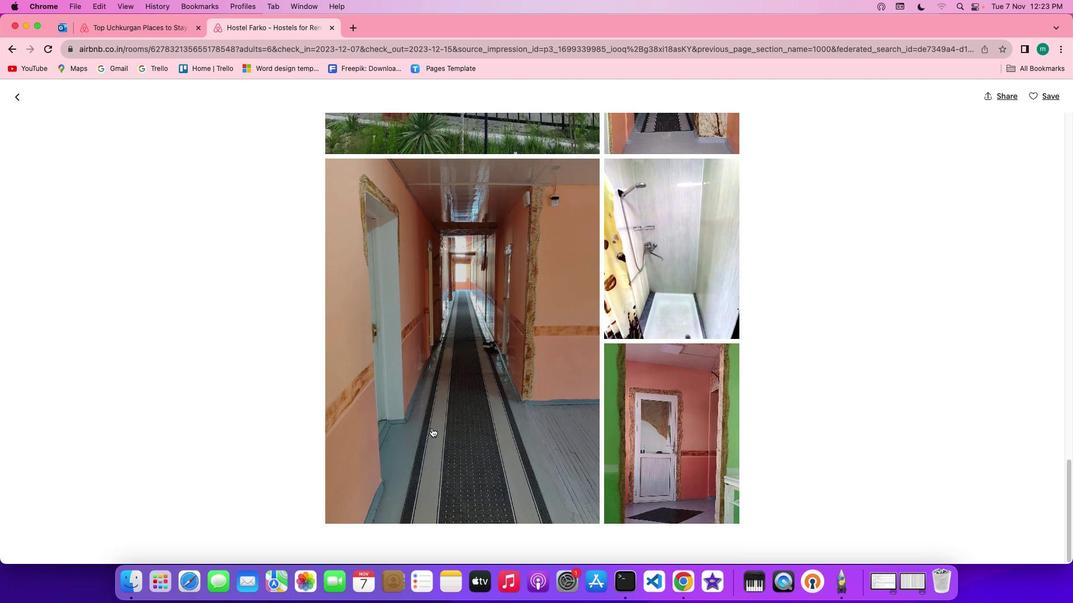 
Action: Mouse scrolled (524, 429) with delta (315, 30)
Screenshot: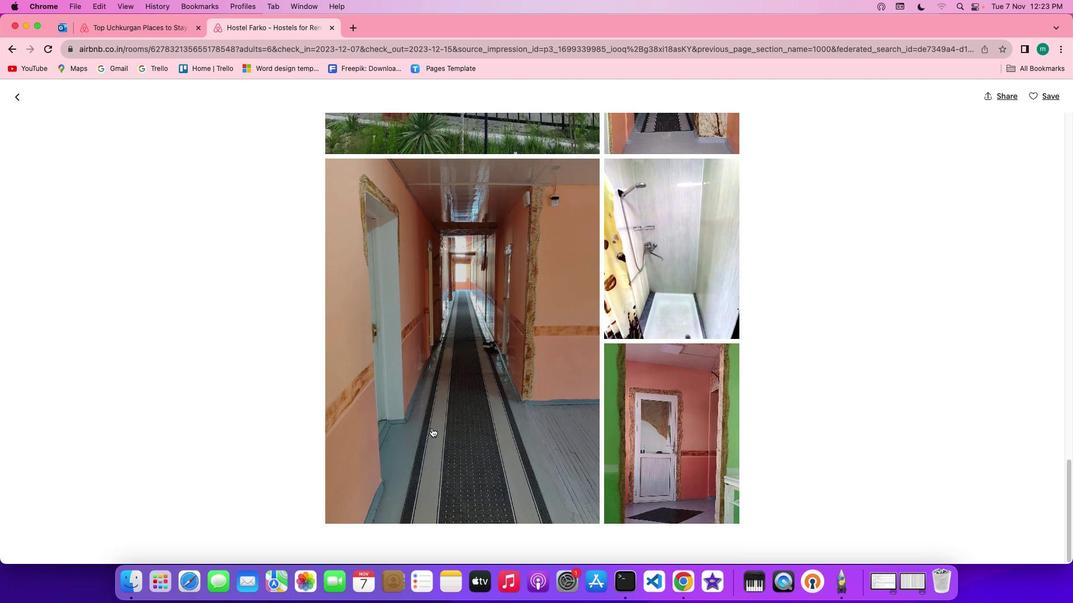 
Action: Mouse scrolled (524, 429) with delta (315, 31)
Screenshot: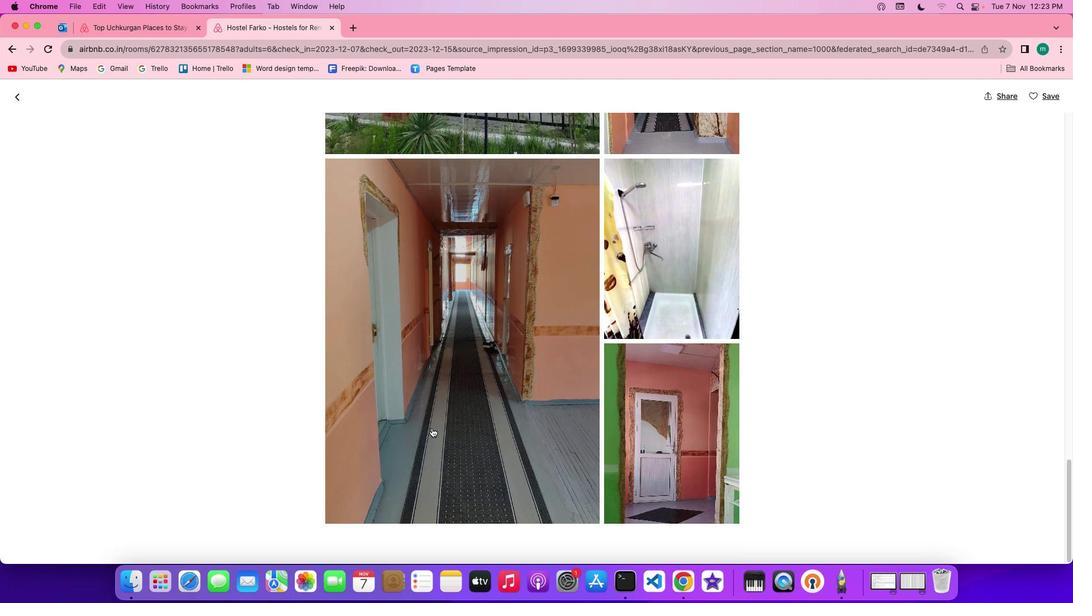 
Action: Mouse scrolled (524, 429) with delta (315, 31)
Screenshot: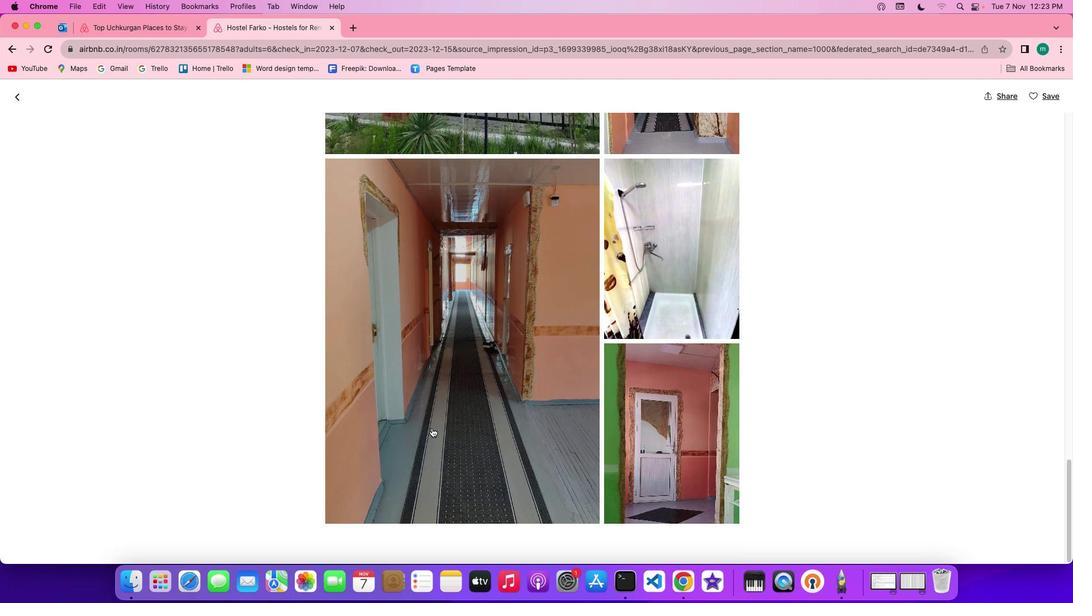 
Action: Mouse scrolled (524, 429) with delta (315, 30)
Screenshot: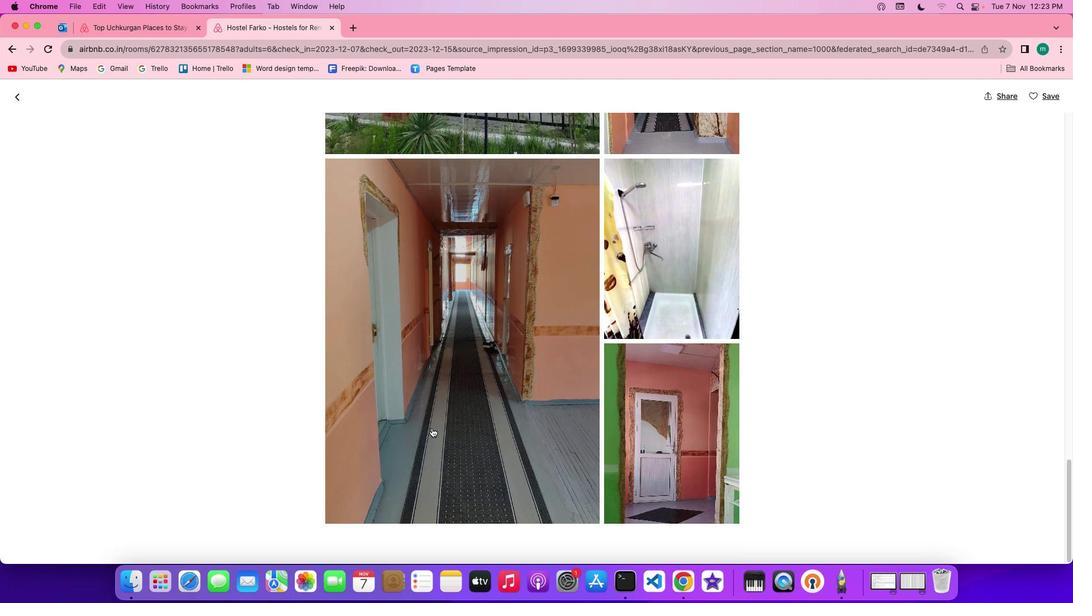 
Action: Mouse scrolled (524, 429) with delta (315, 30)
Screenshot: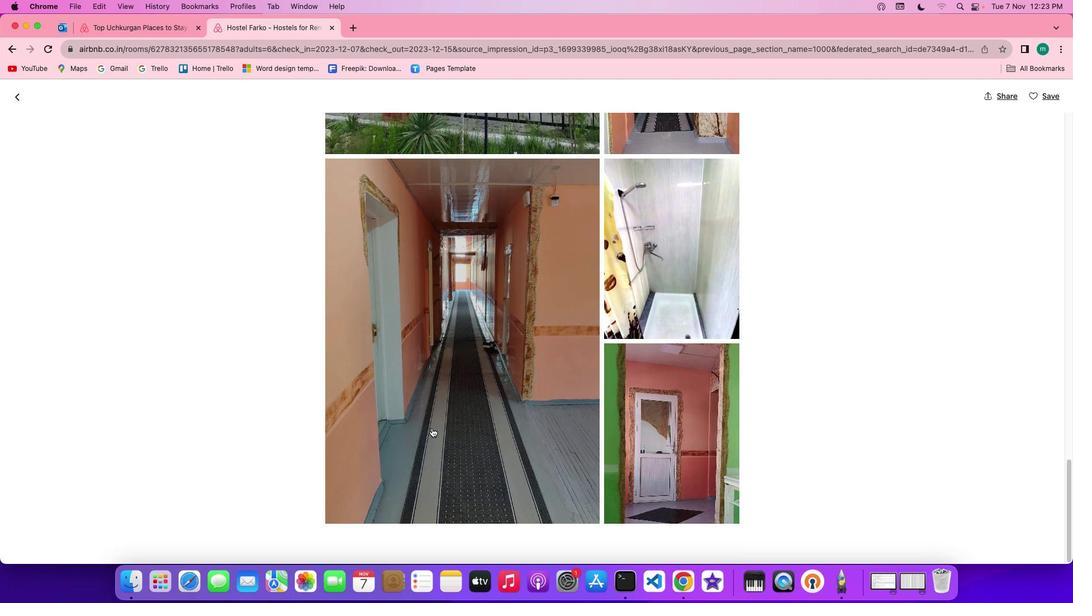 
Action: Mouse scrolled (524, 429) with delta (315, 30)
Screenshot: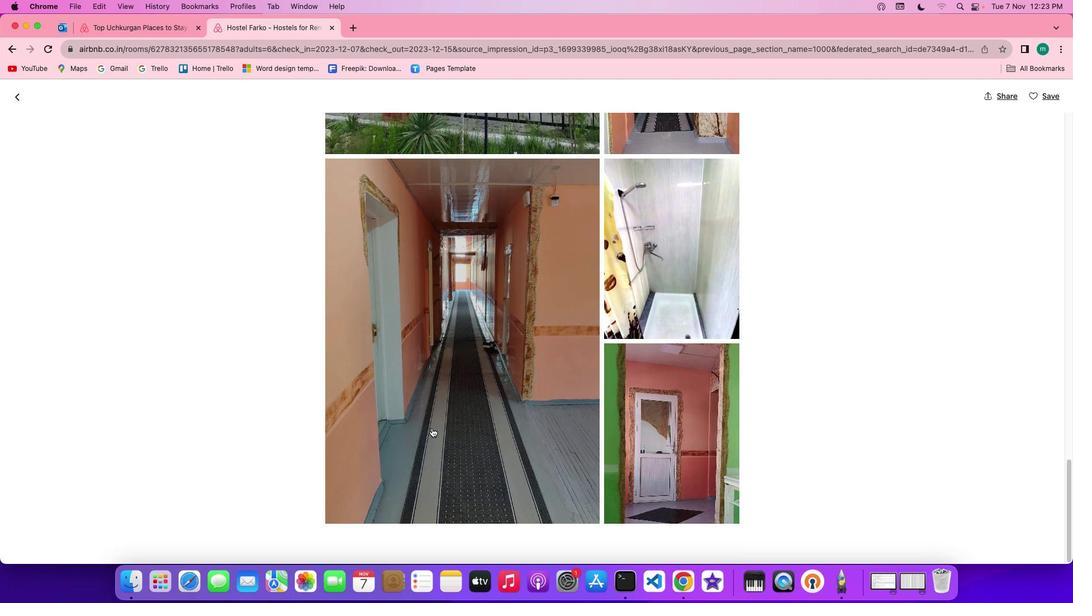 
Action: Mouse scrolled (524, 429) with delta (315, 31)
Screenshot: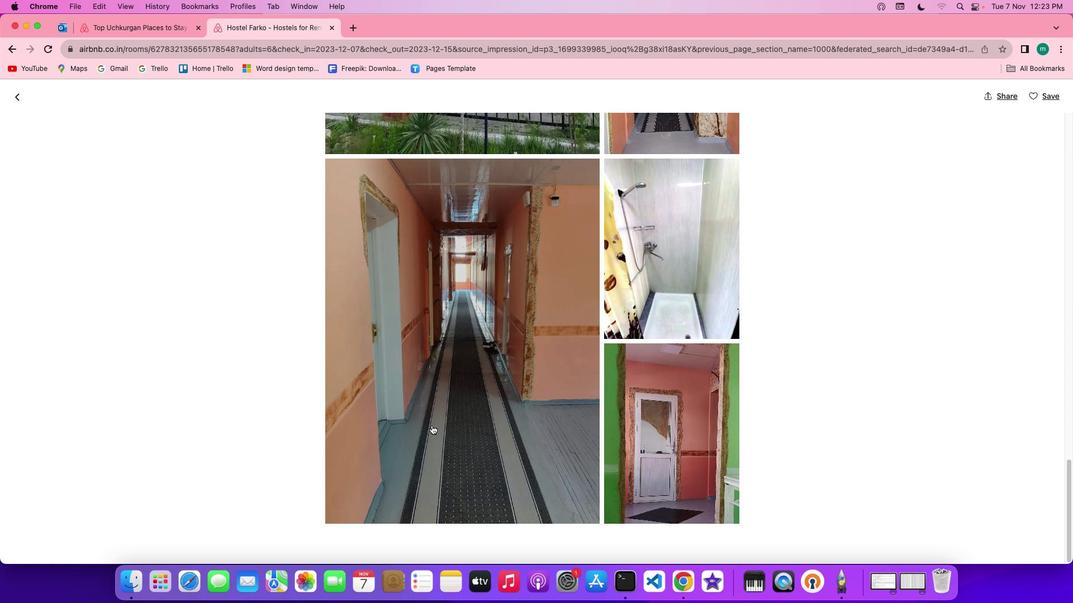 
Action: Mouse moved to (524, 429)
Screenshot: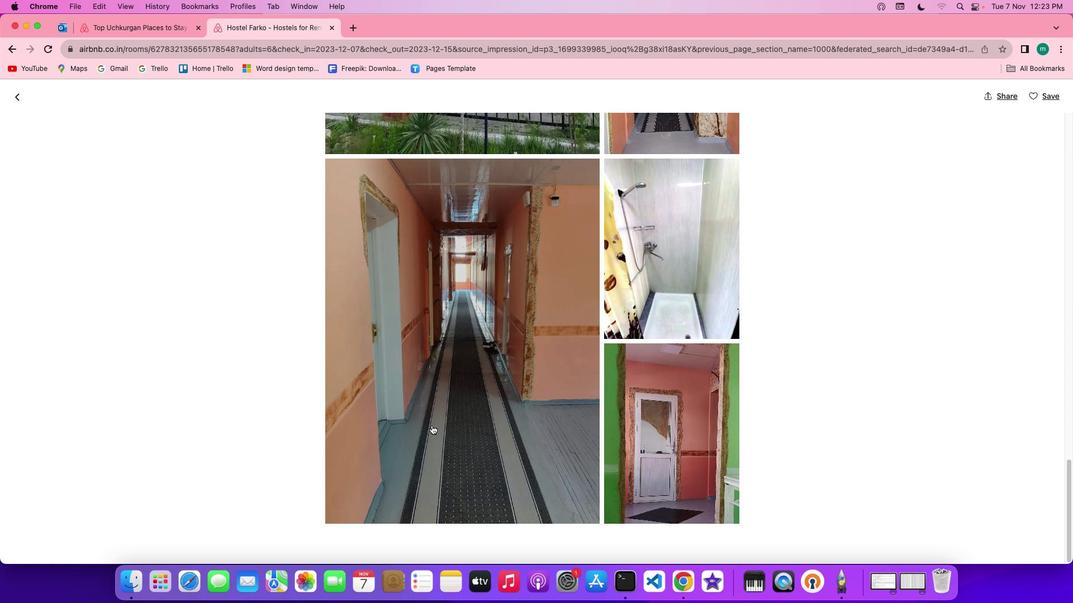 
Action: Mouse scrolled (524, 429) with delta (315, 31)
Screenshot: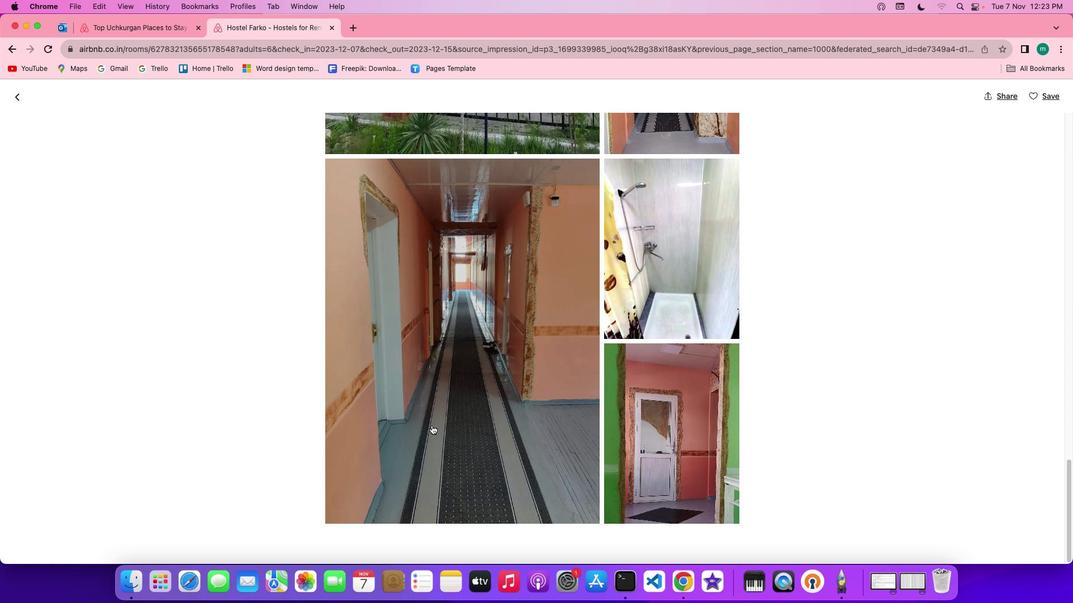 
Action: Mouse scrolled (524, 429) with delta (315, 30)
Screenshot: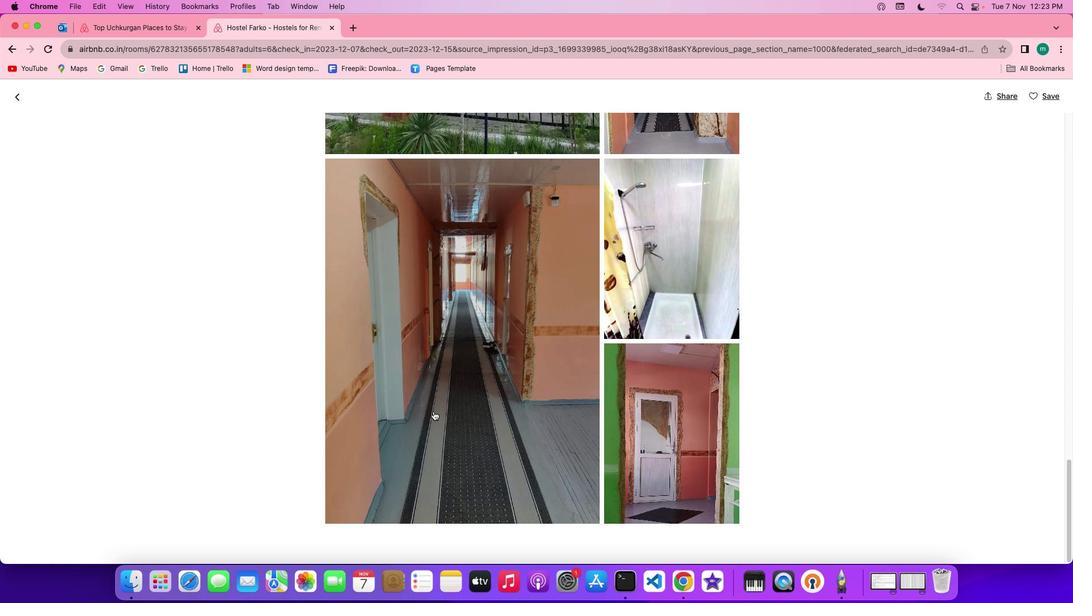 
Action: Mouse scrolled (524, 429) with delta (315, 29)
Screenshot: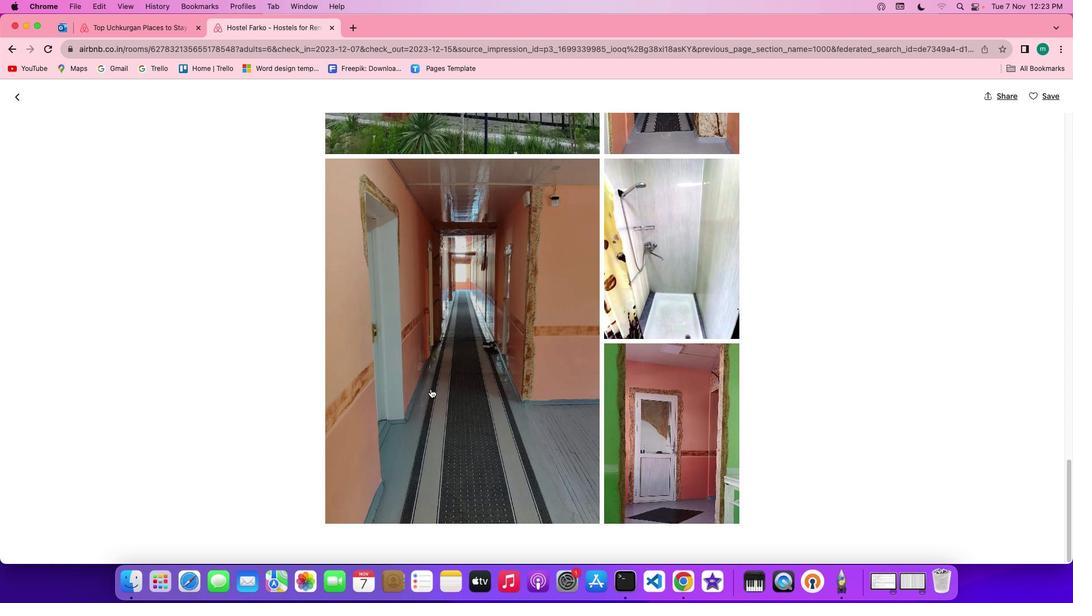 
Action: Mouse moved to (324, 128)
Screenshot: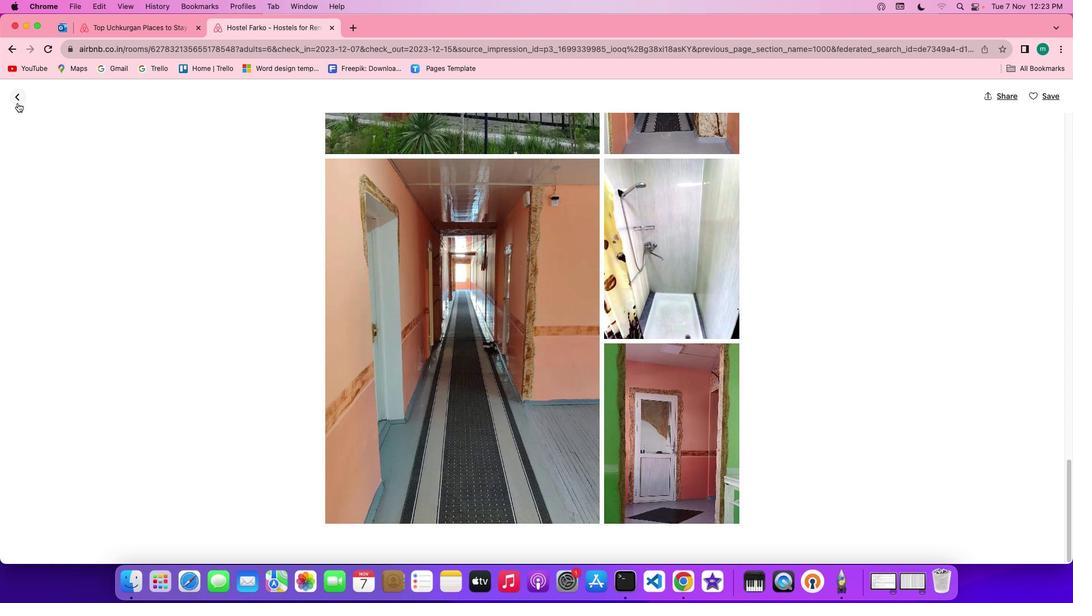 
Action: Mouse pressed left at (324, 128)
Screenshot: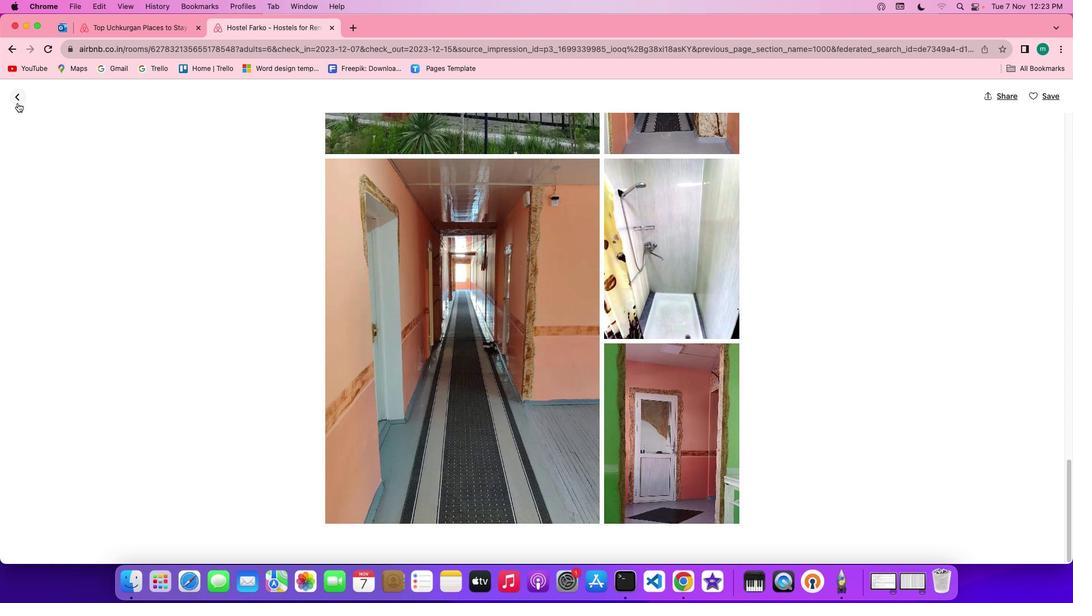 
Action: Mouse moved to (597, 476)
Screenshot: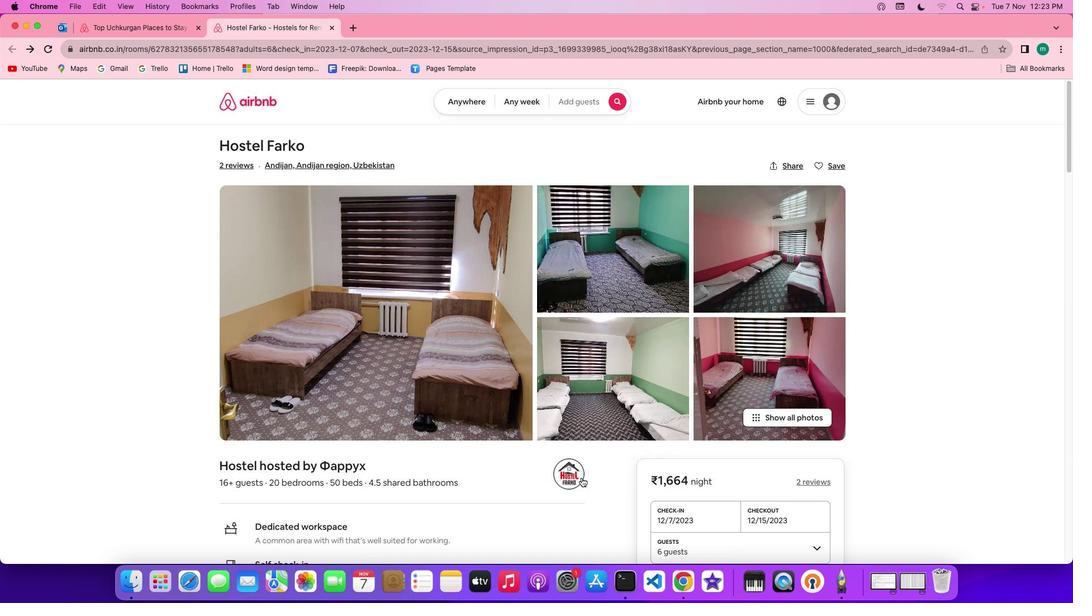 
Action: Mouse scrolled (597, 476) with delta (315, 31)
Screenshot: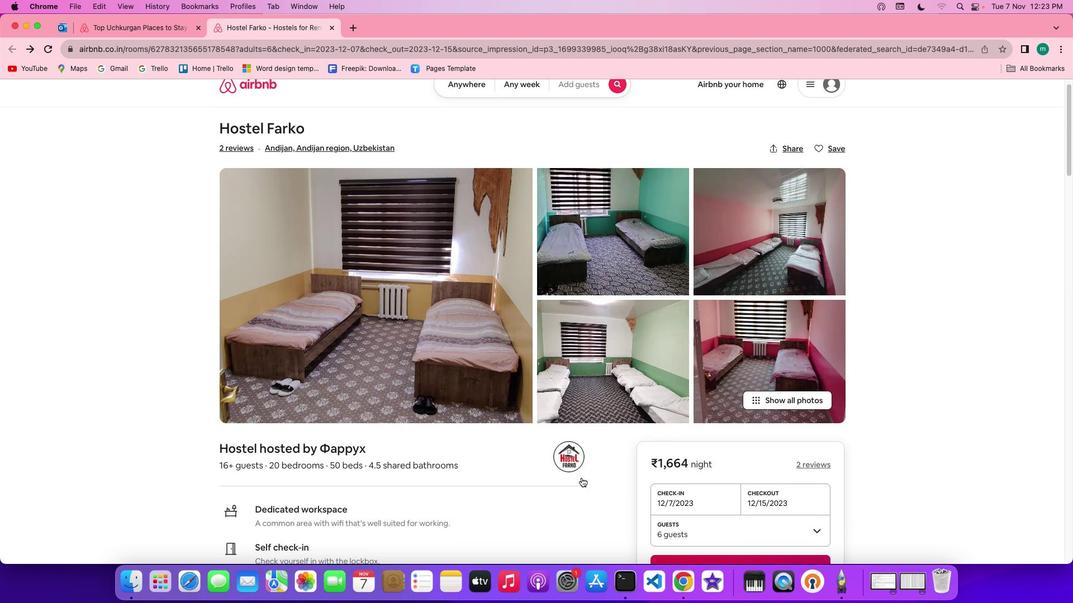 
Action: Mouse scrolled (597, 476) with delta (315, 31)
Screenshot: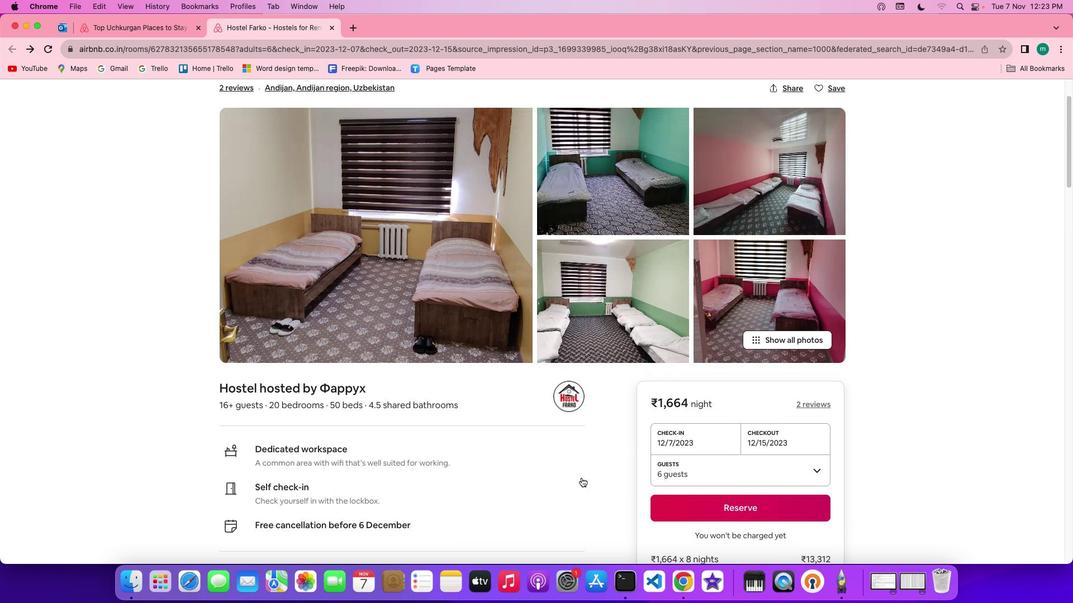 
Action: Mouse scrolled (597, 476) with delta (315, 30)
Screenshot: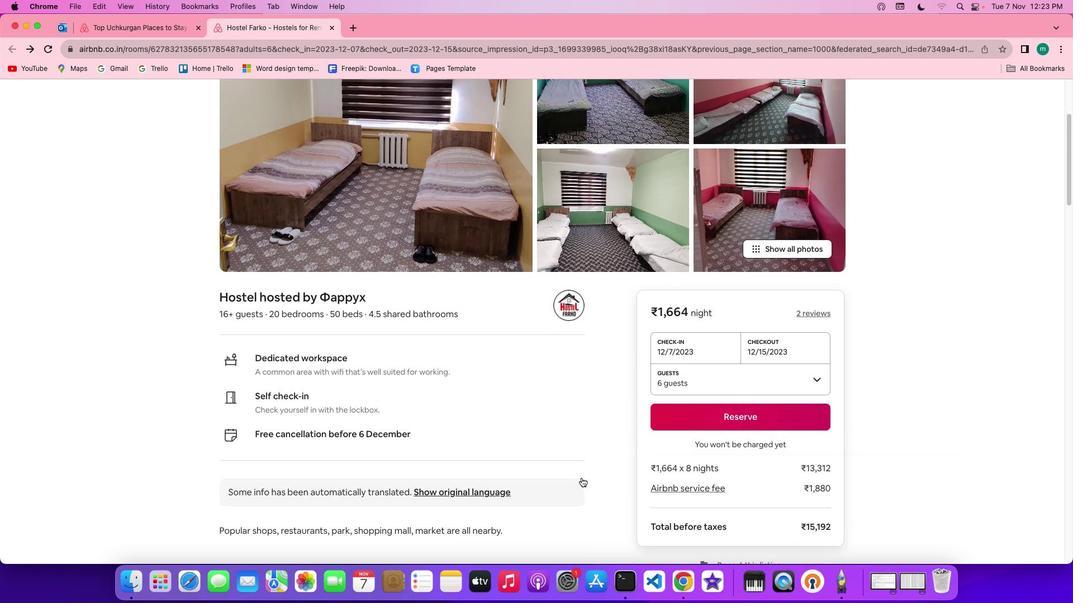 
Action: Mouse scrolled (597, 476) with delta (315, 29)
Screenshot: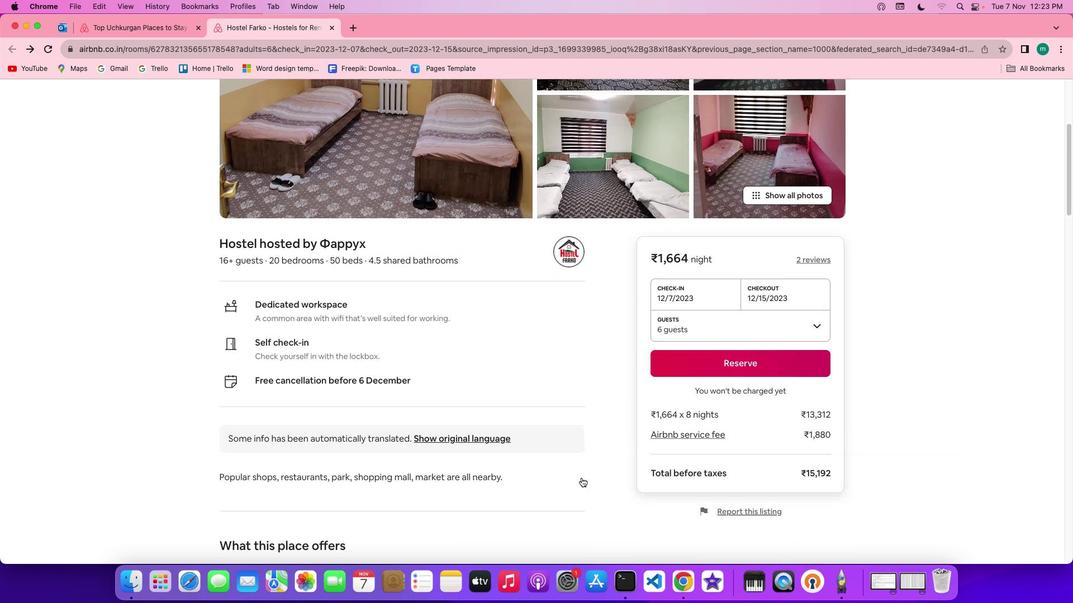 
Action: Mouse scrolled (597, 476) with delta (315, 31)
Screenshot: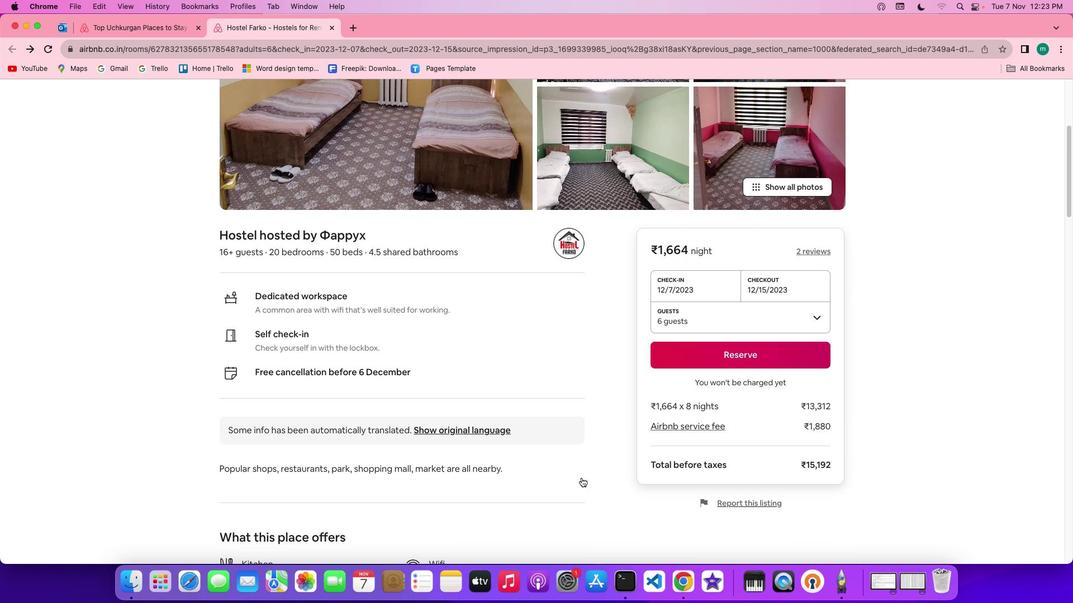 
Action: Mouse scrolled (597, 476) with delta (315, 31)
Screenshot: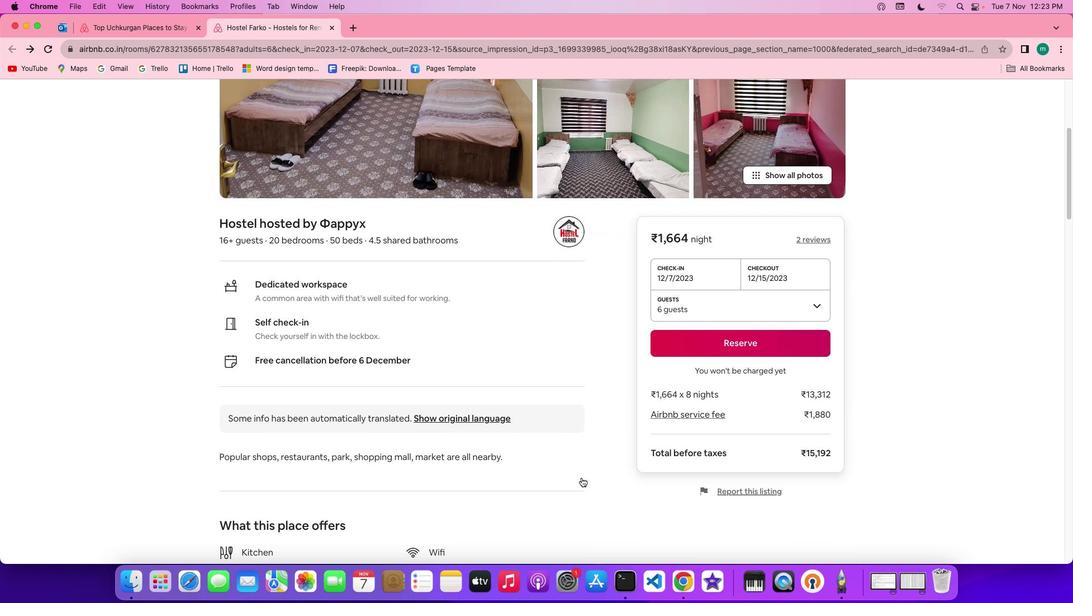 
Action: Mouse scrolled (597, 476) with delta (315, 30)
Screenshot: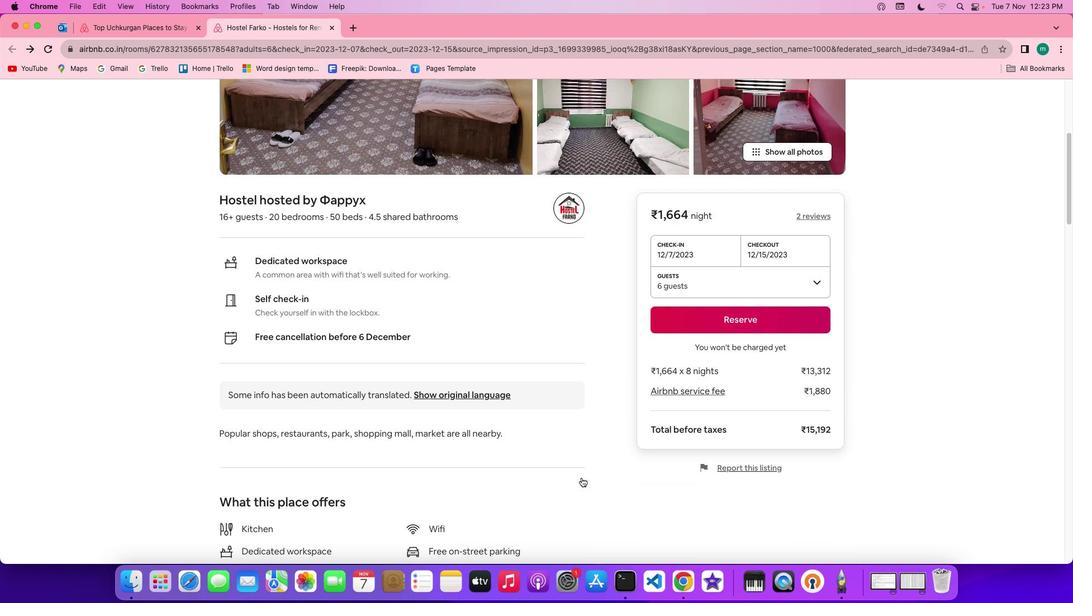 
Action: Mouse scrolled (597, 476) with delta (315, 29)
Screenshot: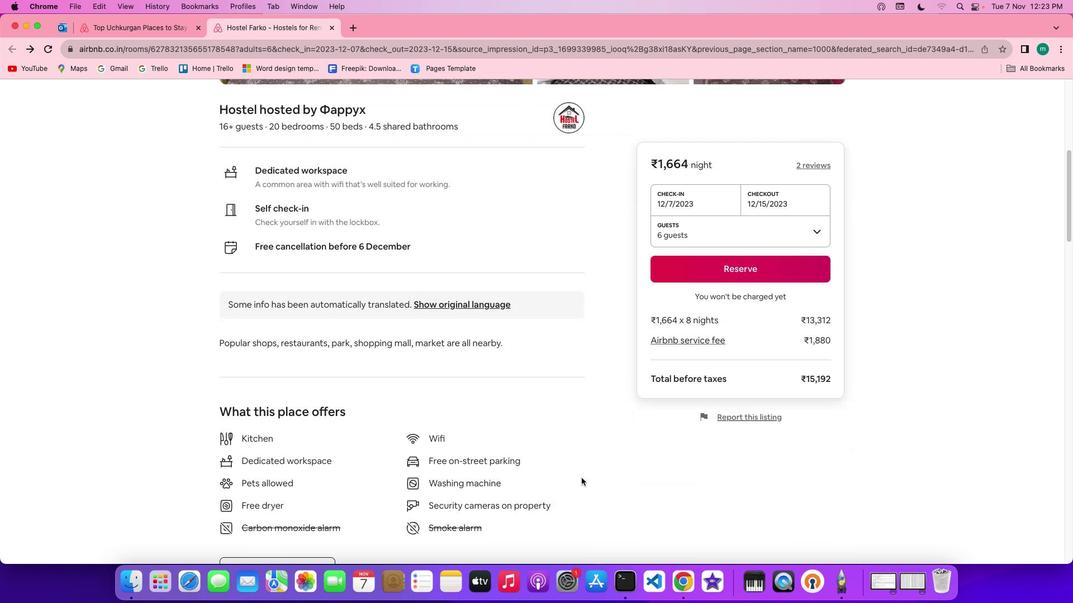 
Action: Mouse scrolled (597, 476) with delta (315, 31)
Screenshot: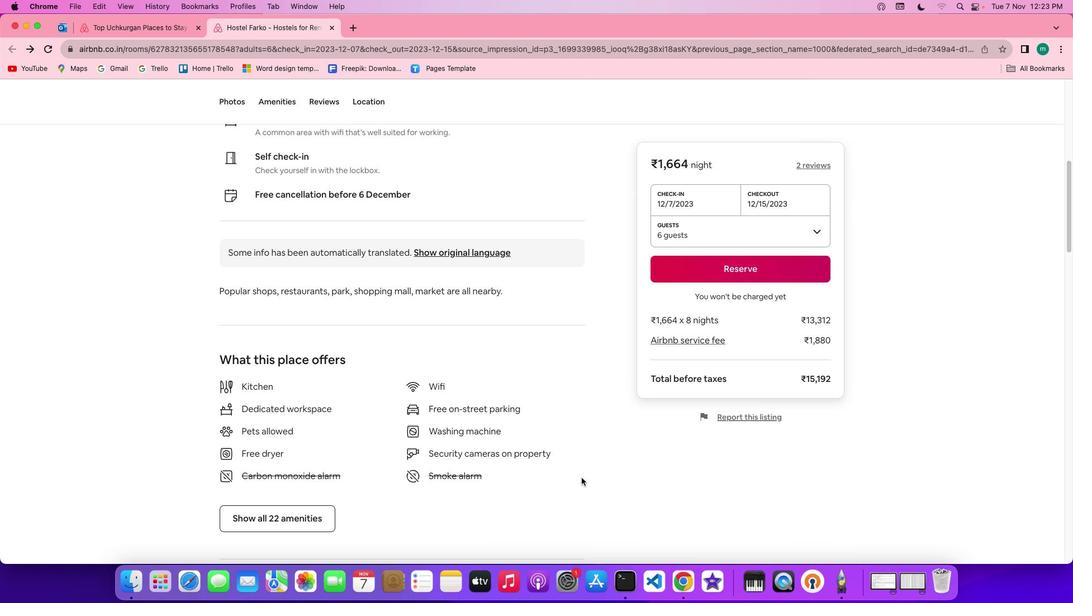 
Action: Mouse scrolled (597, 476) with delta (315, 31)
Screenshot: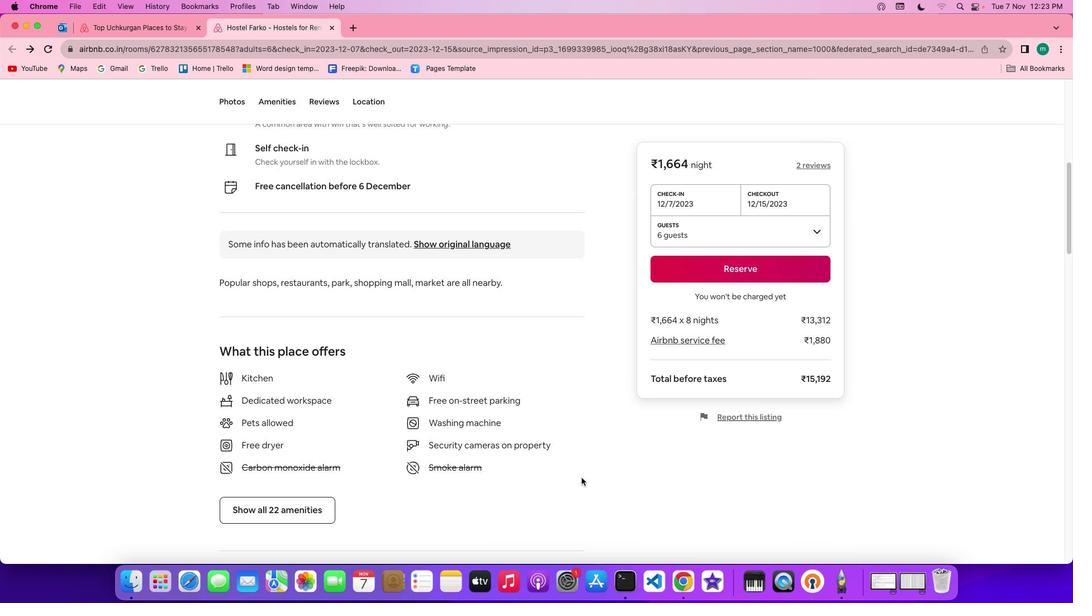 
Action: Mouse scrolled (597, 476) with delta (315, 30)
Screenshot: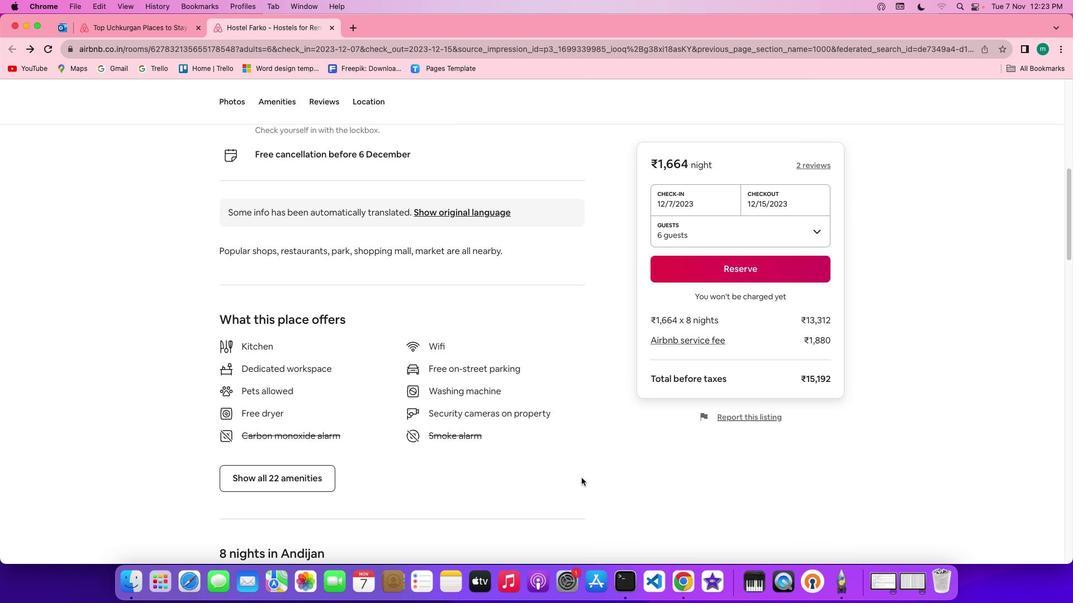 
Action: Mouse scrolled (597, 476) with delta (315, 30)
Screenshot: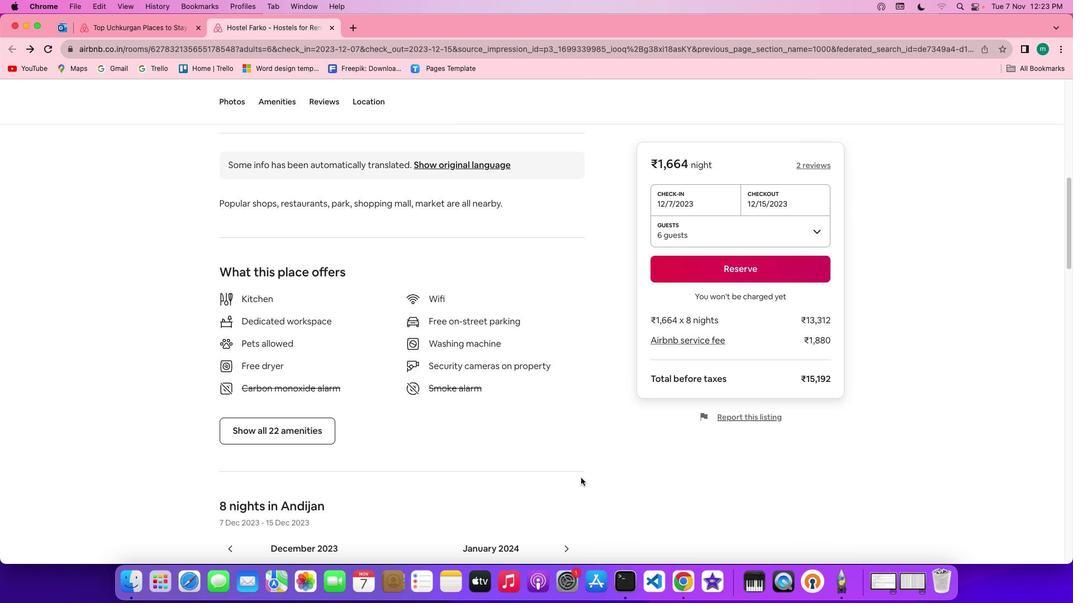 
Action: Mouse moved to (450, 392)
Screenshot: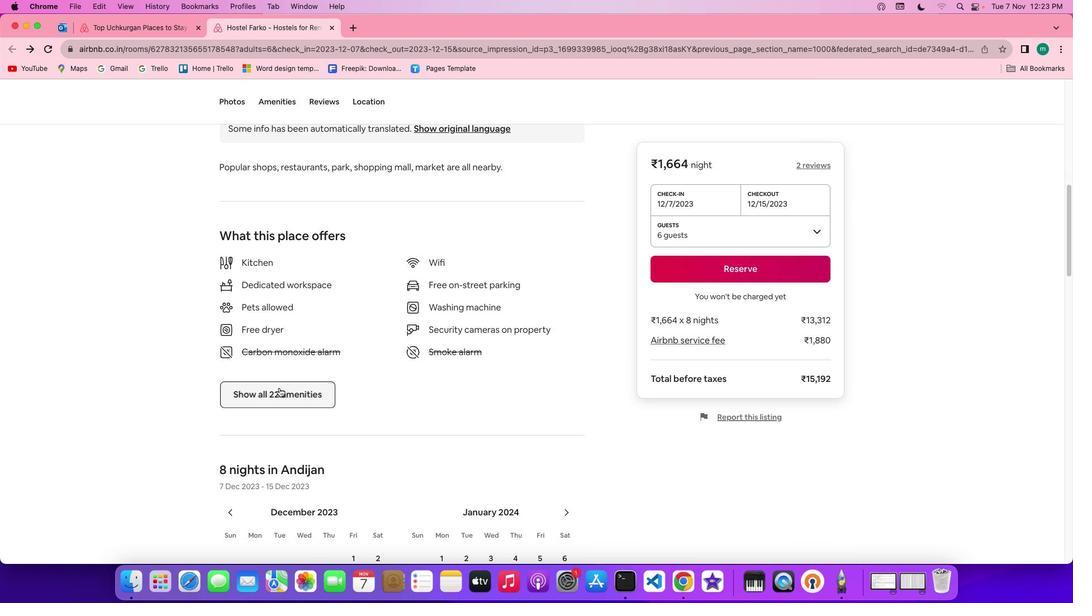 
Action: Mouse pressed left at (450, 392)
Screenshot: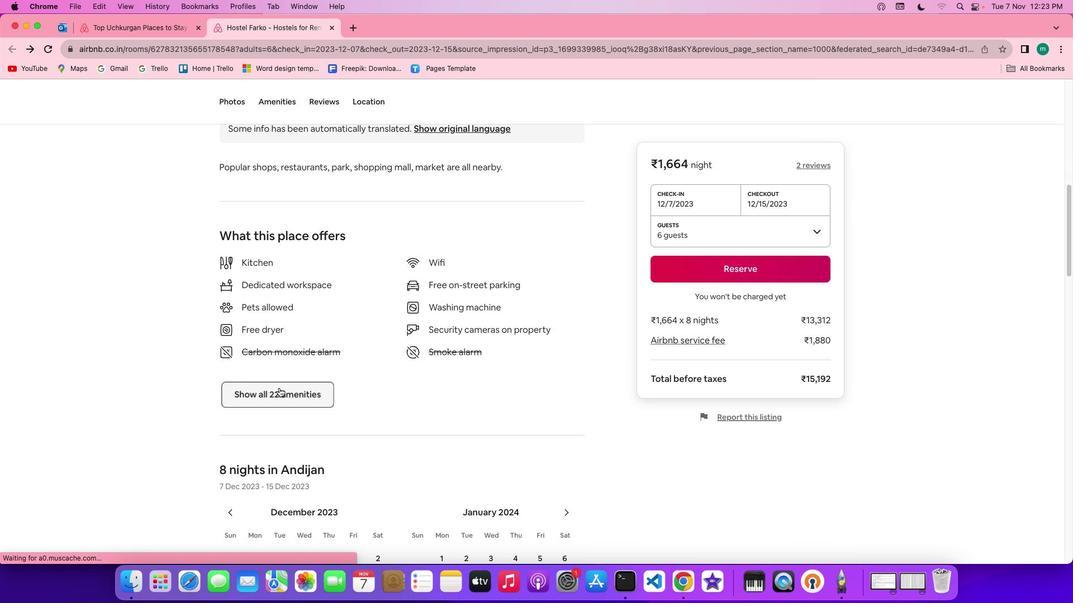 
Action: Mouse moved to (571, 468)
Screenshot: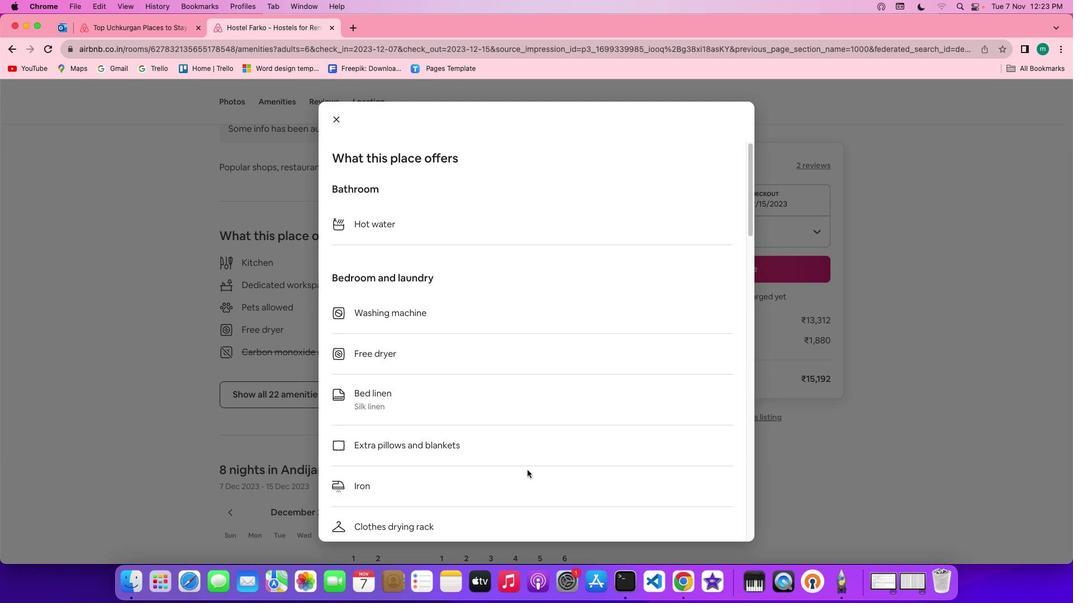 
Action: Mouse scrolled (571, 468) with delta (315, 31)
Screenshot: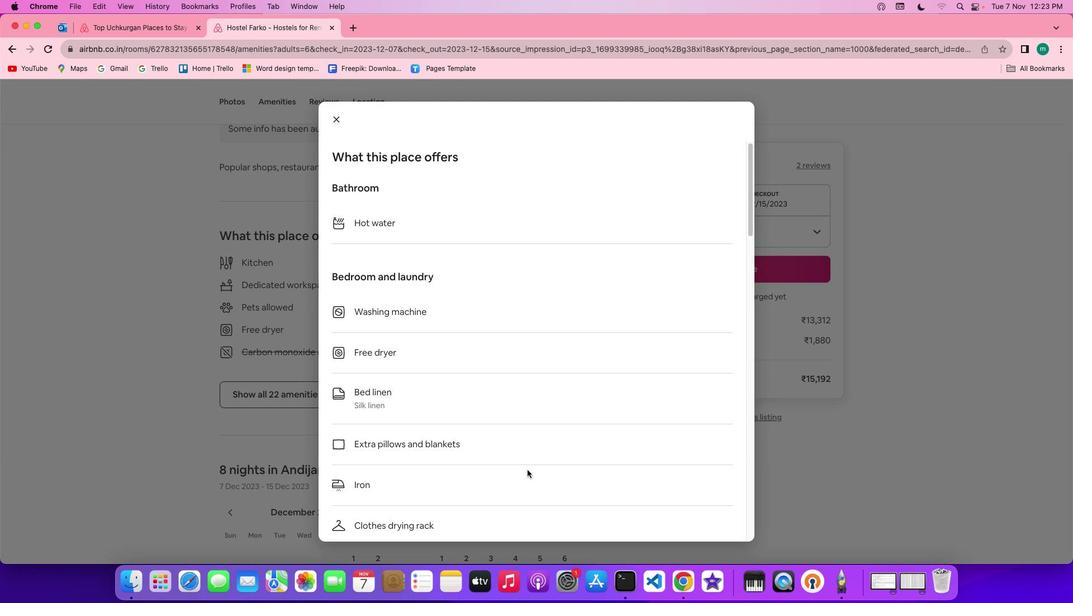 
Action: Mouse scrolled (571, 468) with delta (315, 31)
Screenshot: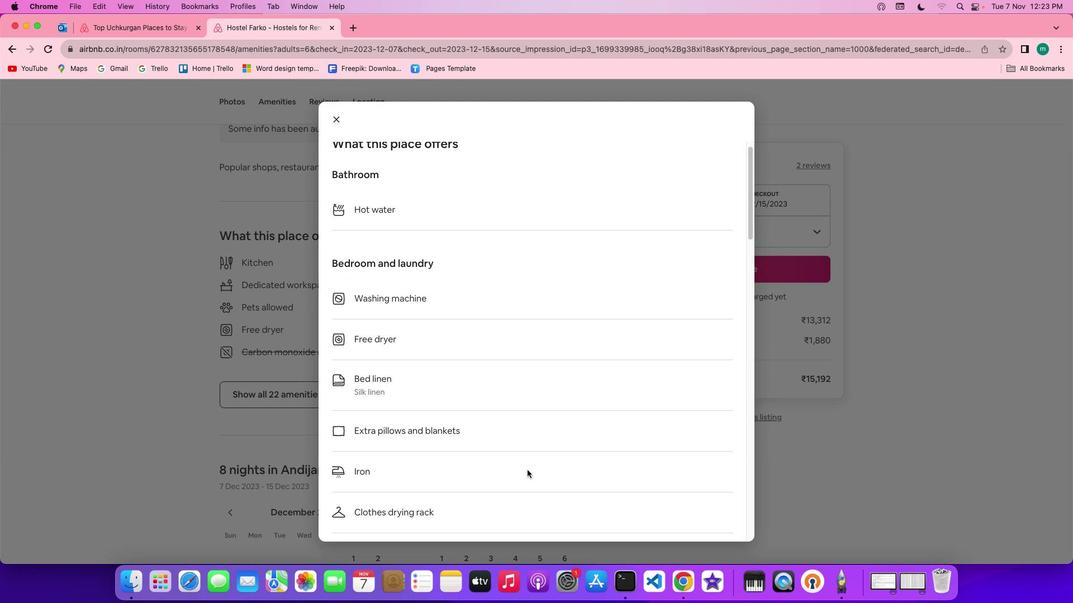 
Action: Mouse scrolled (571, 468) with delta (315, 31)
Screenshot: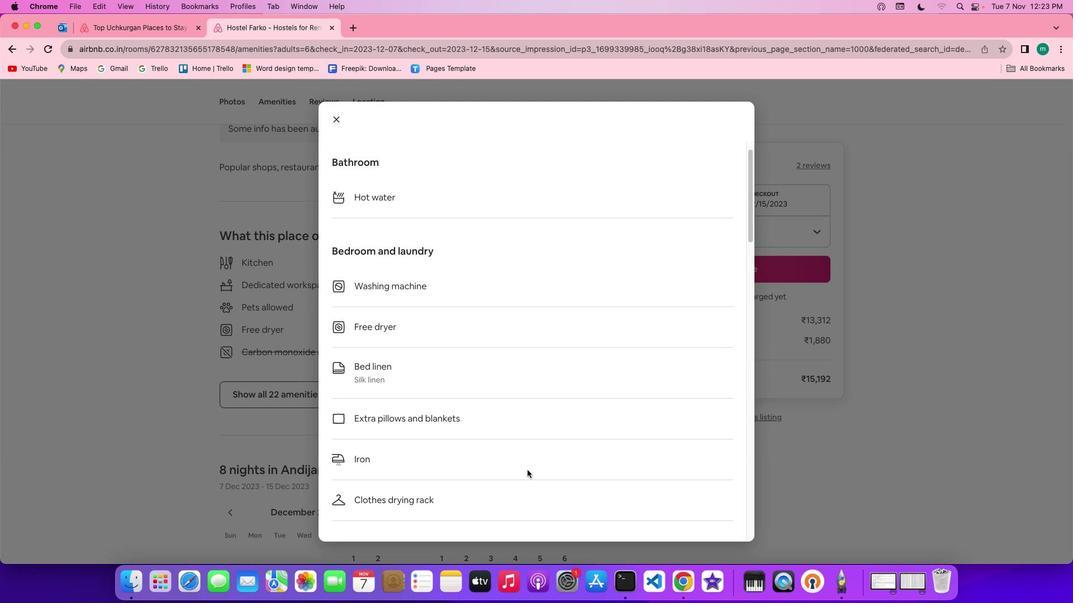 
Action: Mouse scrolled (571, 468) with delta (315, 31)
Screenshot: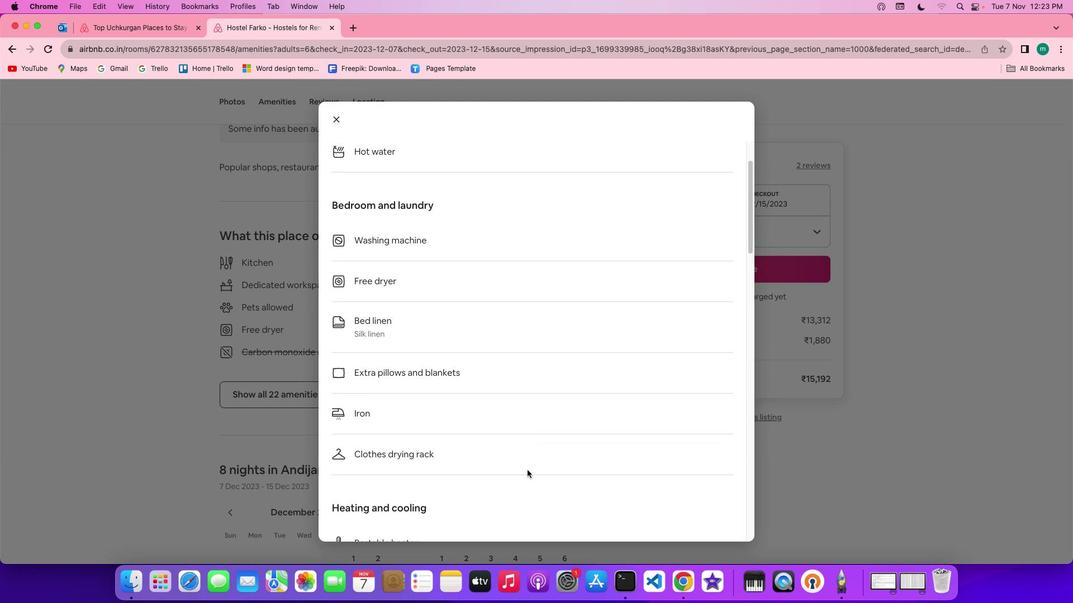 
Action: Mouse scrolled (571, 468) with delta (315, 31)
Screenshot: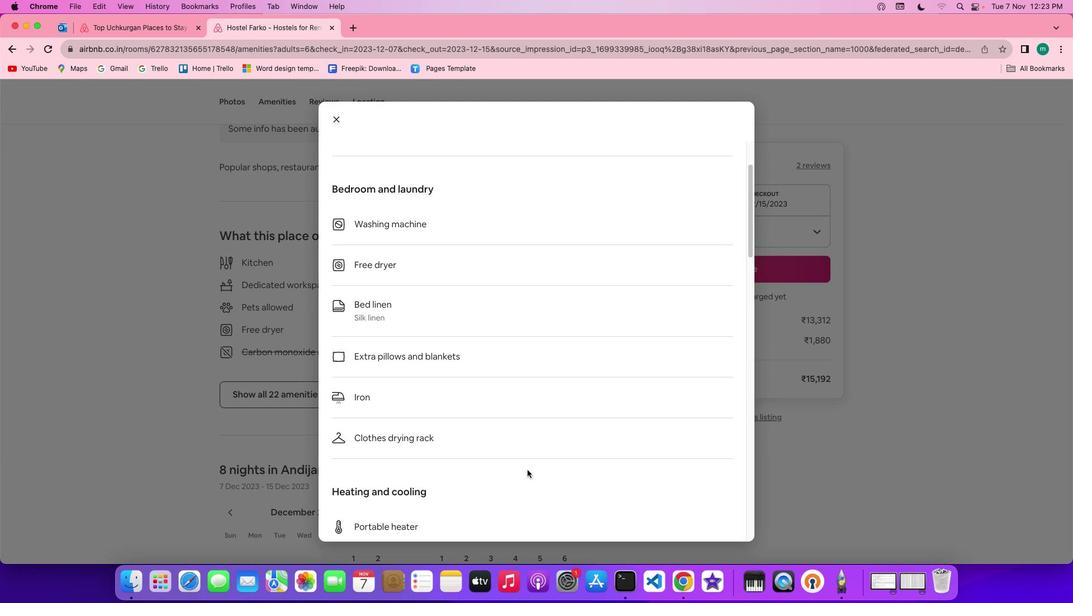 
Action: Mouse scrolled (571, 468) with delta (315, 31)
Screenshot: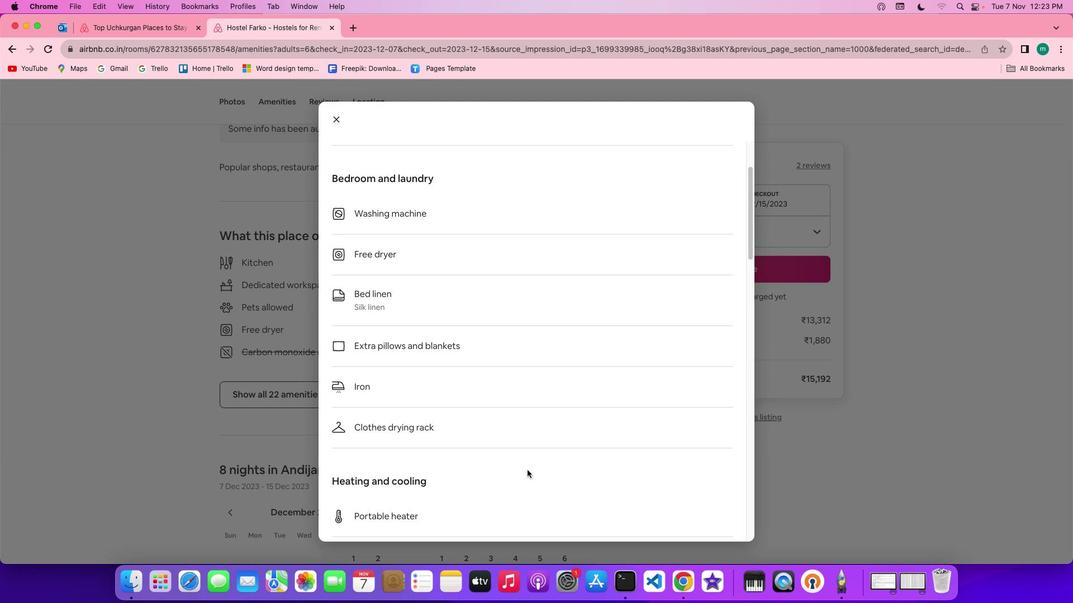 
Action: Mouse scrolled (571, 468) with delta (315, 30)
Screenshot: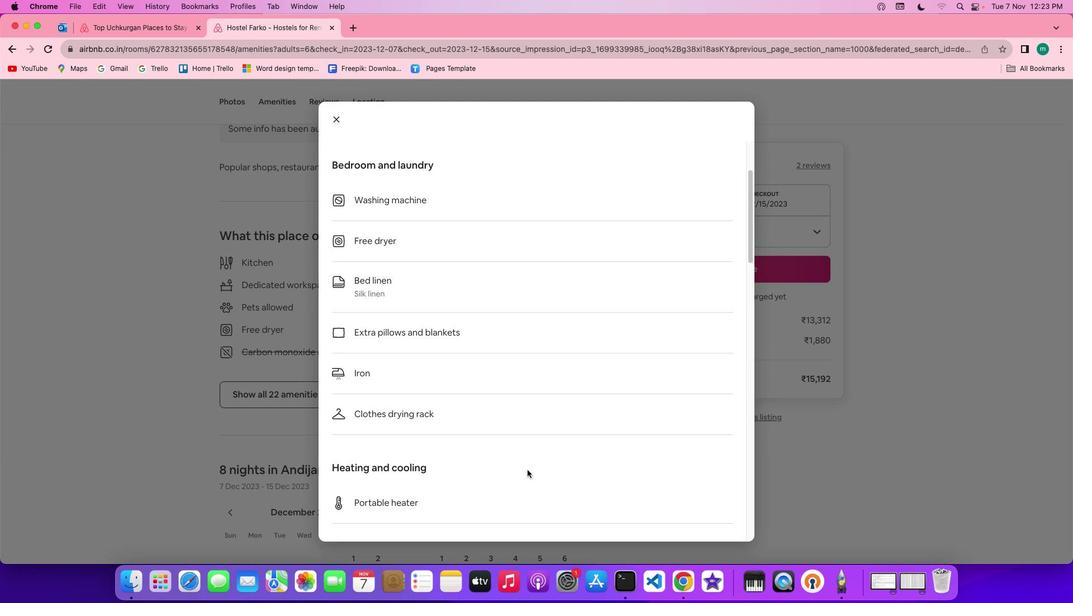 
Action: Mouse scrolled (571, 468) with delta (315, 31)
